 Task: Add a timeline in the project ChampionWorks for the epic 'Data Lake Implementation' from 2023/04/09 to 2024/10/10. Add a timeline in the project ChampionWorks for the epic 'Business Continuity Planning' from 2024/02/08 to 2024/11/06. Add a timeline in the project ChampionWorks for the epic 'Data Science Implementation' from 2023/04/14 to 2024/10/21
Action: Mouse moved to (209, 64)
Screenshot: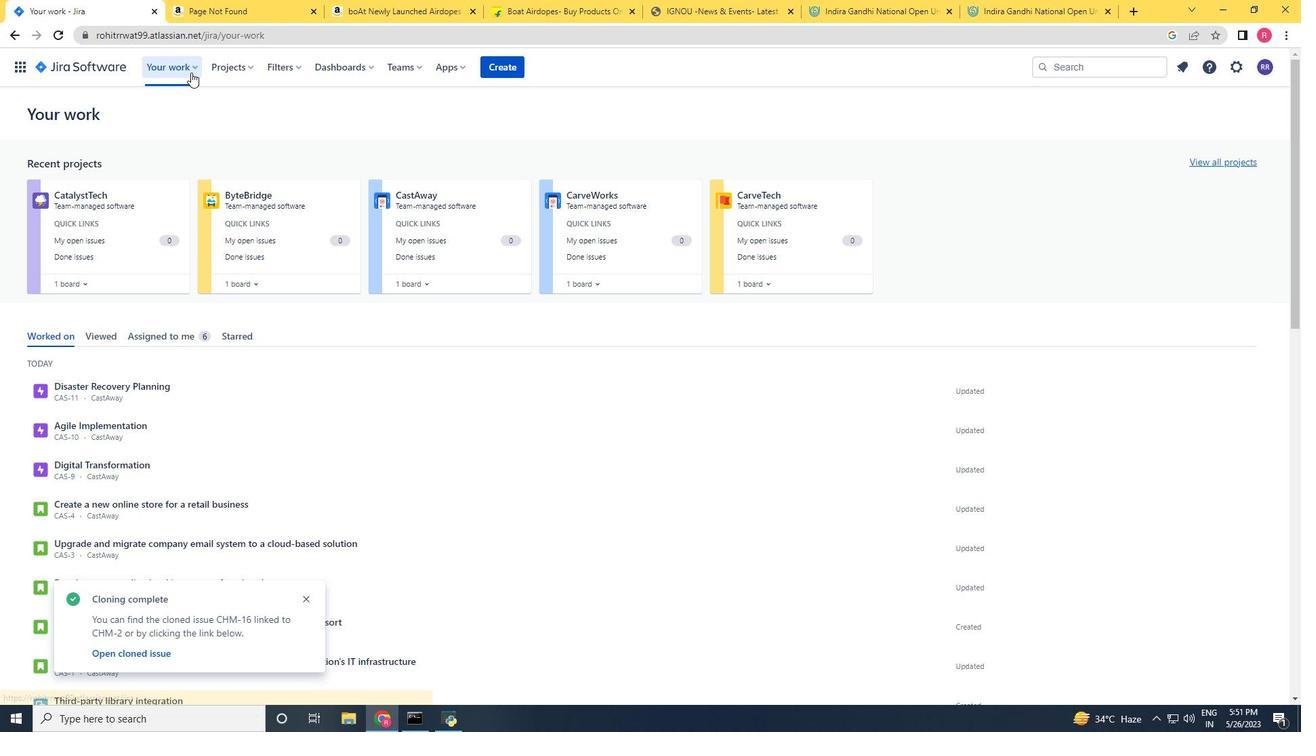 
Action: Mouse pressed left at (209, 64)
Screenshot: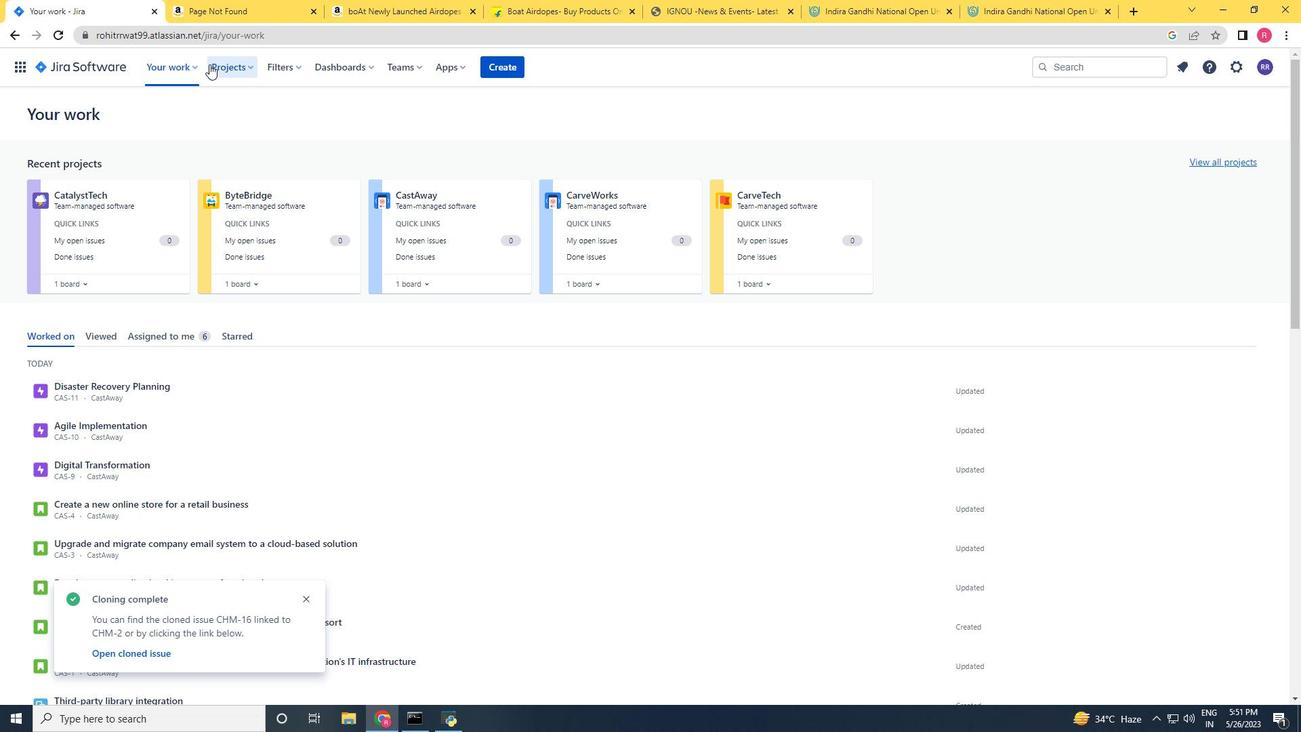 
Action: Mouse moved to (241, 140)
Screenshot: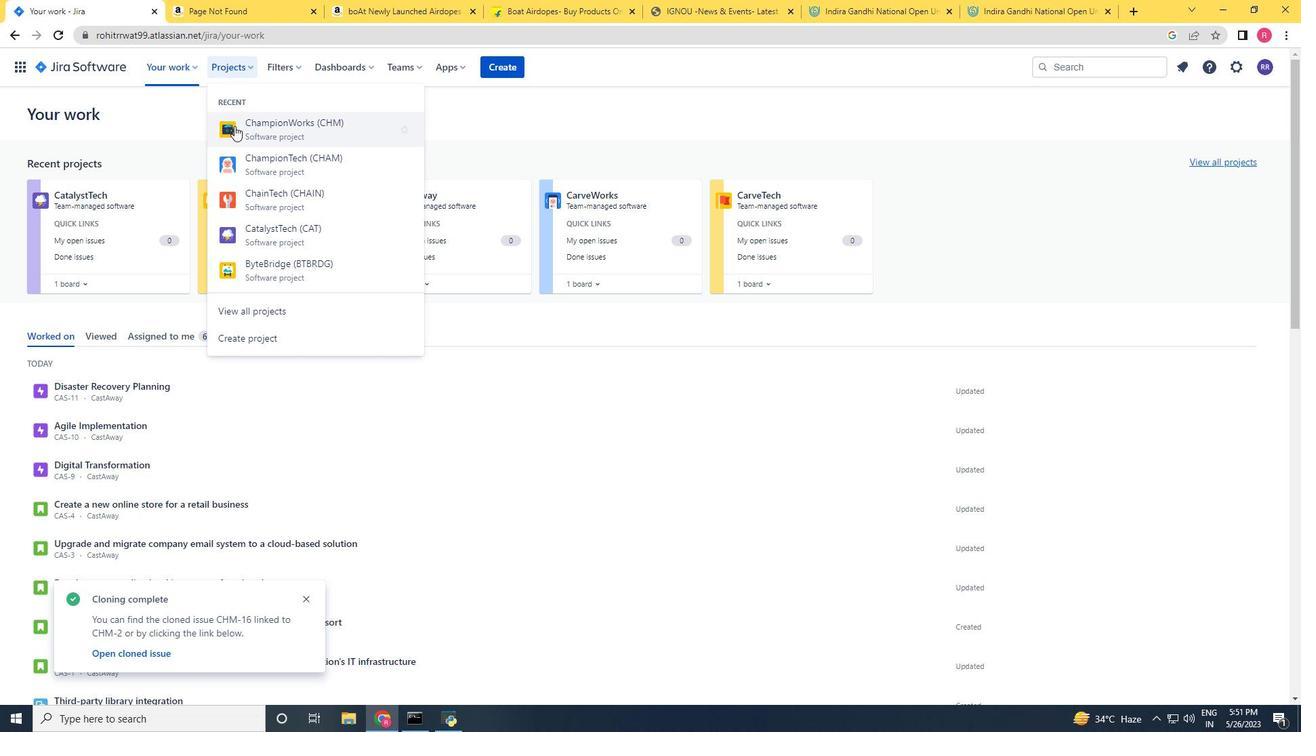 
Action: Mouse pressed left at (241, 140)
Screenshot: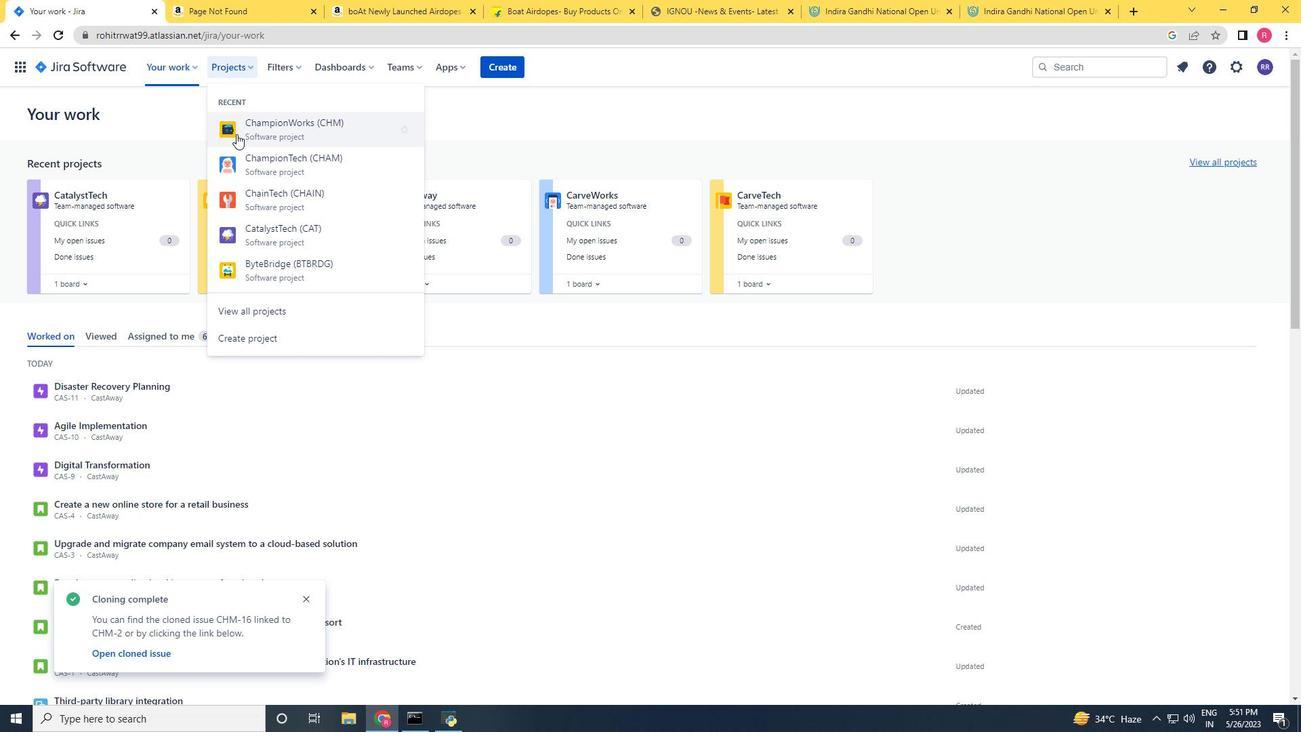 
Action: Mouse moved to (87, 208)
Screenshot: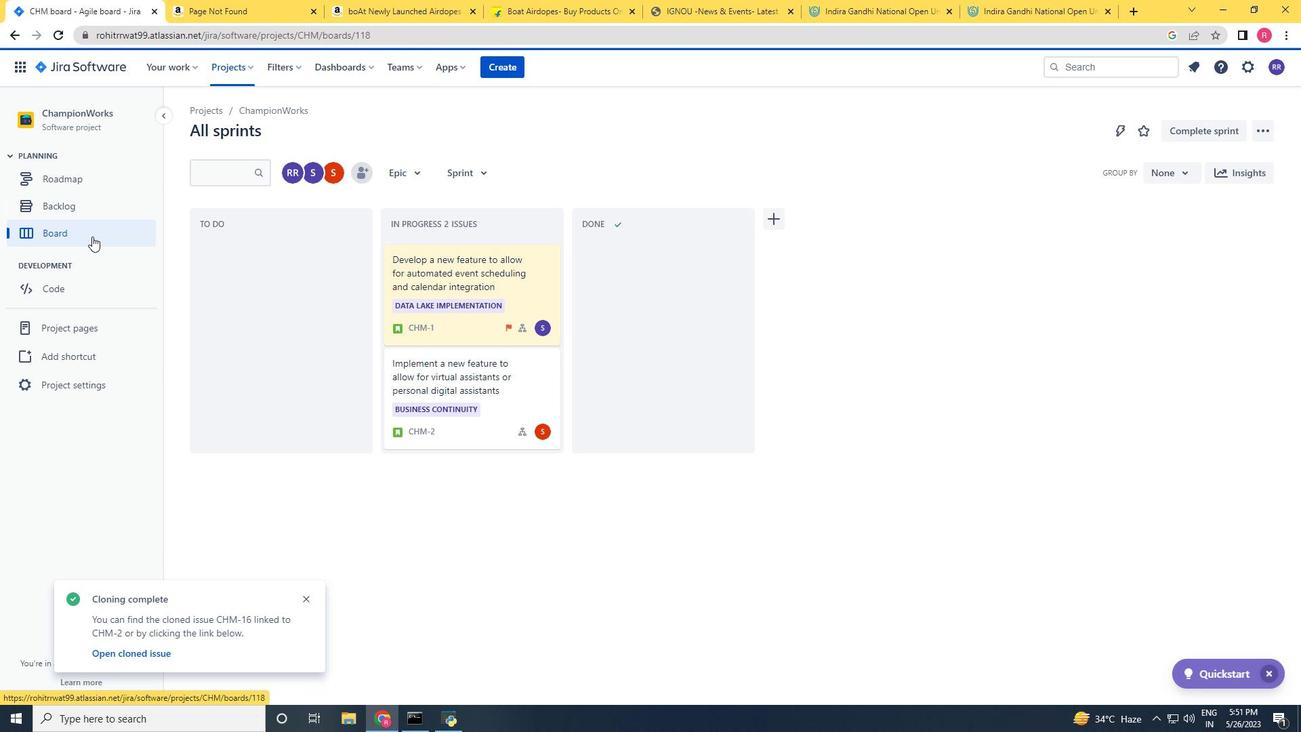 
Action: Mouse pressed left at (87, 208)
Screenshot: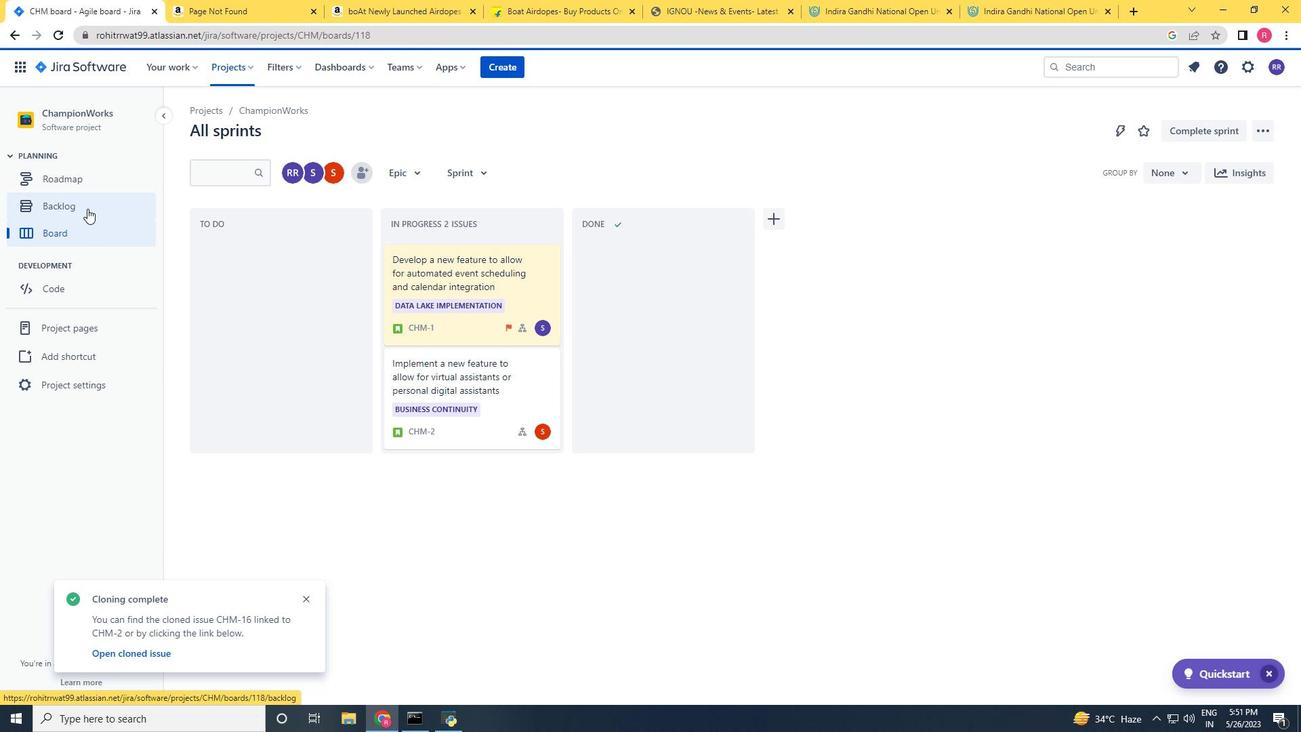 
Action: Mouse moved to (254, 272)
Screenshot: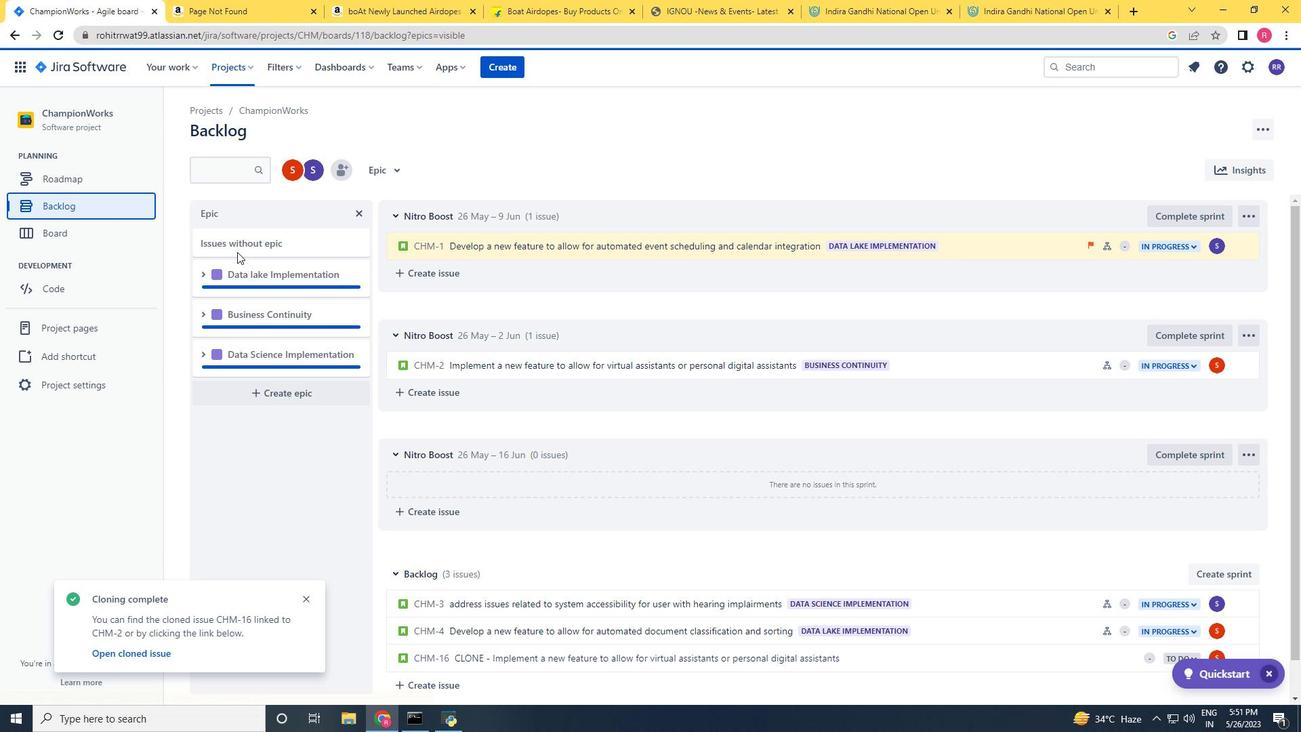 
Action: Mouse pressed left at (254, 272)
Screenshot: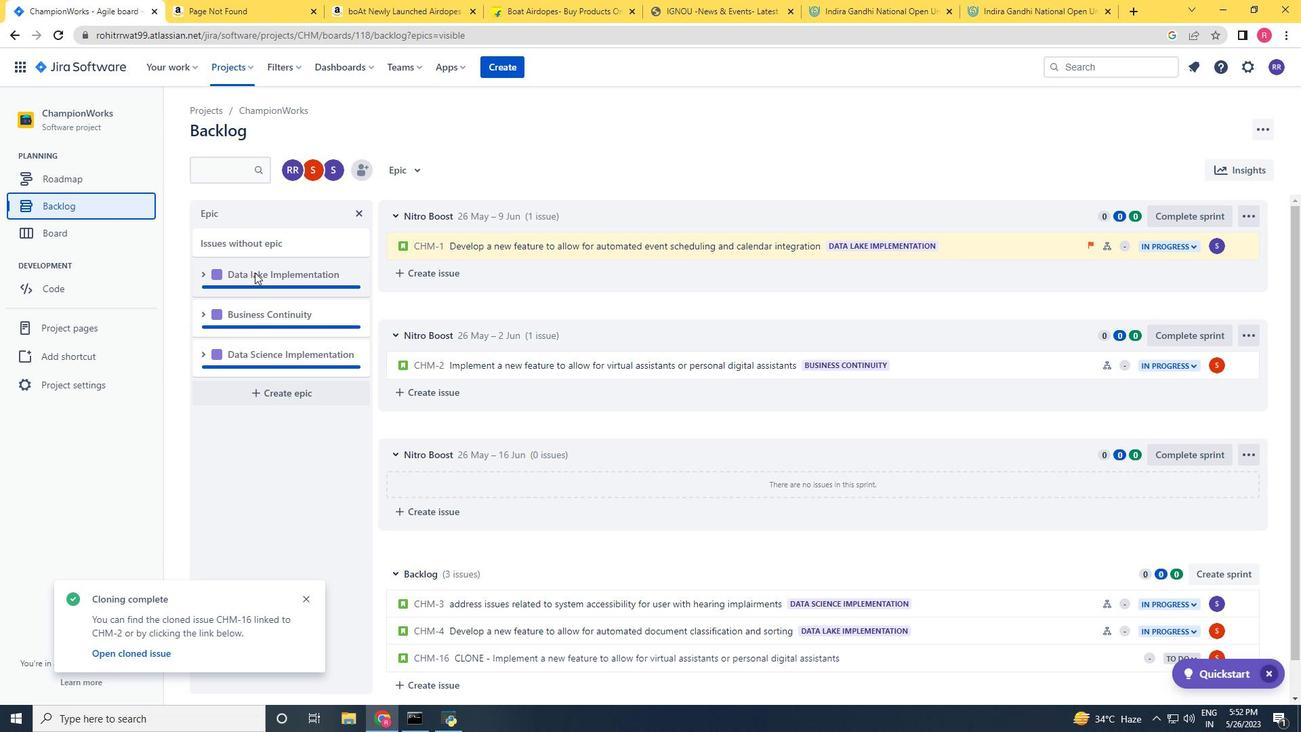 
Action: Mouse pressed left at (254, 272)
Screenshot: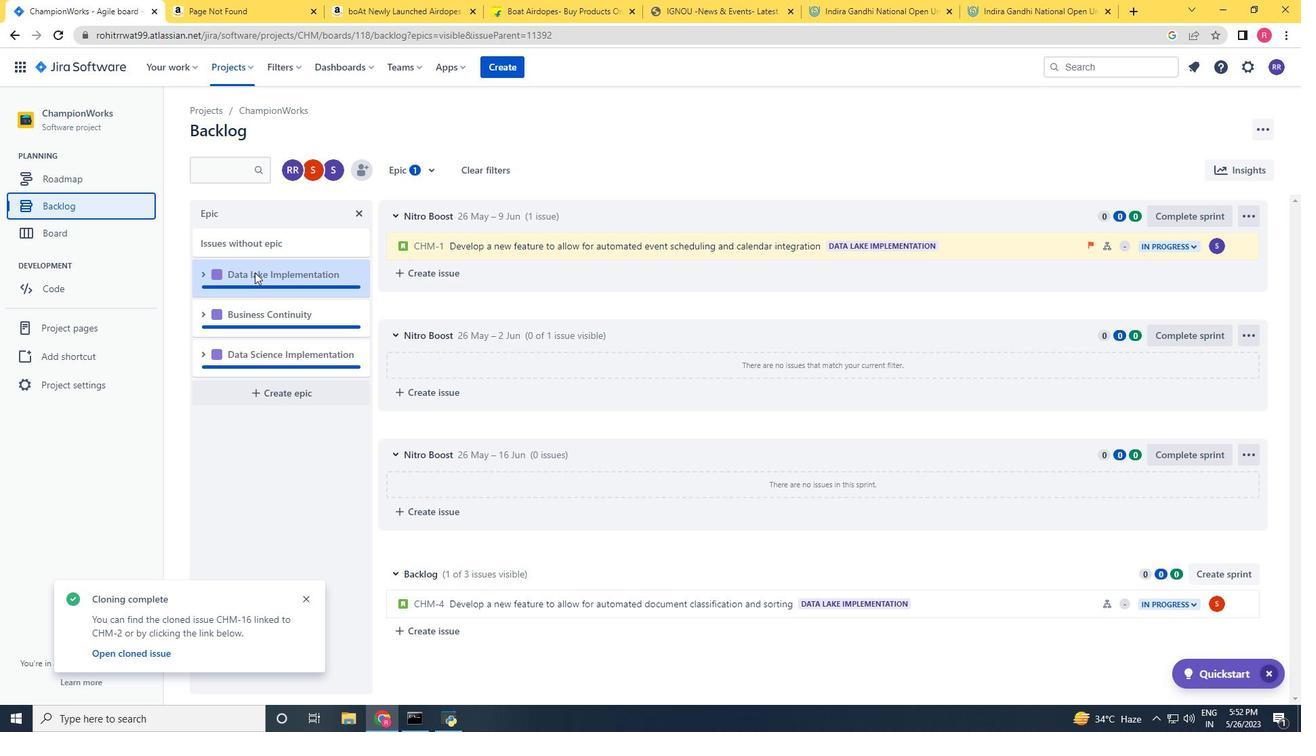 
Action: Mouse moved to (202, 275)
Screenshot: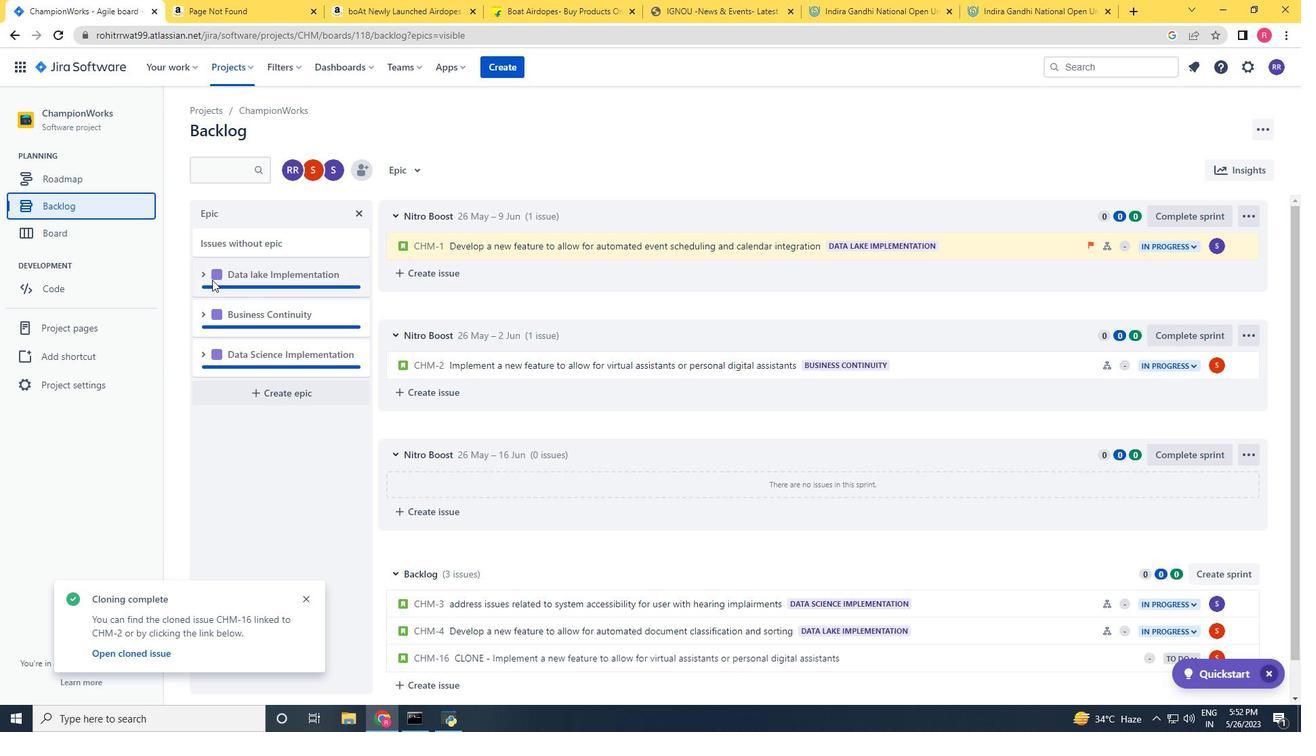
Action: Mouse pressed left at (202, 275)
Screenshot: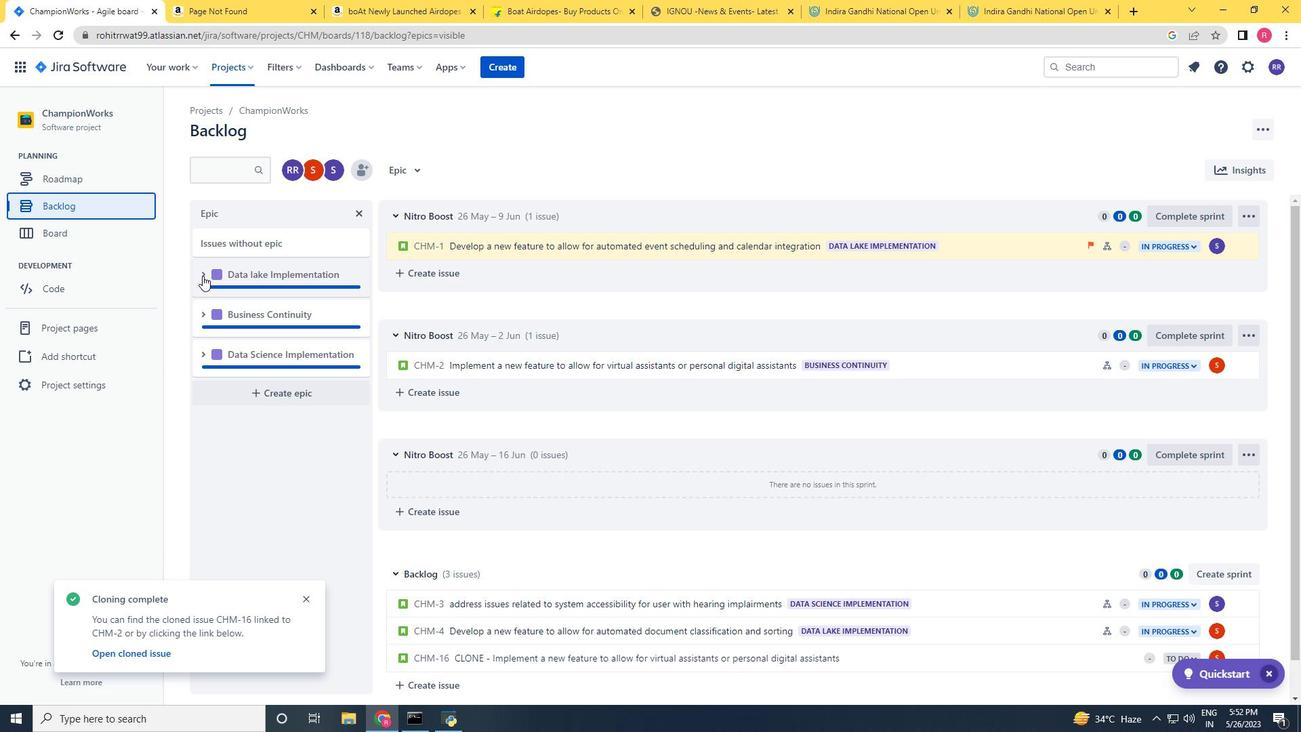 
Action: Mouse moved to (247, 372)
Screenshot: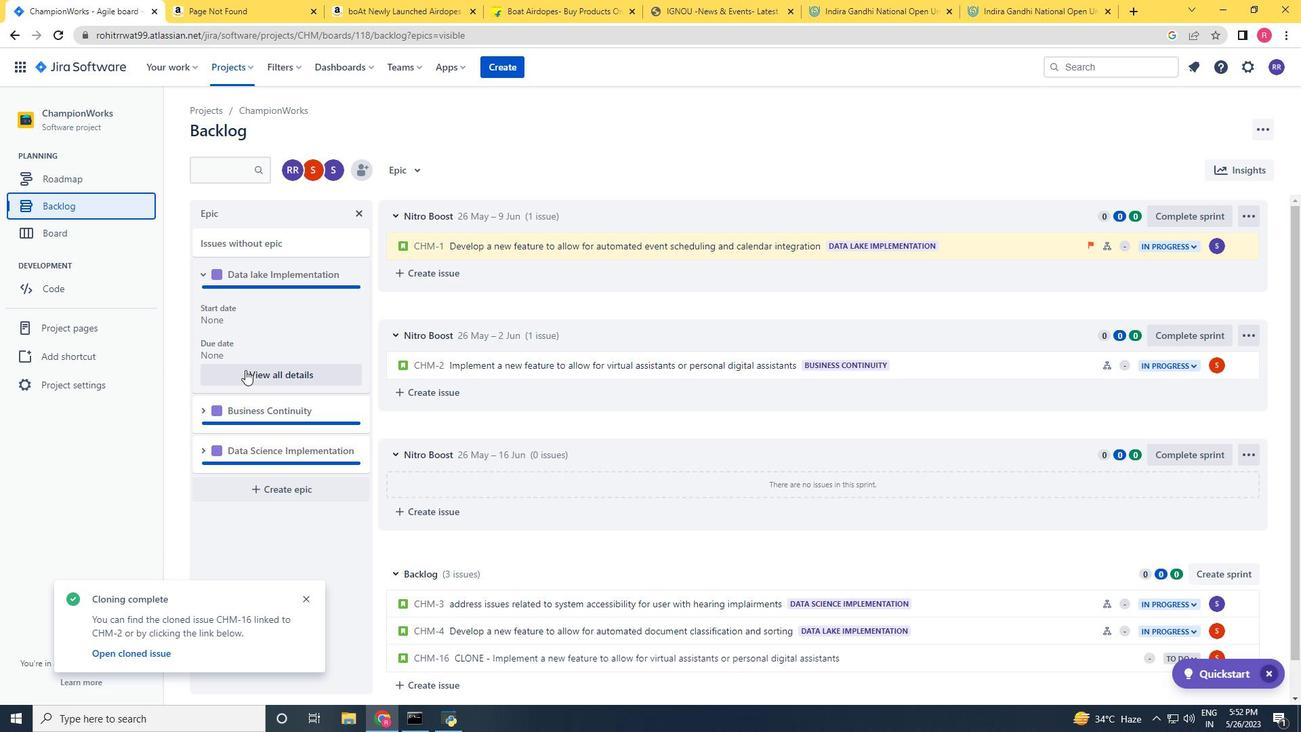 
Action: Mouse pressed left at (247, 372)
Screenshot: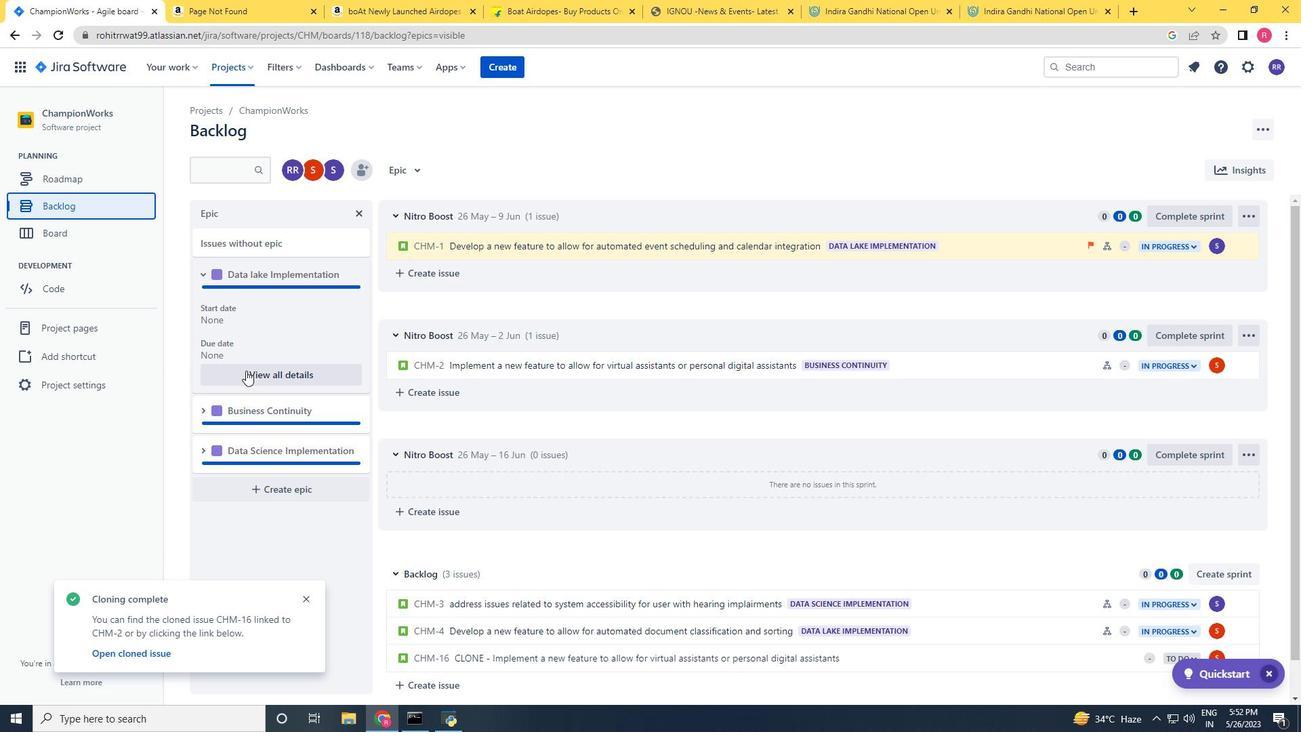 
Action: Mouse moved to (1089, 378)
Screenshot: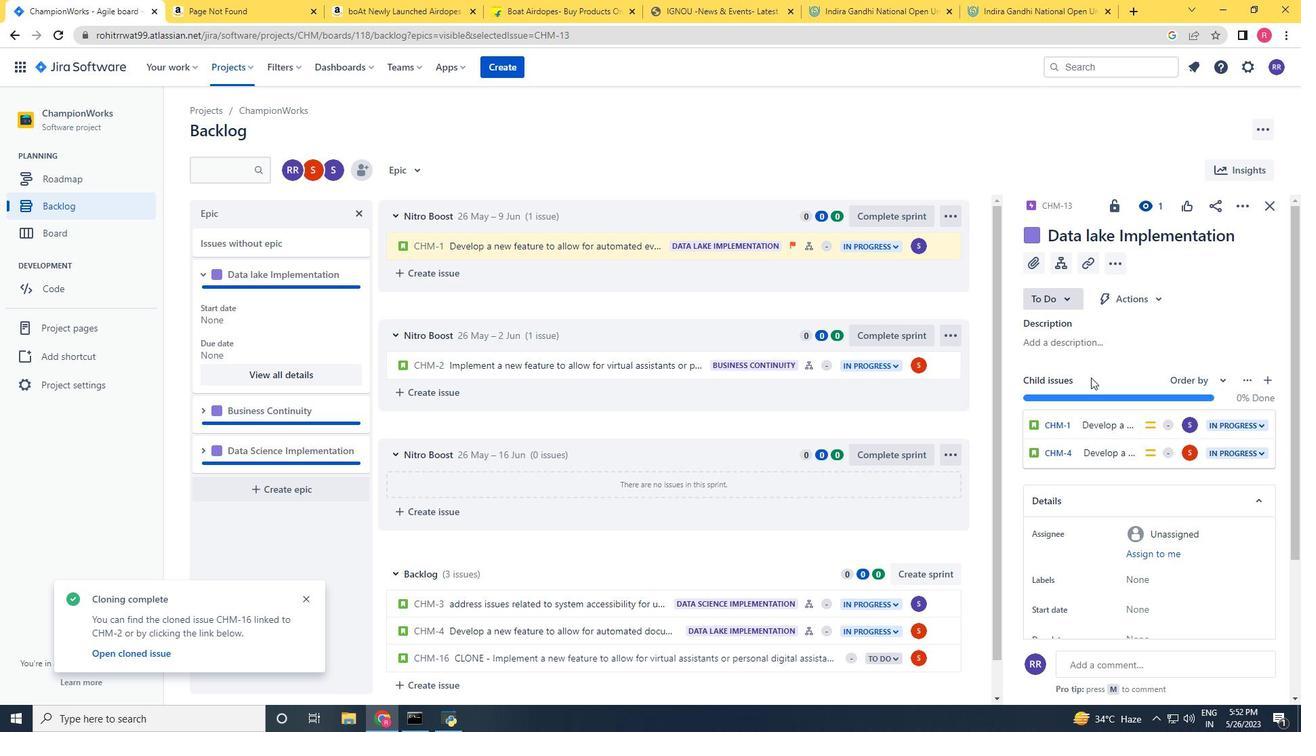 
Action: Mouse scrolled (1089, 378) with delta (0, 0)
Screenshot: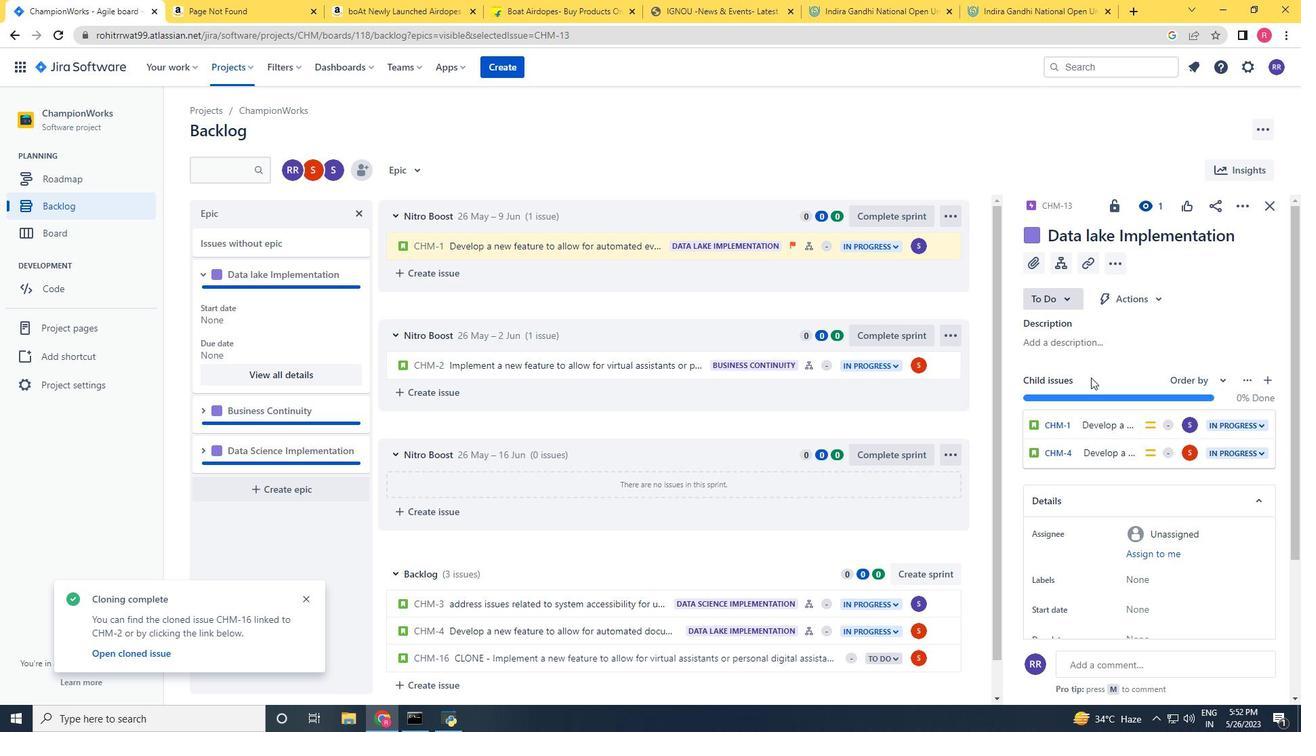 
Action: Mouse scrolled (1089, 378) with delta (0, 0)
Screenshot: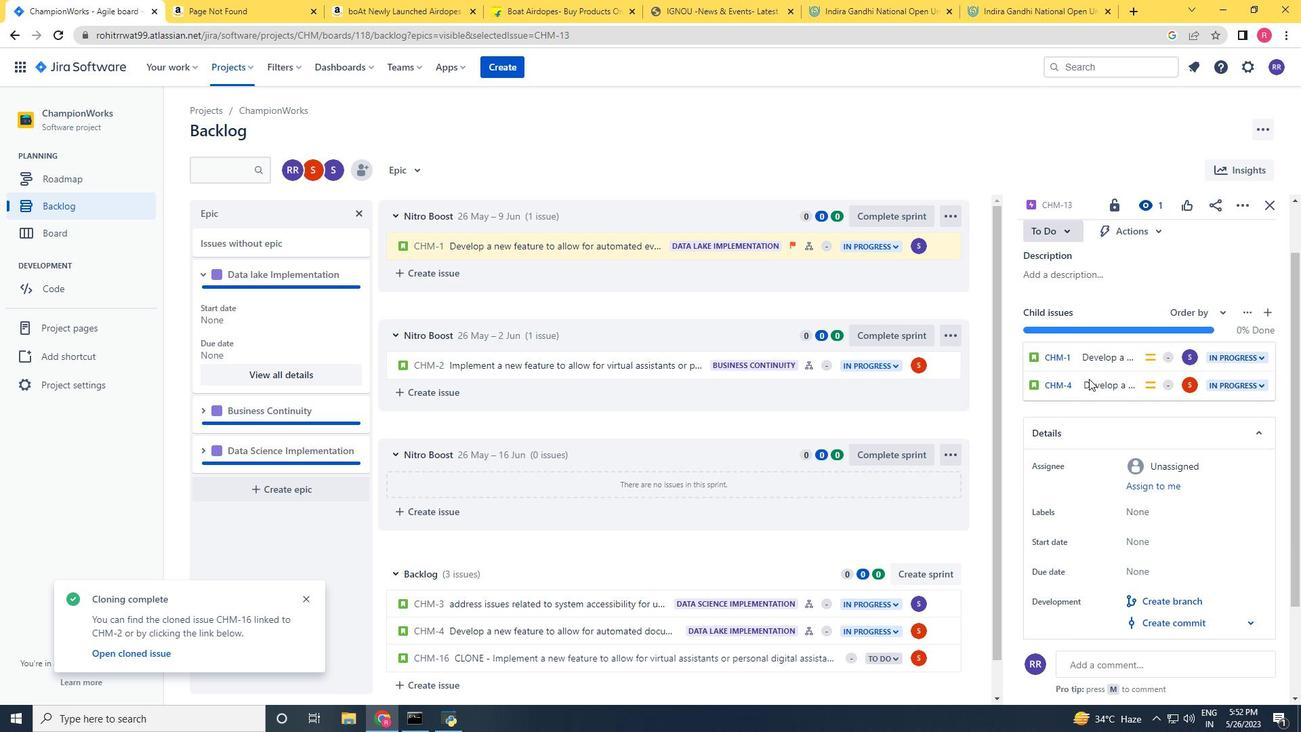 
Action: Mouse moved to (1140, 476)
Screenshot: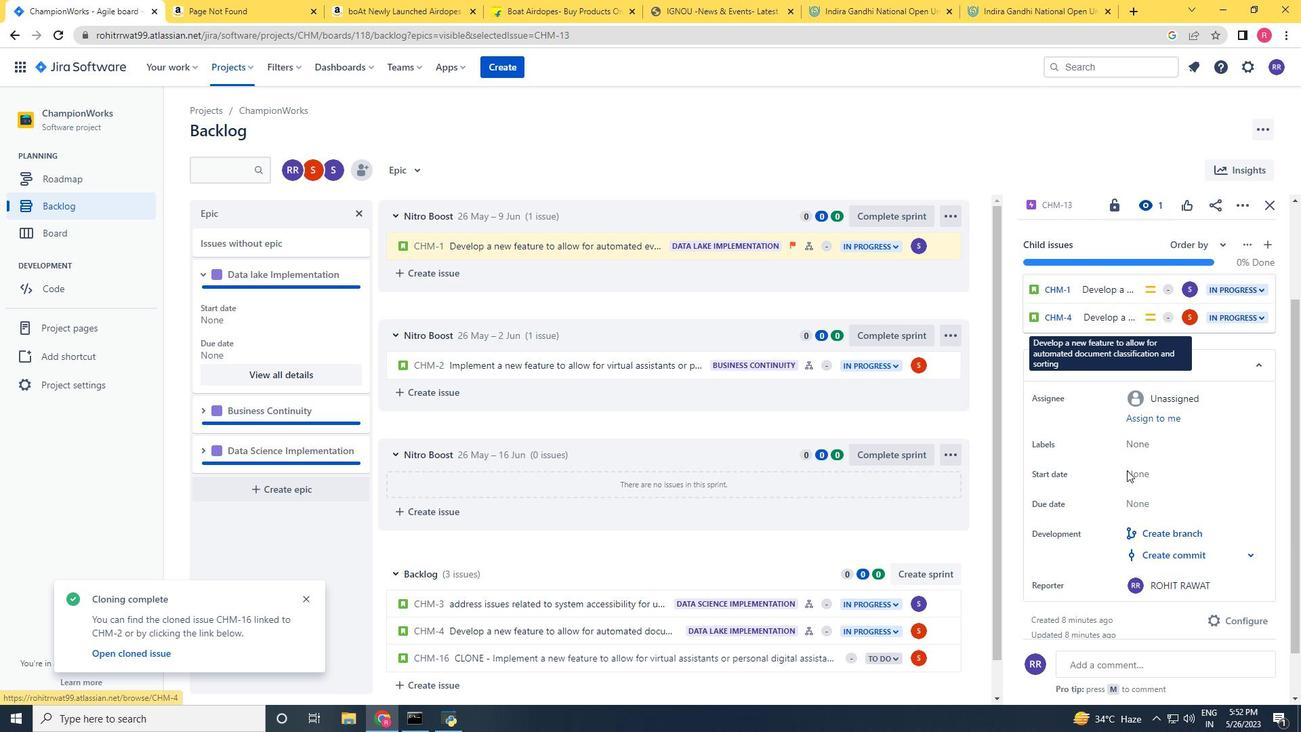 
Action: Mouse pressed left at (1140, 476)
Screenshot: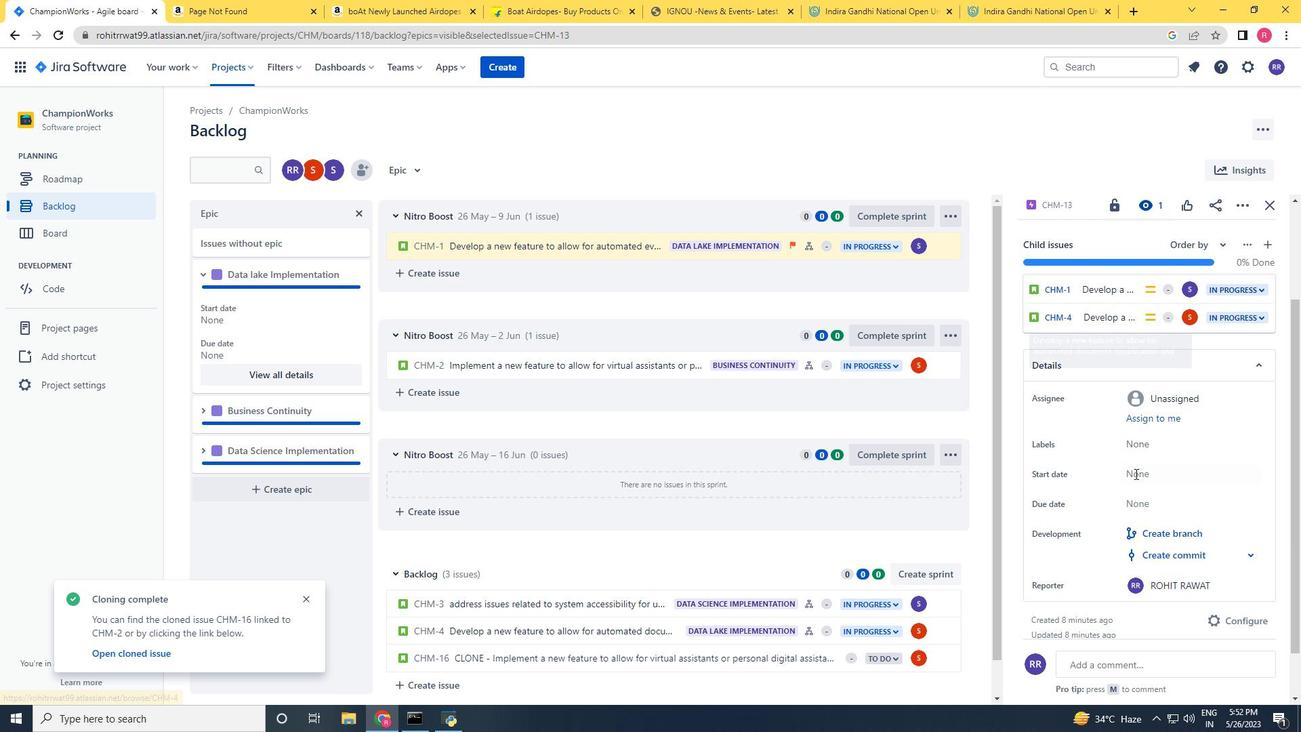 
Action: Mouse moved to (1093, 513)
Screenshot: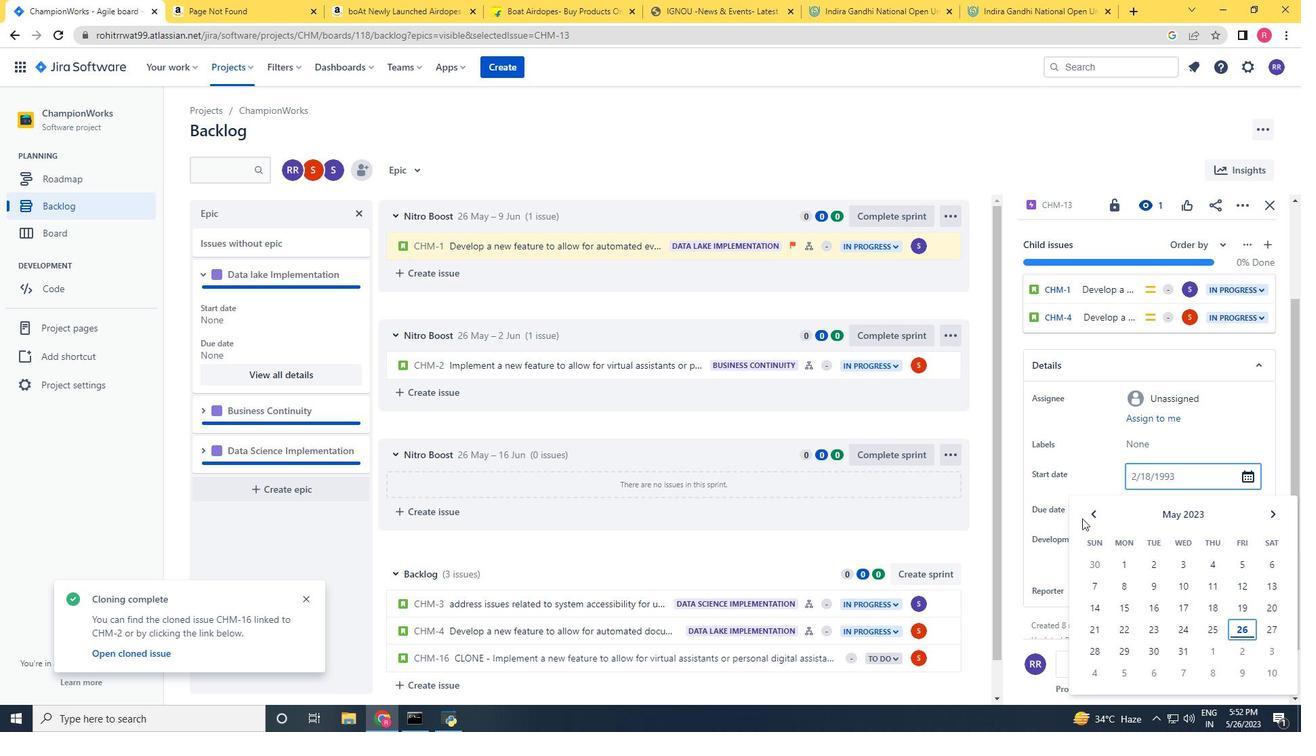 
Action: Mouse pressed left at (1093, 513)
Screenshot: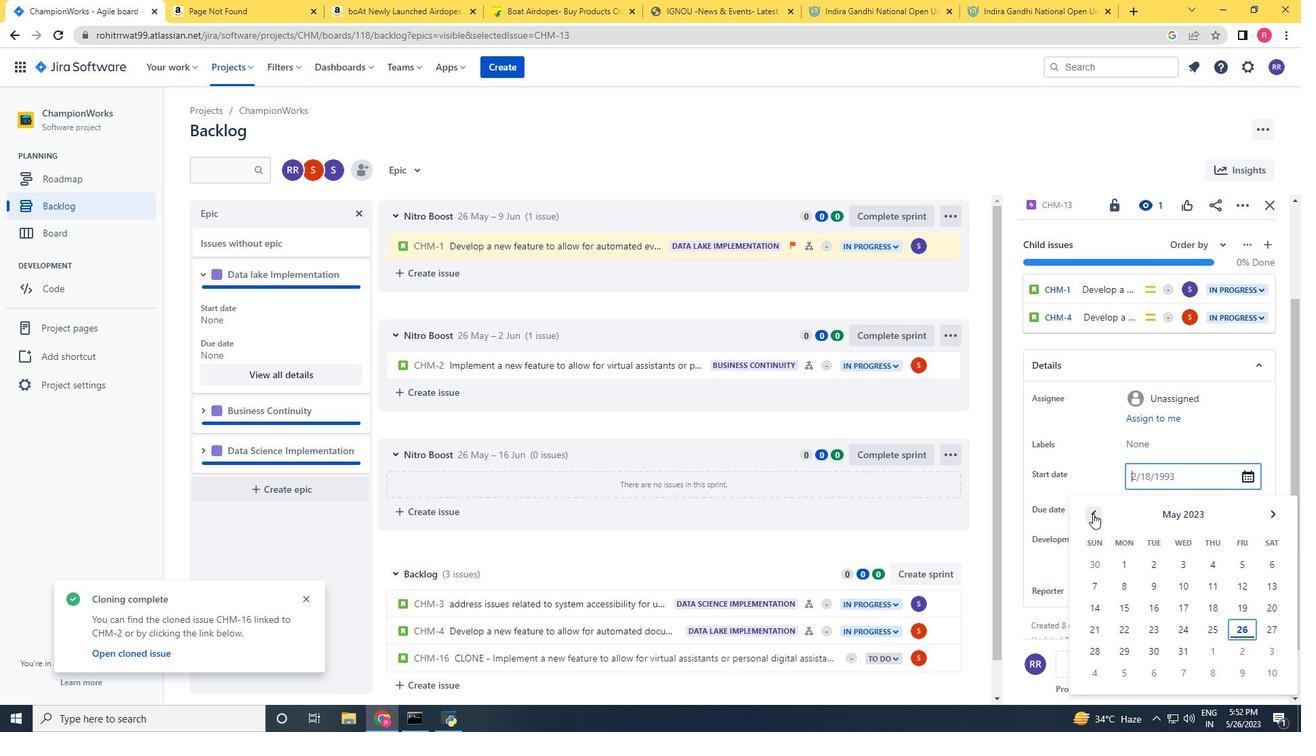 
Action: Mouse moved to (1093, 607)
Screenshot: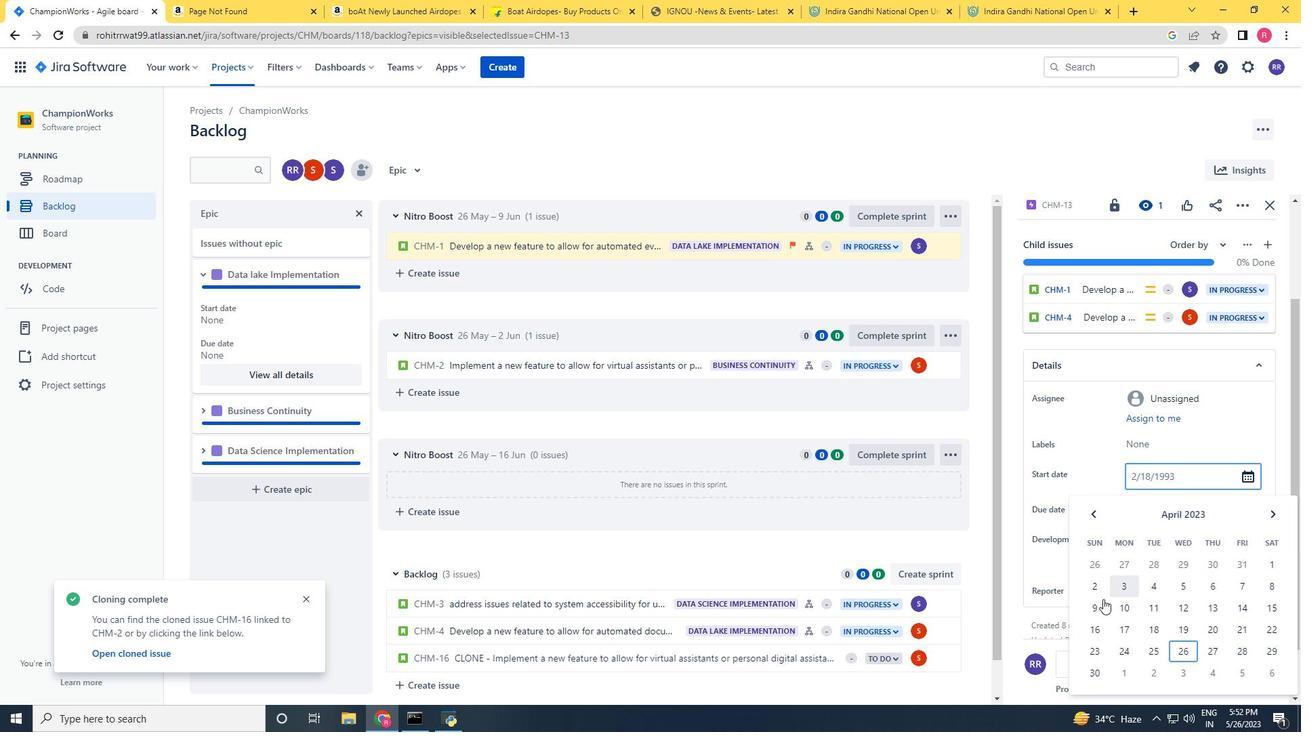 
Action: Mouse pressed left at (1093, 607)
Screenshot: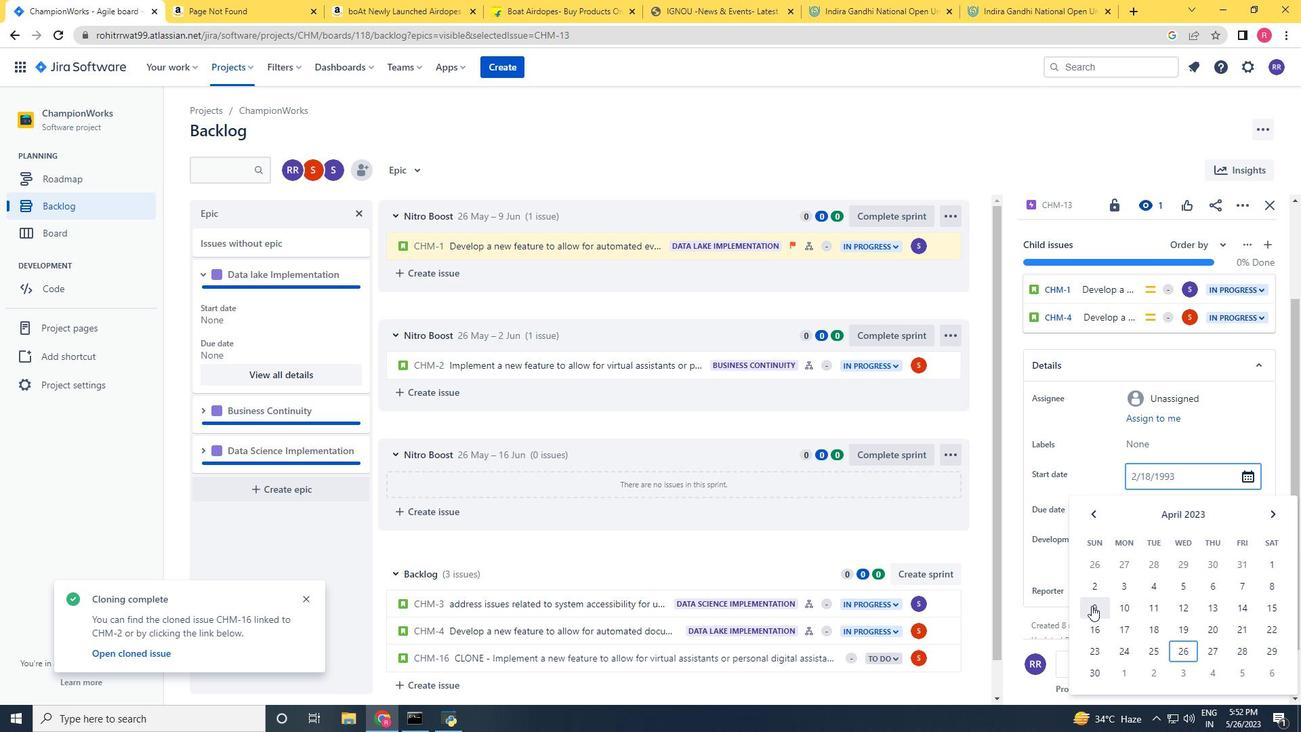 
Action: Mouse moved to (1168, 508)
Screenshot: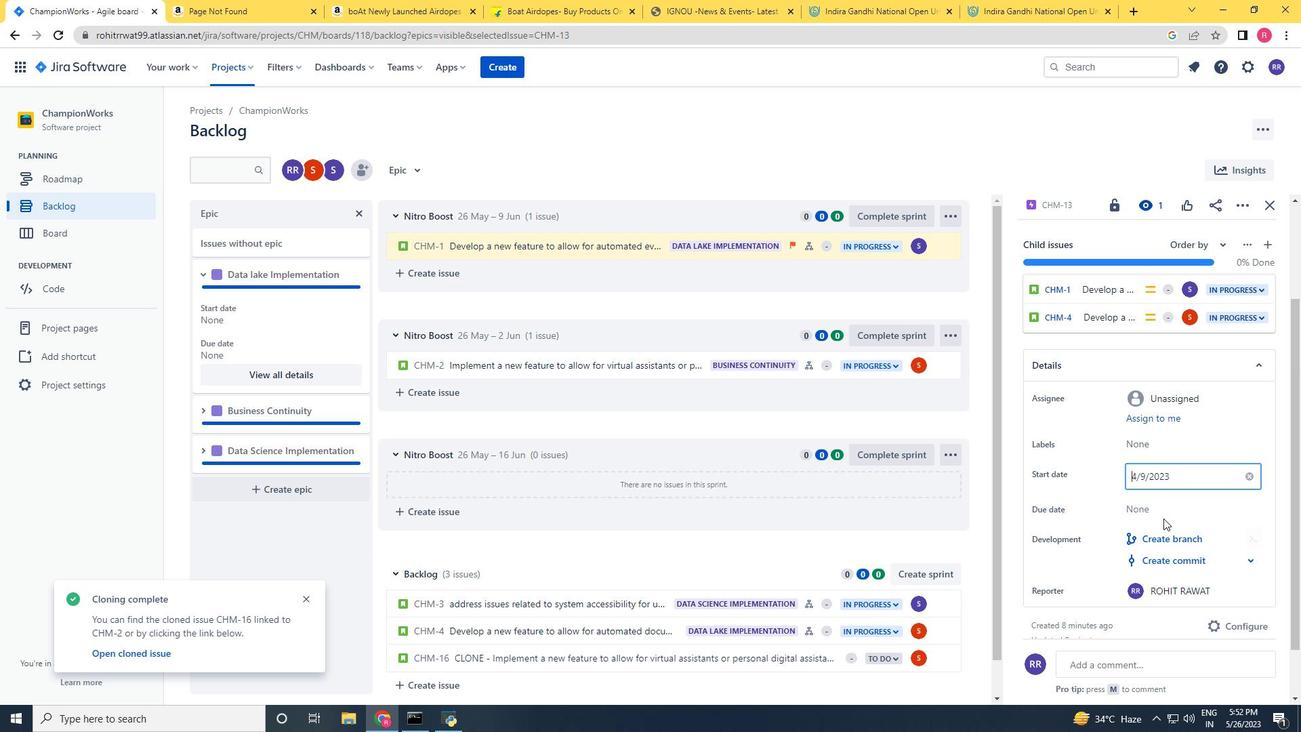 
Action: Mouse pressed left at (1168, 508)
Screenshot: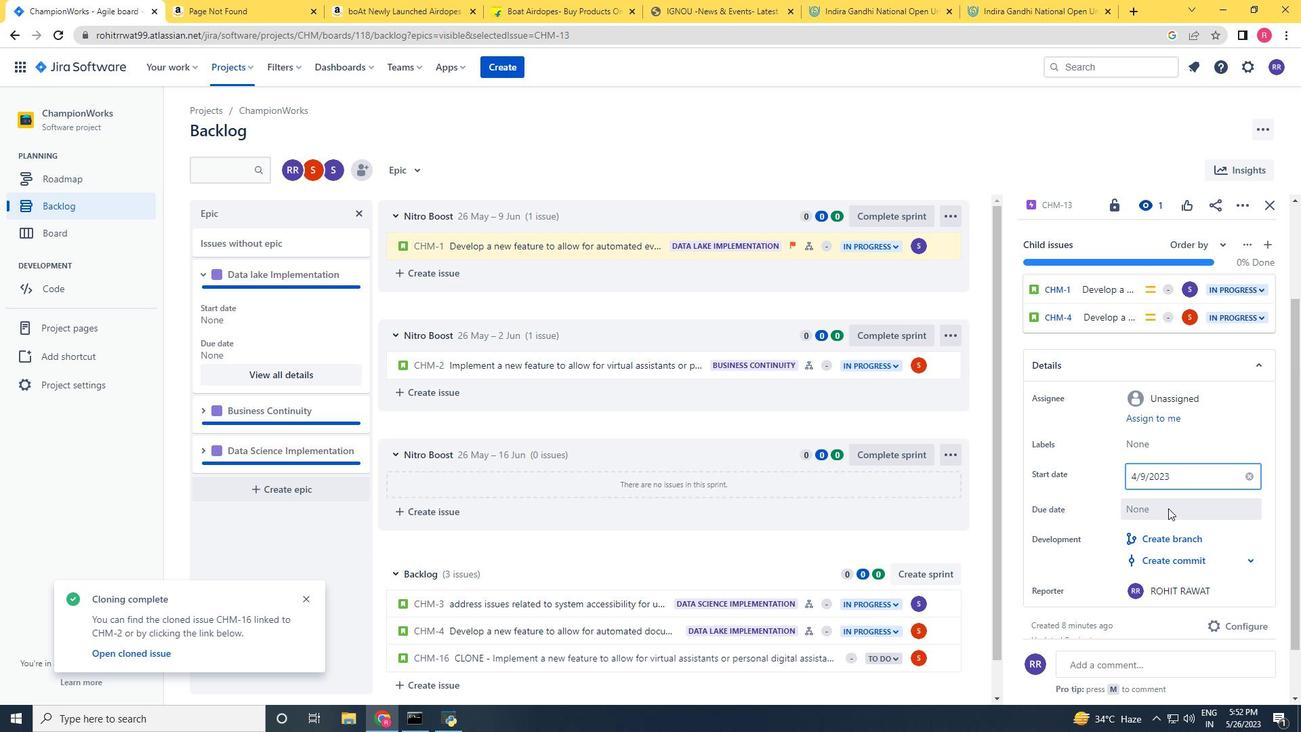 
Action: Mouse moved to (1200, 309)
Screenshot: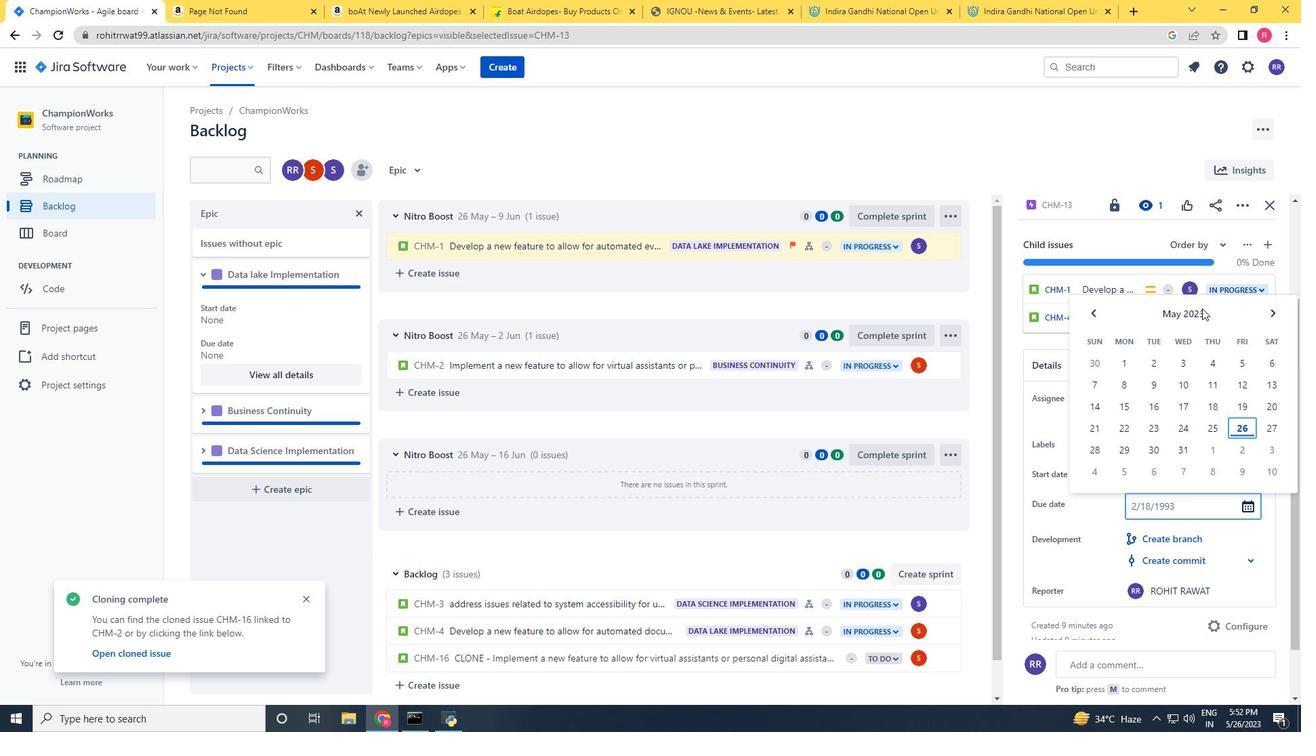 
Action: Mouse pressed left at (1200, 309)
Screenshot: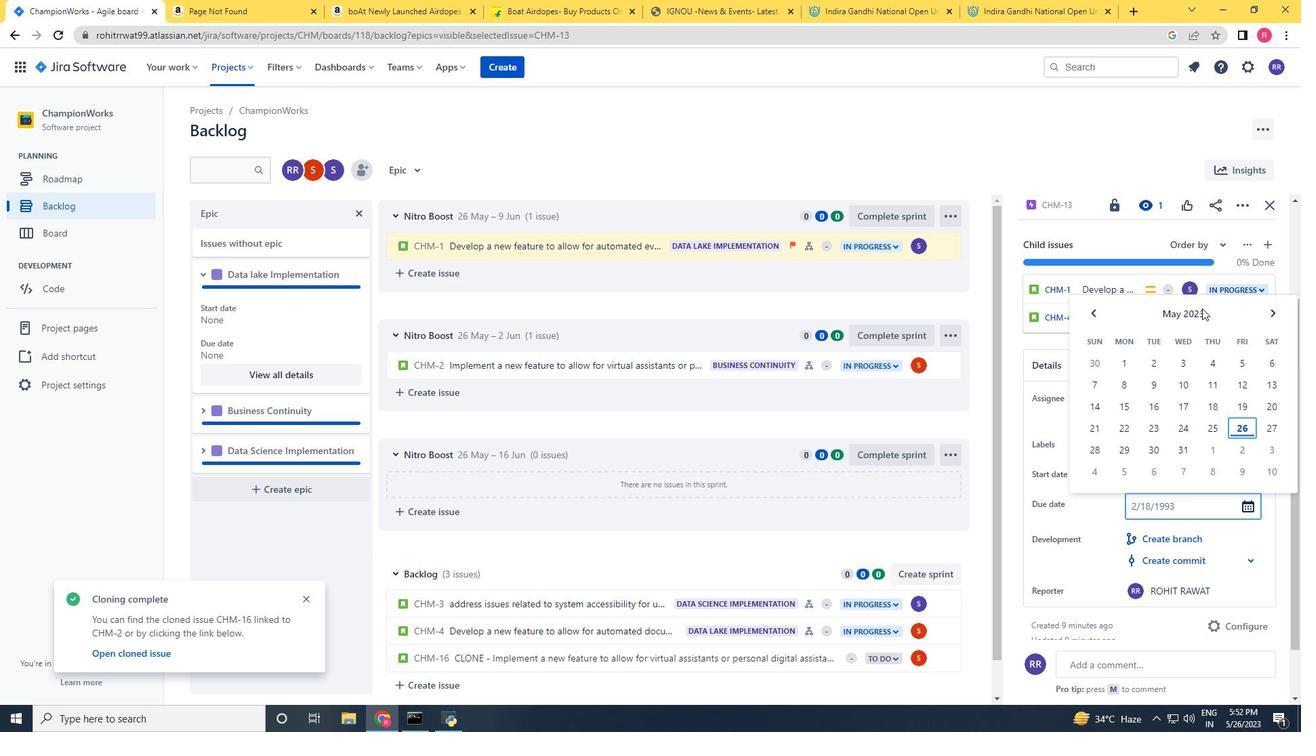 
Action: Mouse moved to (1197, 313)
Screenshot: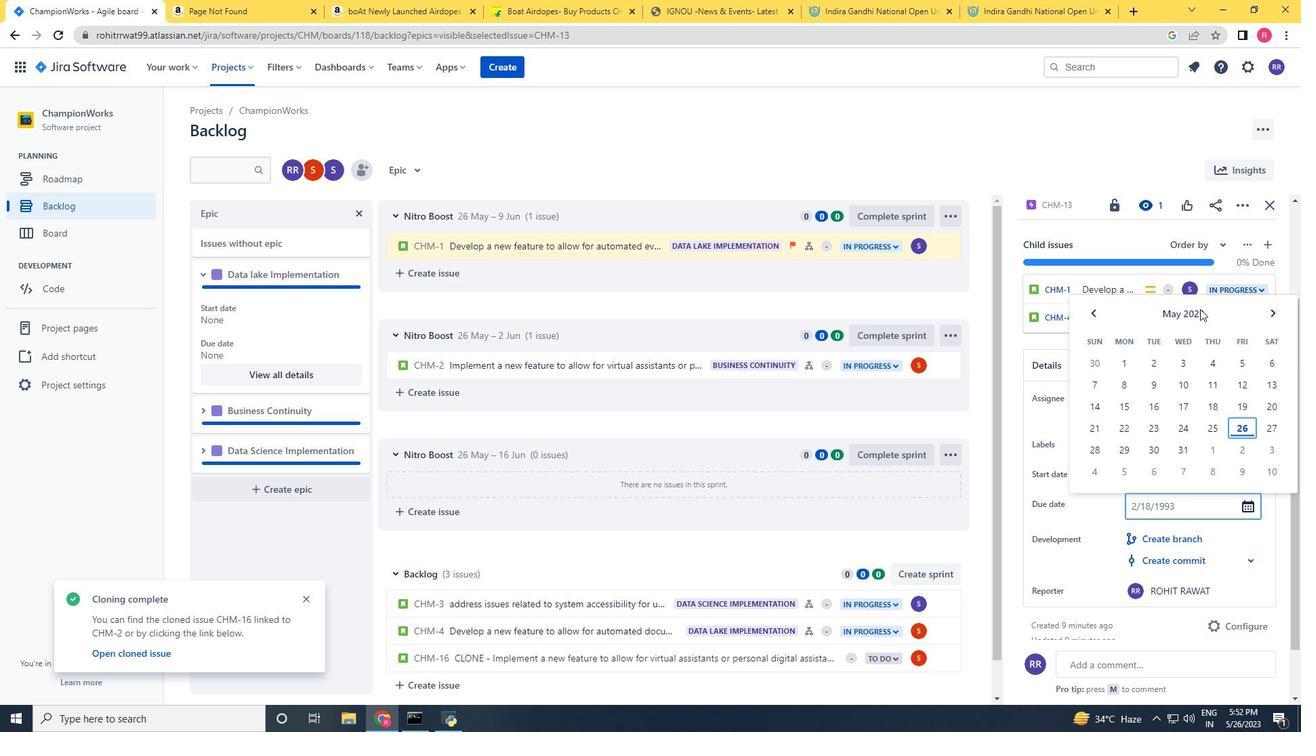
Action: Mouse pressed left at (1197, 313)
Screenshot: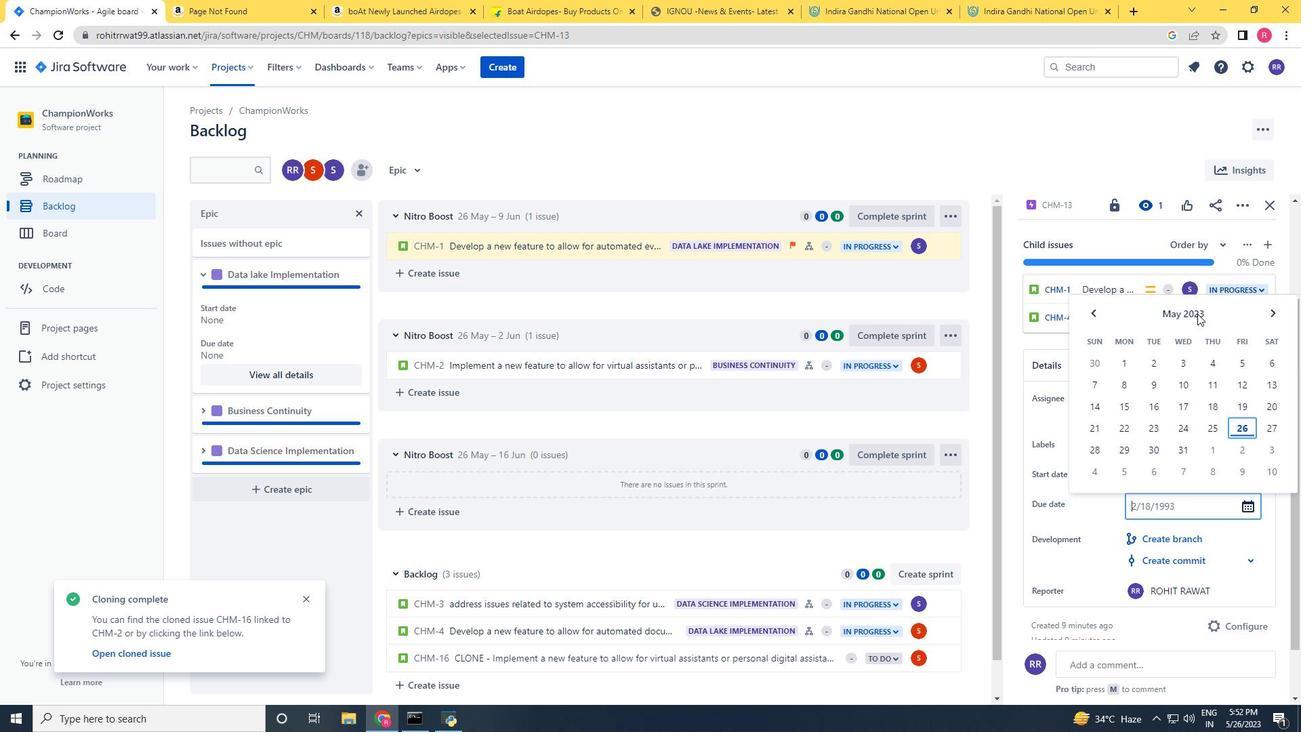 
Action: Mouse moved to (1270, 318)
Screenshot: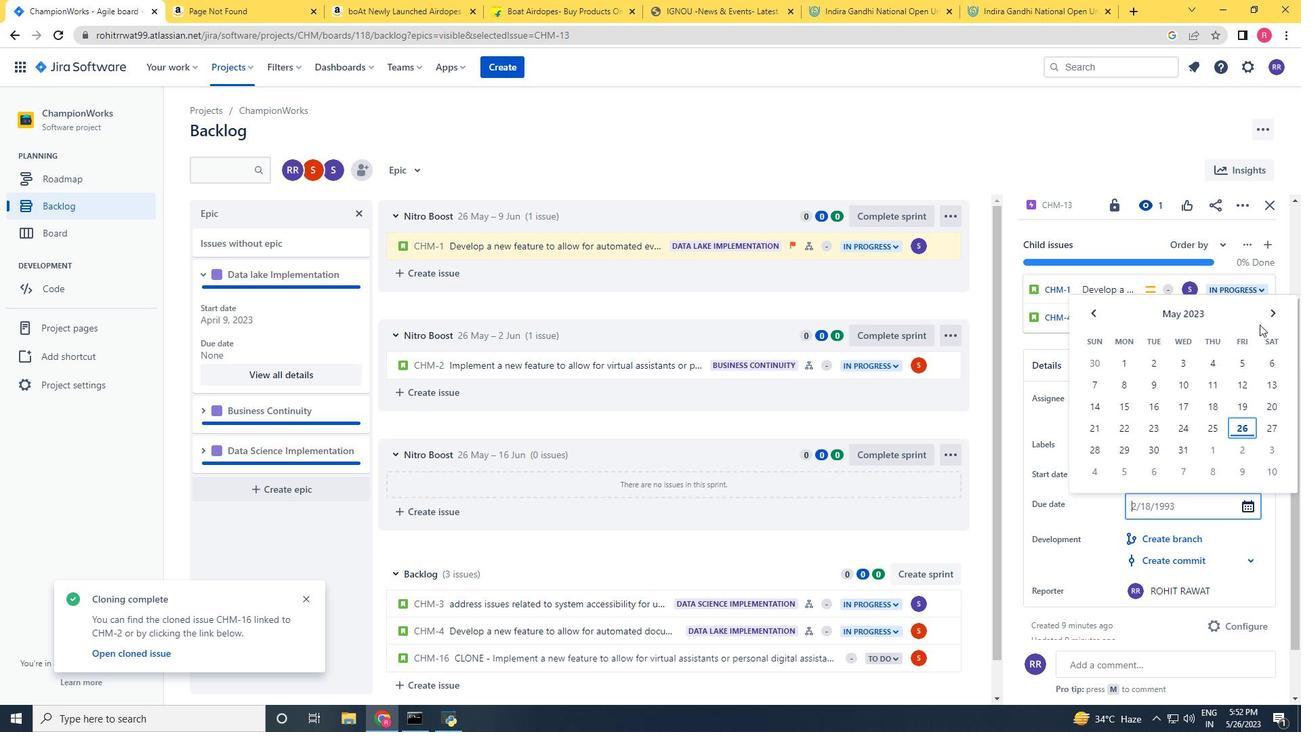 
Action: Mouse pressed left at (1270, 318)
Screenshot: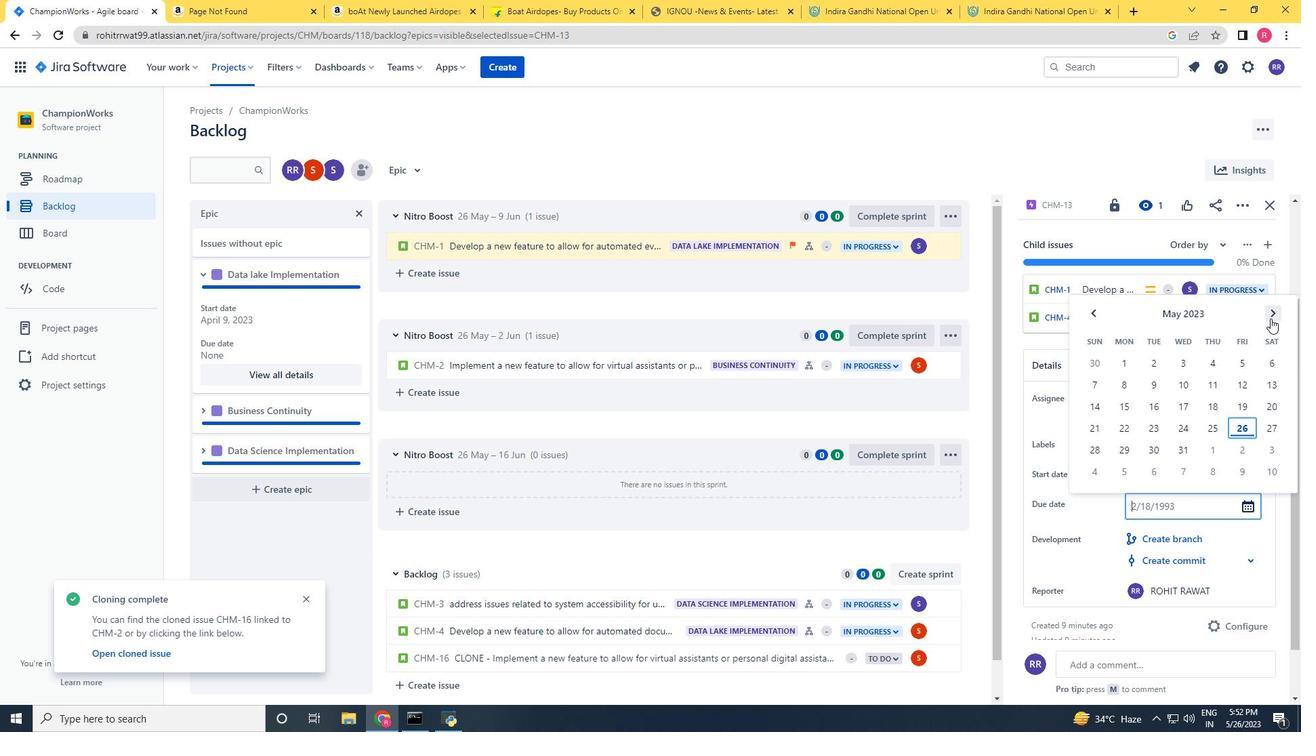 
Action: Mouse pressed left at (1270, 318)
Screenshot: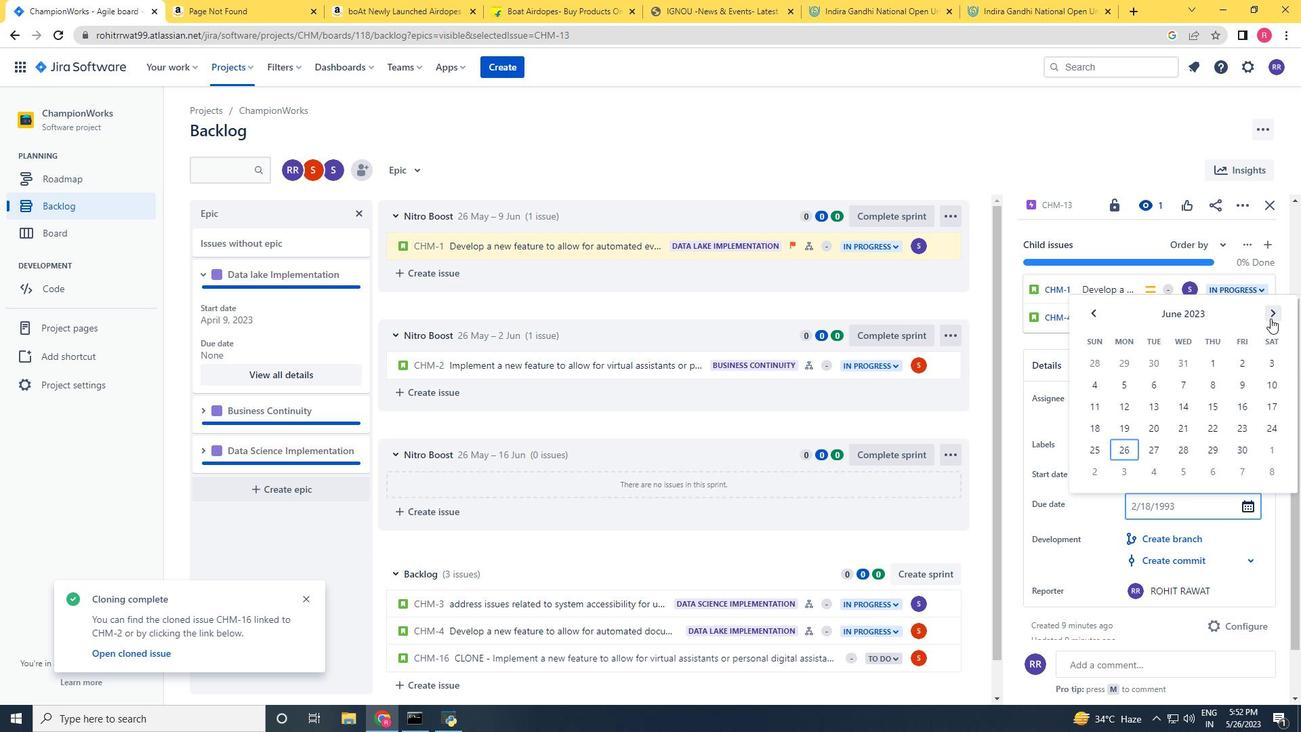 
Action: Mouse pressed left at (1270, 318)
Screenshot: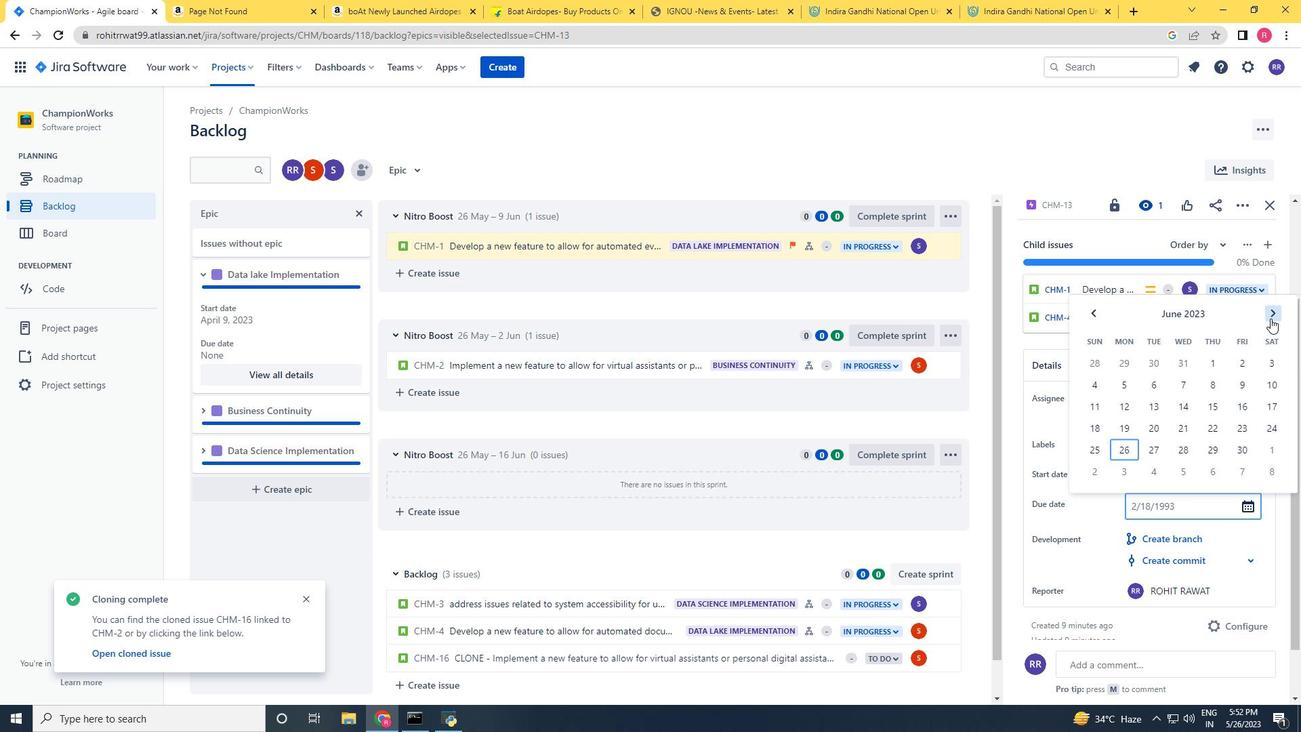 
Action: Mouse pressed left at (1270, 318)
Screenshot: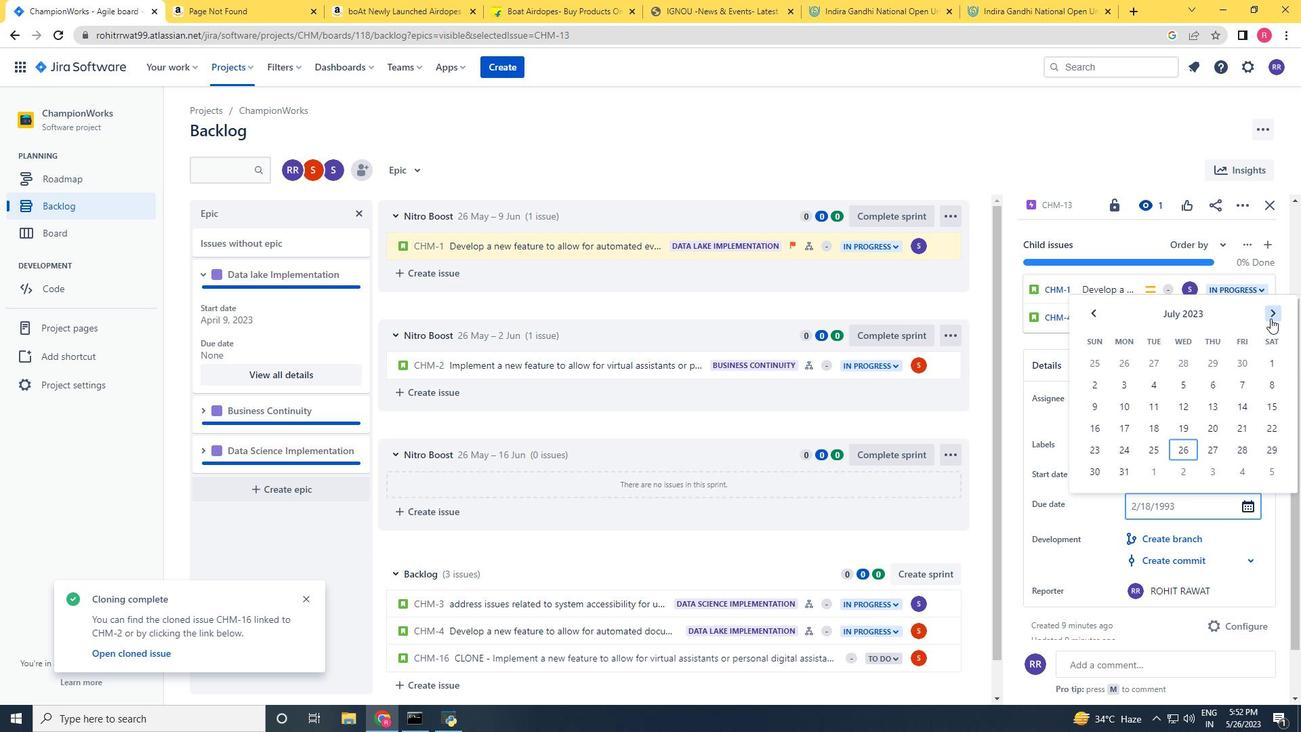 
Action: Mouse pressed left at (1270, 318)
Screenshot: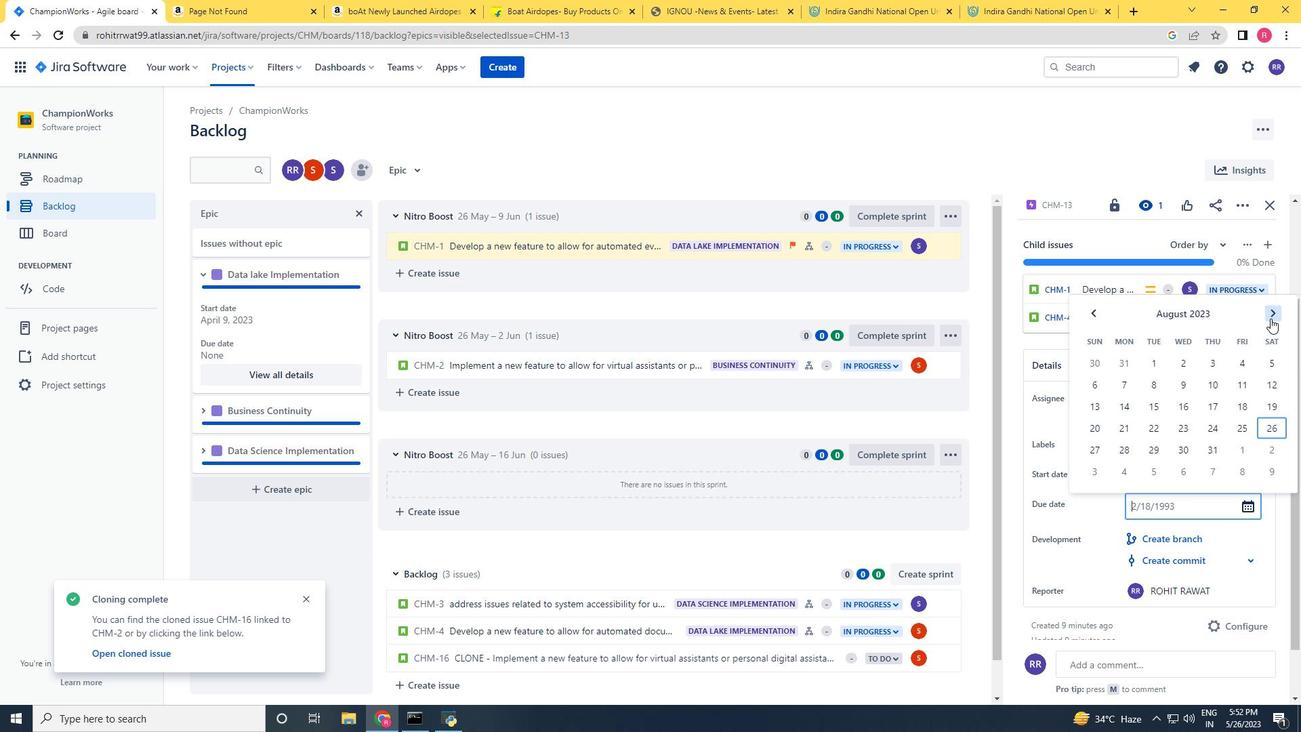 
Action: Mouse pressed left at (1270, 318)
Screenshot: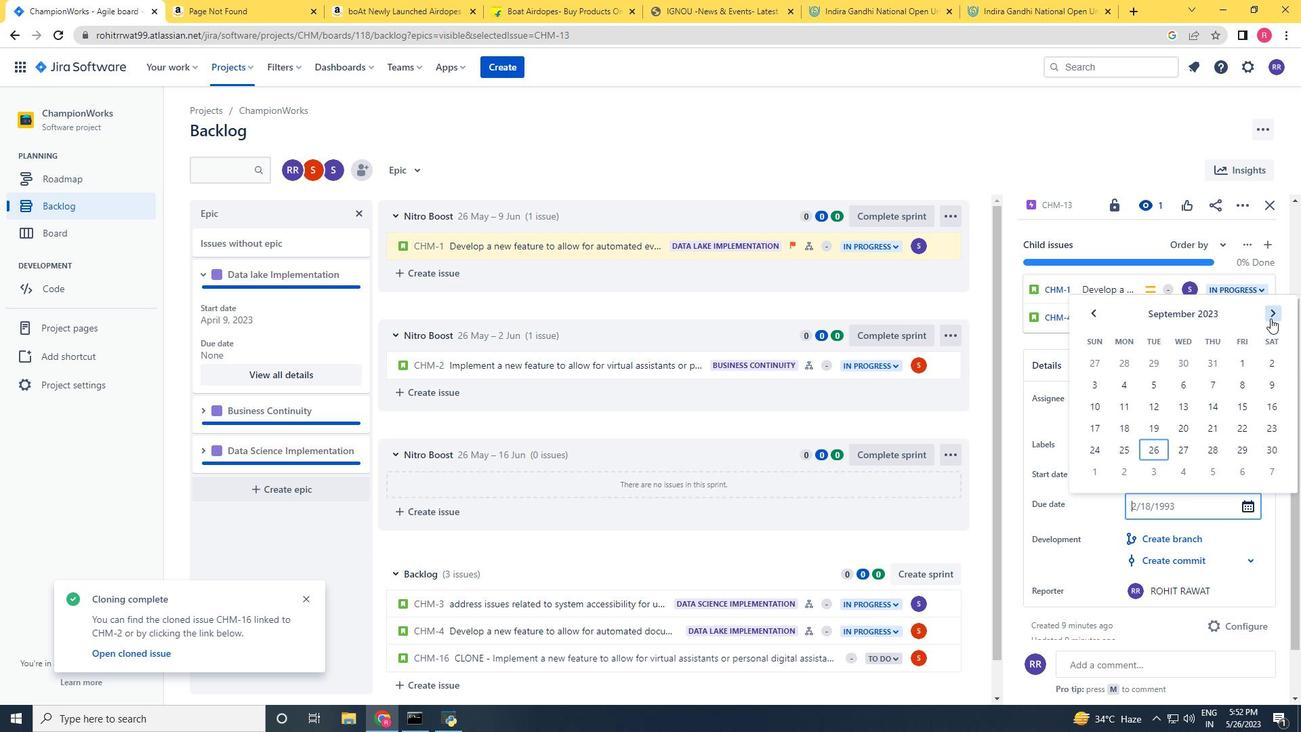 
Action: Mouse pressed left at (1270, 318)
Screenshot: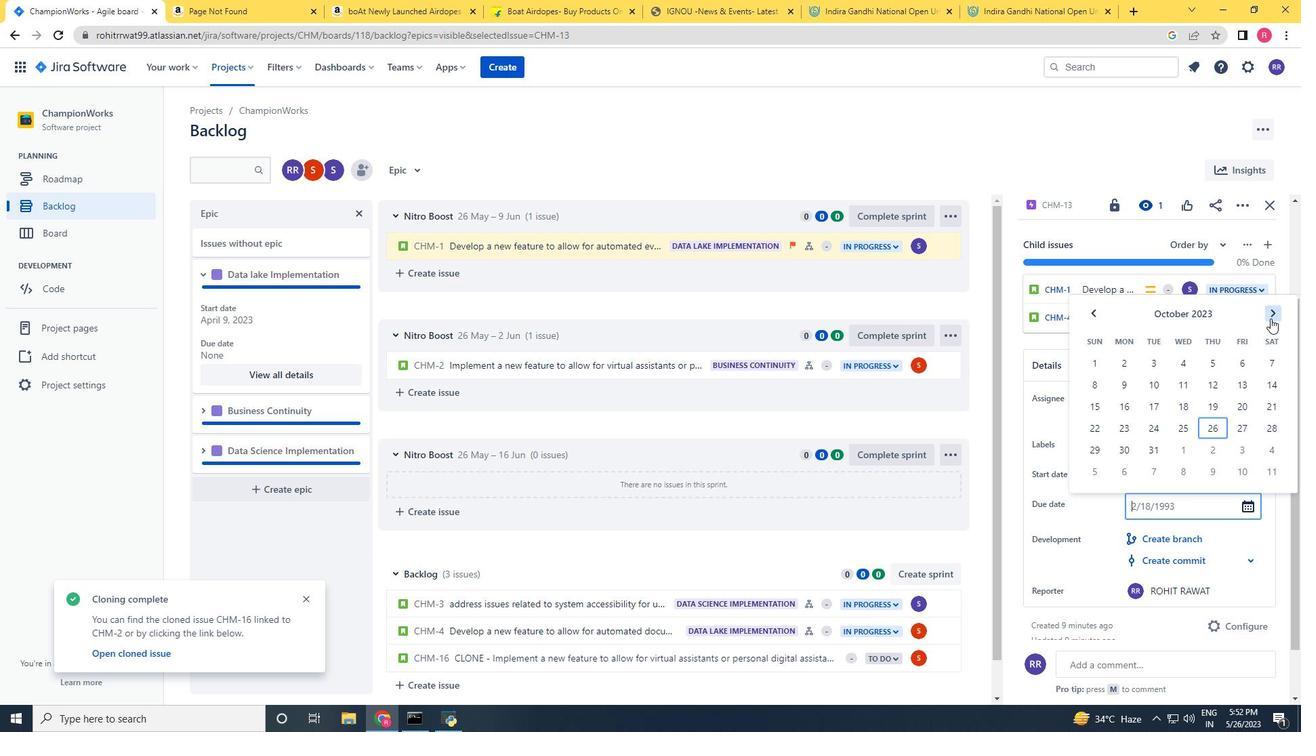 
Action: Mouse pressed left at (1270, 318)
Screenshot: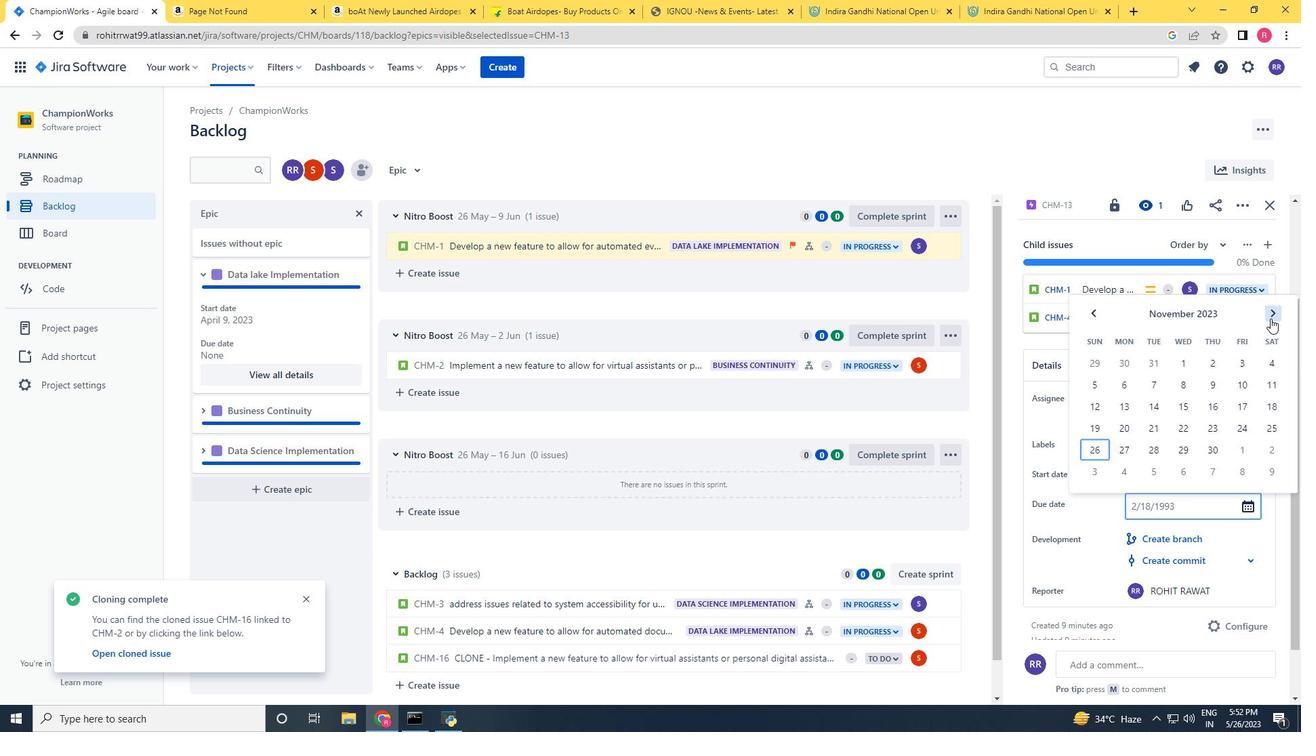
Action: Mouse pressed left at (1270, 318)
Screenshot: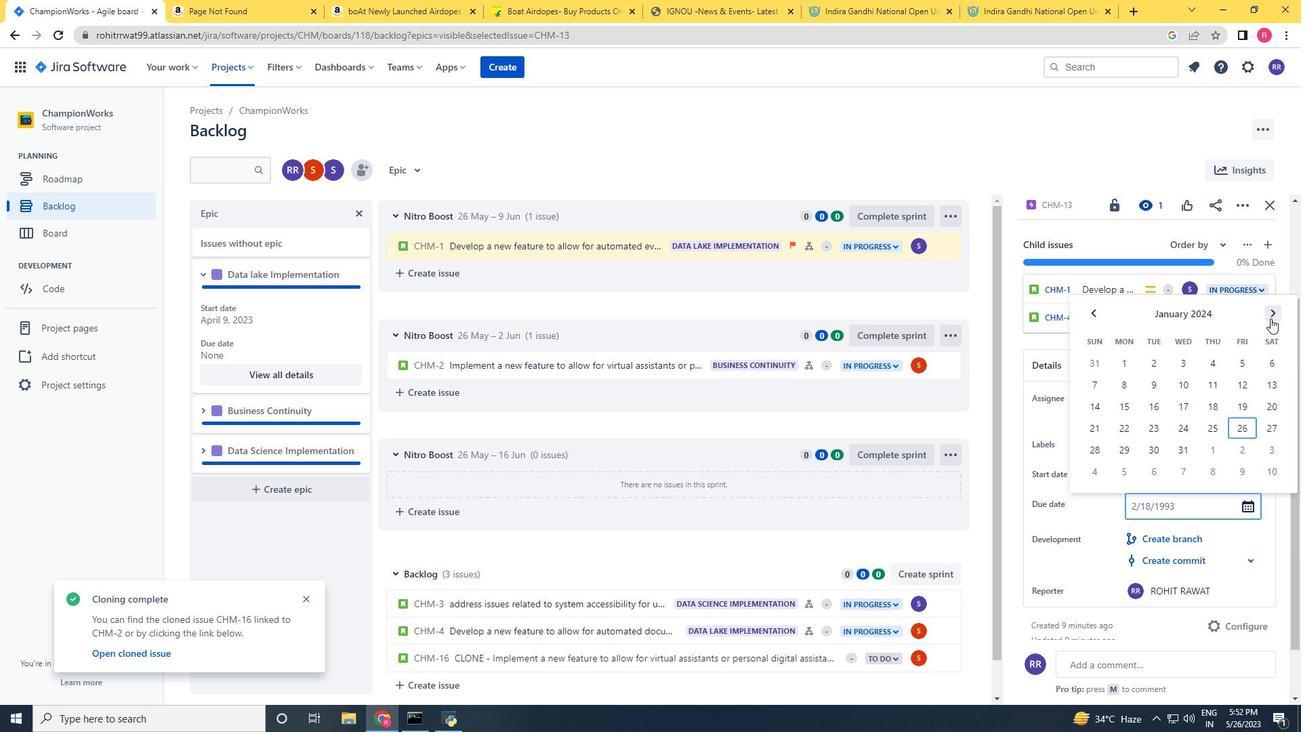 
Action: Mouse moved to (1275, 314)
Screenshot: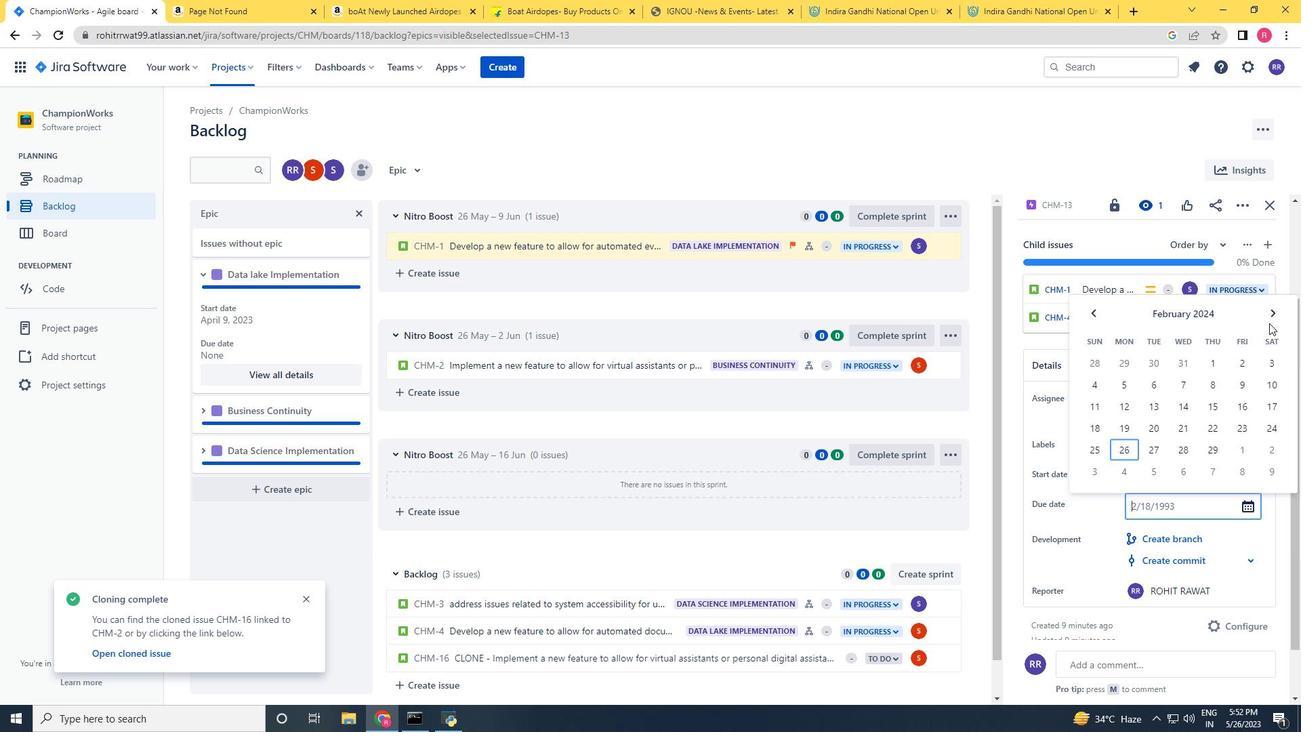 
Action: Mouse pressed left at (1275, 314)
Screenshot: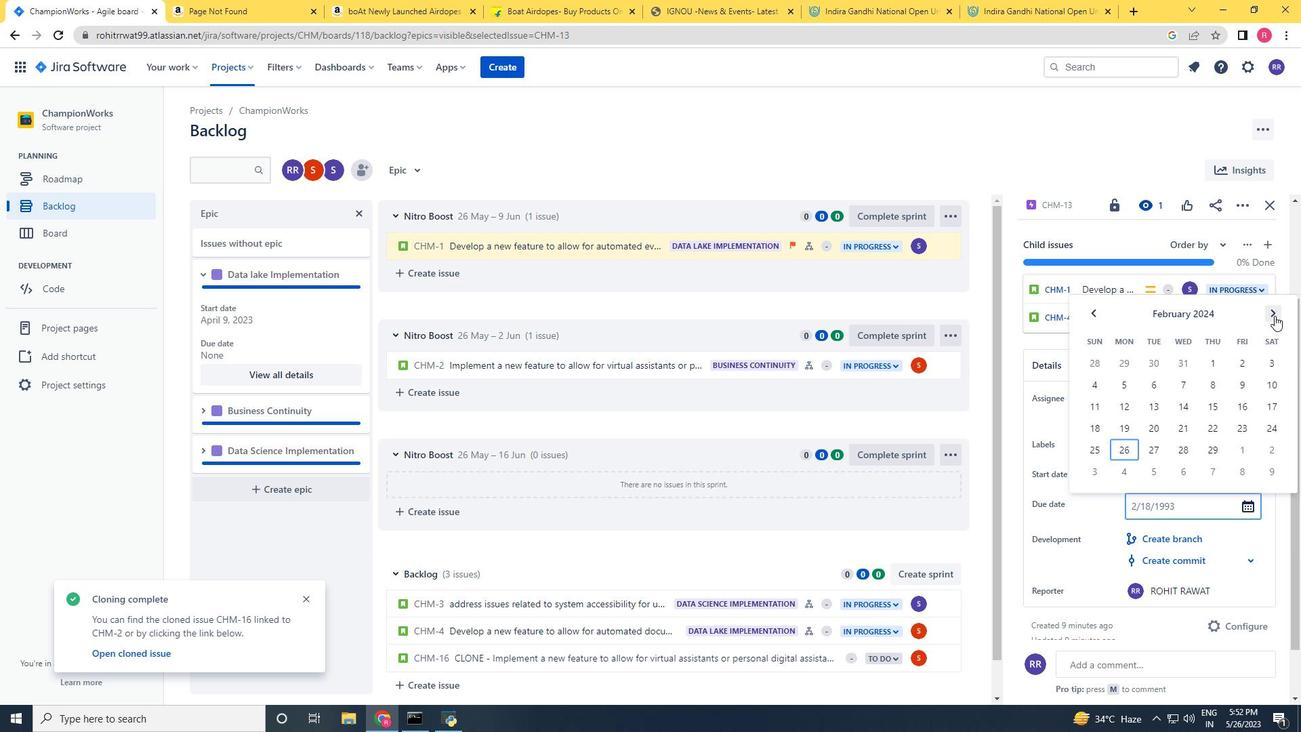 
Action: Mouse pressed left at (1275, 314)
Screenshot: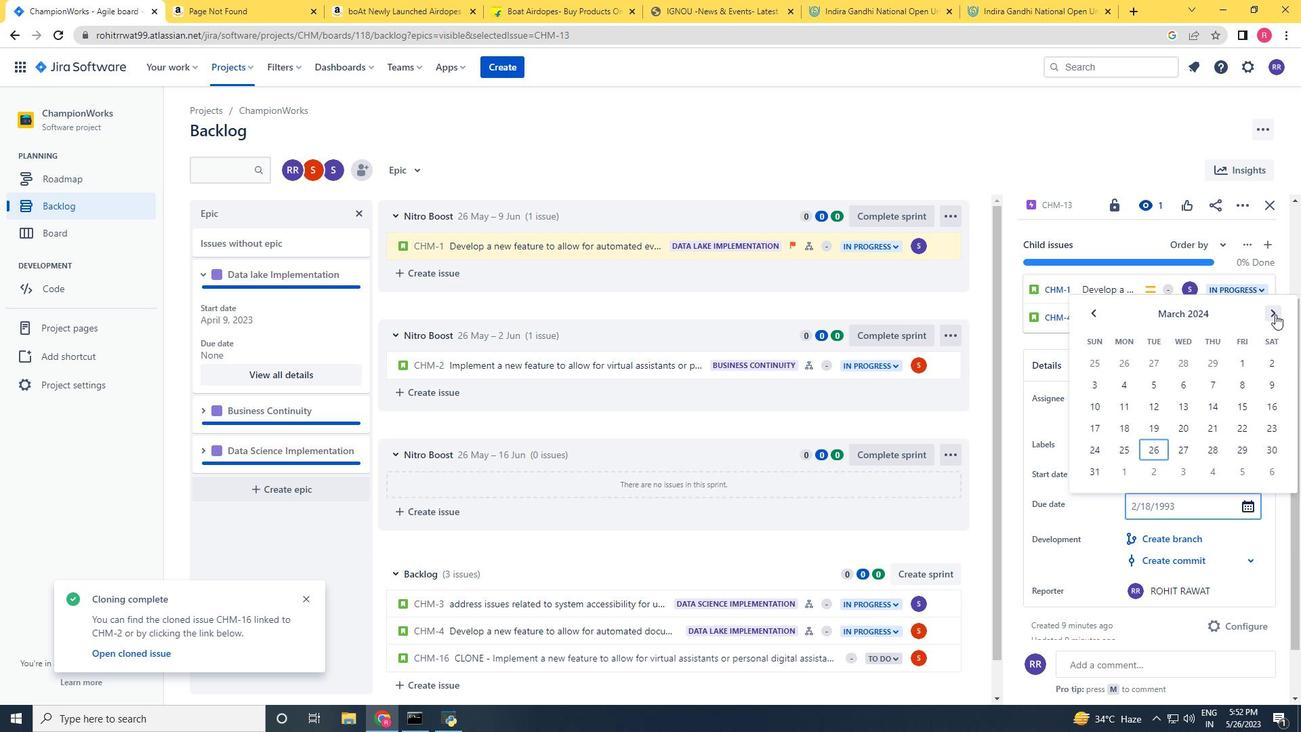 
Action: Mouse pressed left at (1275, 314)
Screenshot: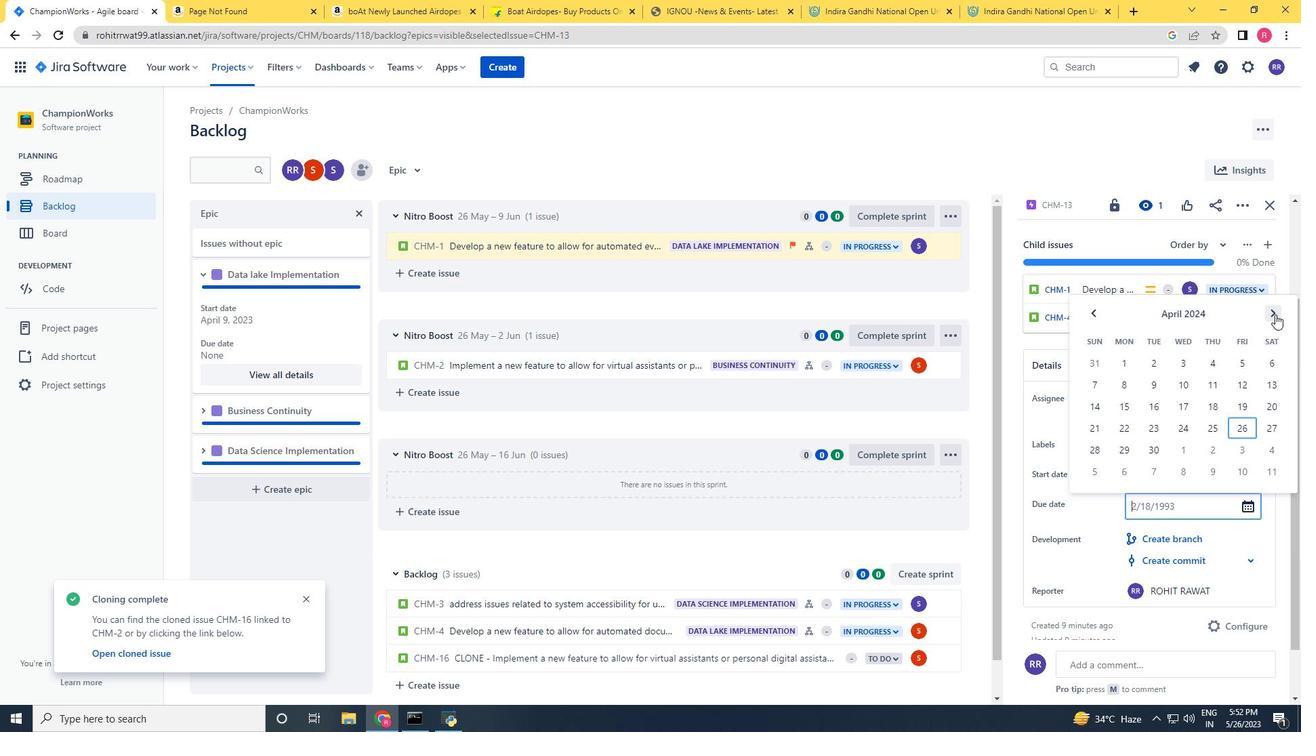 
Action: Mouse pressed left at (1275, 314)
Screenshot: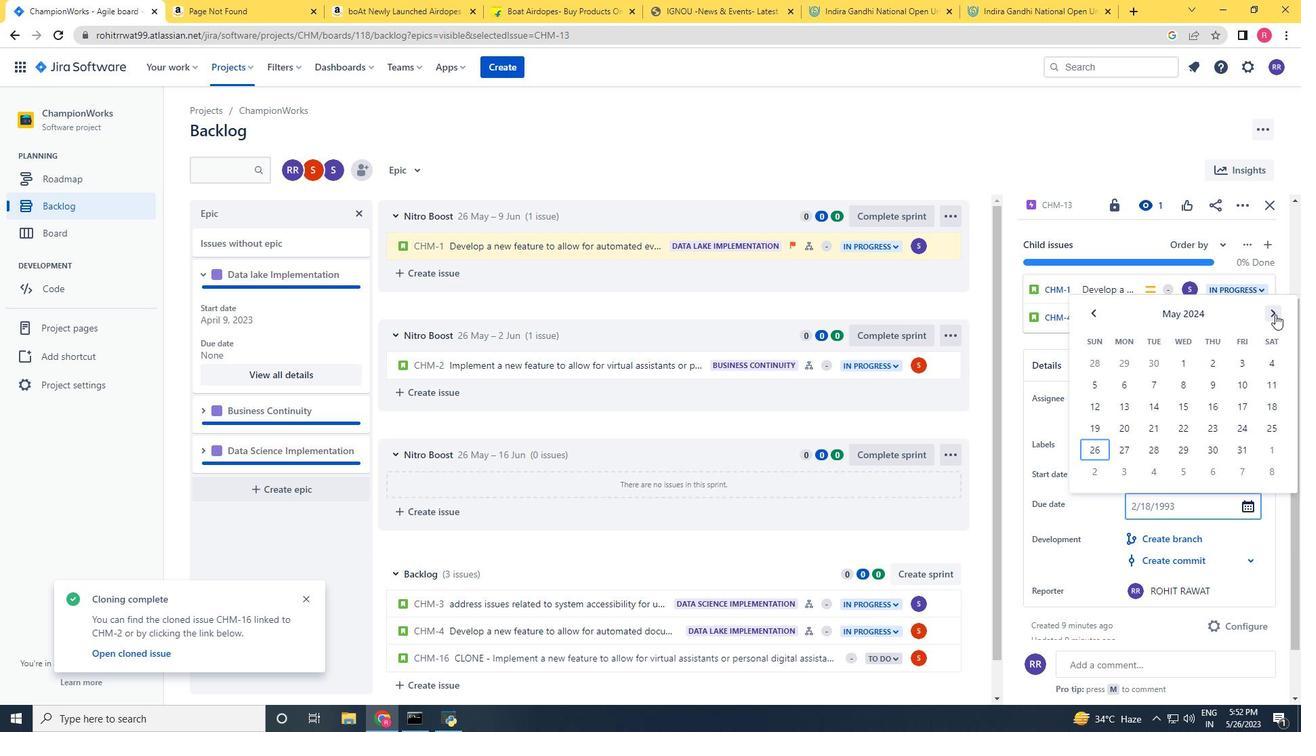 
Action: Mouse pressed left at (1275, 314)
Screenshot: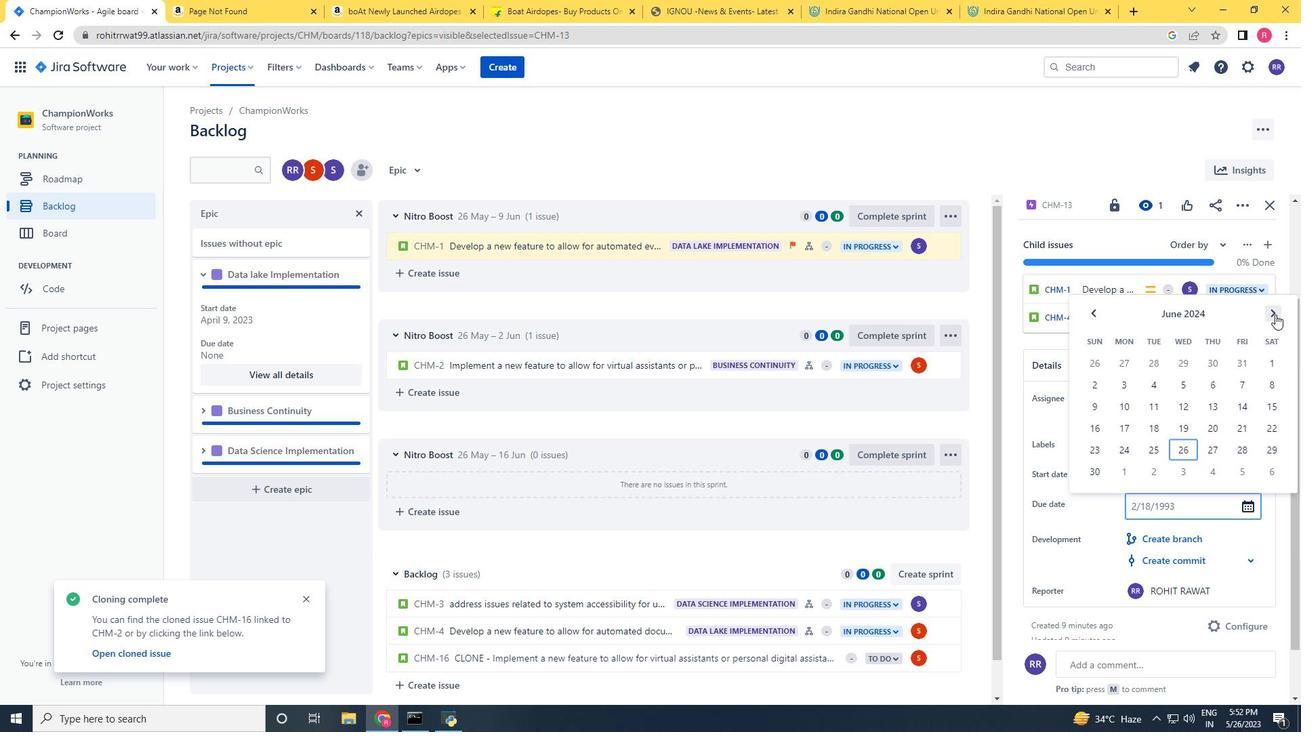 
Action: Mouse pressed left at (1275, 314)
Screenshot: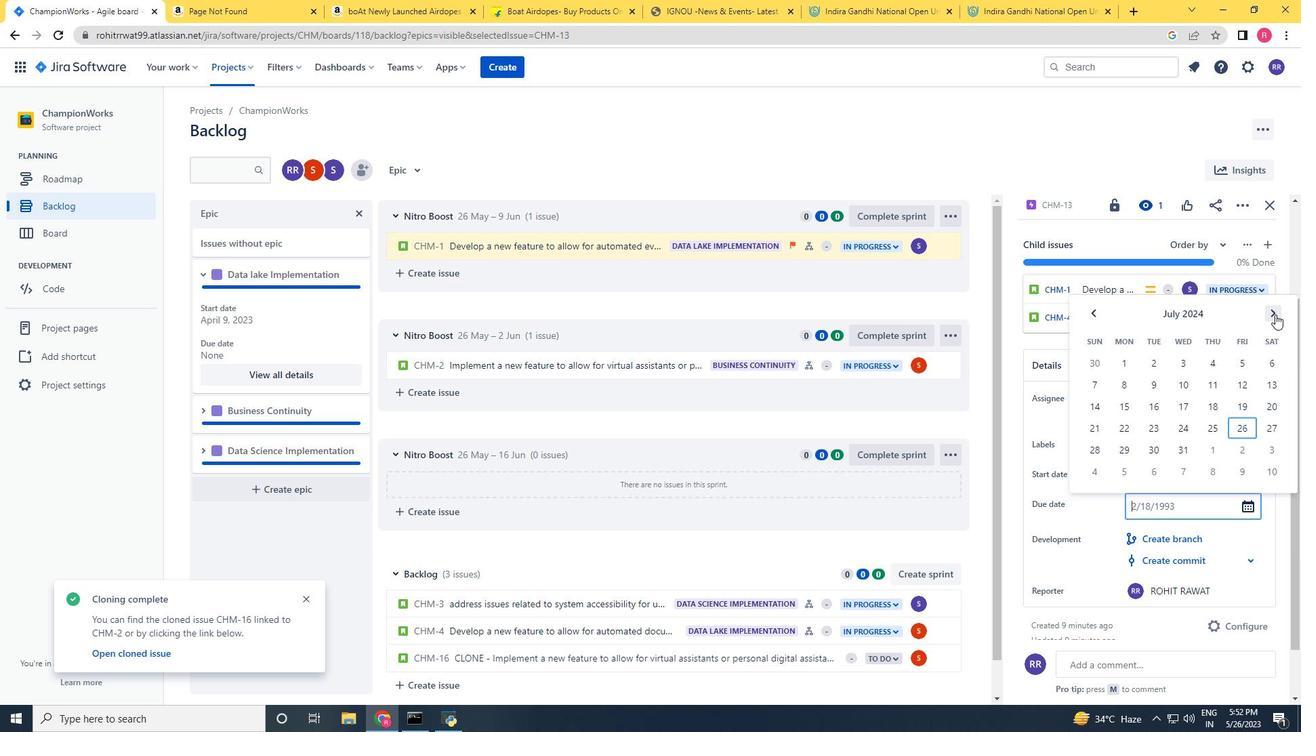 
Action: Mouse pressed left at (1275, 314)
Screenshot: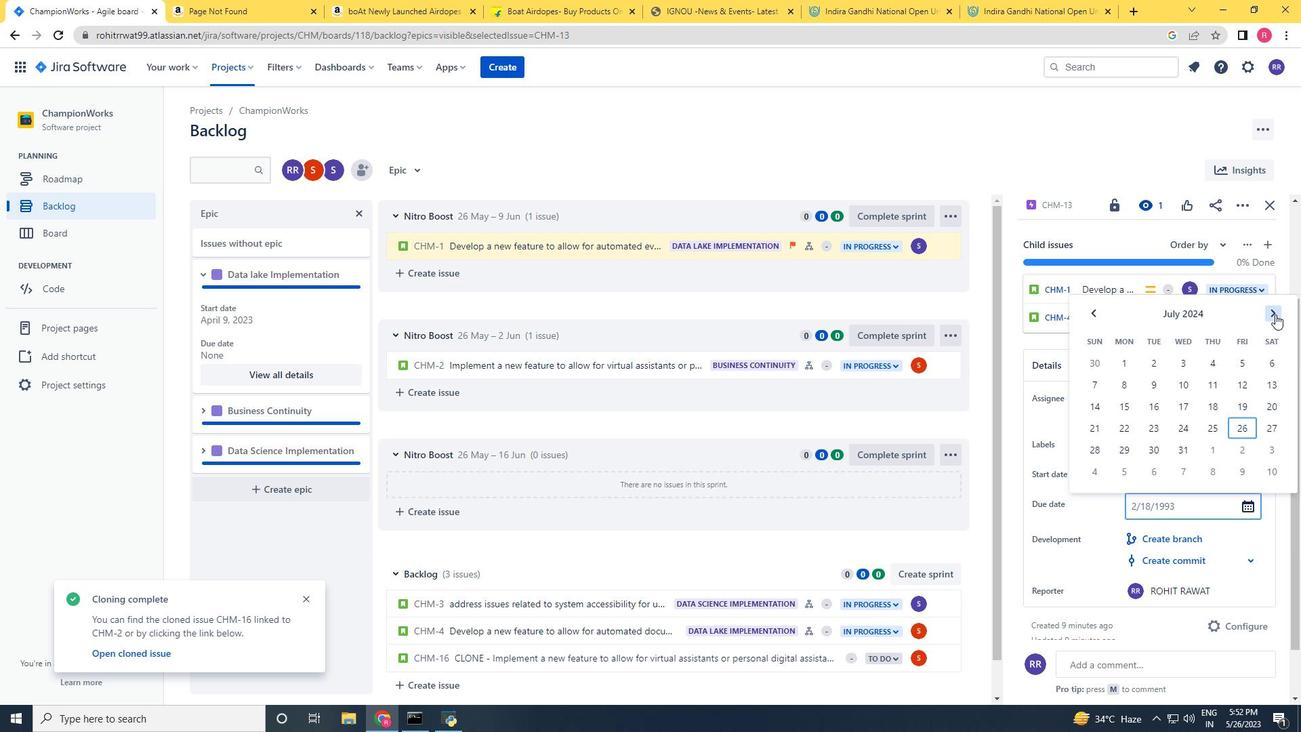 
Action: Mouse pressed left at (1275, 314)
Screenshot: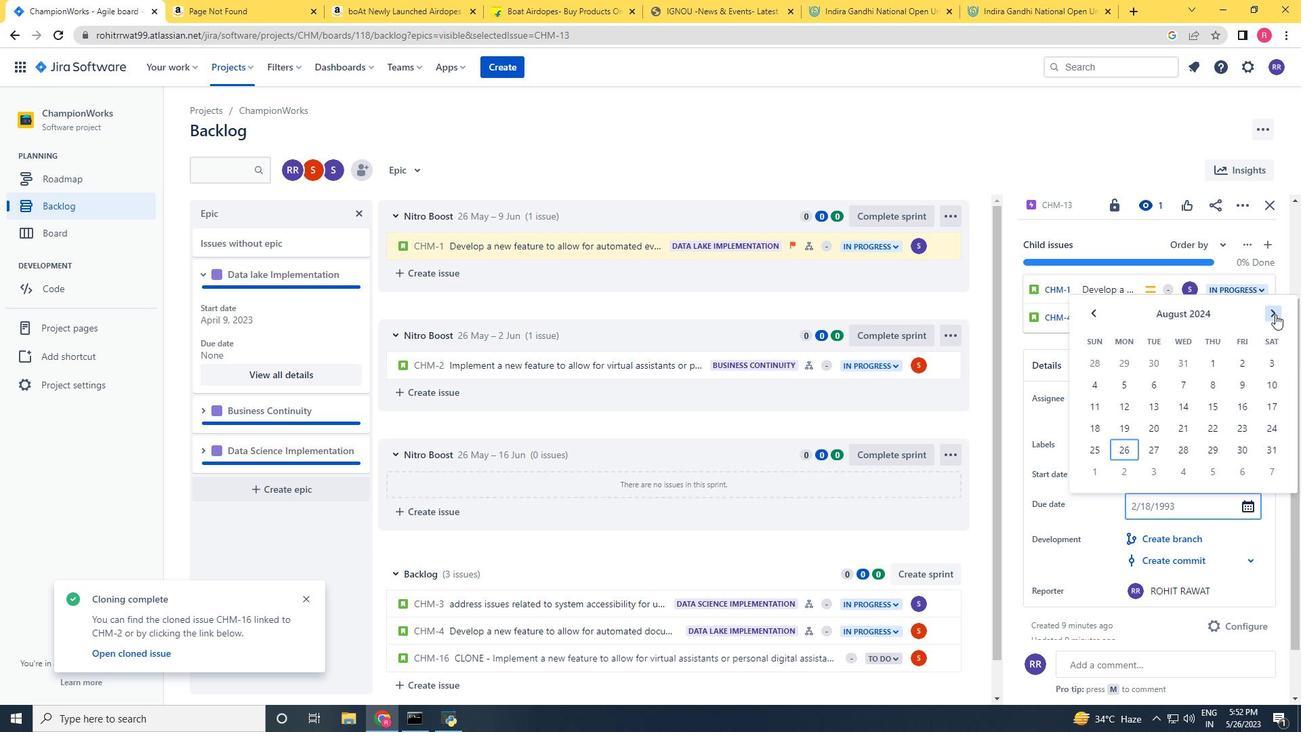 
Action: Mouse moved to (1211, 379)
Screenshot: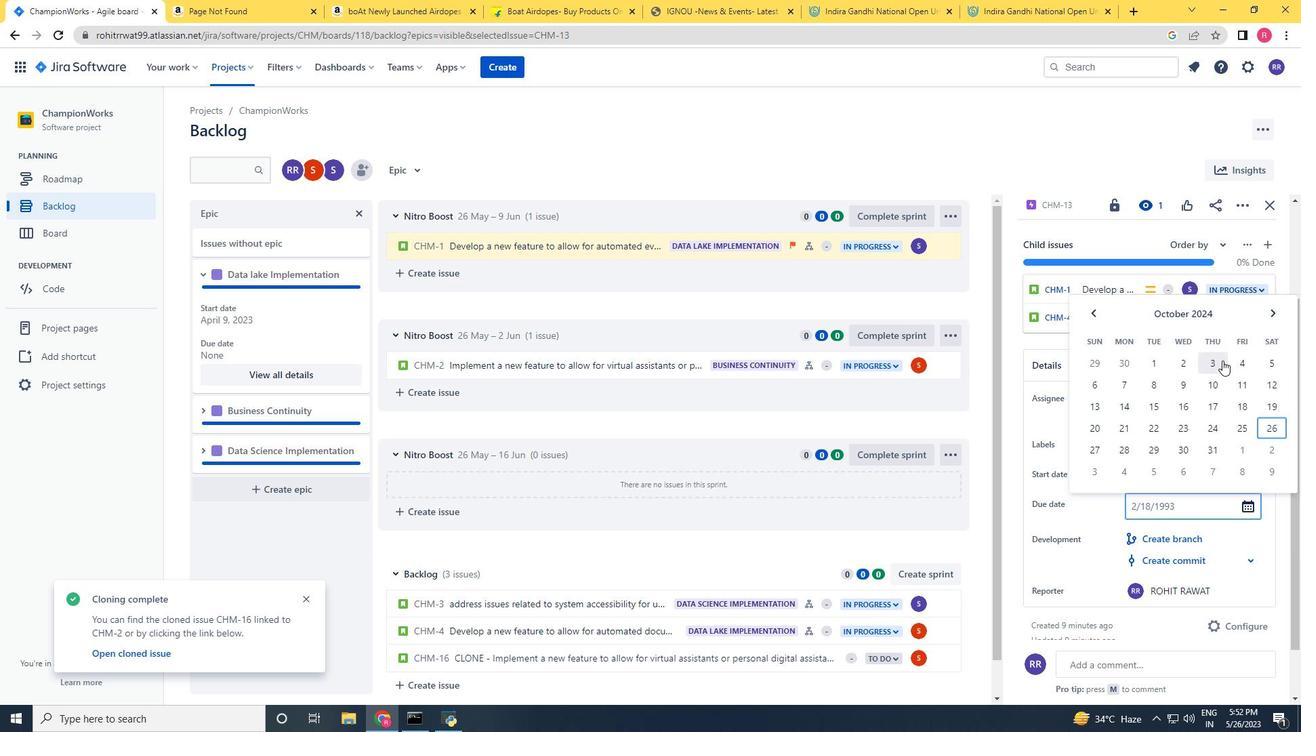 
Action: Mouse pressed left at (1211, 379)
Screenshot: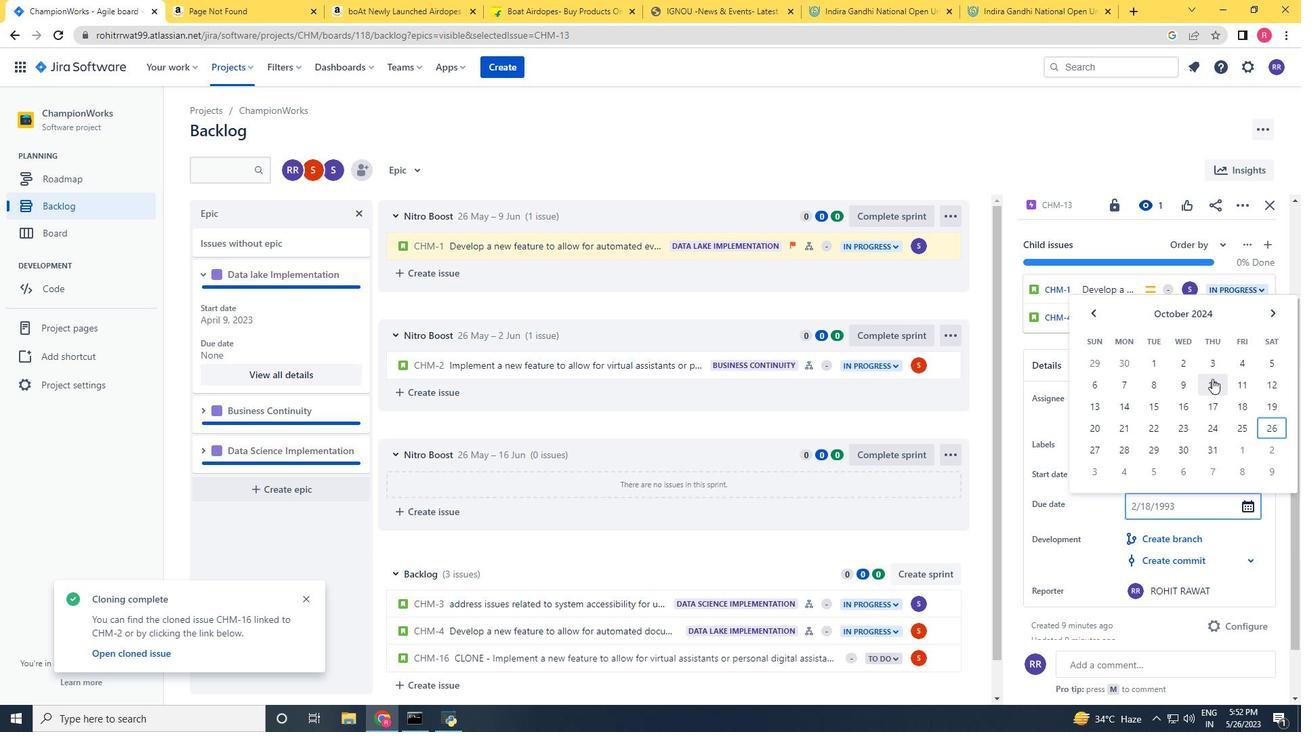 
Action: Mouse moved to (1186, 513)
Screenshot: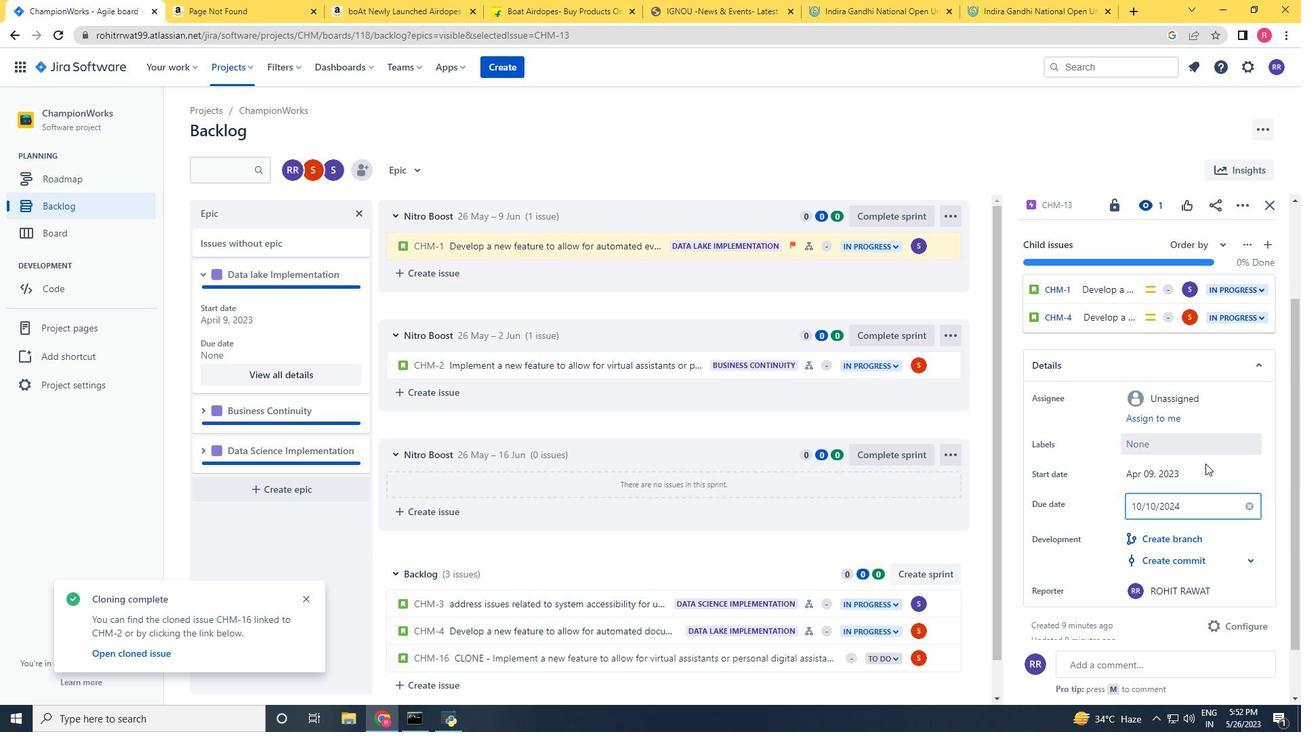 
Action: Mouse scrolled (1186, 512) with delta (0, 0)
Screenshot: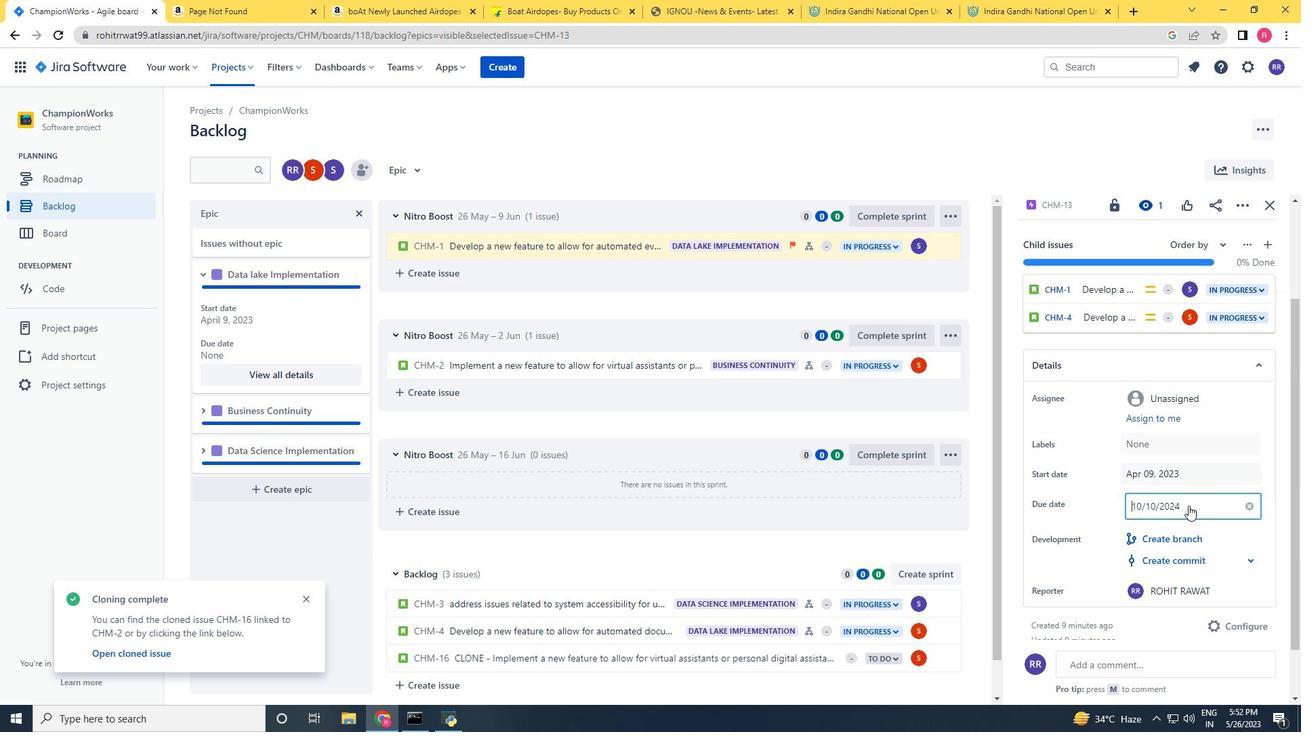 
Action: Mouse scrolled (1186, 512) with delta (0, 0)
Screenshot: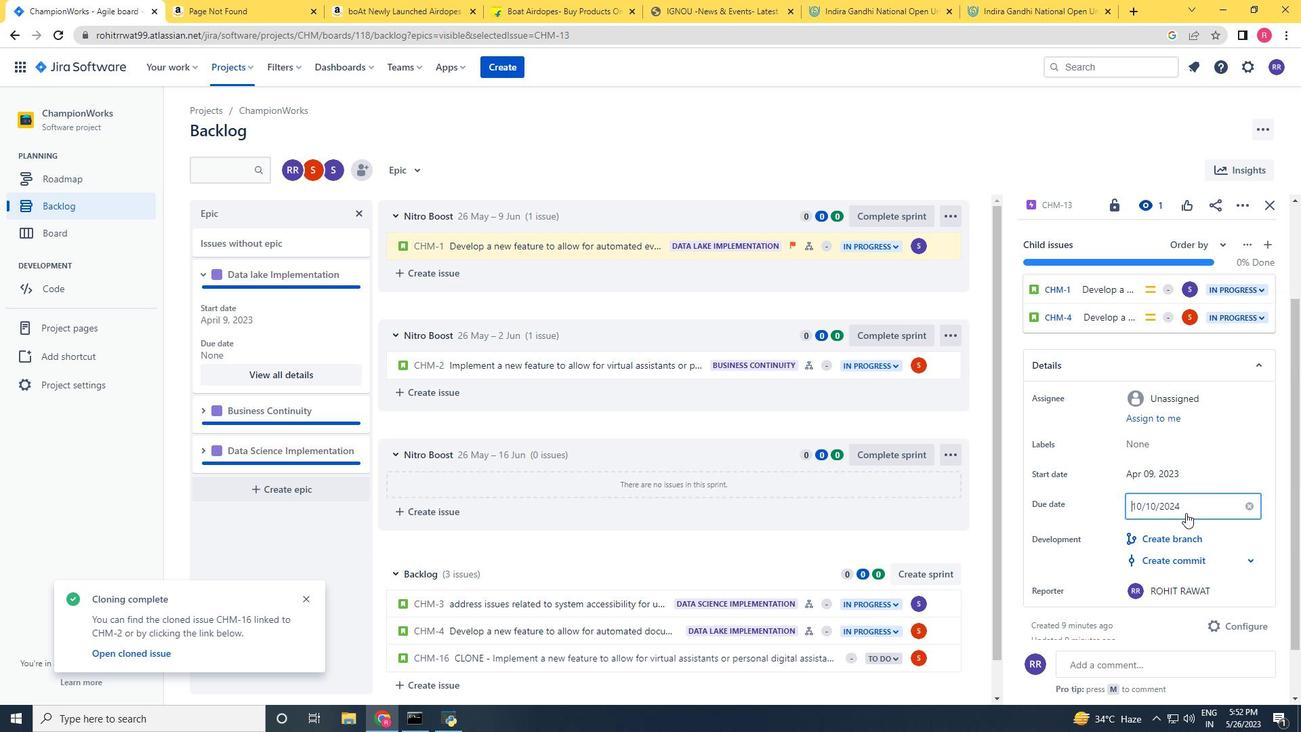 
Action: Mouse moved to (1155, 562)
Screenshot: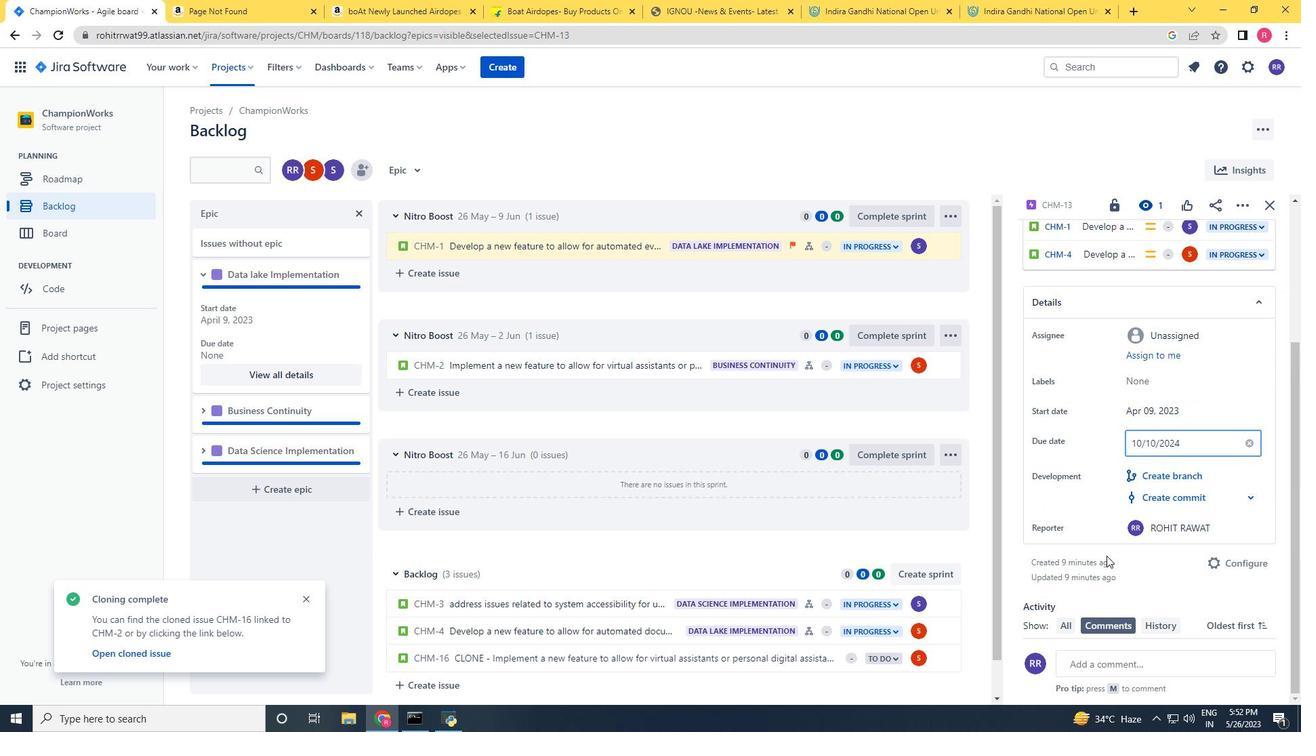 
Action: Mouse pressed left at (1155, 562)
Screenshot: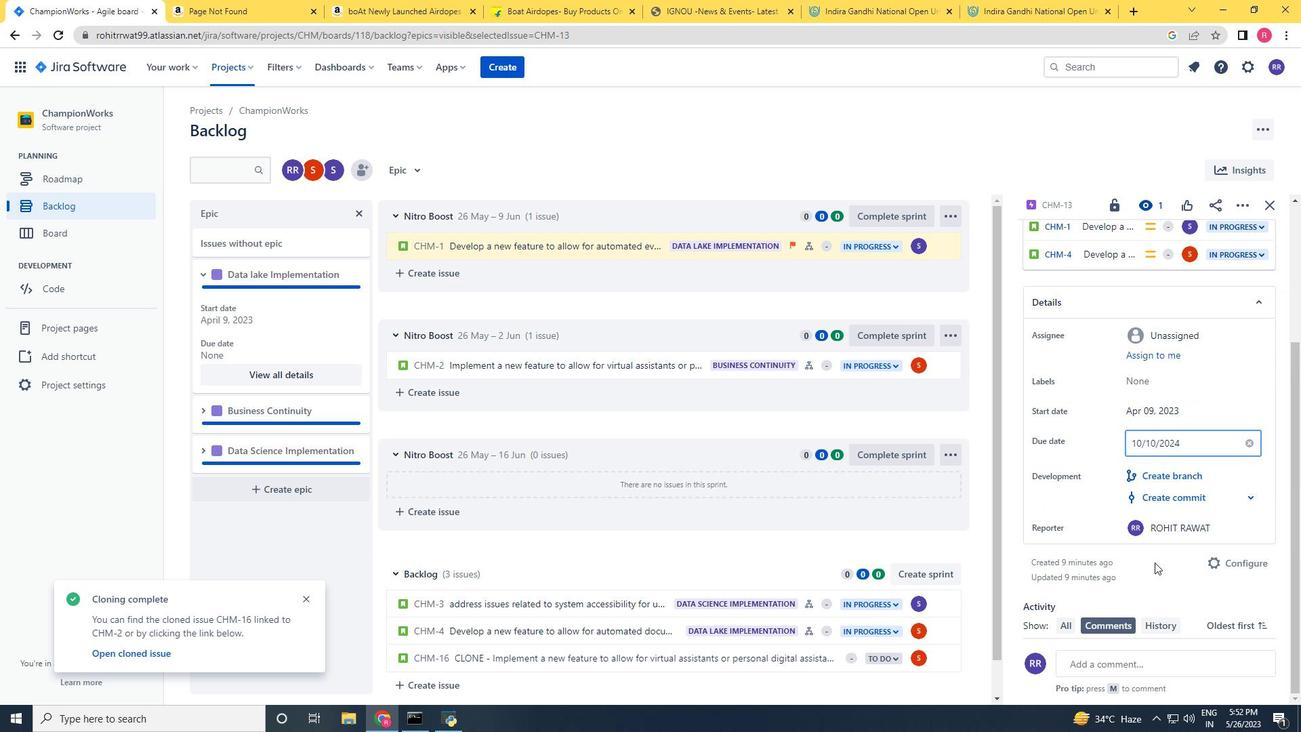 
Action: Mouse moved to (253, 404)
Screenshot: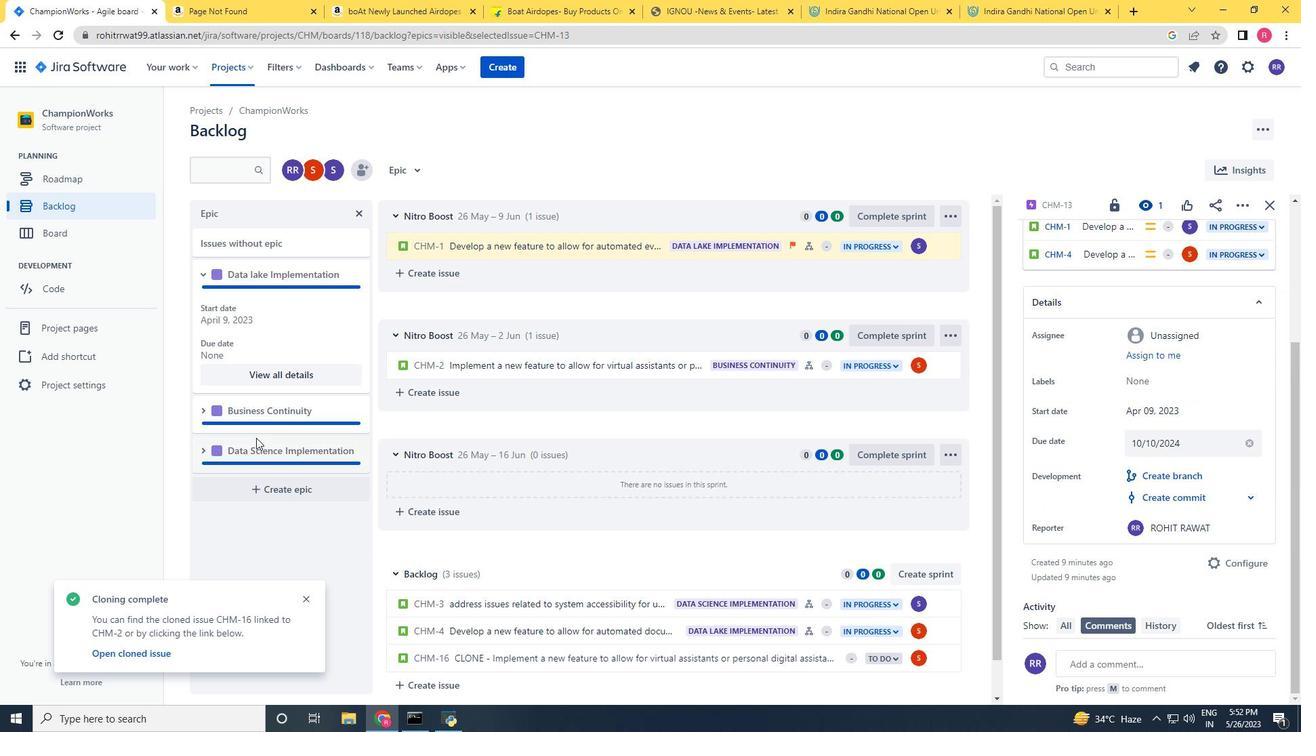 
Action: Mouse pressed left at (253, 404)
Screenshot: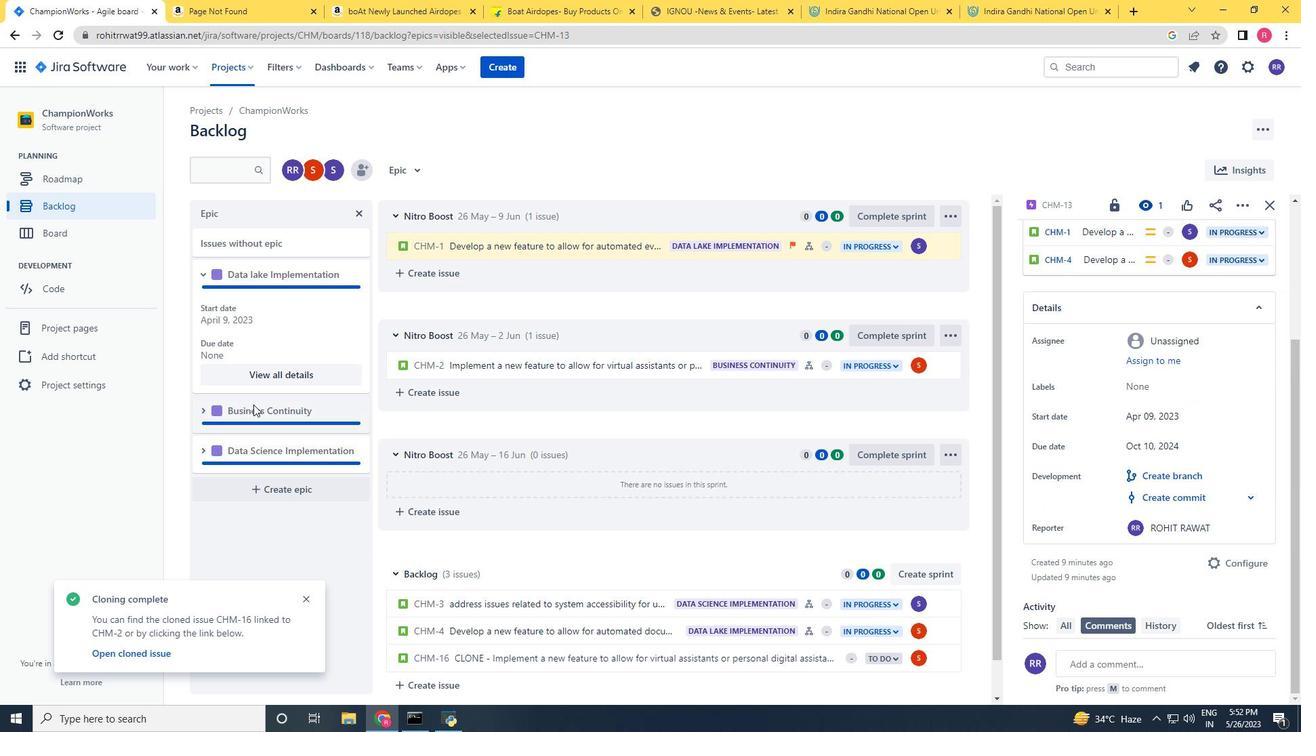 
Action: Mouse moved to (332, 409)
Screenshot: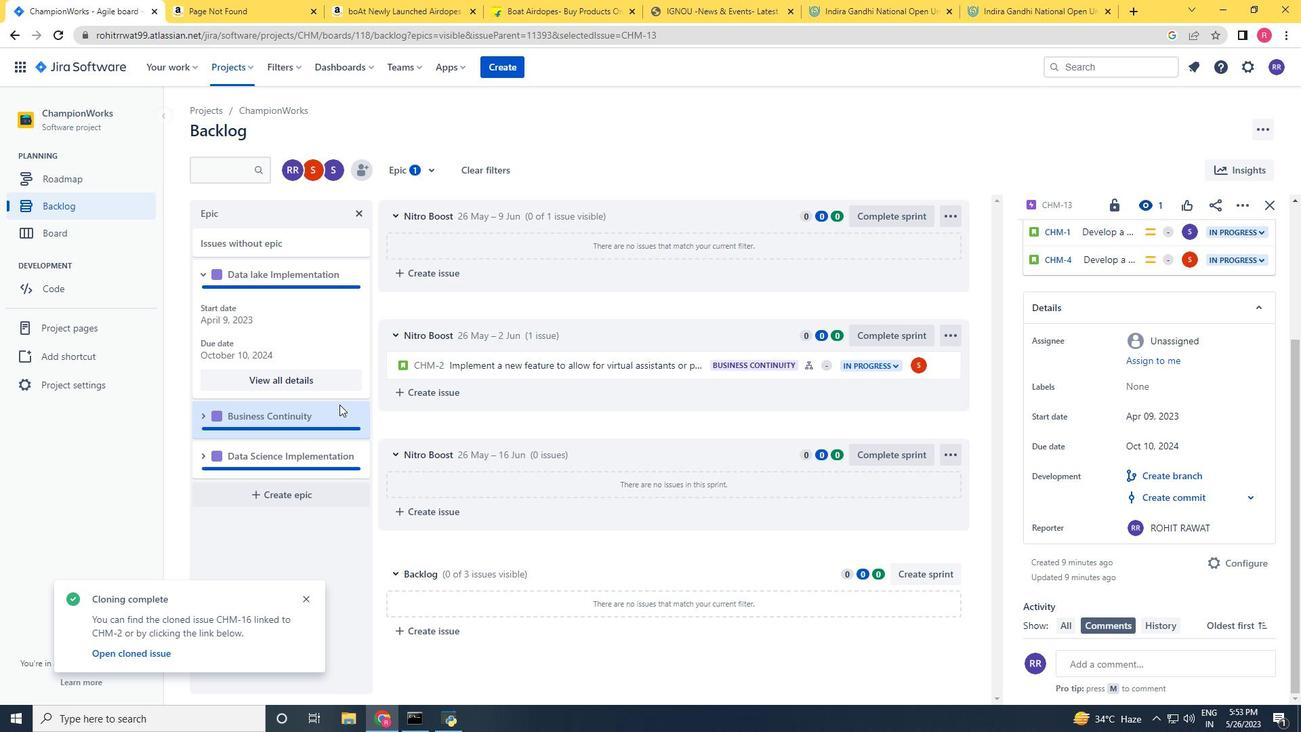 
Action: Mouse pressed left at (332, 409)
Screenshot: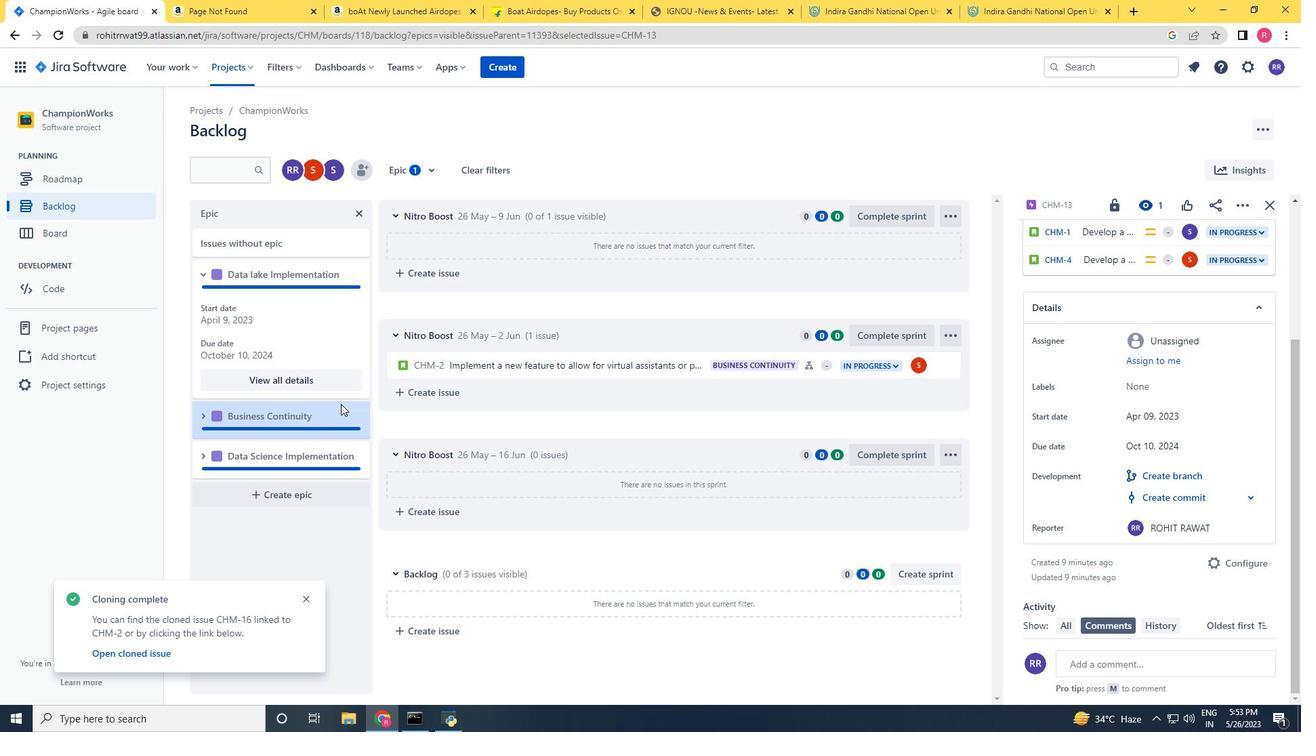 
Action: Mouse pressed left at (332, 409)
Screenshot: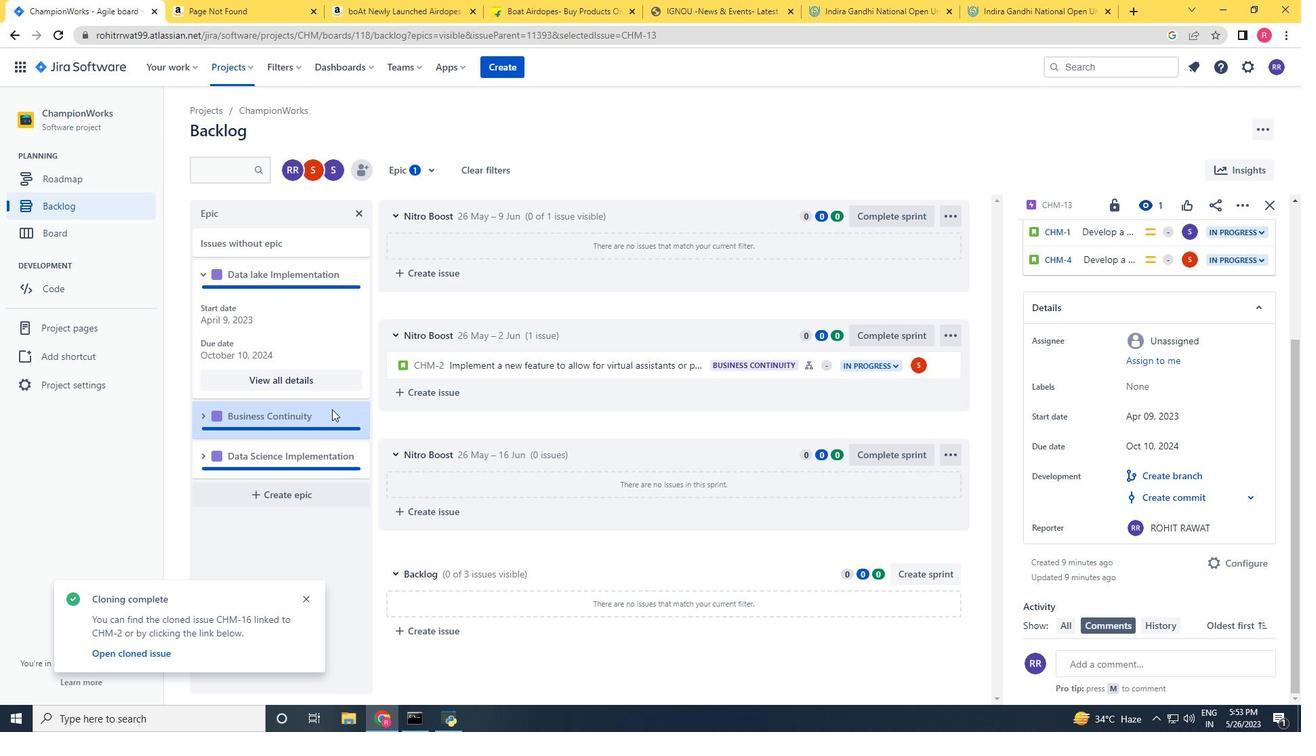 
Action: Mouse moved to (206, 417)
Screenshot: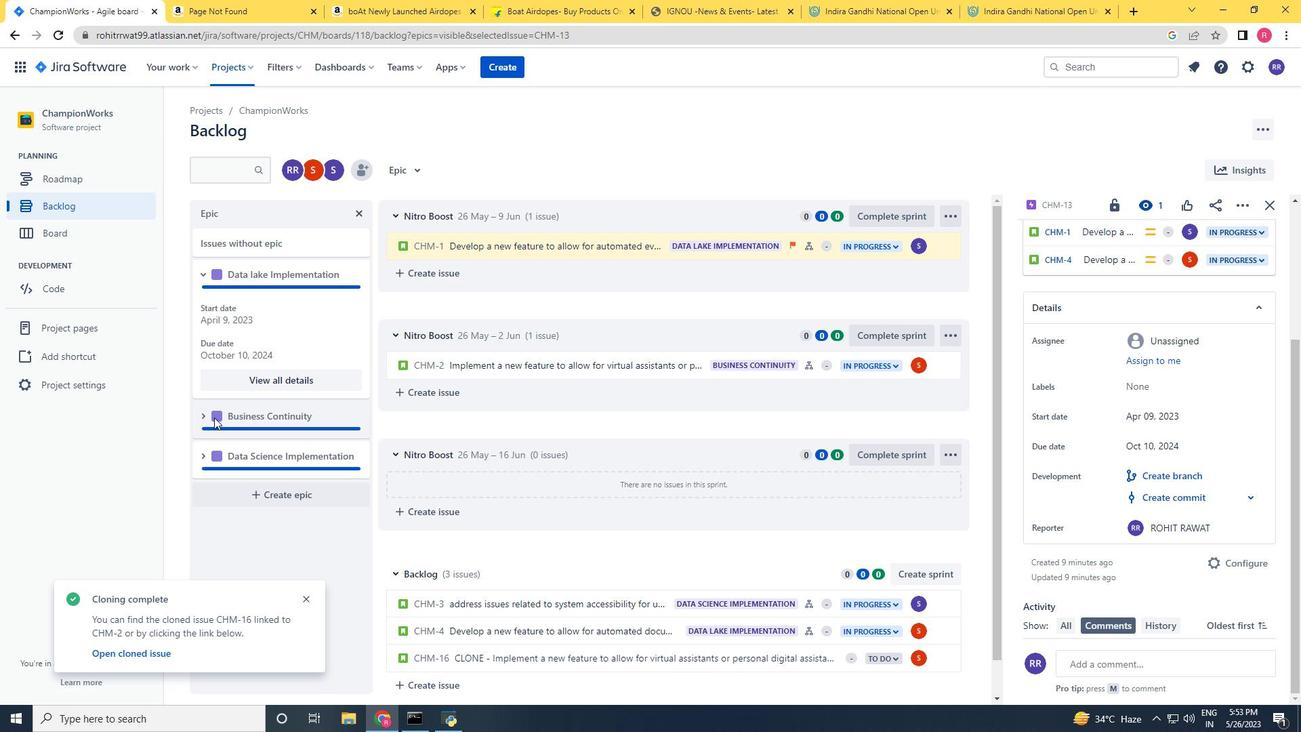 
Action: Mouse pressed left at (206, 417)
Screenshot: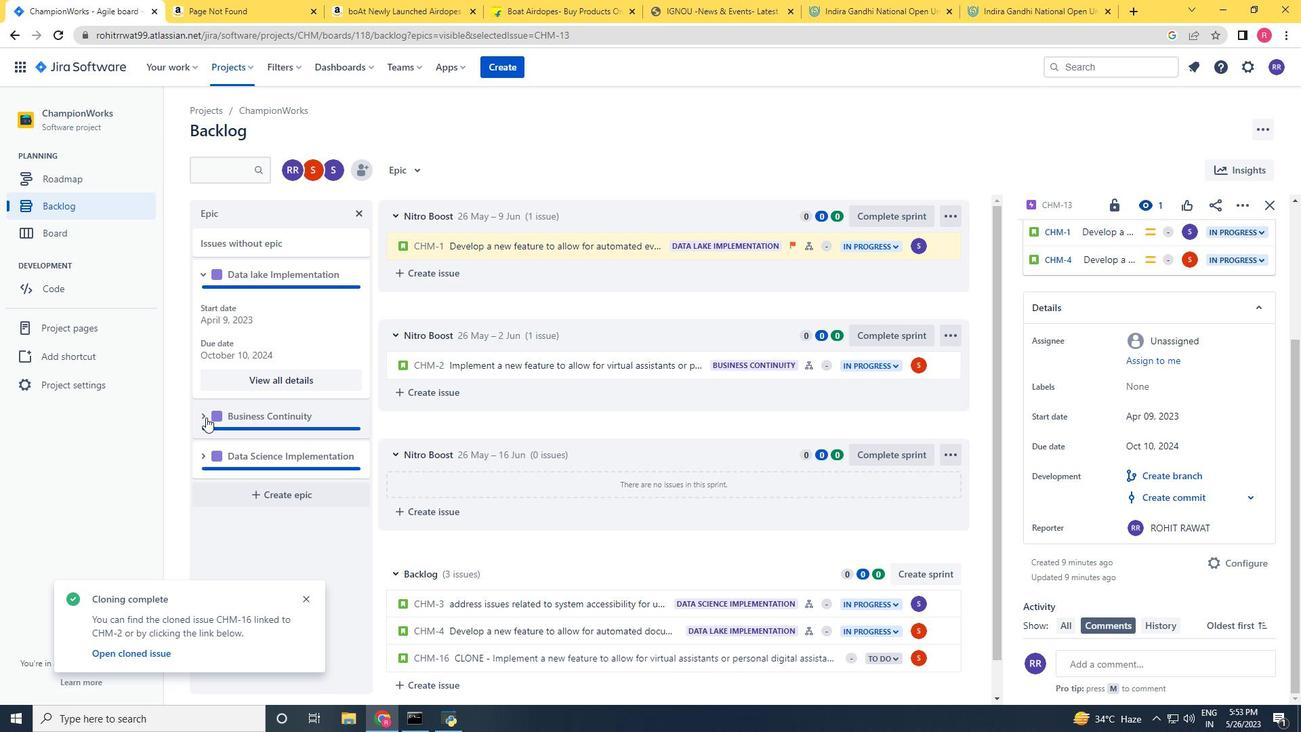 
Action: Mouse moved to (269, 508)
Screenshot: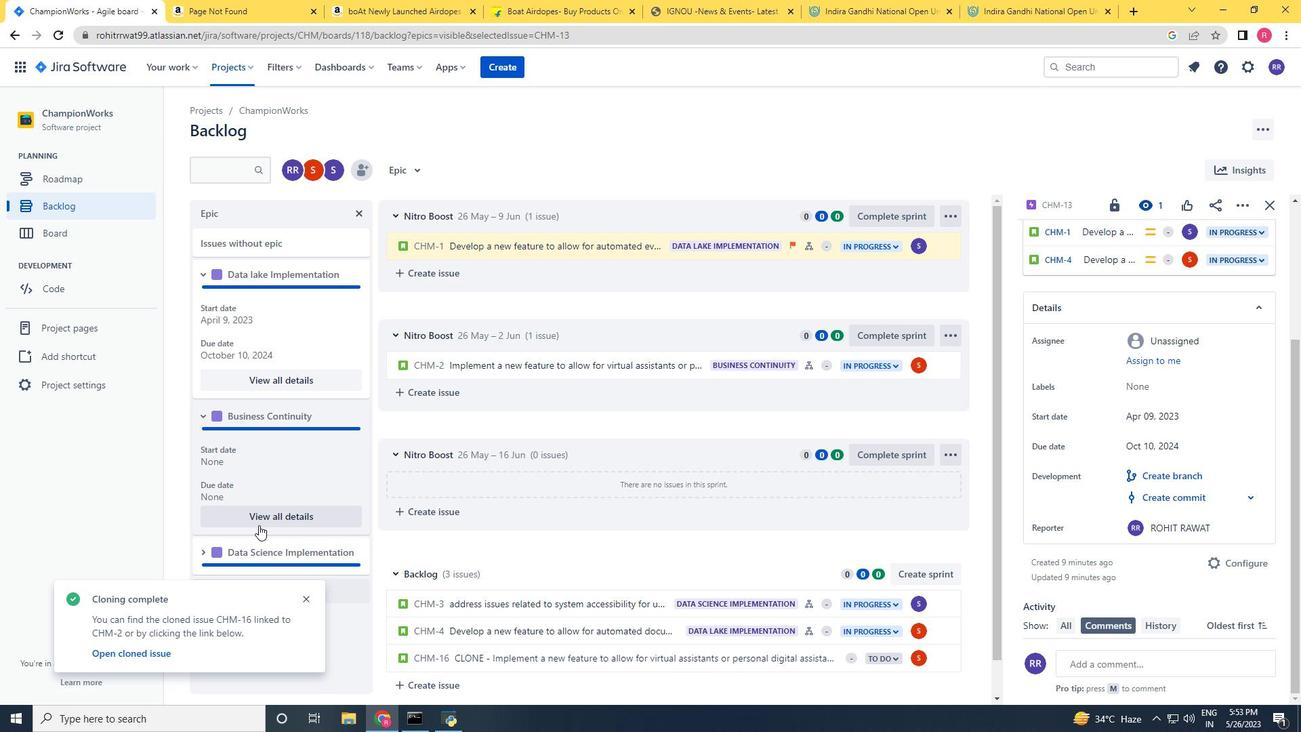 
Action: Mouse pressed left at (269, 508)
Screenshot: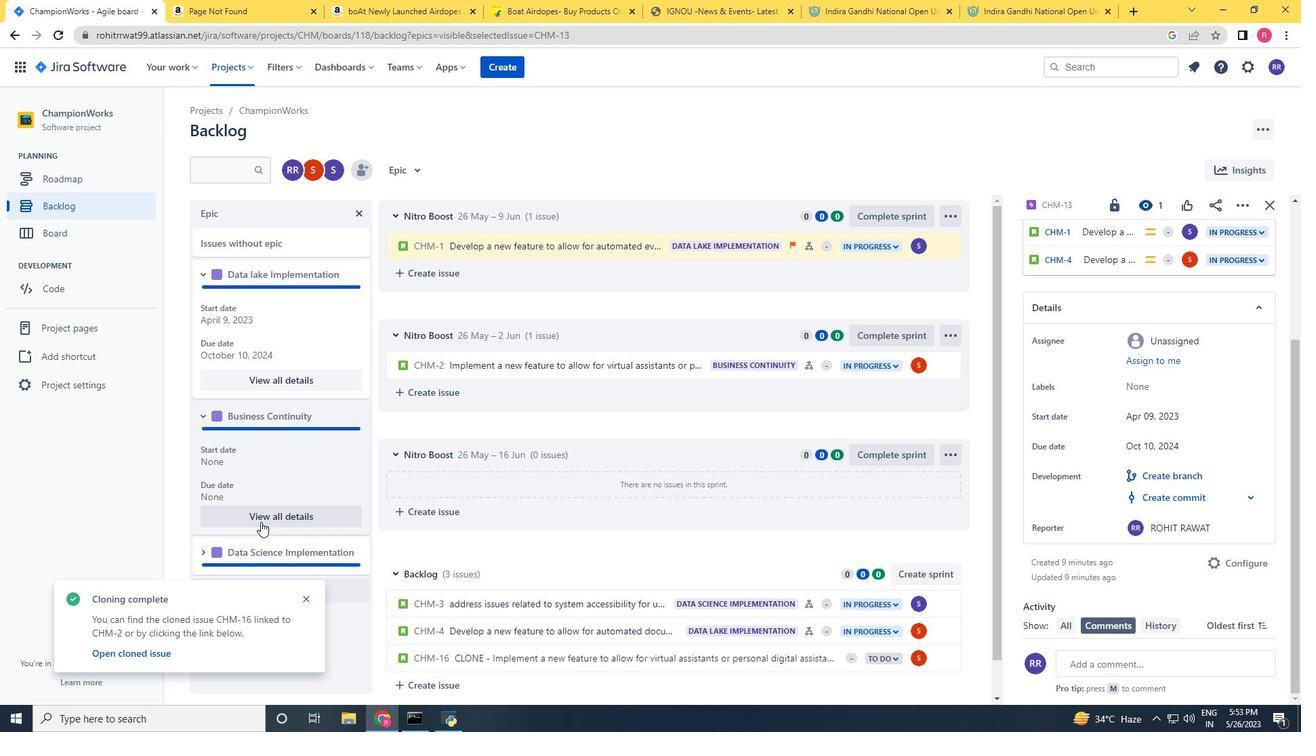 
Action: Mouse moved to (1136, 462)
Screenshot: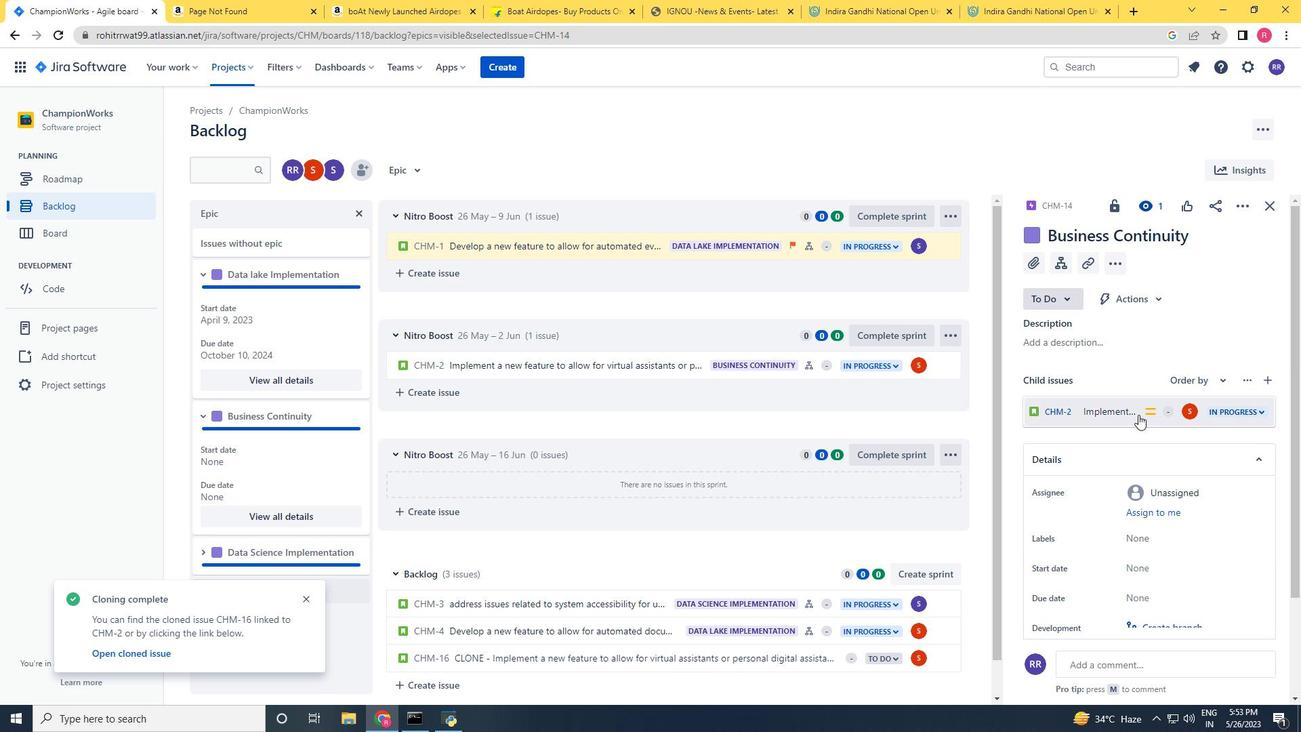
Action: Mouse scrolled (1136, 461) with delta (0, 0)
Screenshot: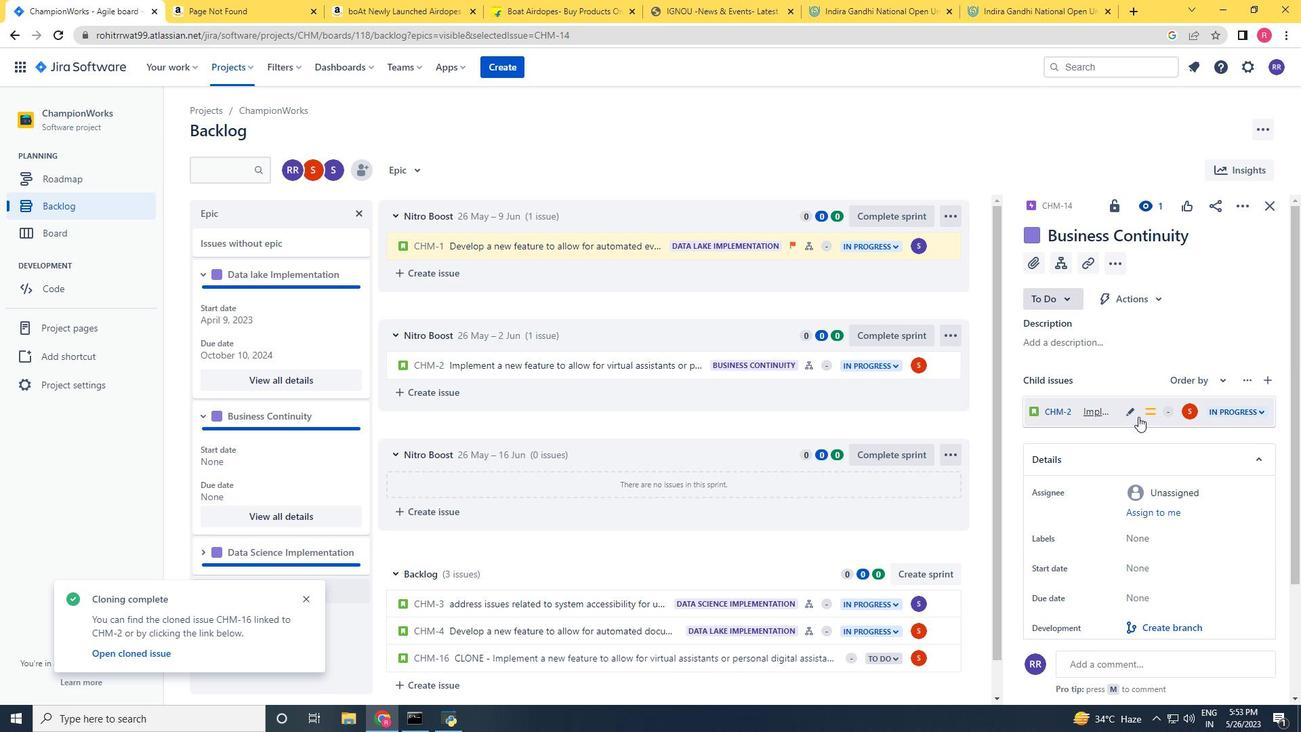 
Action: Mouse scrolled (1136, 461) with delta (0, 0)
Screenshot: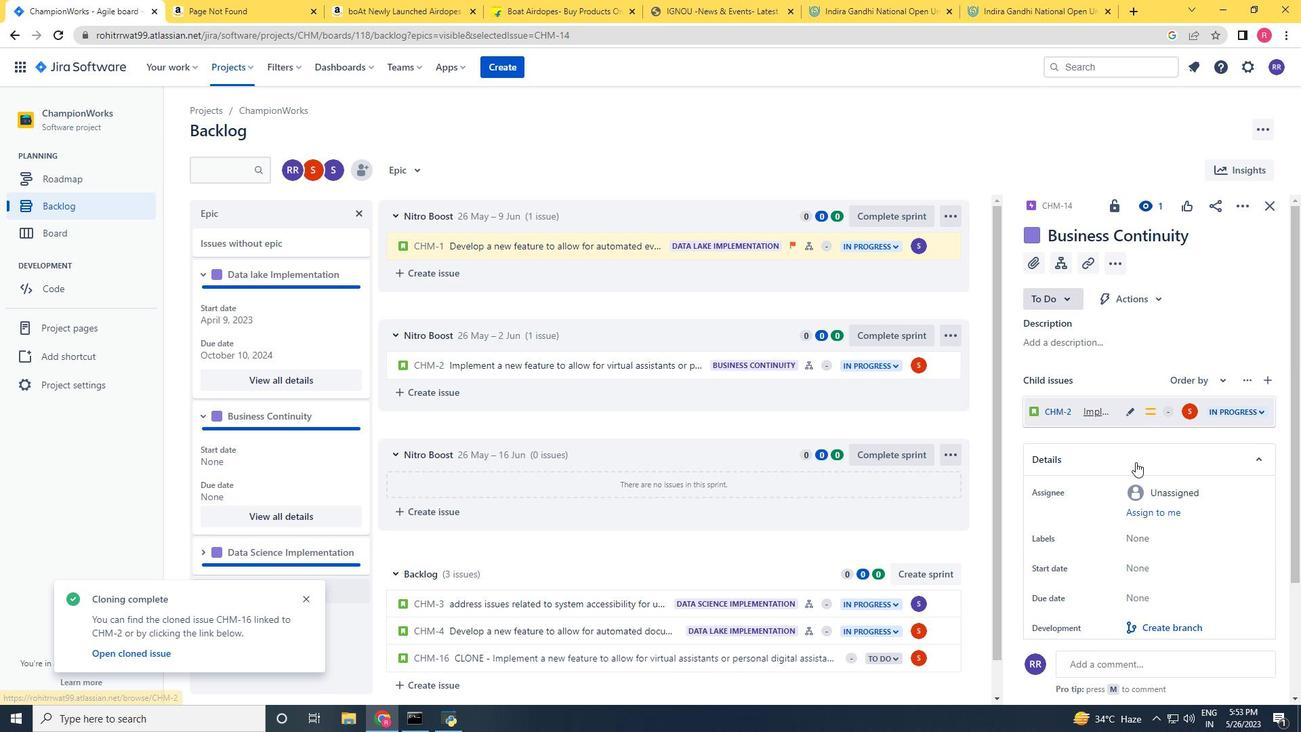 
Action: Mouse moved to (1141, 421)
Screenshot: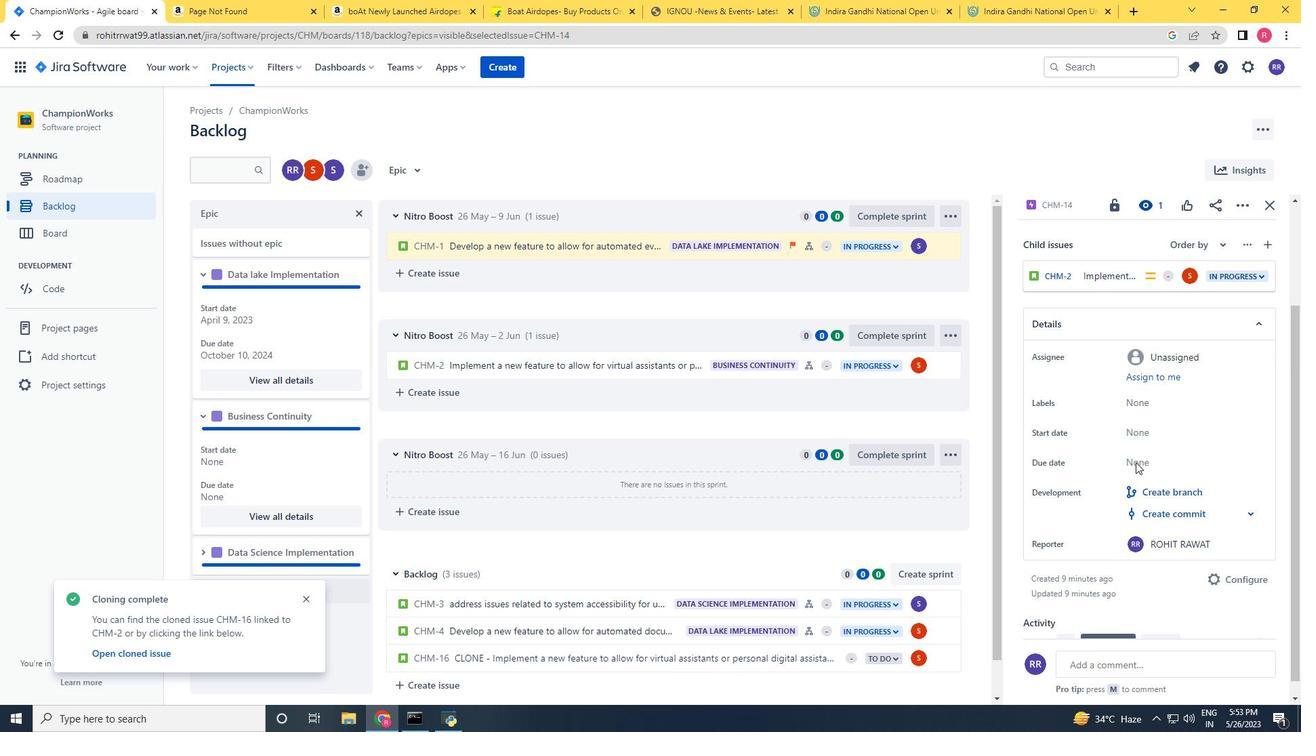 
Action: Mouse pressed left at (1141, 421)
Screenshot: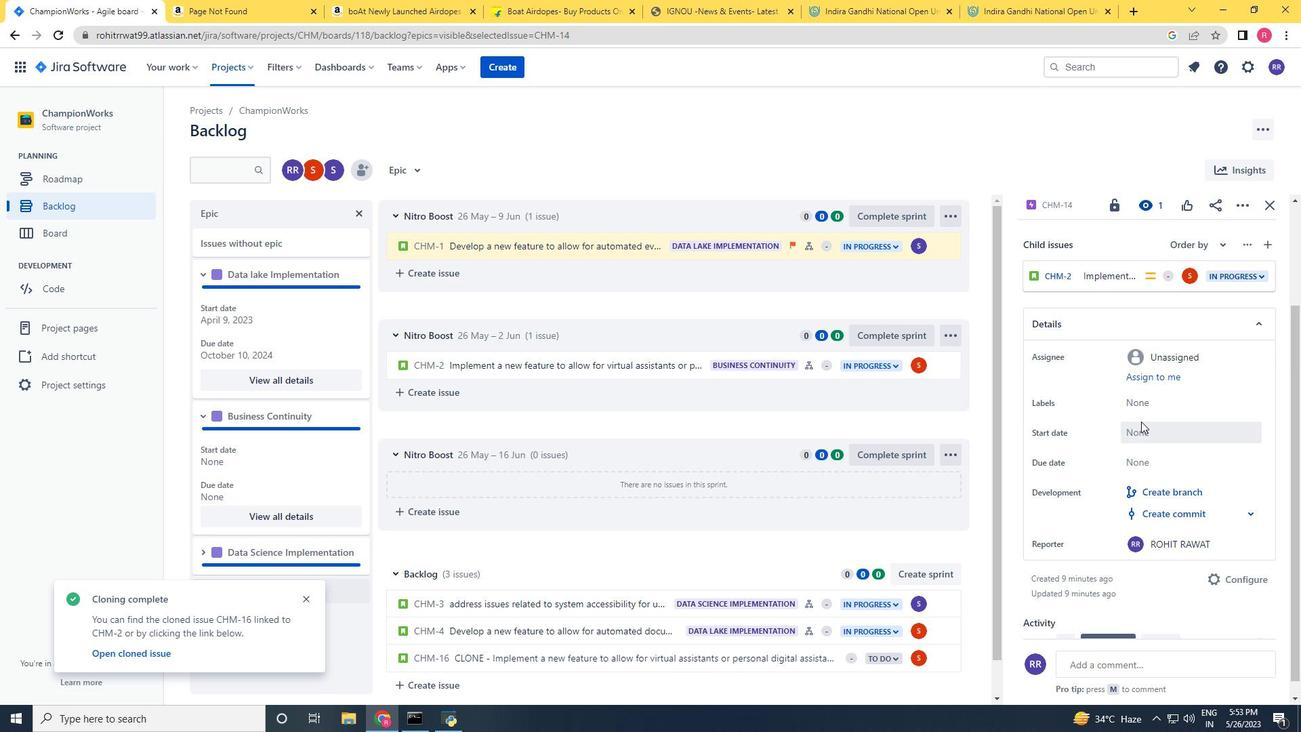 
Action: Mouse moved to (1269, 474)
Screenshot: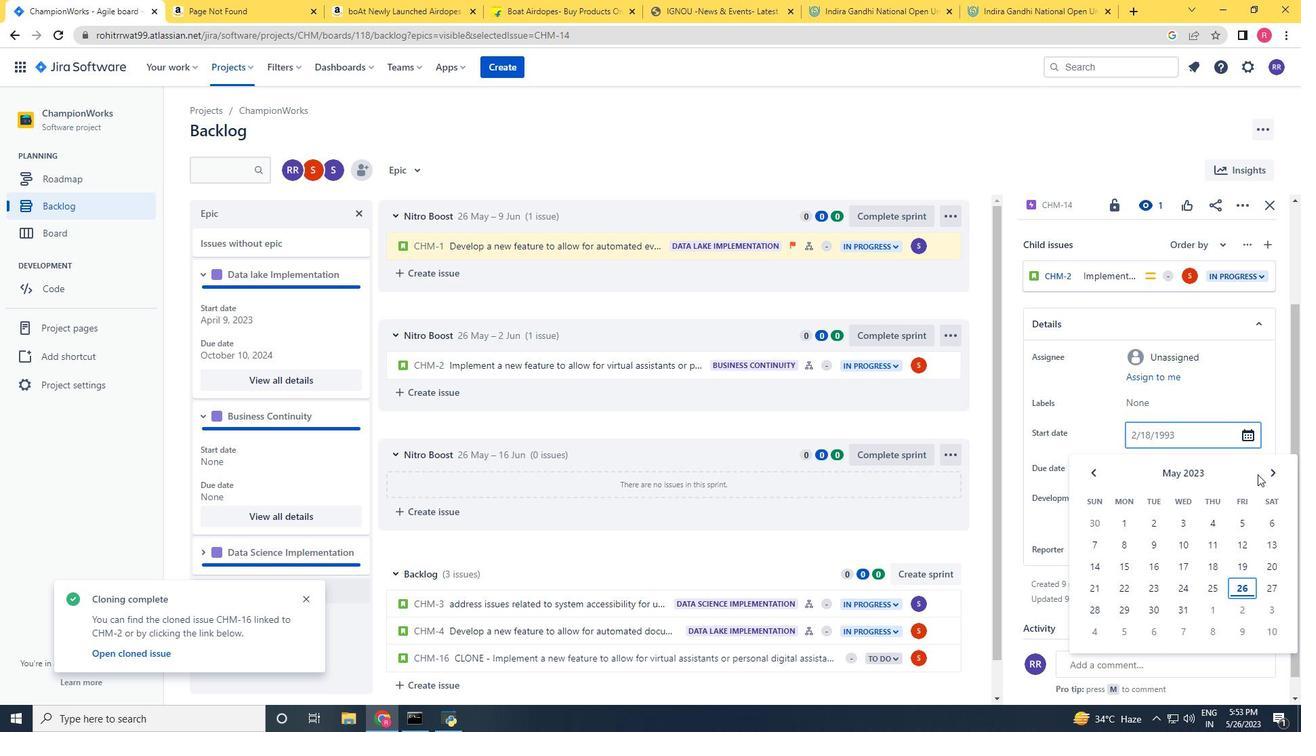 
Action: Mouse pressed left at (1269, 474)
Screenshot: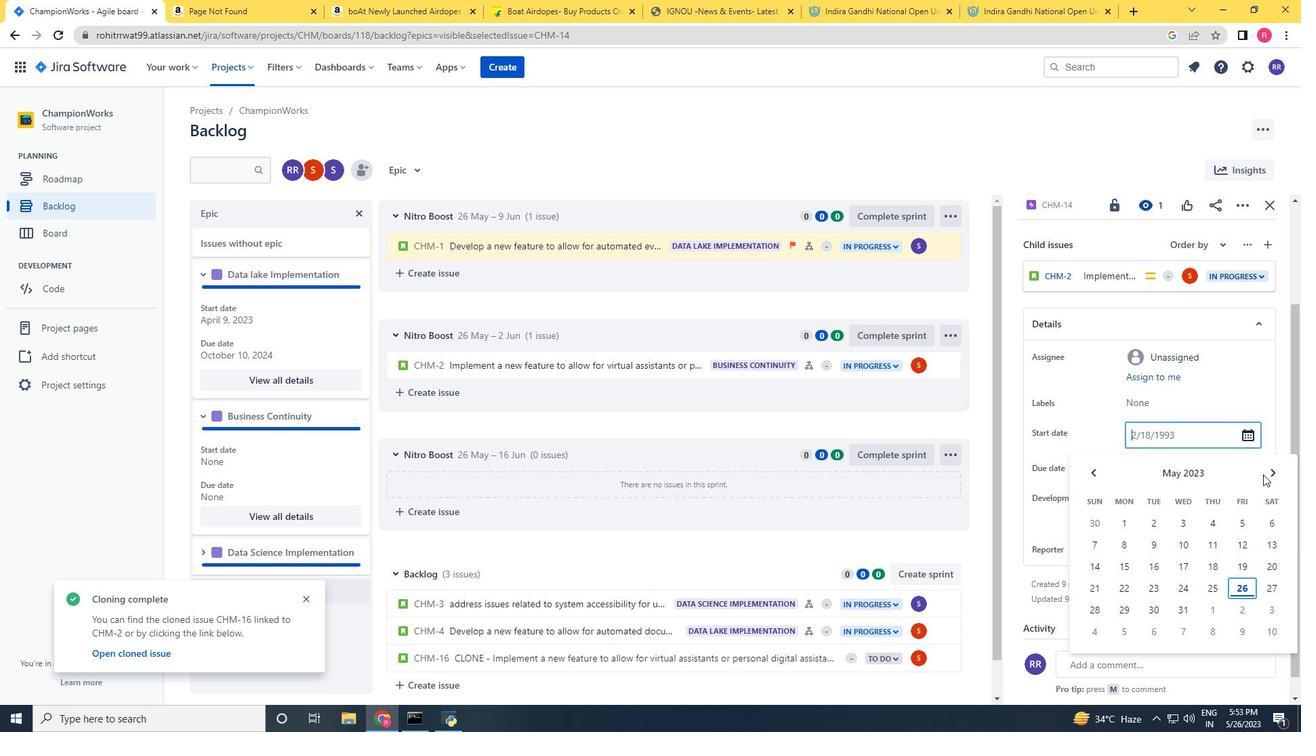 
Action: Mouse pressed left at (1269, 474)
Screenshot: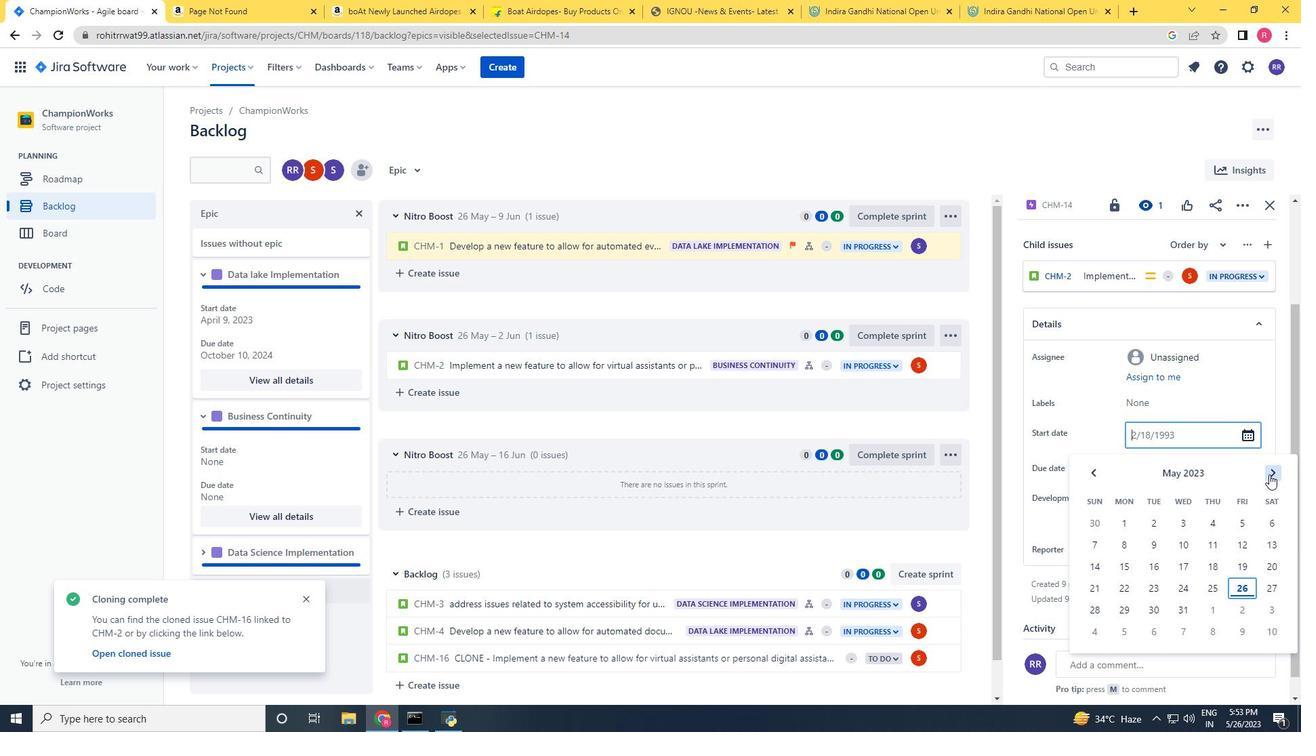
Action: Mouse pressed left at (1269, 474)
Screenshot: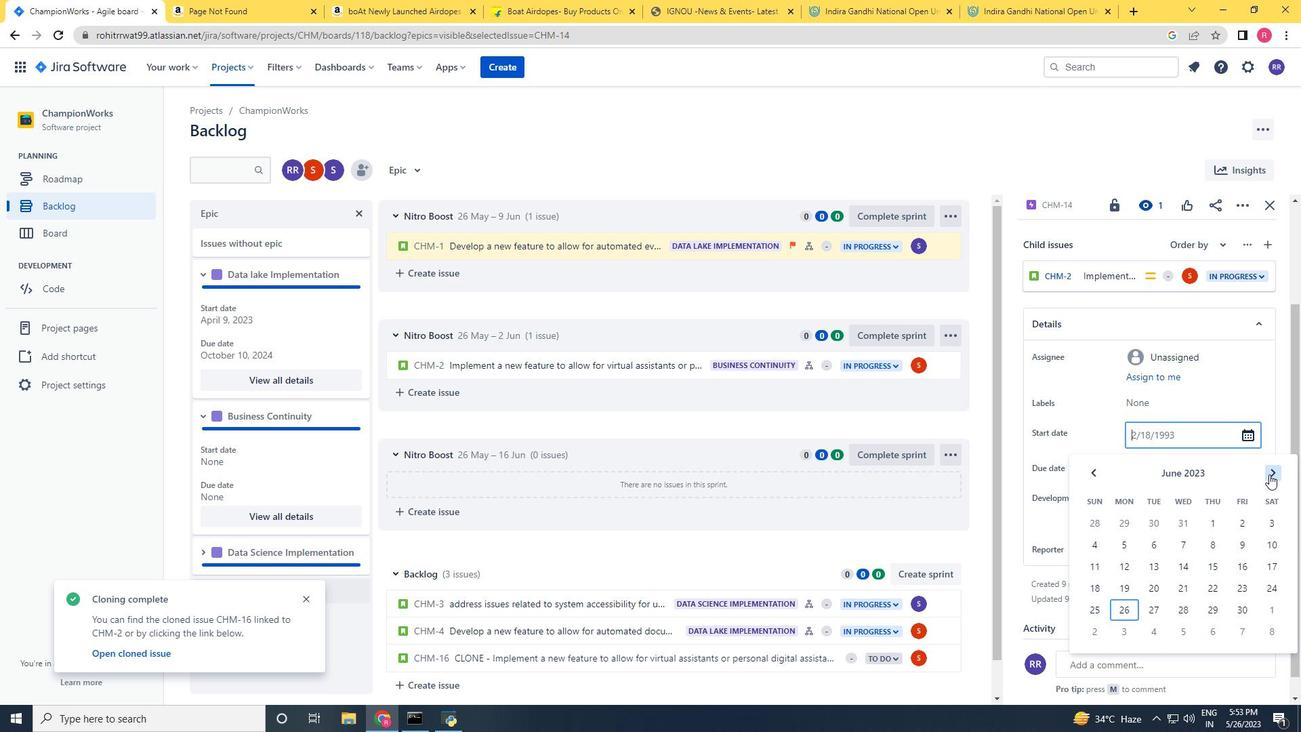 
Action: Mouse pressed left at (1269, 474)
Screenshot: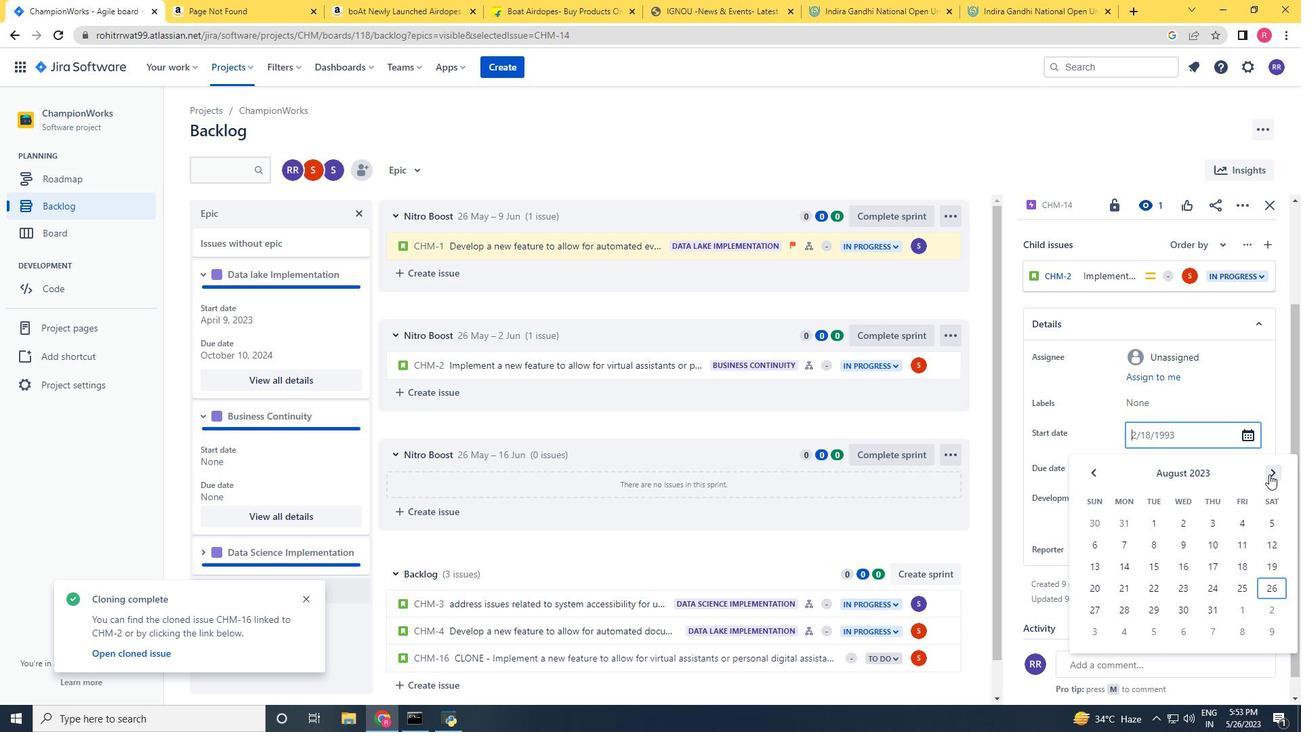 
Action: Mouse pressed left at (1269, 474)
Screenshot: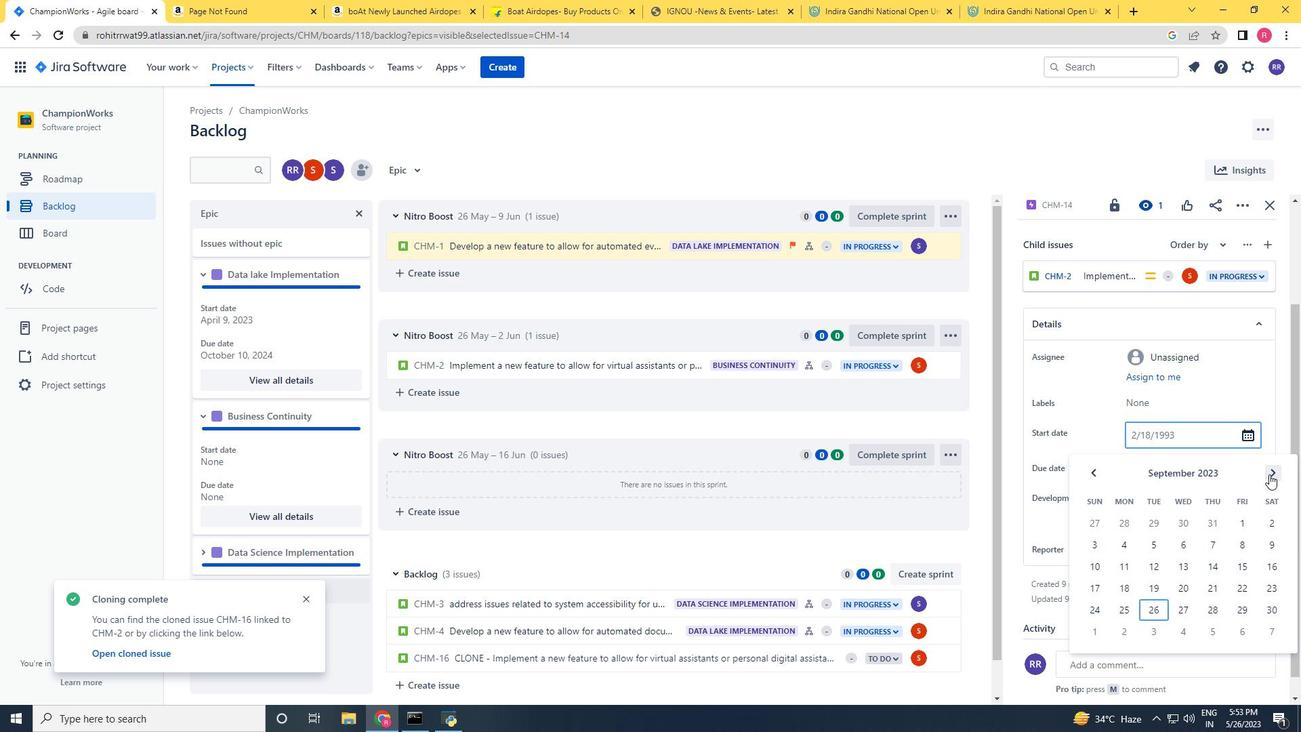 
Action: Mouse pressed left at (1269, 474)
Screenshot: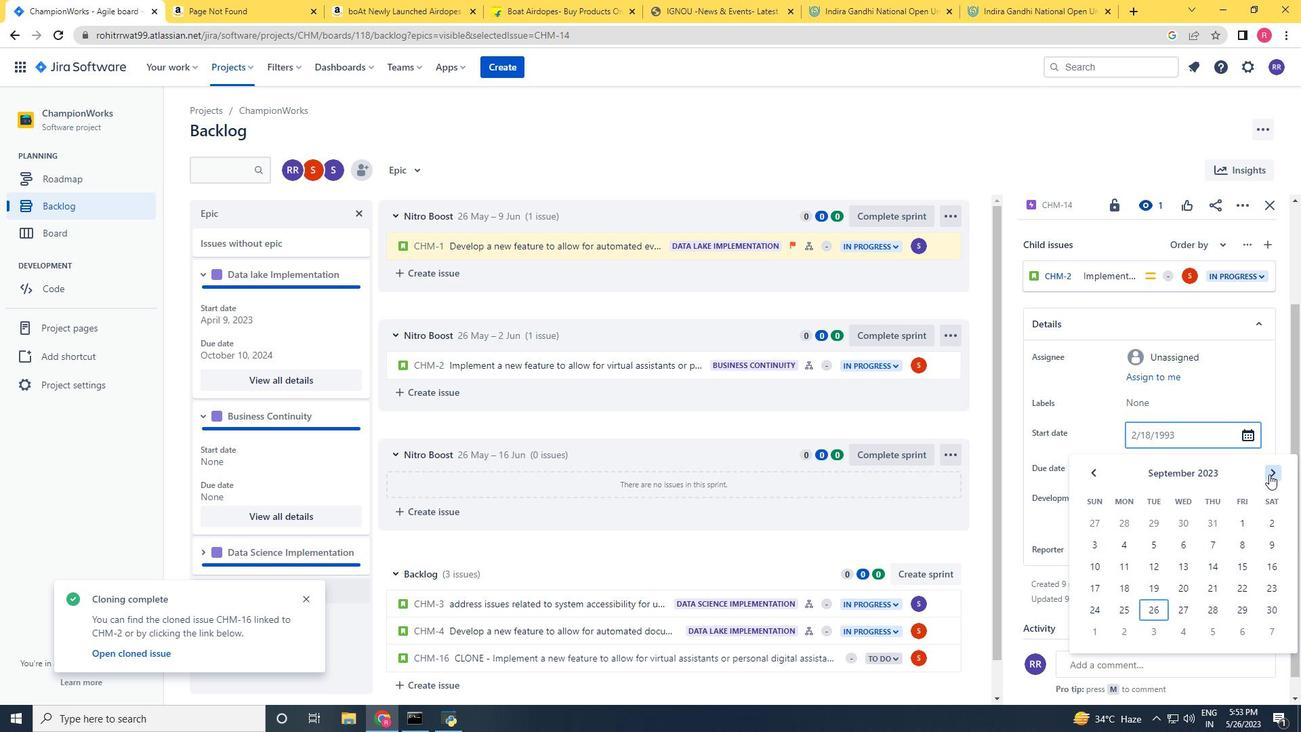 
Action: Mouse pressed left at (1269, 474)
Screenshot: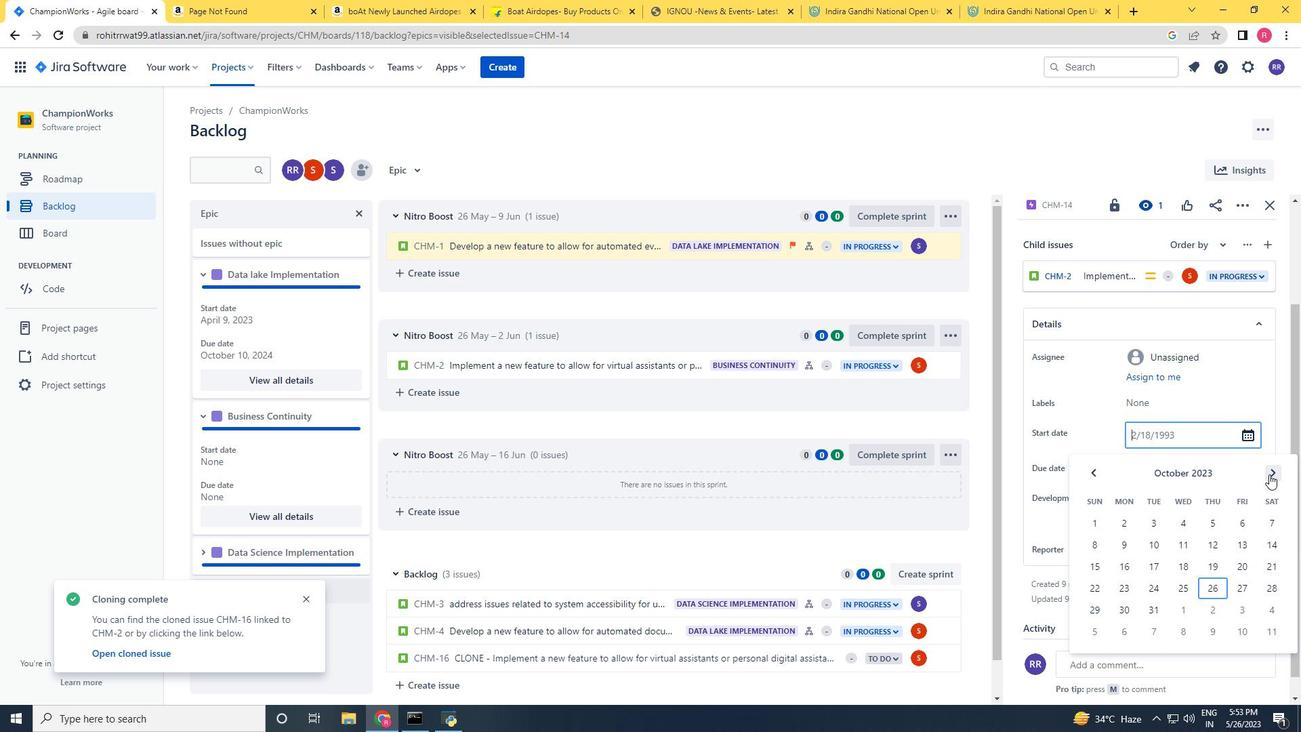 
Action: Mouse moved to (1270, 474)
Screenshot: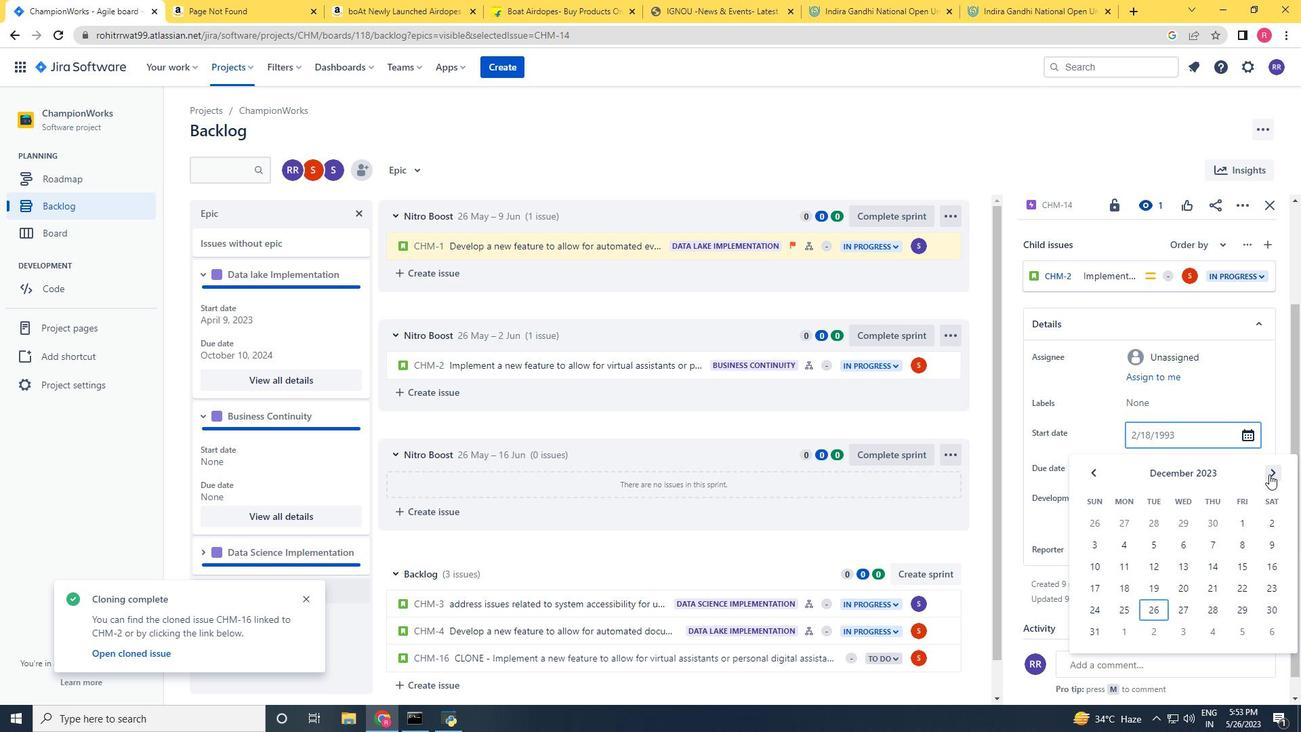
Action: Mouse pressed left at (1270, 474)
Screenshot: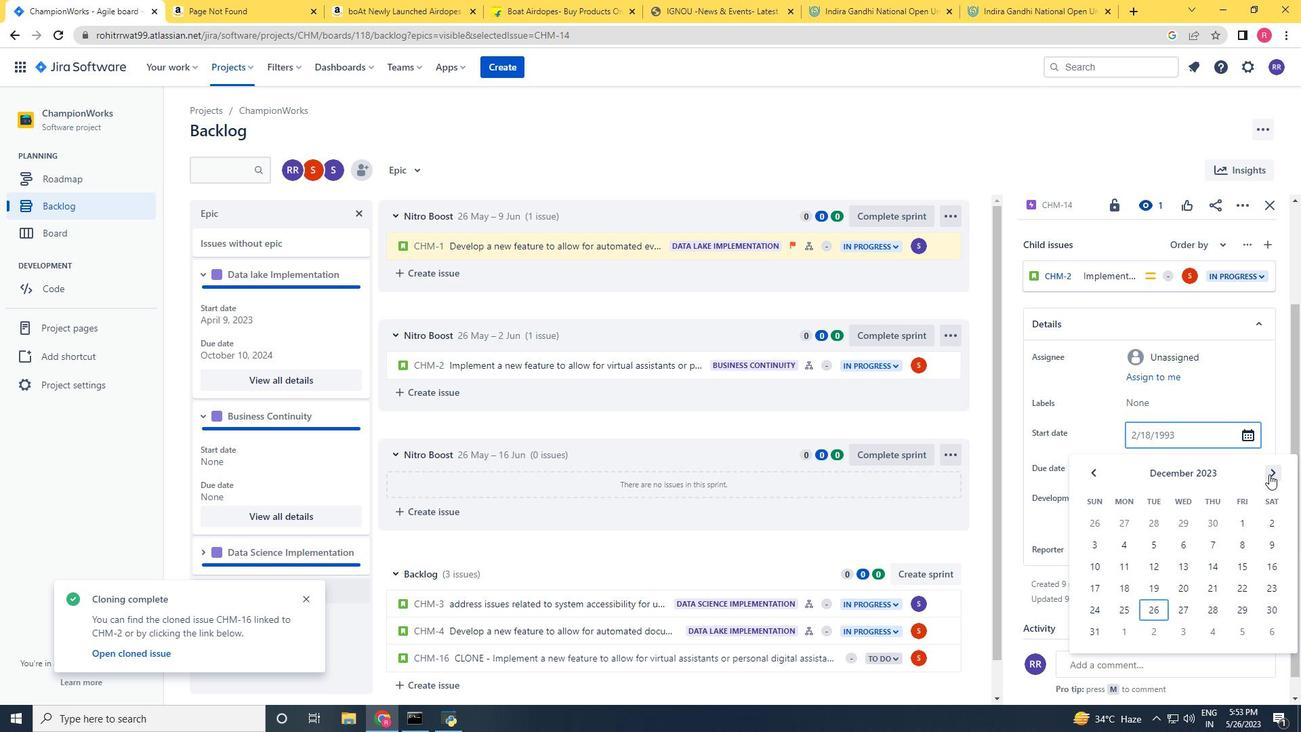 
Action: Mouse pressed left at (1270, 474)
Screenshot: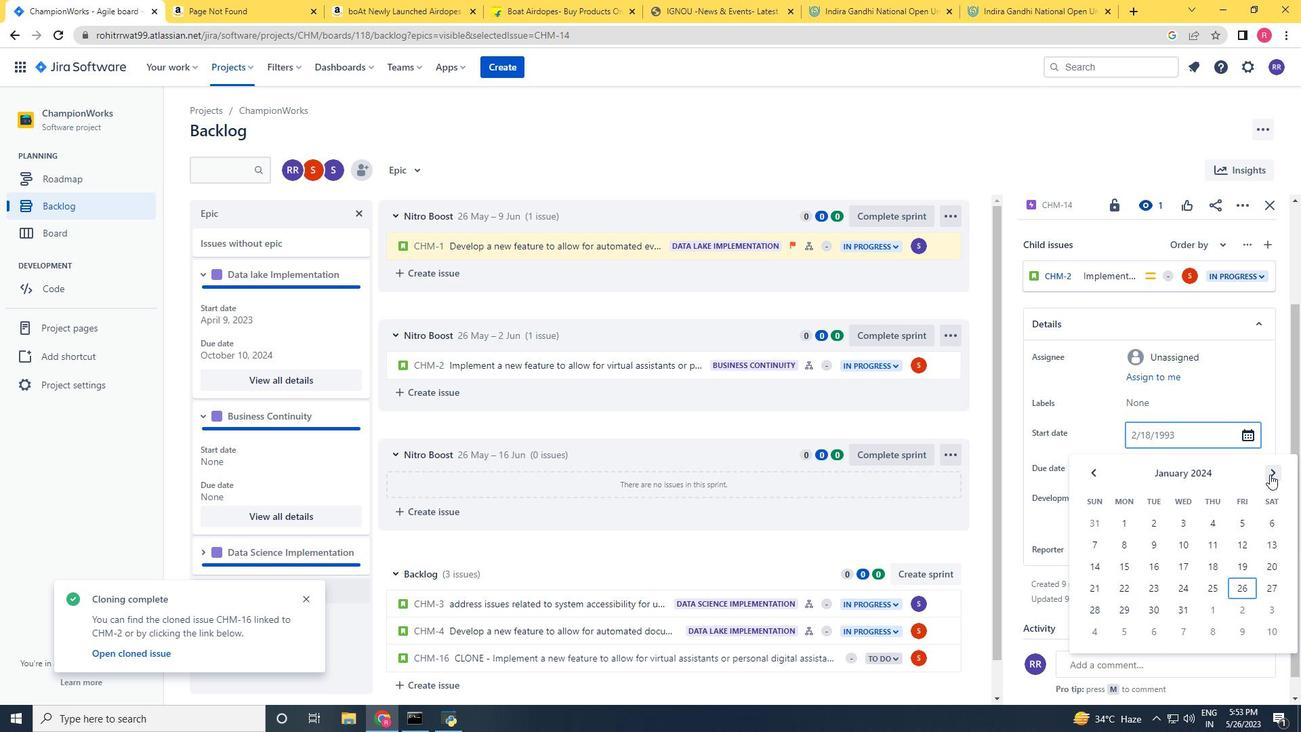 
Action: Mouse moved to (1212, 544)
Screenshot: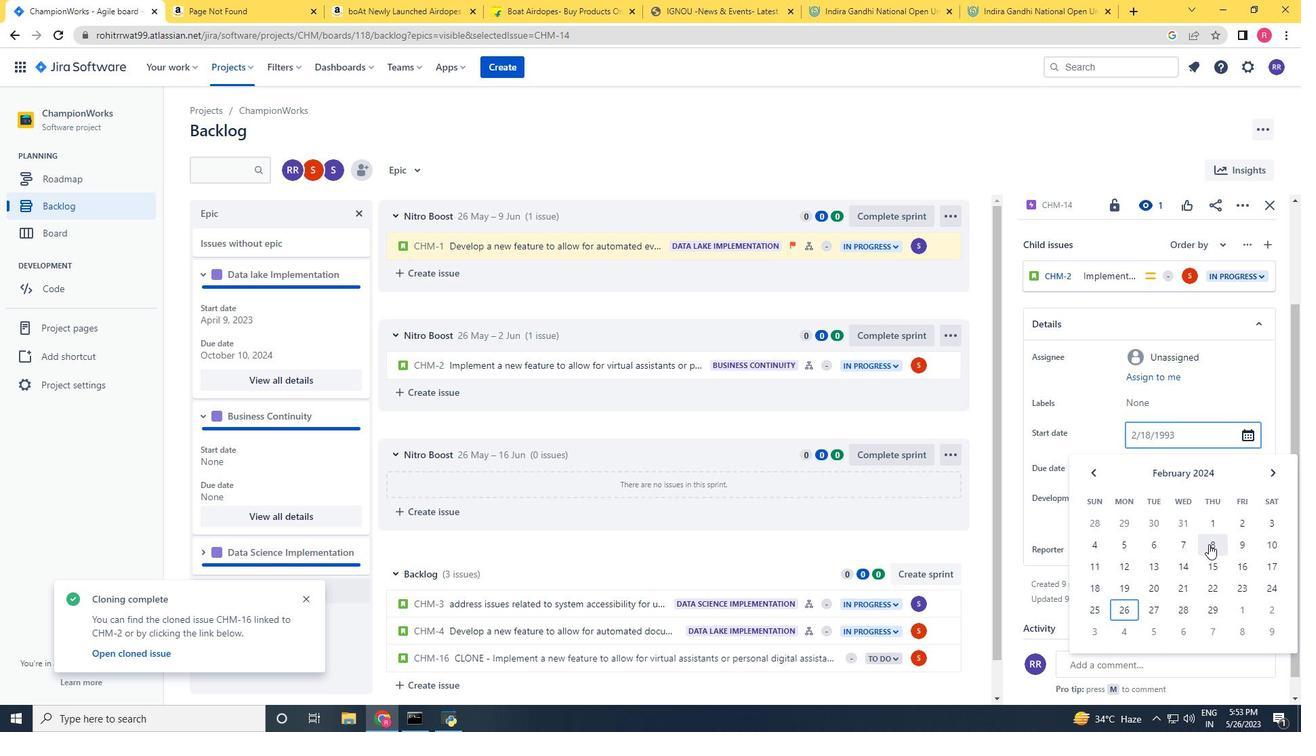 
Action: Mouse pressed left at (1212, 544)
Screenshot: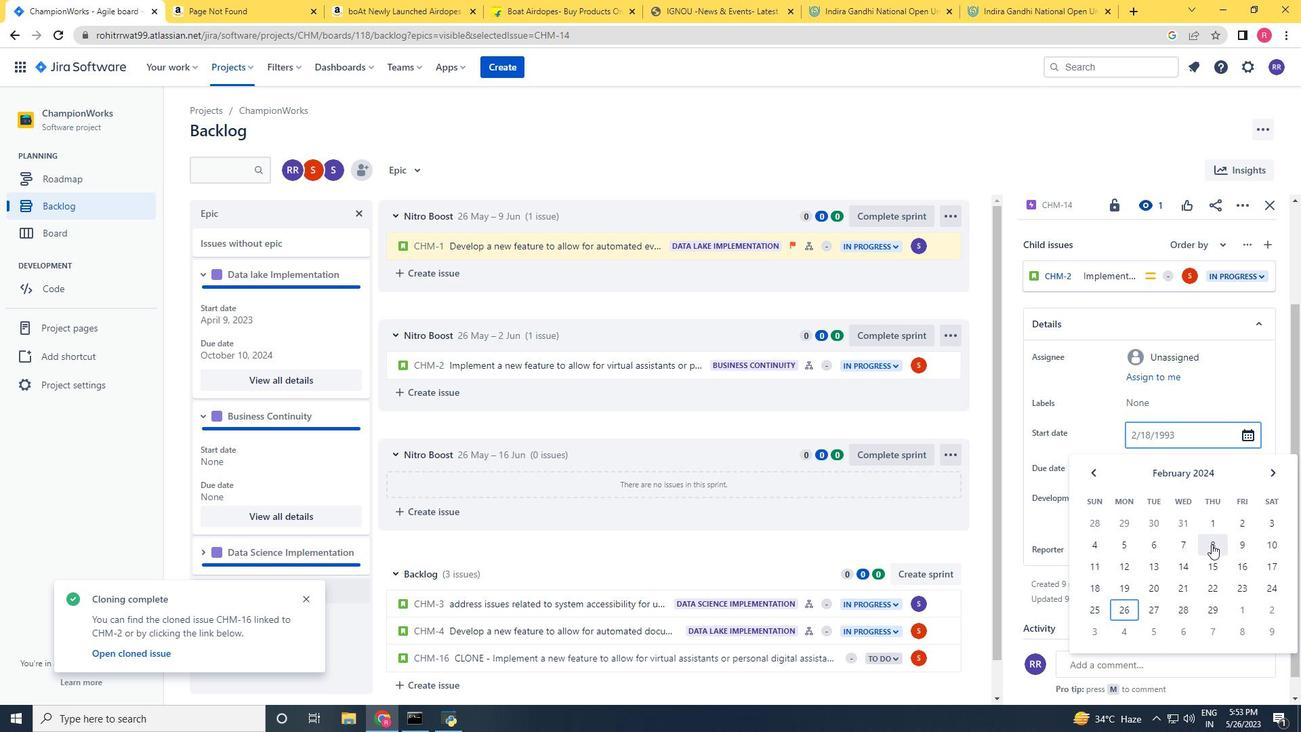 
Action: Mouse moved to (1161, 471)
Screenshot: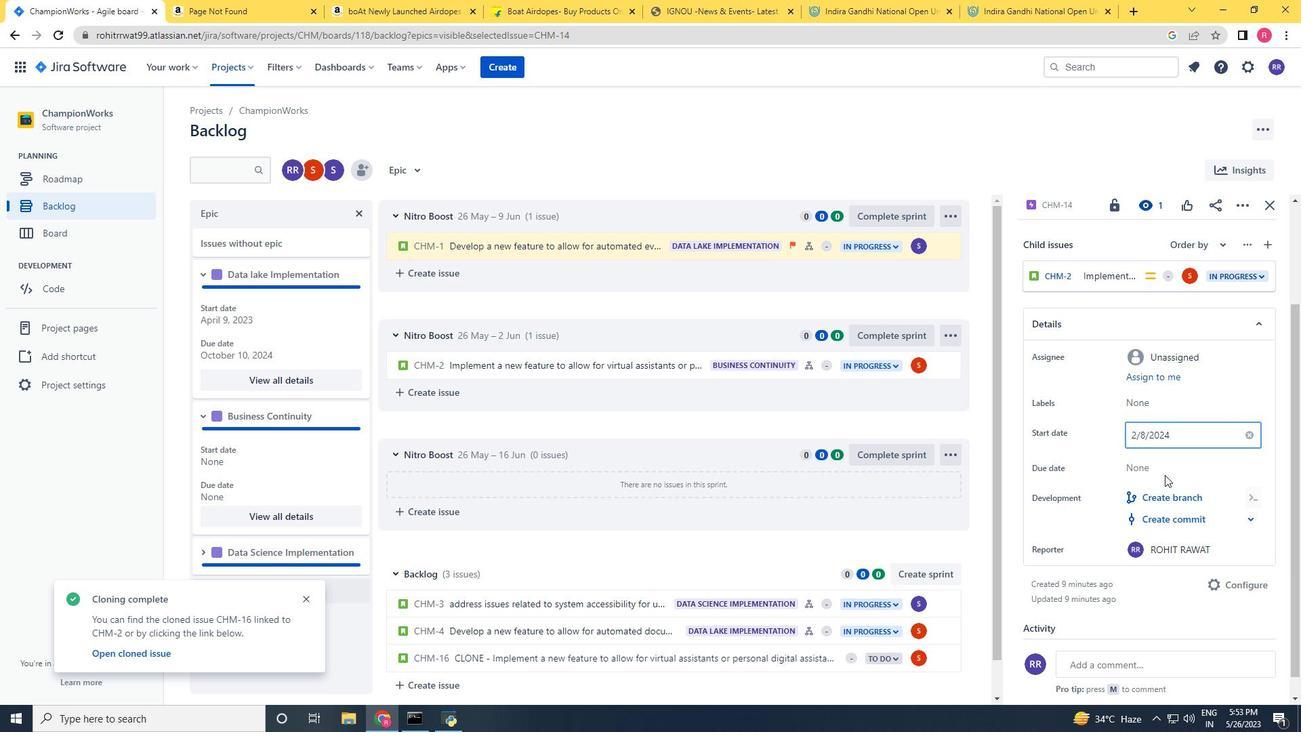 
Action: Mouse pressed left at (1161, 471)
Screenshot: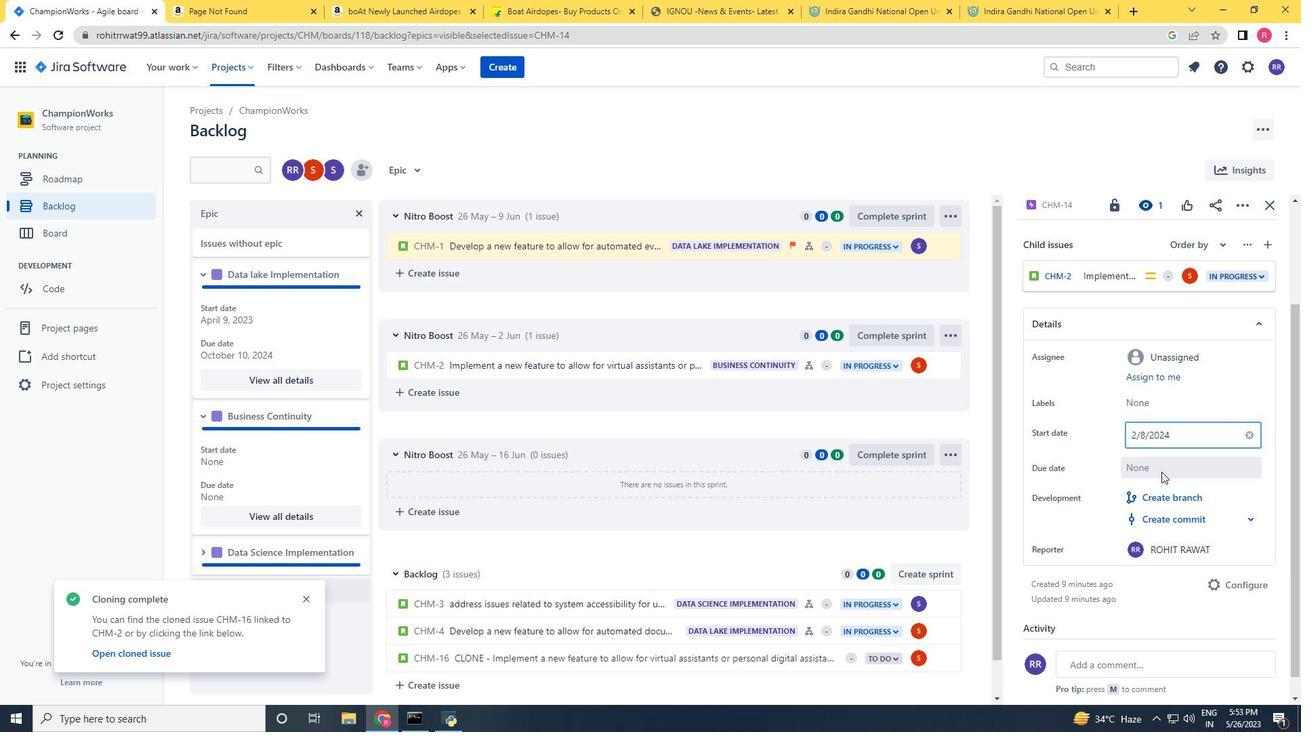 
Action: Mouse moved to (1270, 510)
Screenshot: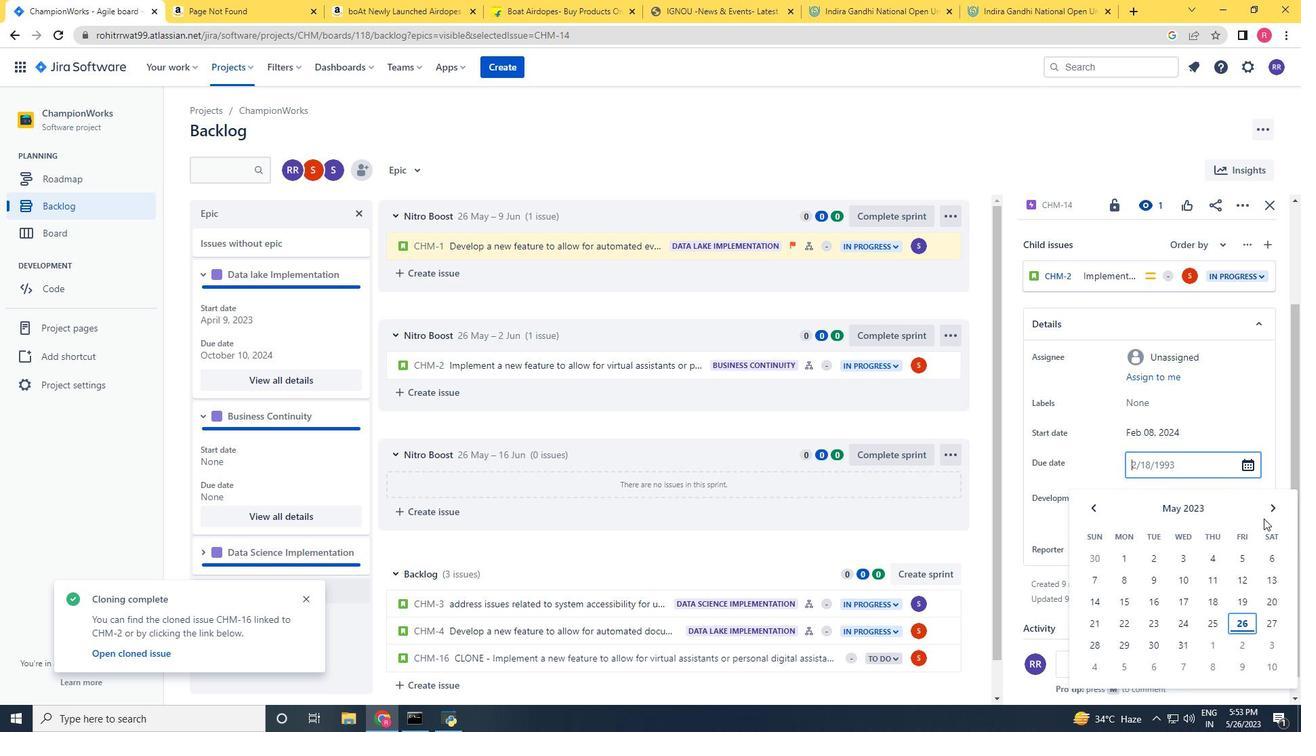 
Action: Mouse pressed left at (1270, 510)
Screenshot: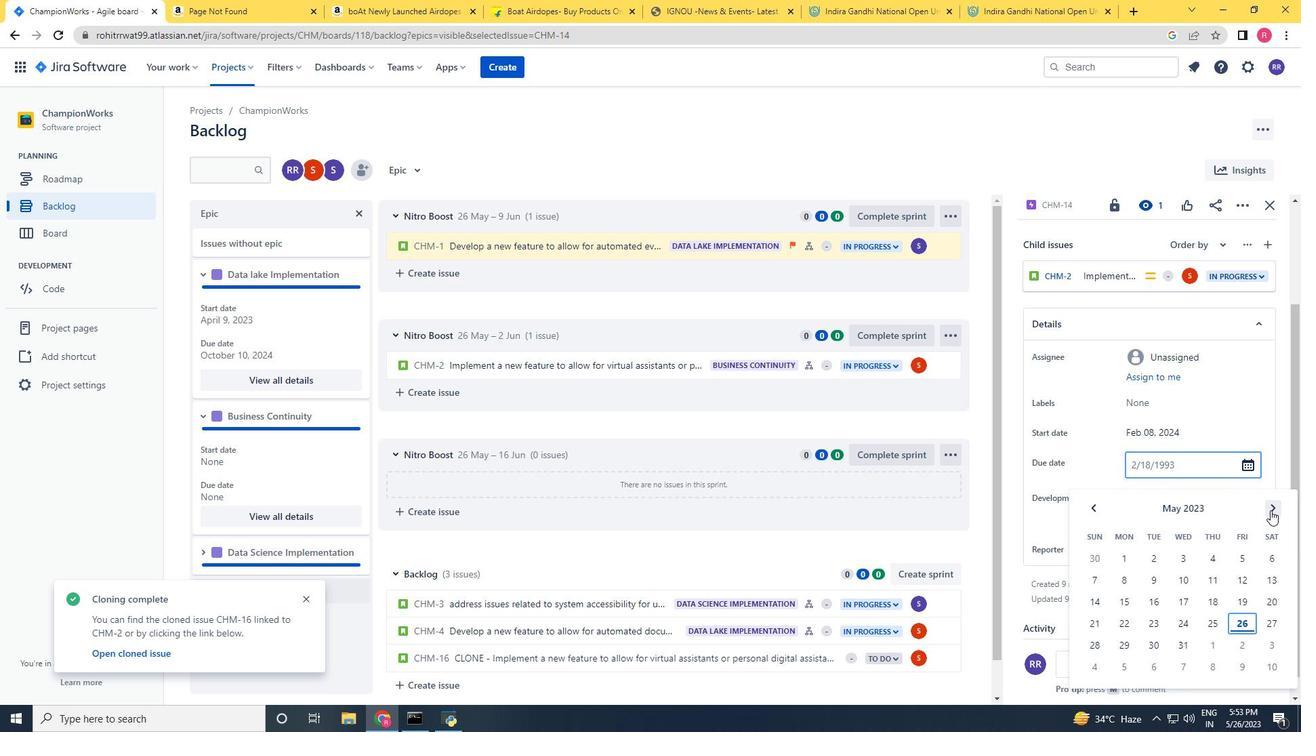 
Action: Mouse pressed left at (1270, 510)
Screenshot: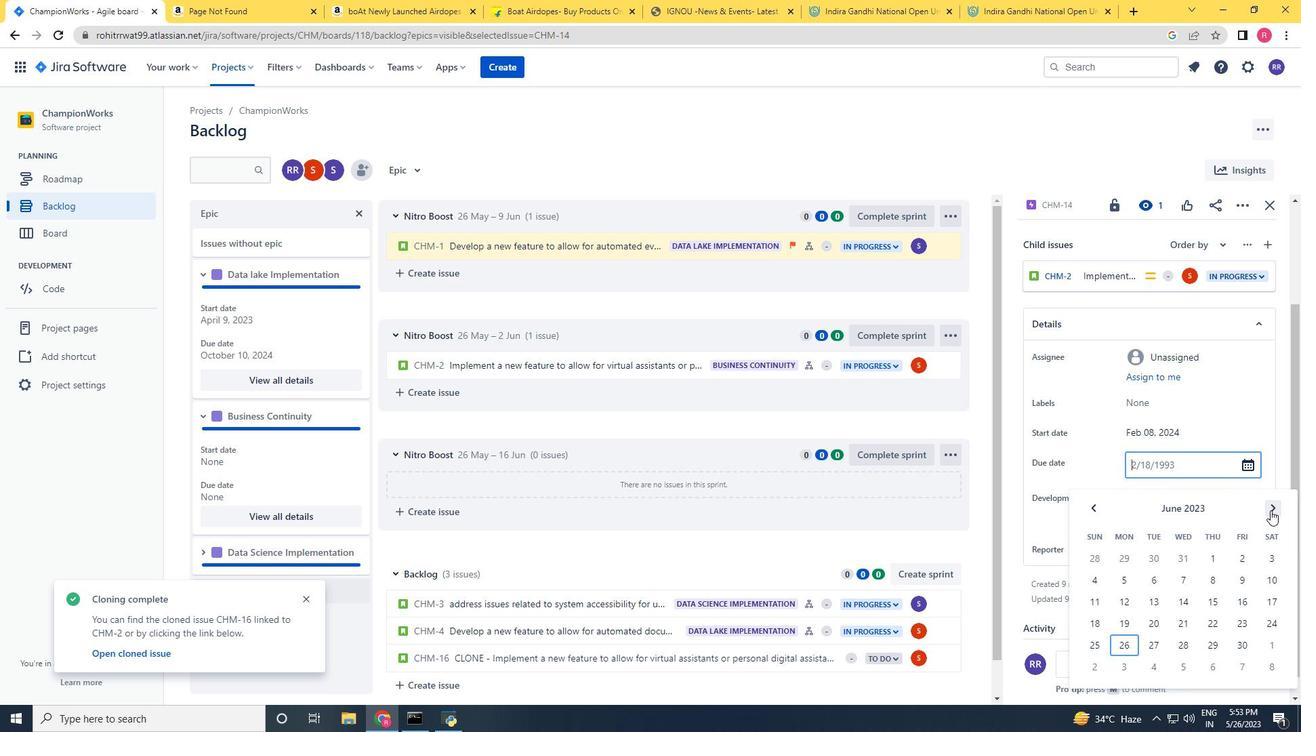 
Action: Mouse pressed left at (1270, 510)
Screenshot: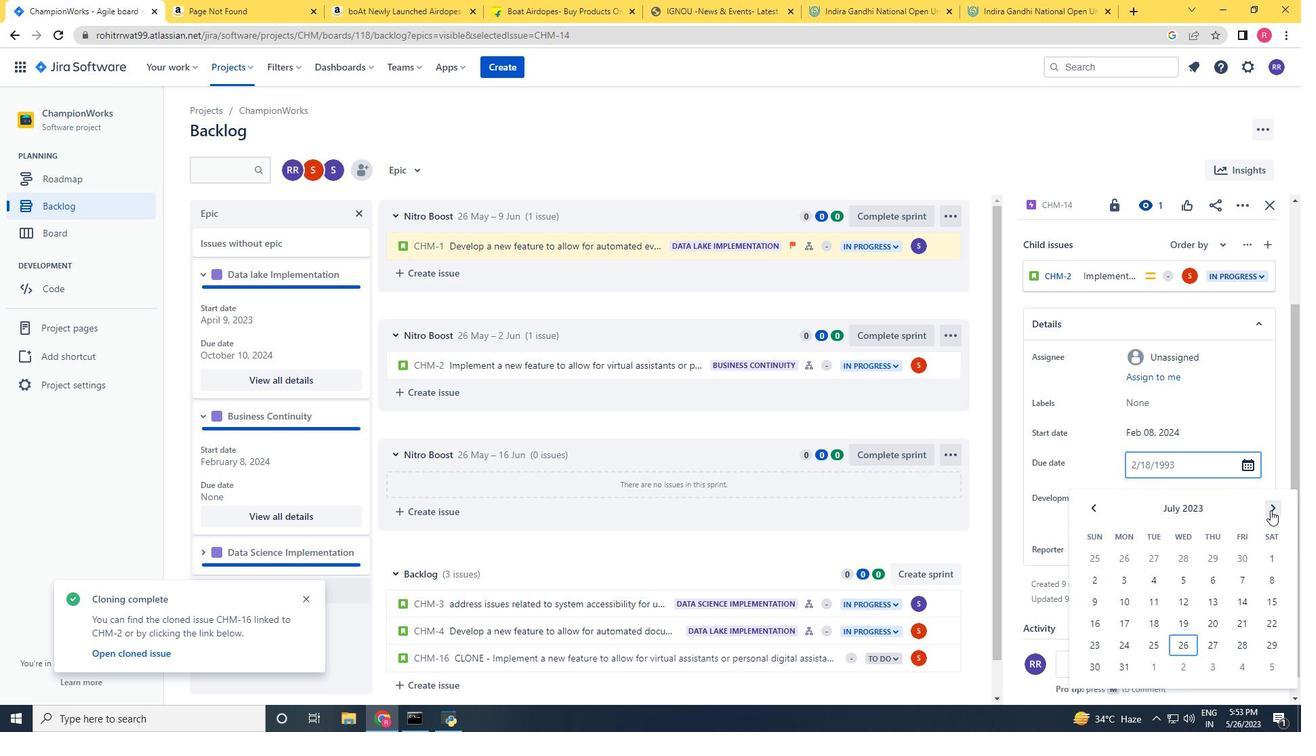 
Action: Mouse pressed left at (1270, 510)
Screenshot: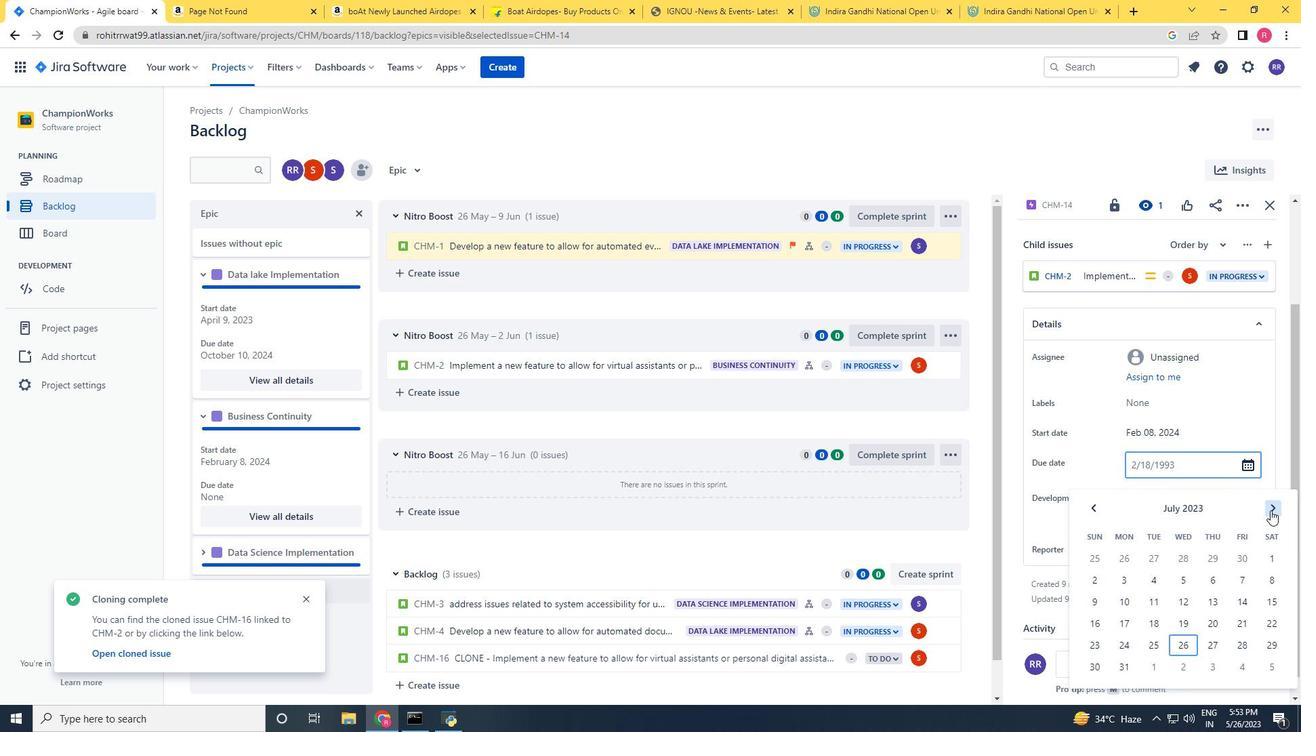 
Action: Mouse pressed left at (1270, 510)
Screenshot: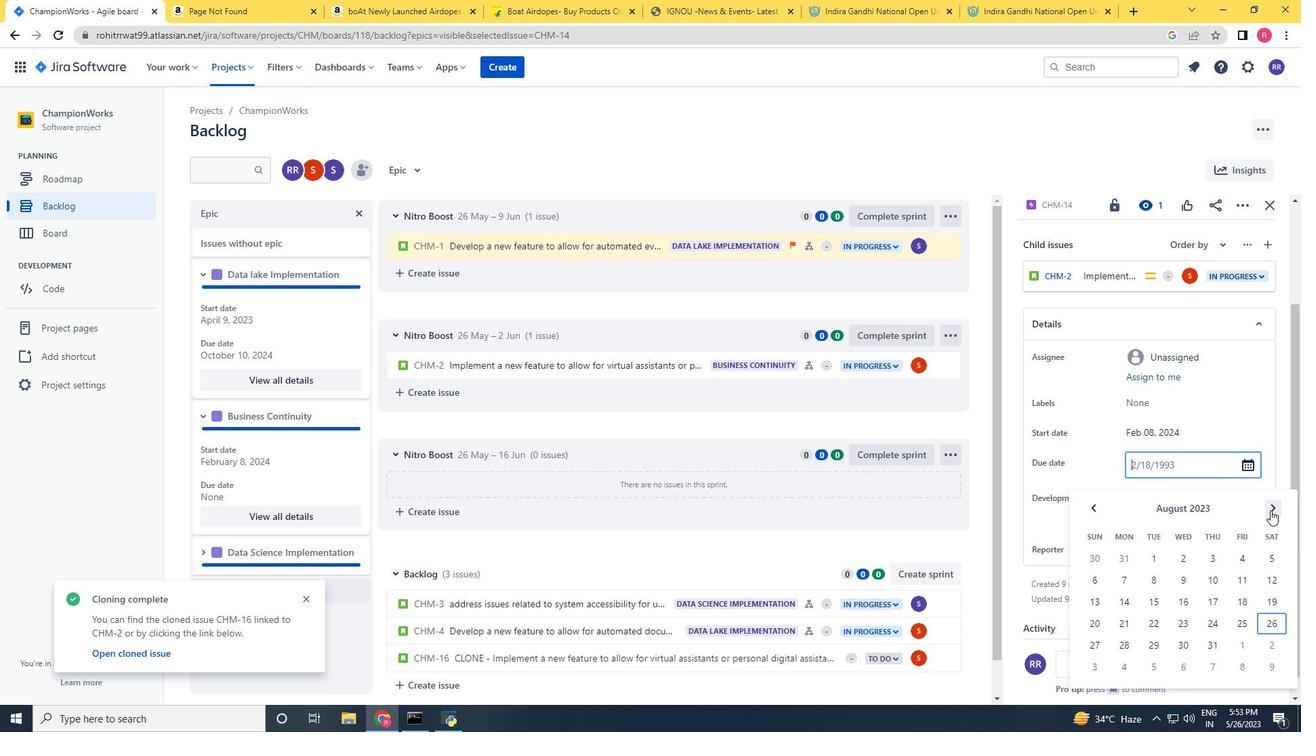 
Action: Mouse pressed left at (1270, 510)
Screenshot: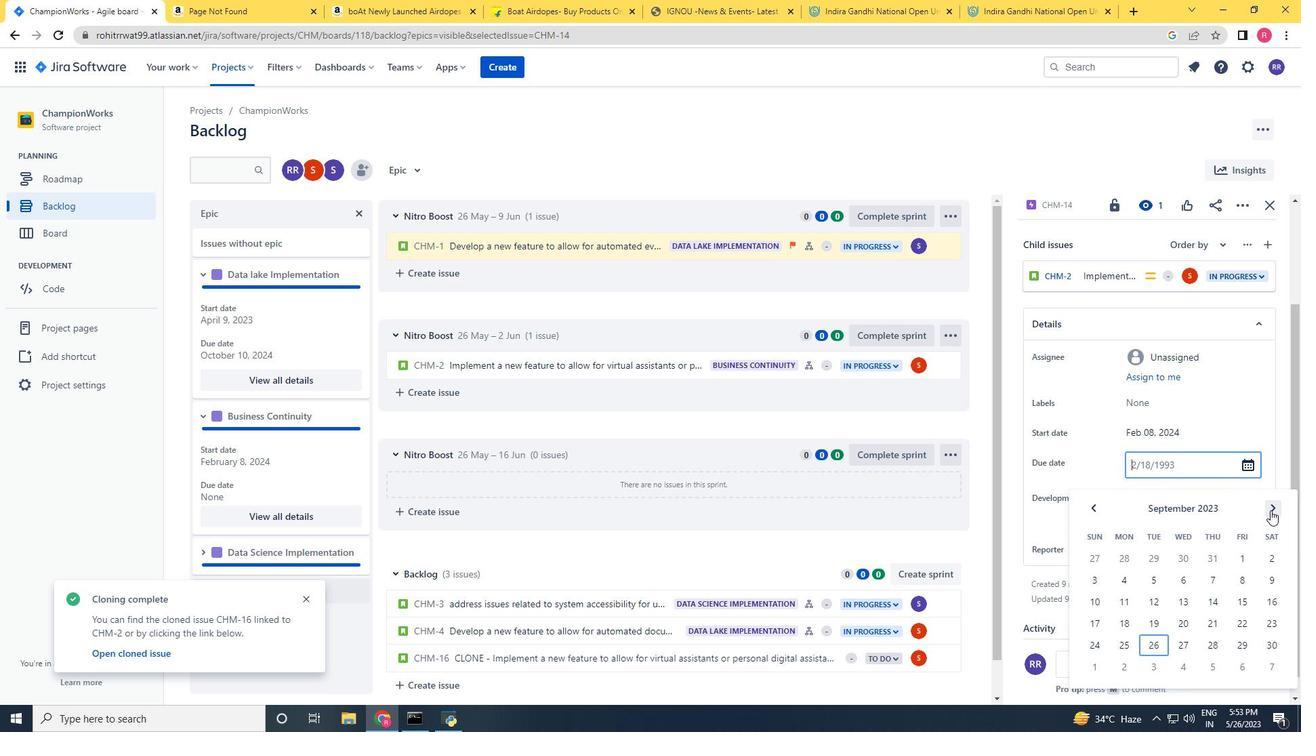 
Action: Mouse pressed left at (1270, 510)
Screenshot: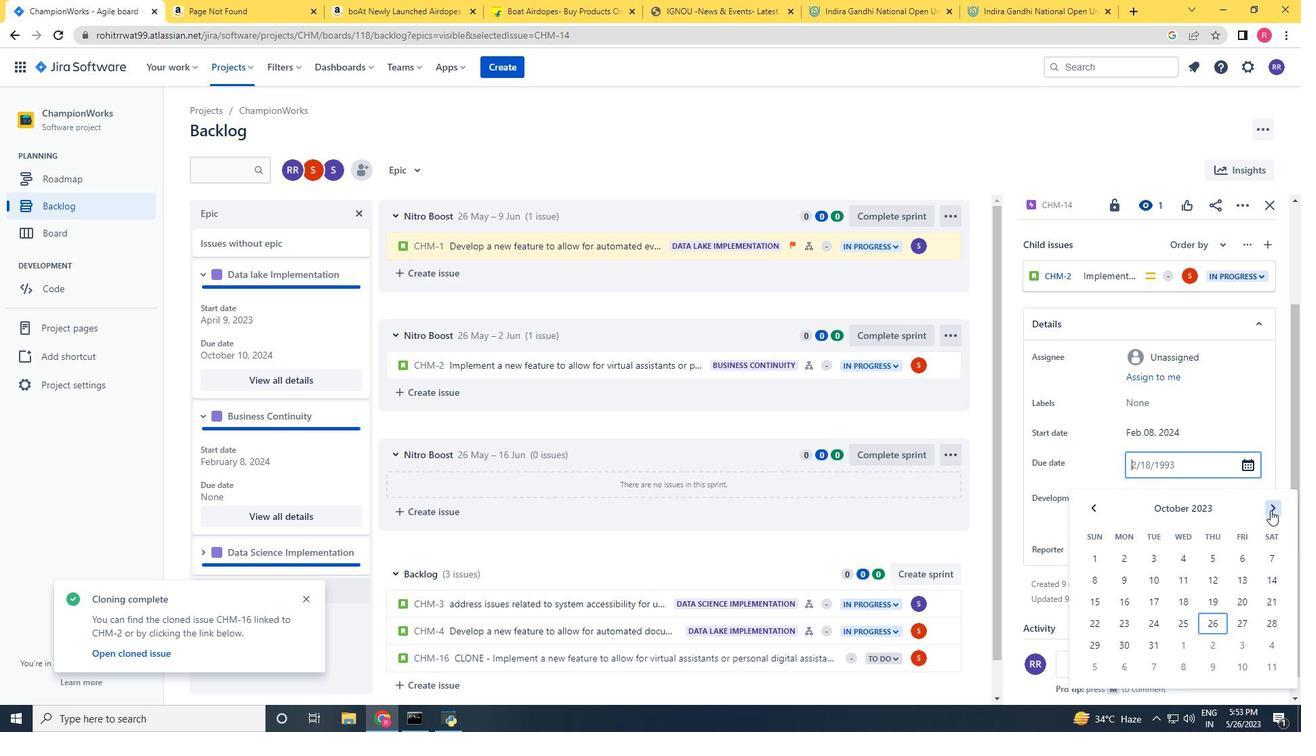 
Action: Mouse pressed left at (1270, 510)
Screenshot: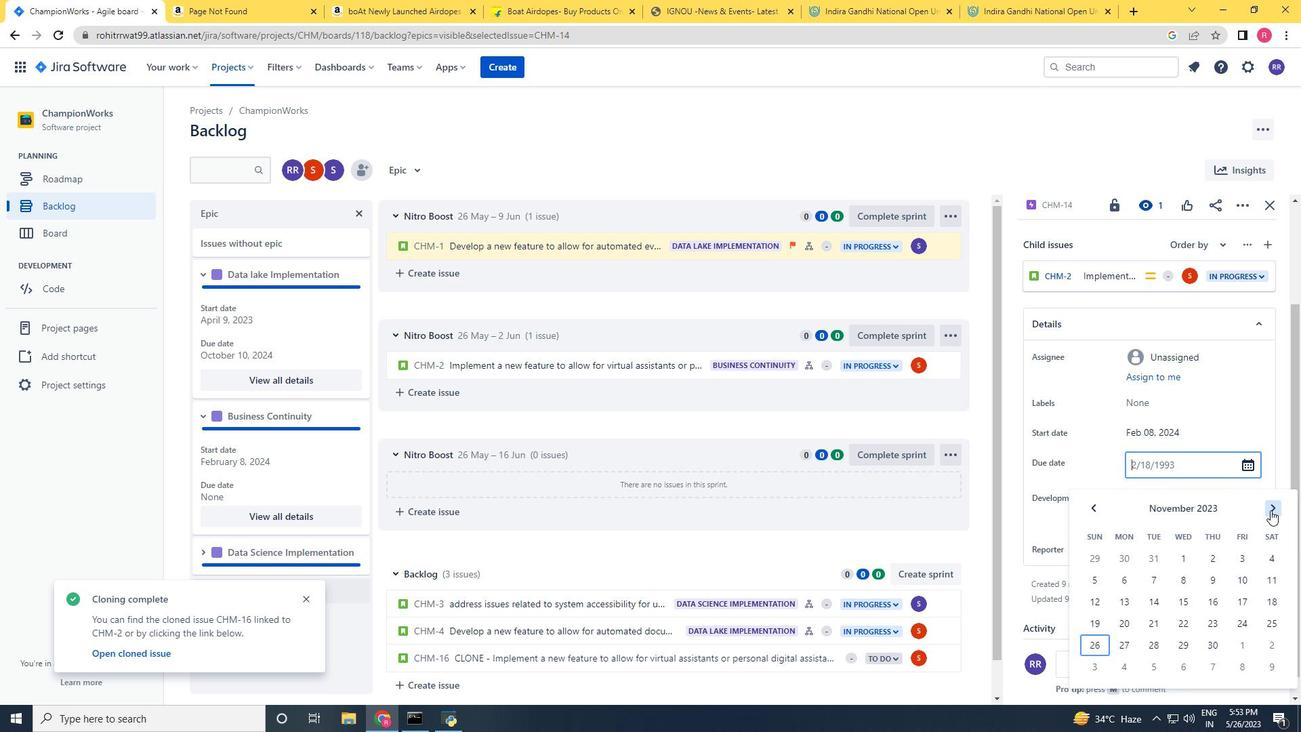 
Action: Mouse pressed left at (1270, 510)
Screenshot: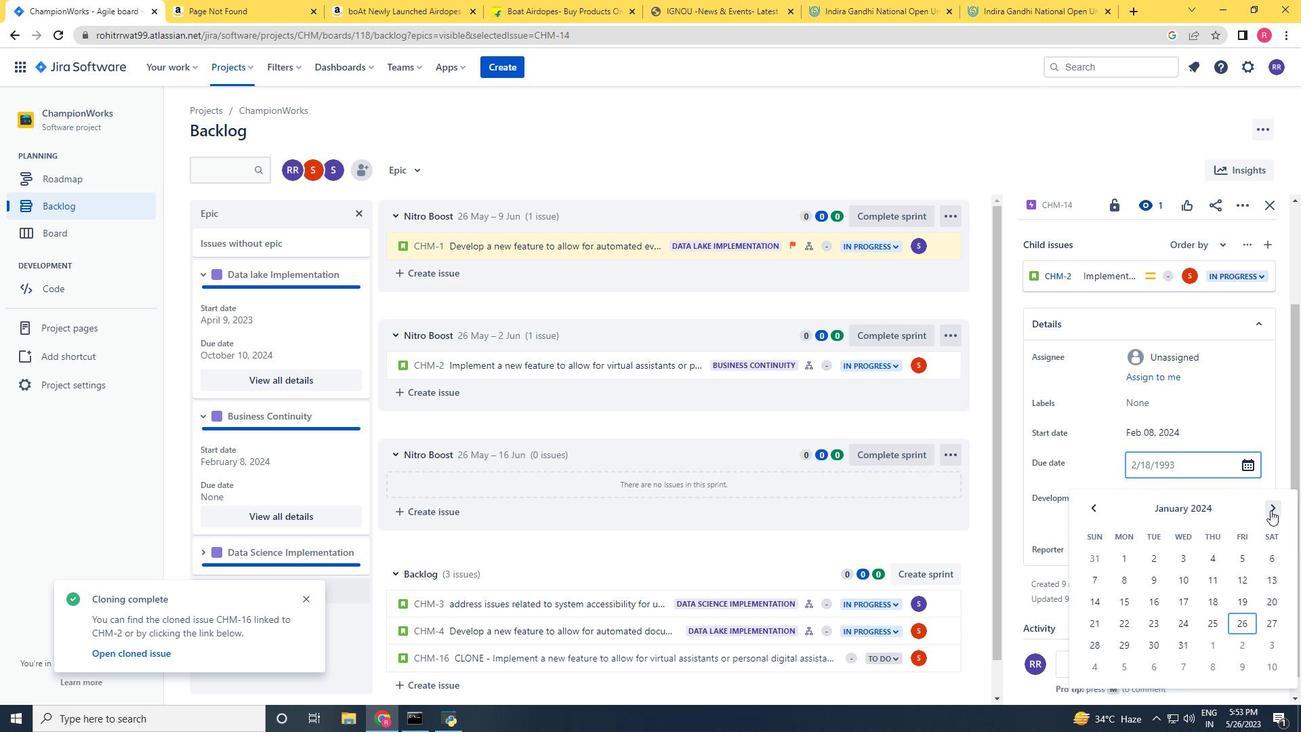 
Action: Mouse moved to (1268, 507)
Screenshot: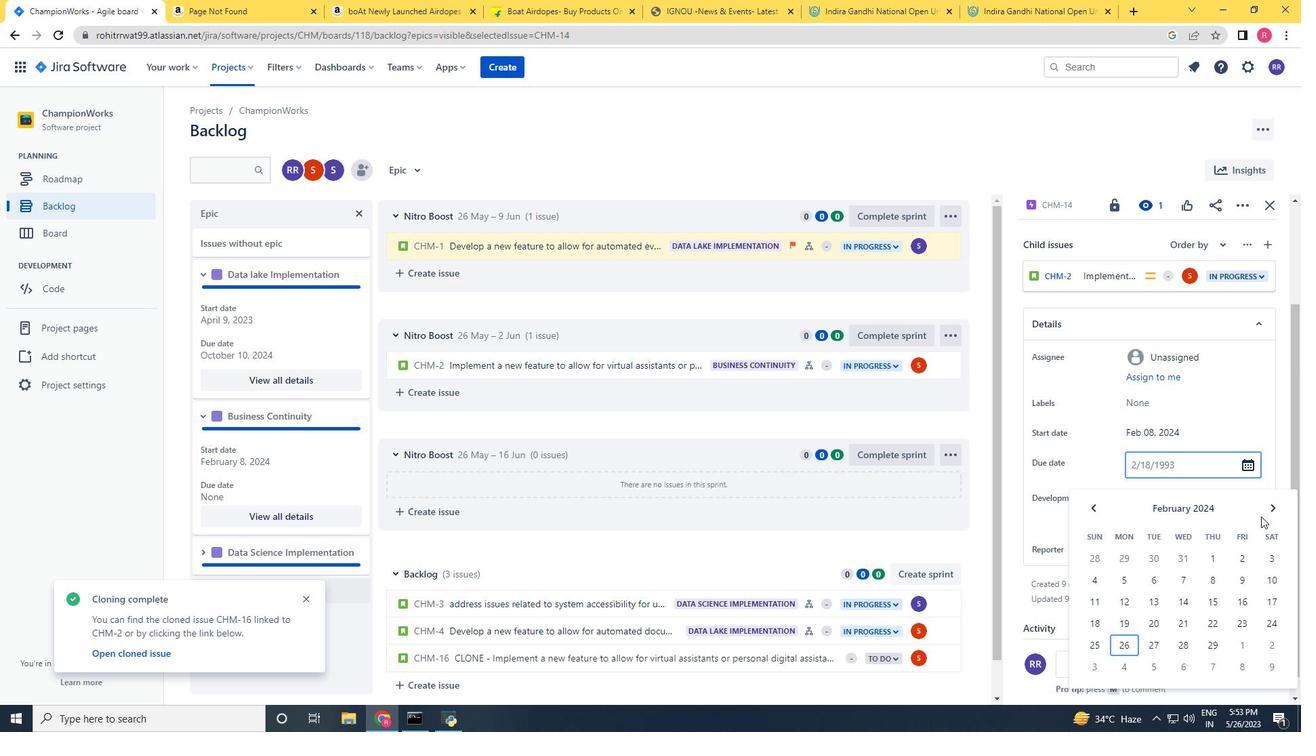 
Action: Mouse pressed left at (1268, 507)
Screenshot: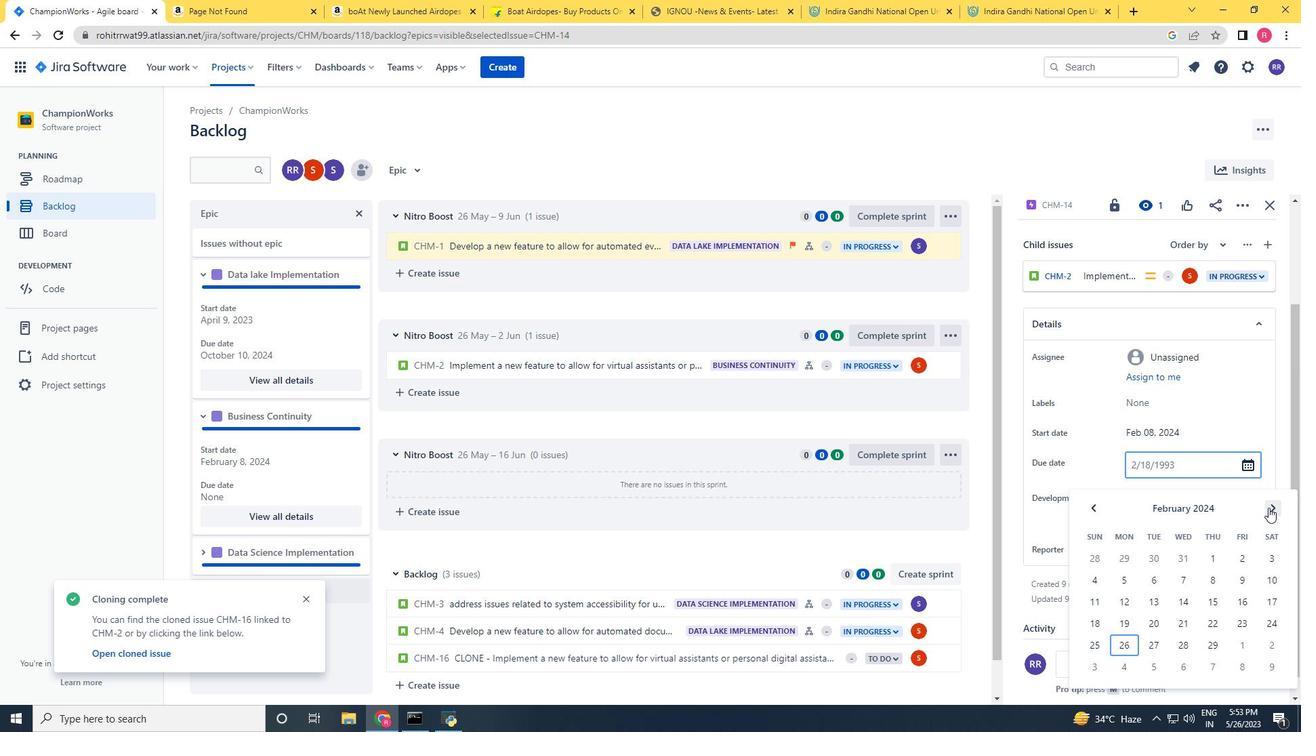 
Action: Mouse pressed left at (1268, 507)
Screenshot: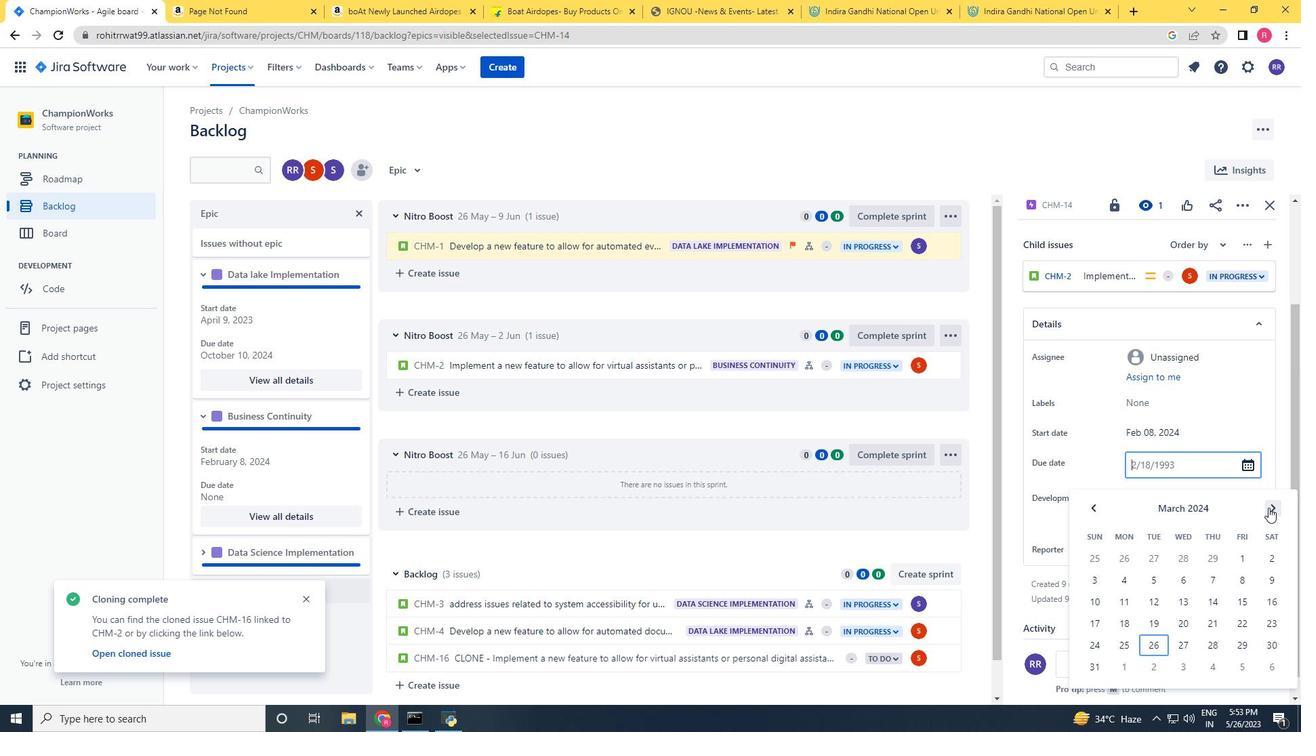 
Action: Mouse pressed left at (1268, 507)
Screenshot: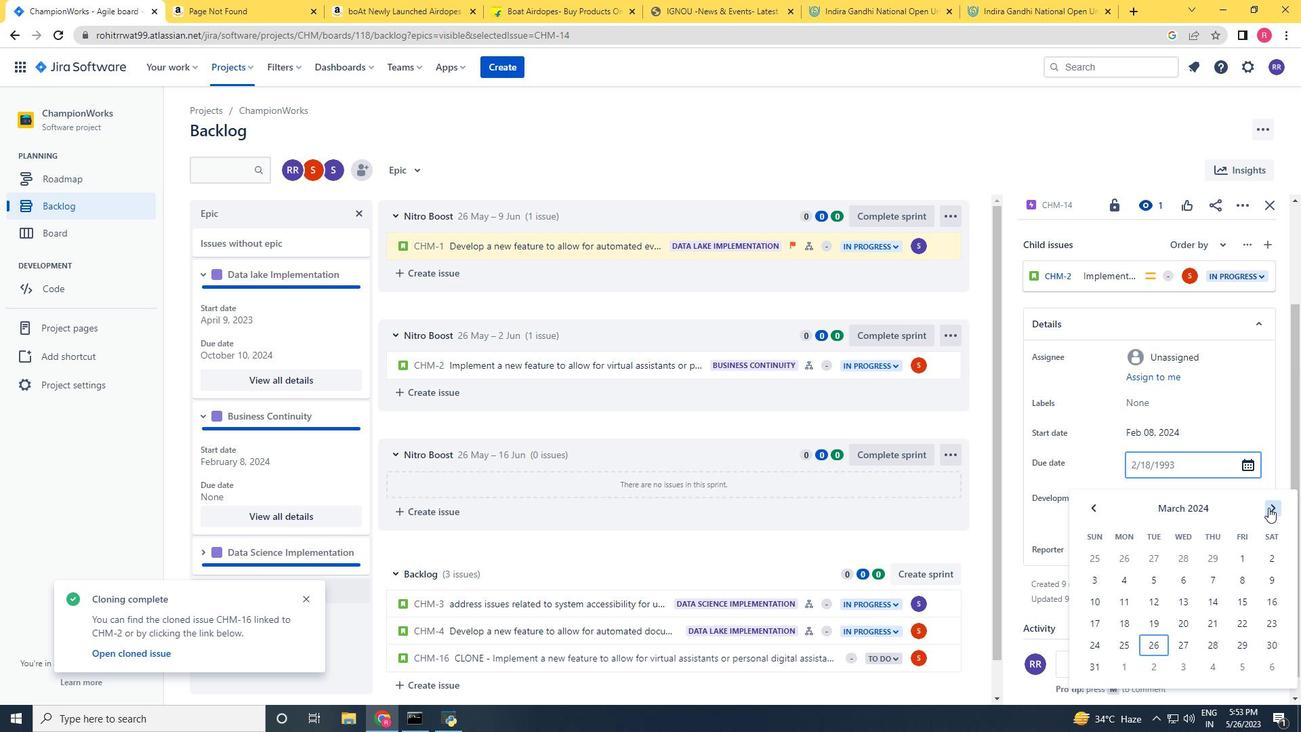 
Action: Mouse pressed left at (1268, 507)
Screenshot: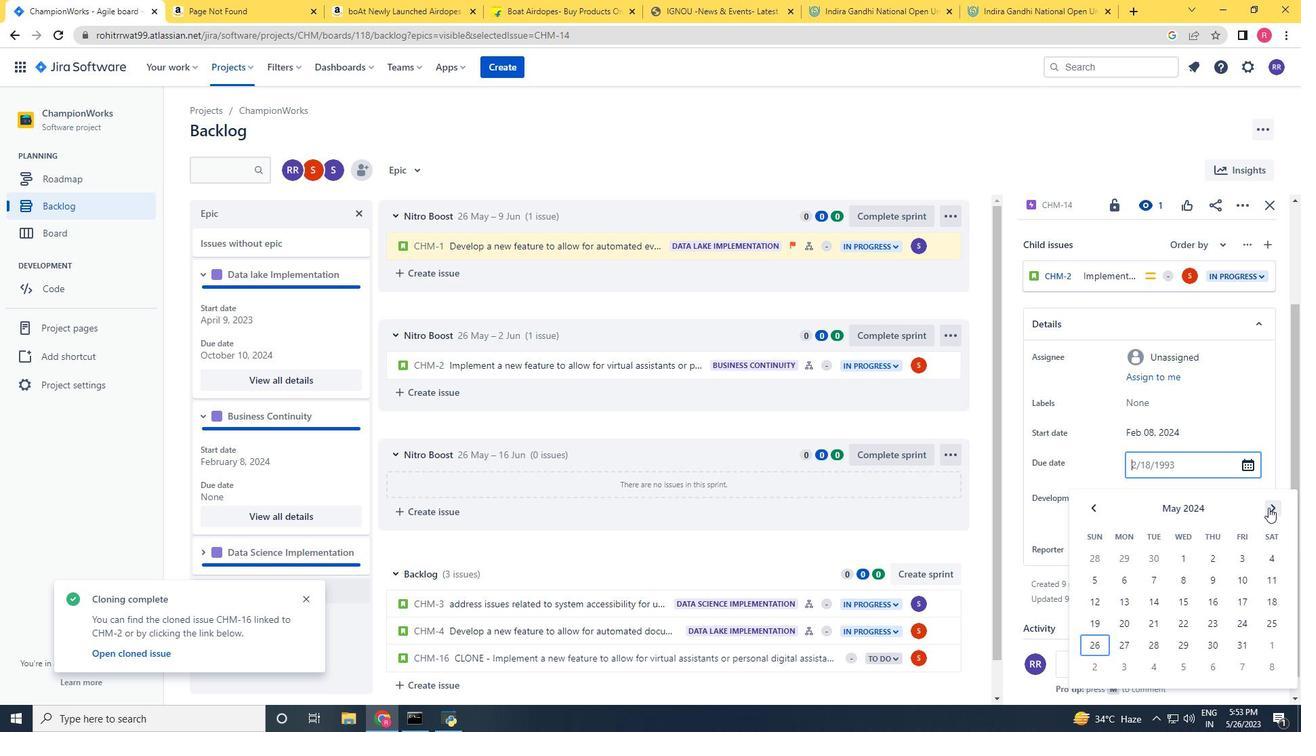 
Action: Mouse pressed left at (1268, 507)
Screenshot: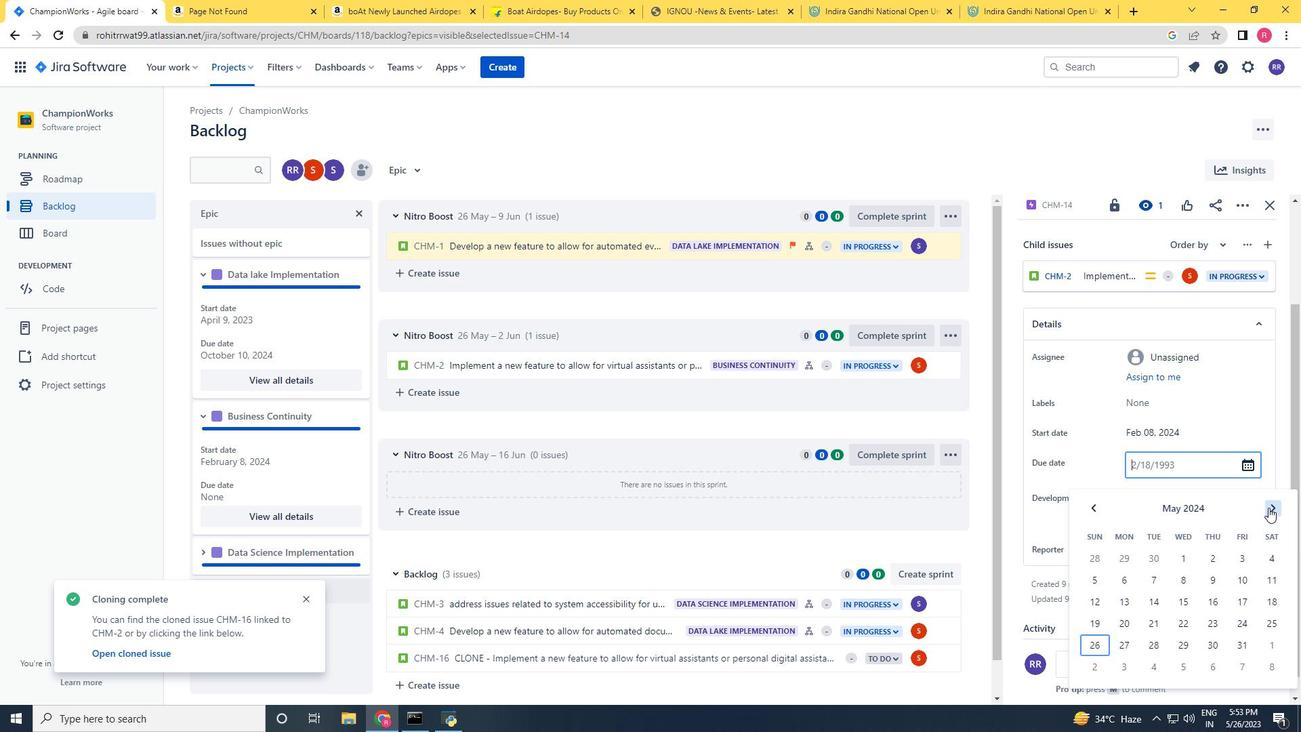 
Action: Mouse pressed left at (1268, 507)
Screenshot: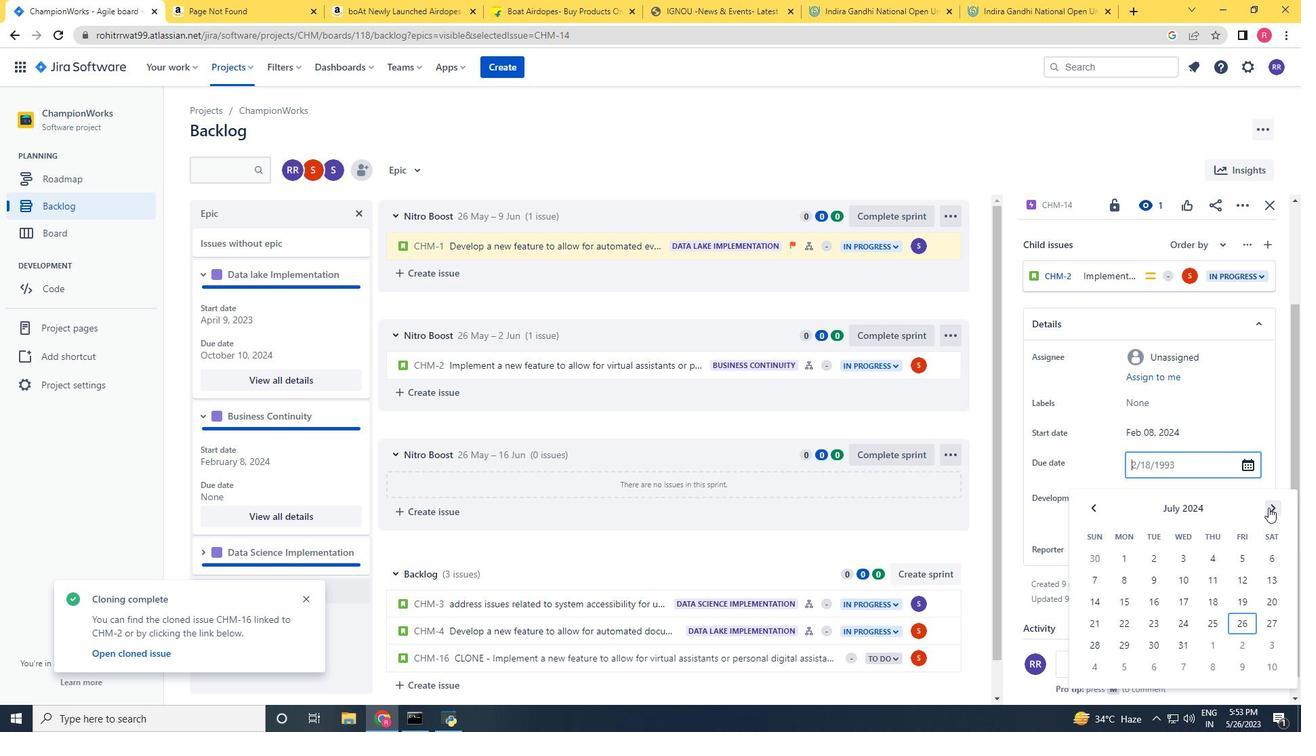
Action: Mouse pressed left at (1268, 507)
Screenshot: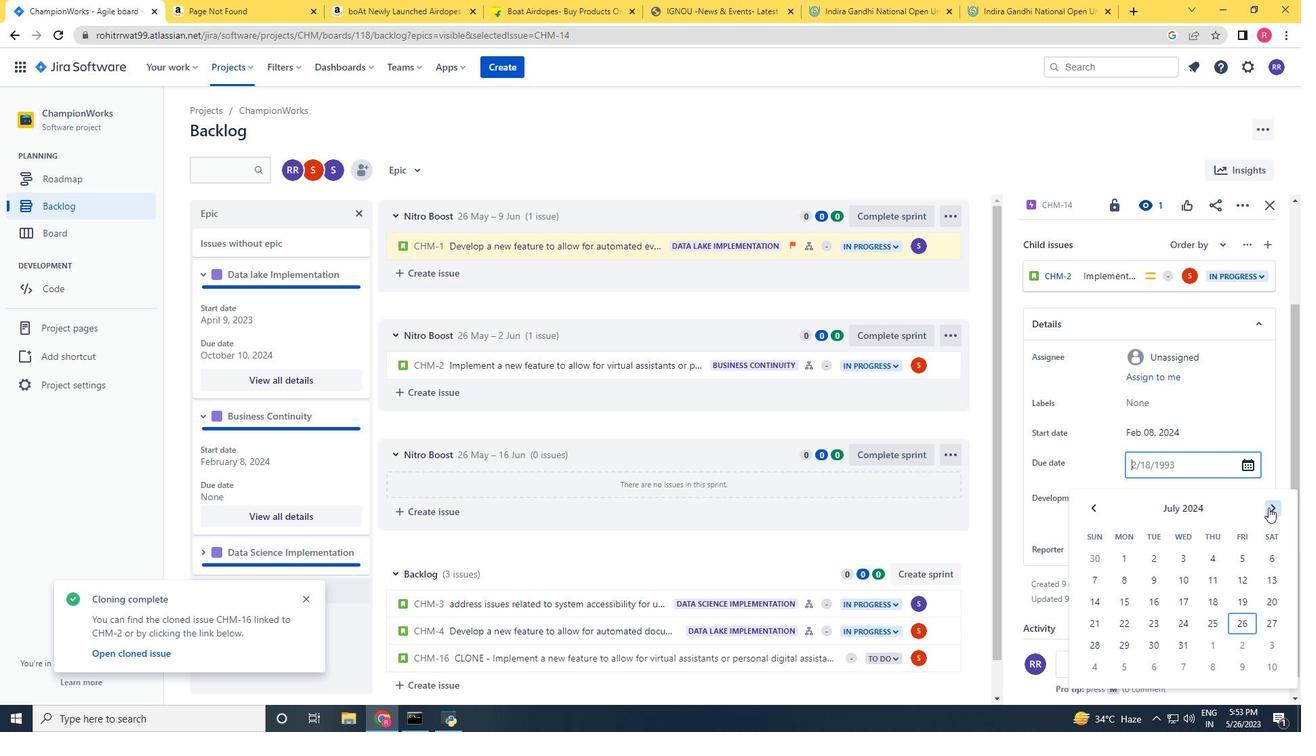 
Action: Mouse pressed left at (1268, 507)
Screenshot: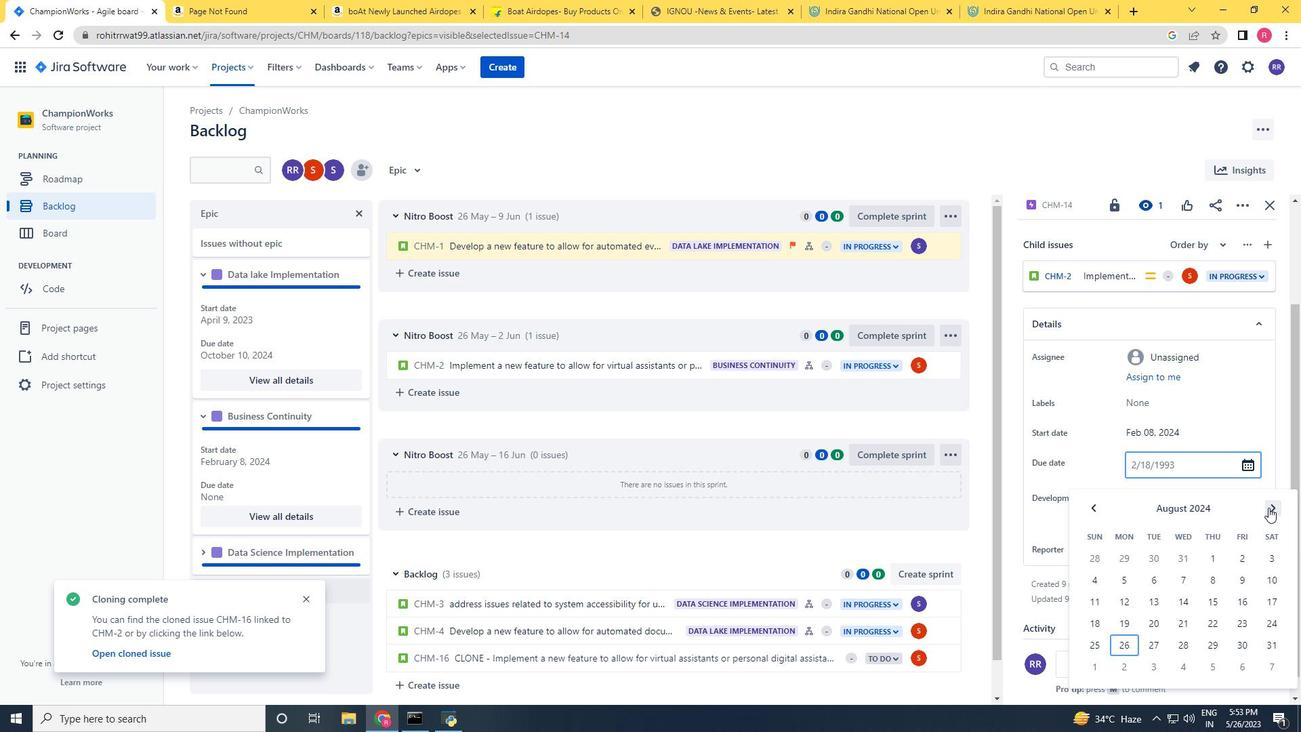 
Action: Mouse pressed left at (1268, 507)
Screenshot: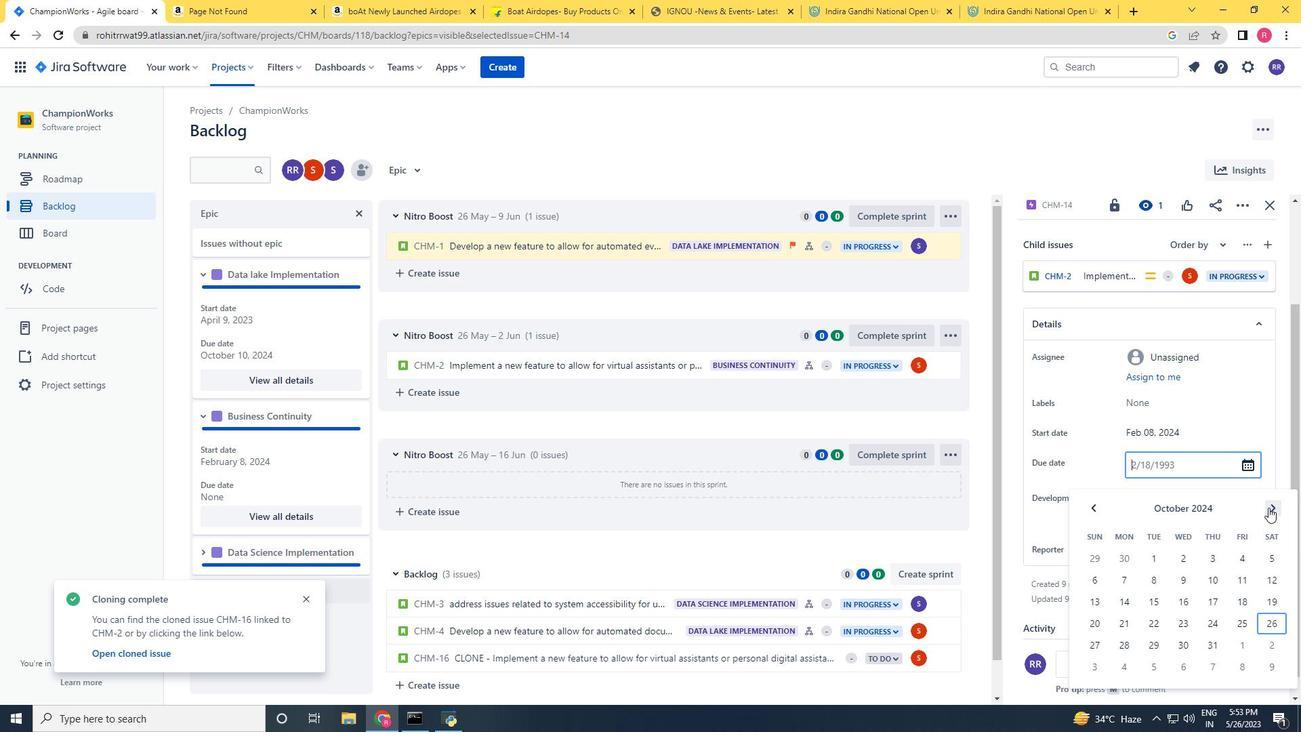 
Action: Mouse pressed left at (1268, 507)
Screenshot: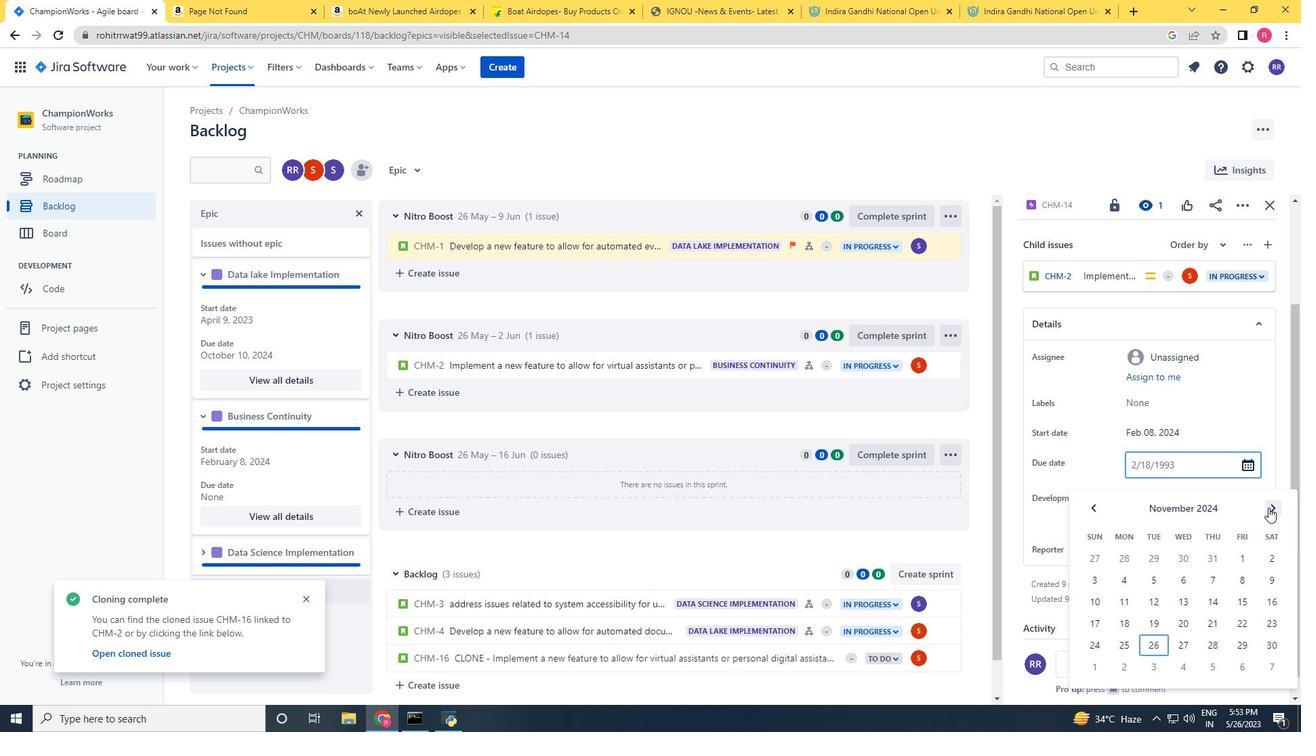 
Action: Mouse moved to (1088, 517)
Screenshot: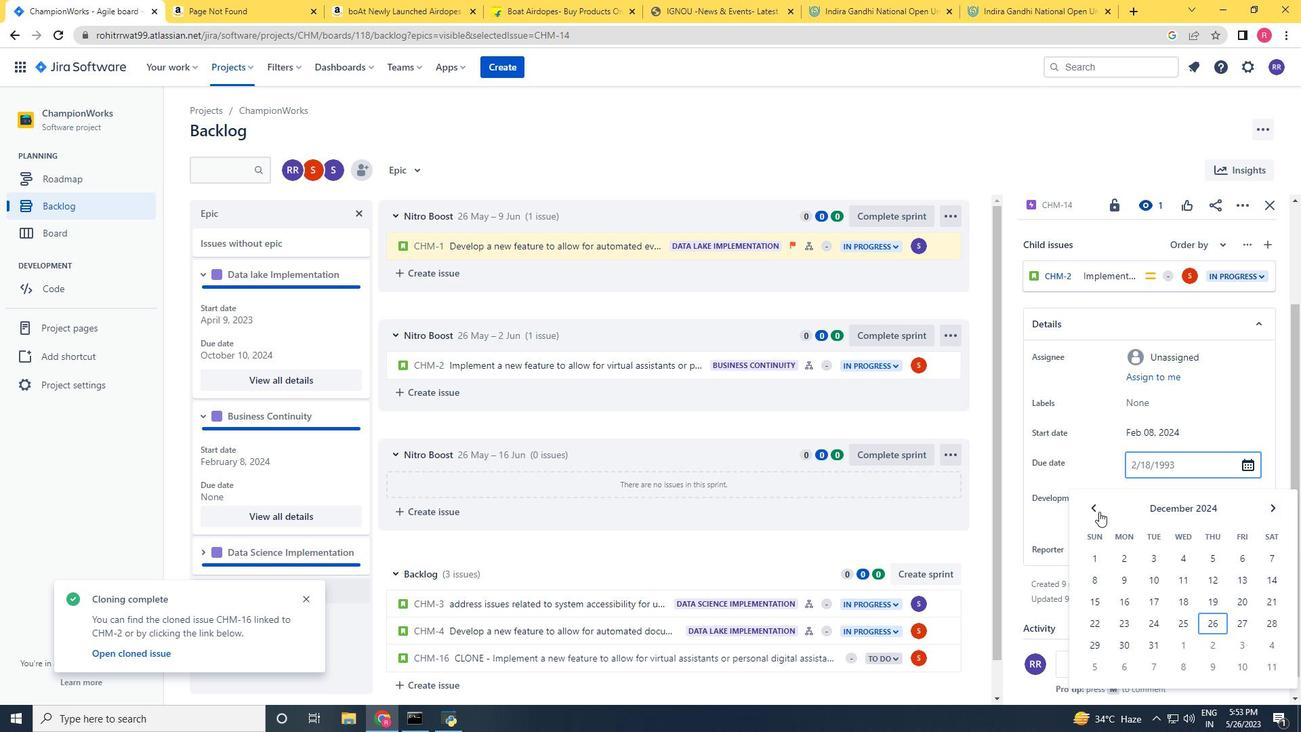 
Action: Mouse pressed left at (1088, 517)
Screenshot: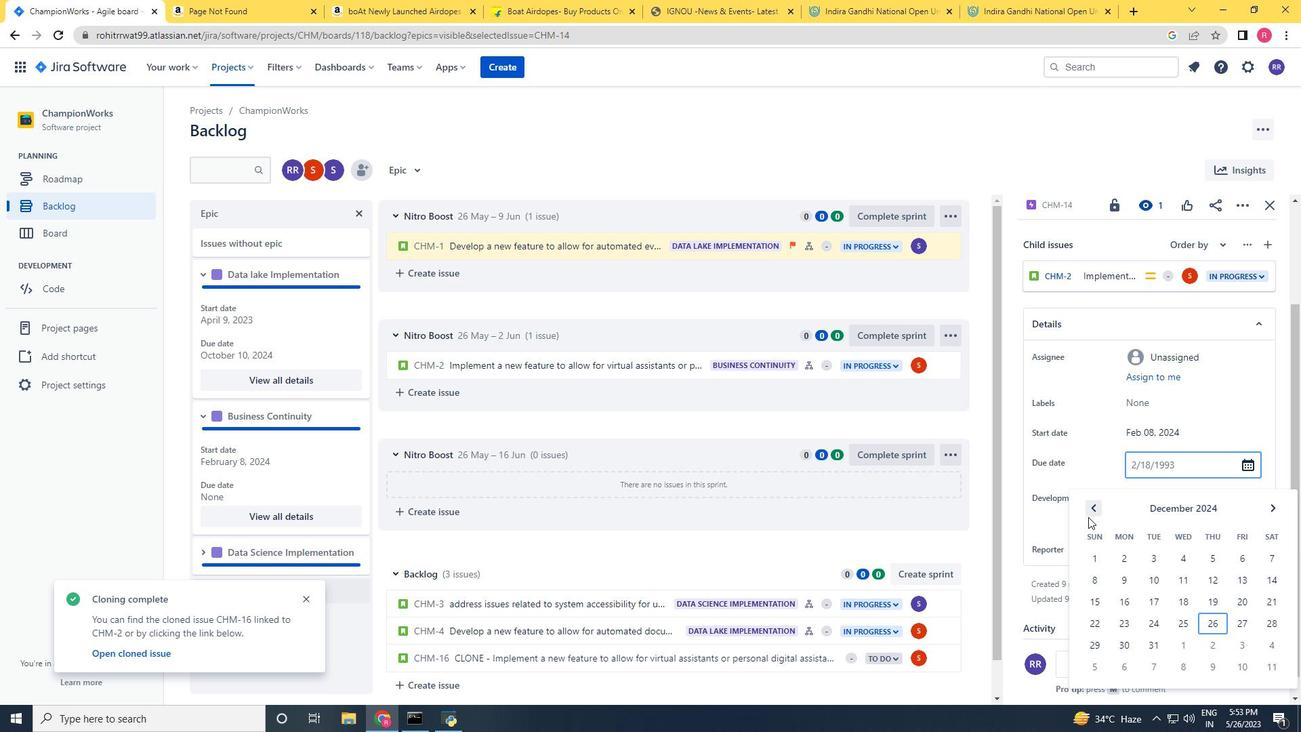 
Action: Mouse moved to (1094, 515)
Screenshot: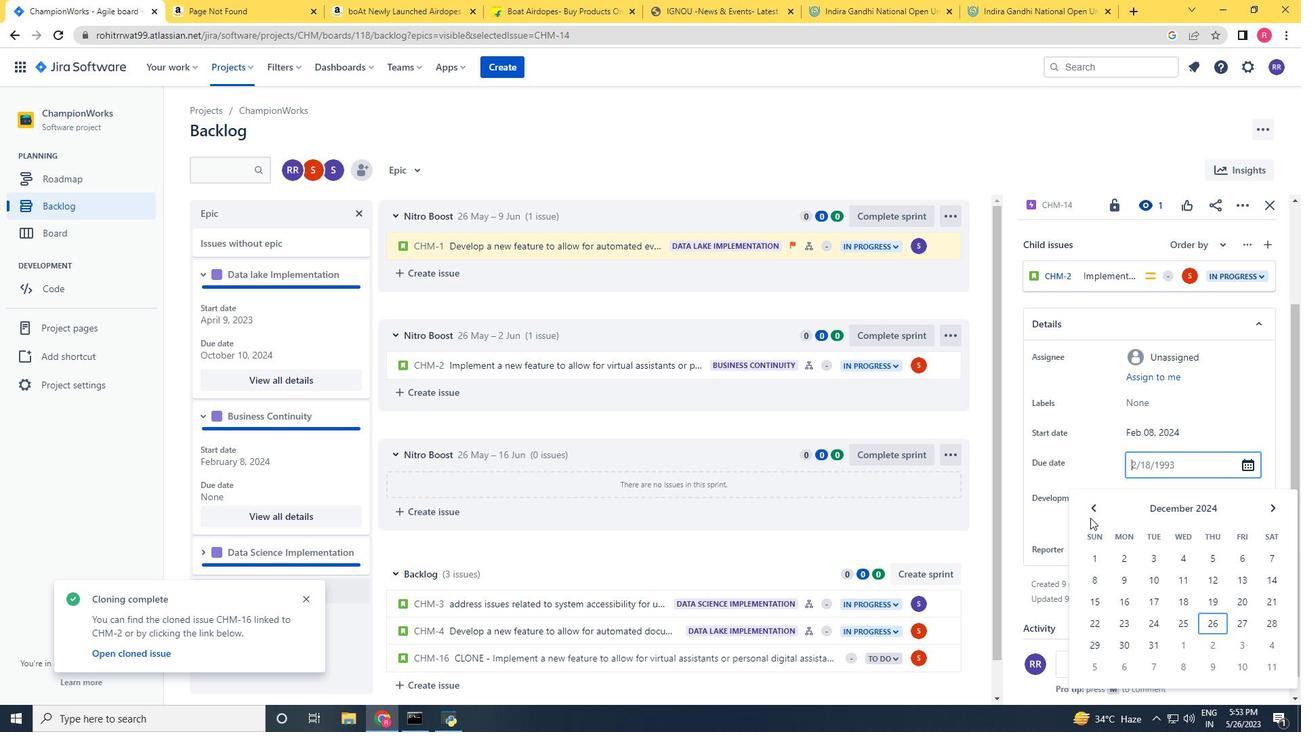 
Action: Mouse pressed left at (1094, 515)
Screenshot: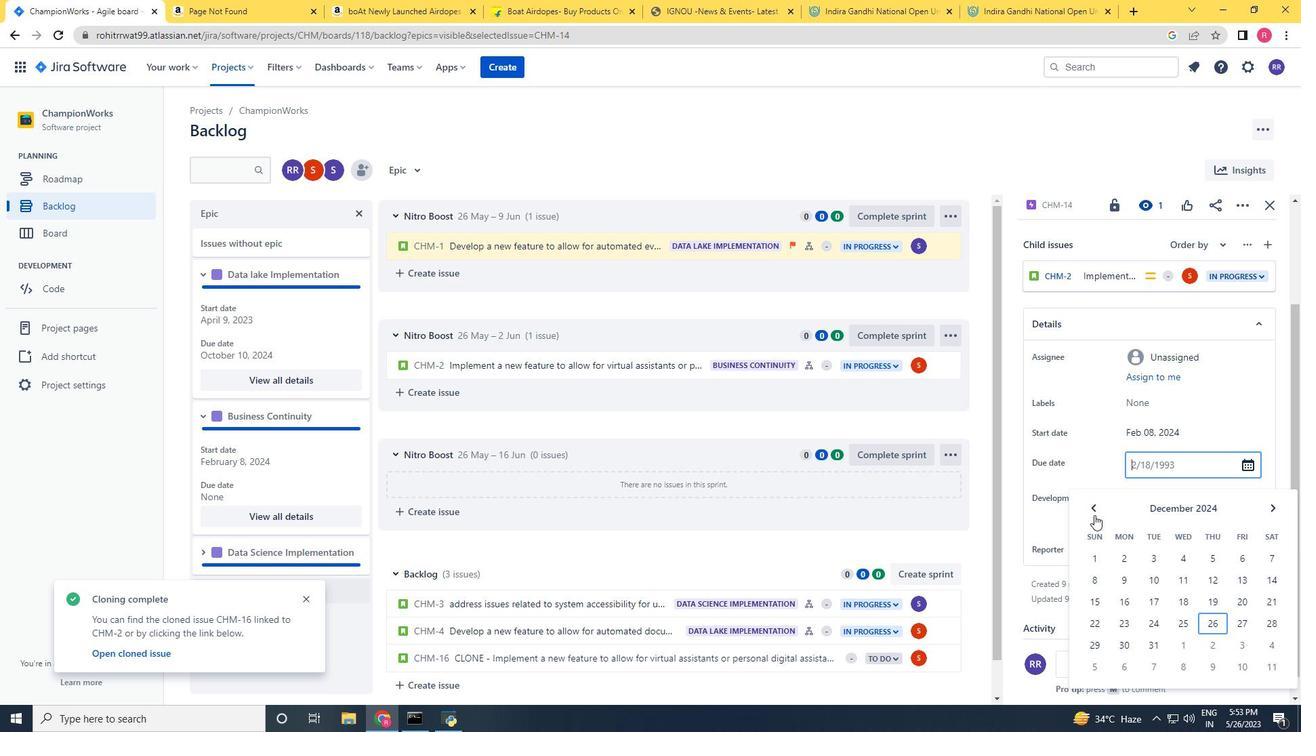 
Action: Mouse moved to (1182, 580)
Screenshot: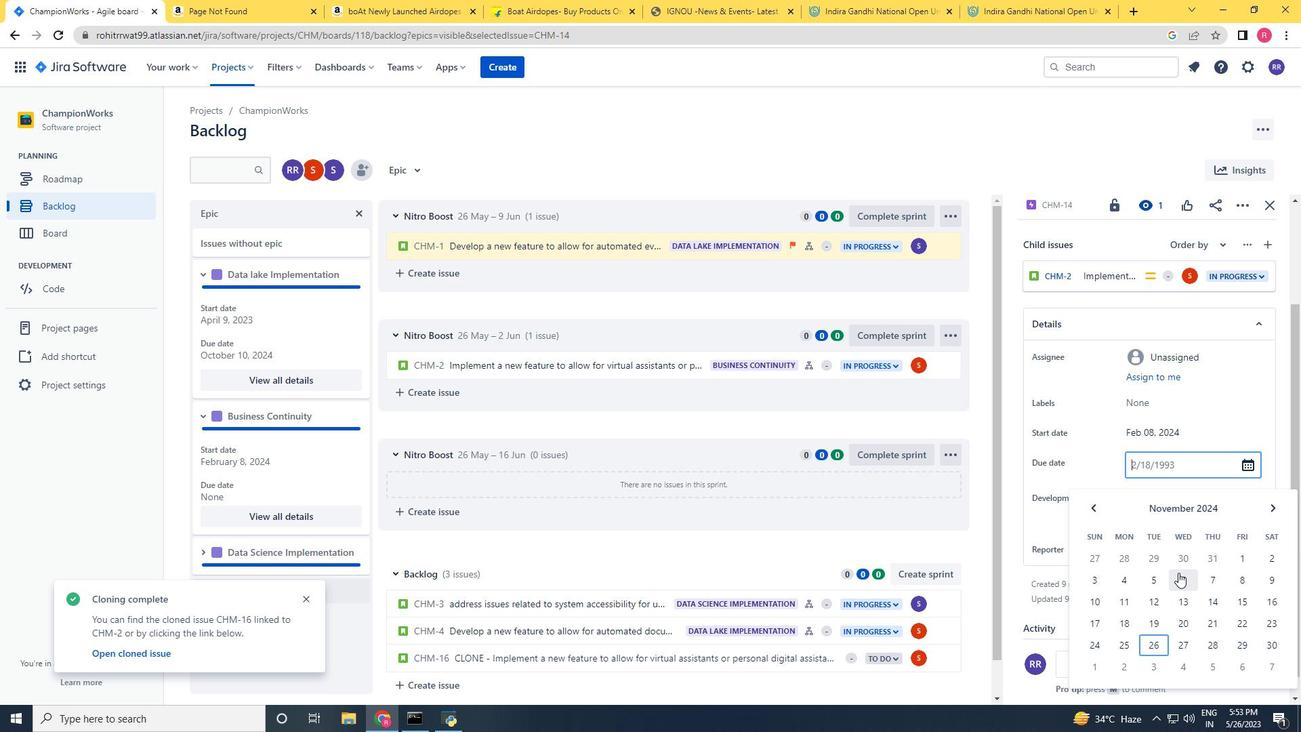 
Action: Mouse pressed left at (1182, 580)
Screenshot: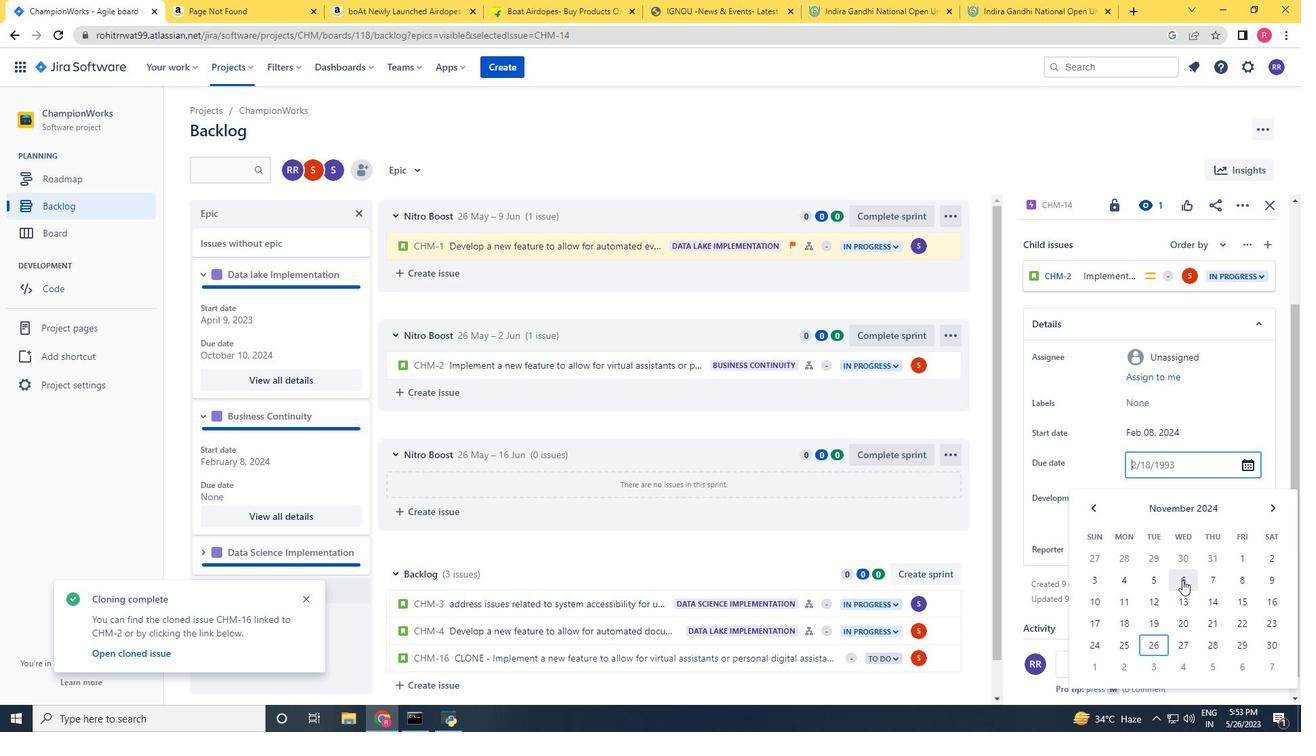 
Action: Mouse moved to (1142, 591)
Screenshot: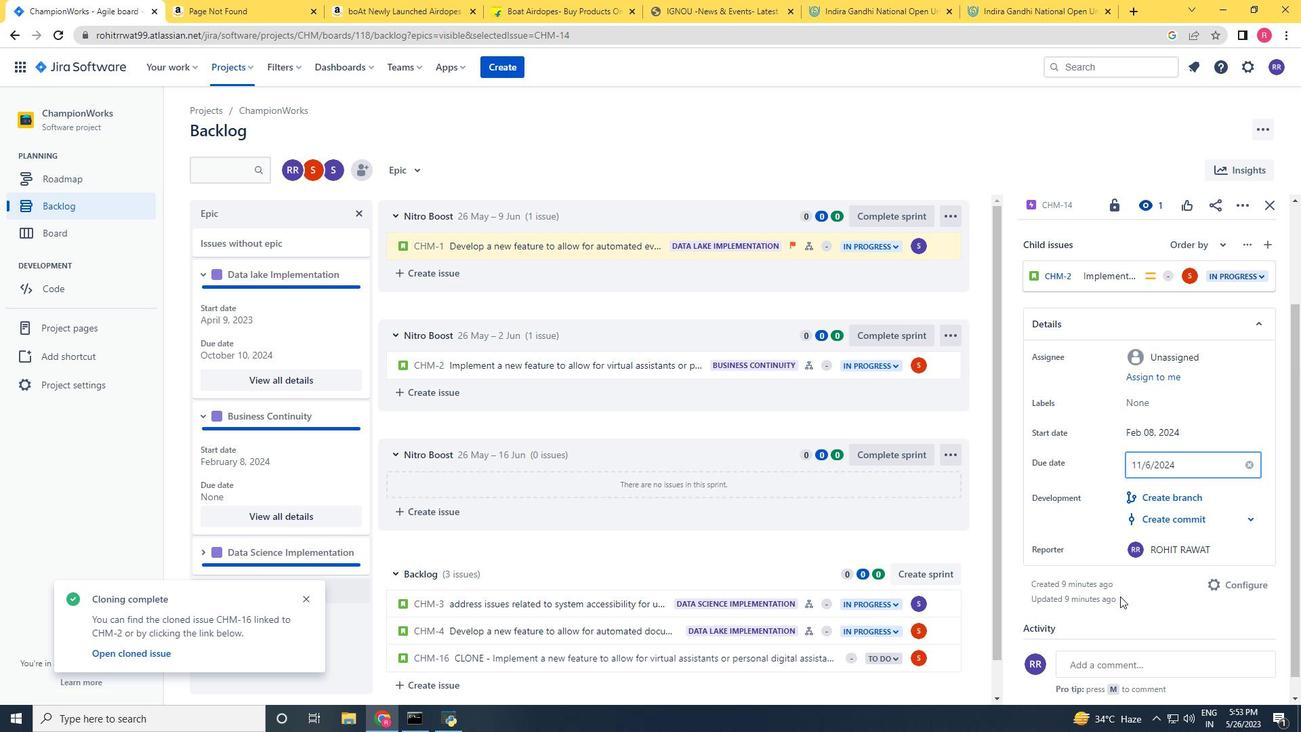
Action: Mouse pressed left at (1142, 591)
Screenshot: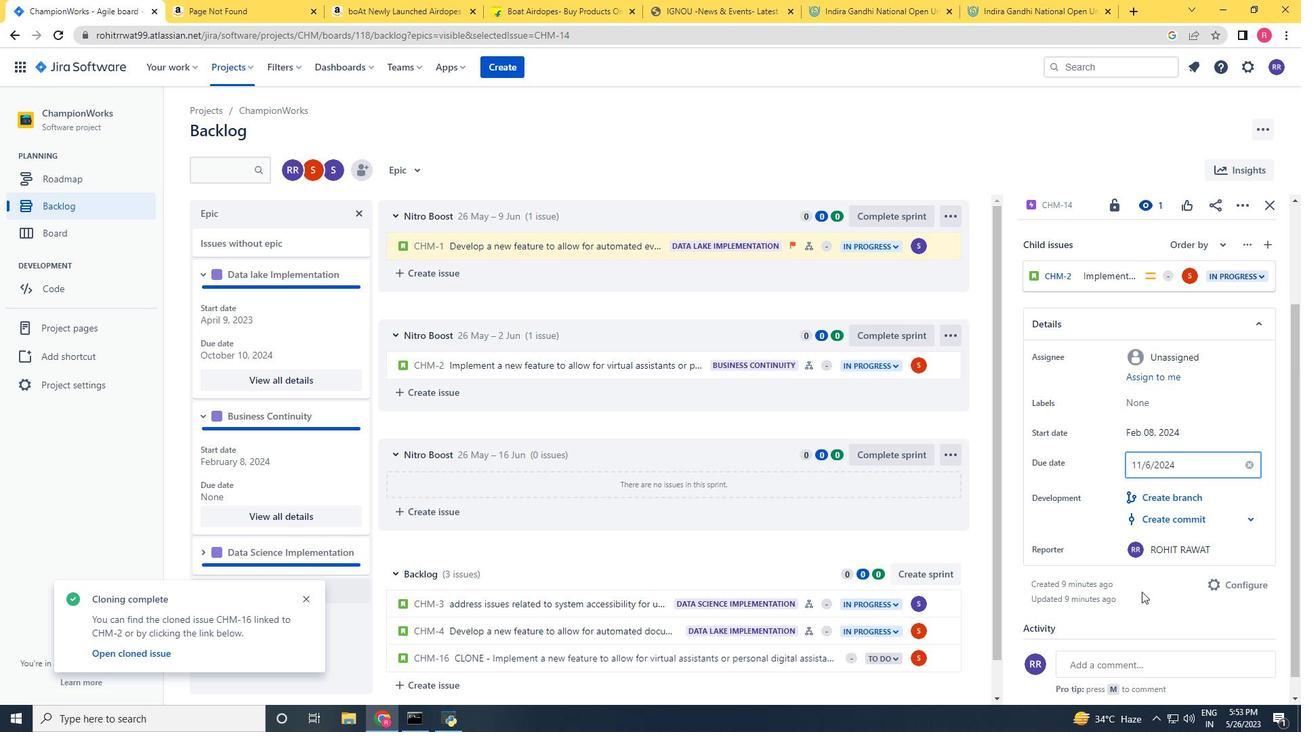 
Action: Mouse moved to (265, 556)
Screenshot: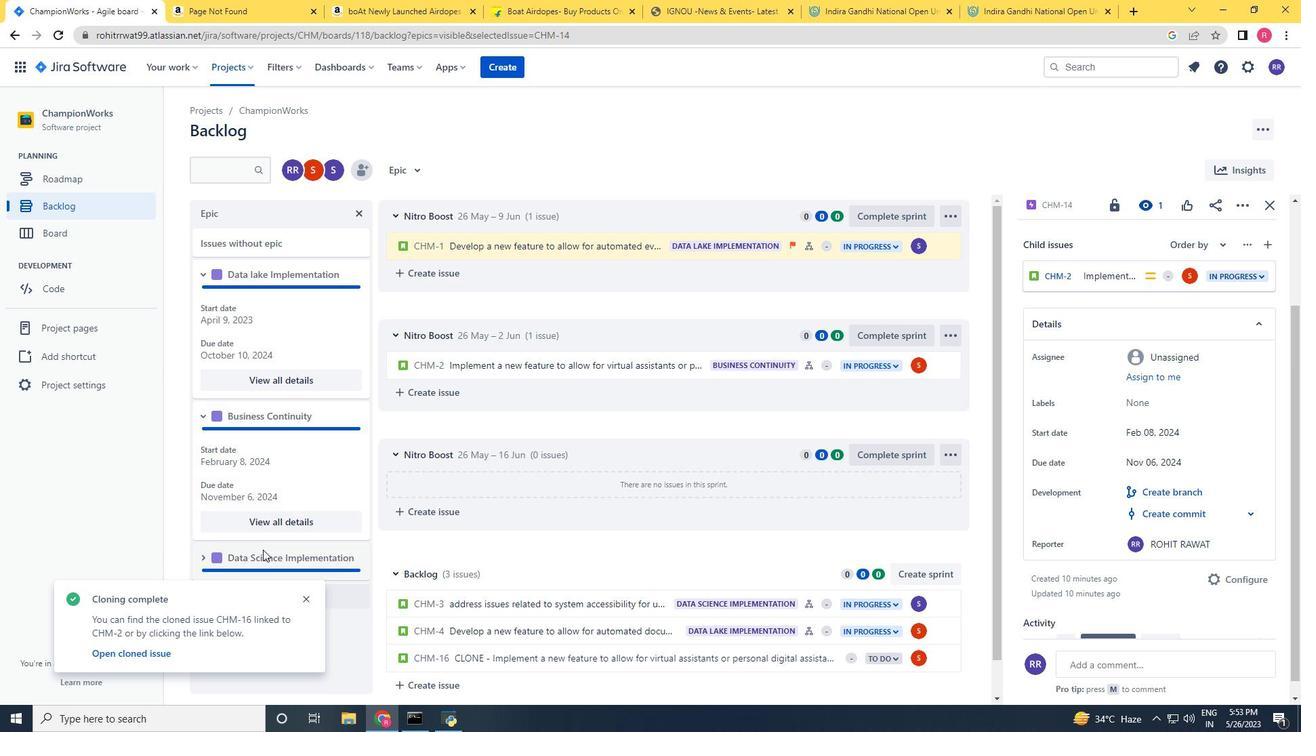 
Action: Mouse scrolled (265, 555) with delta (0, 0)
Screenshot: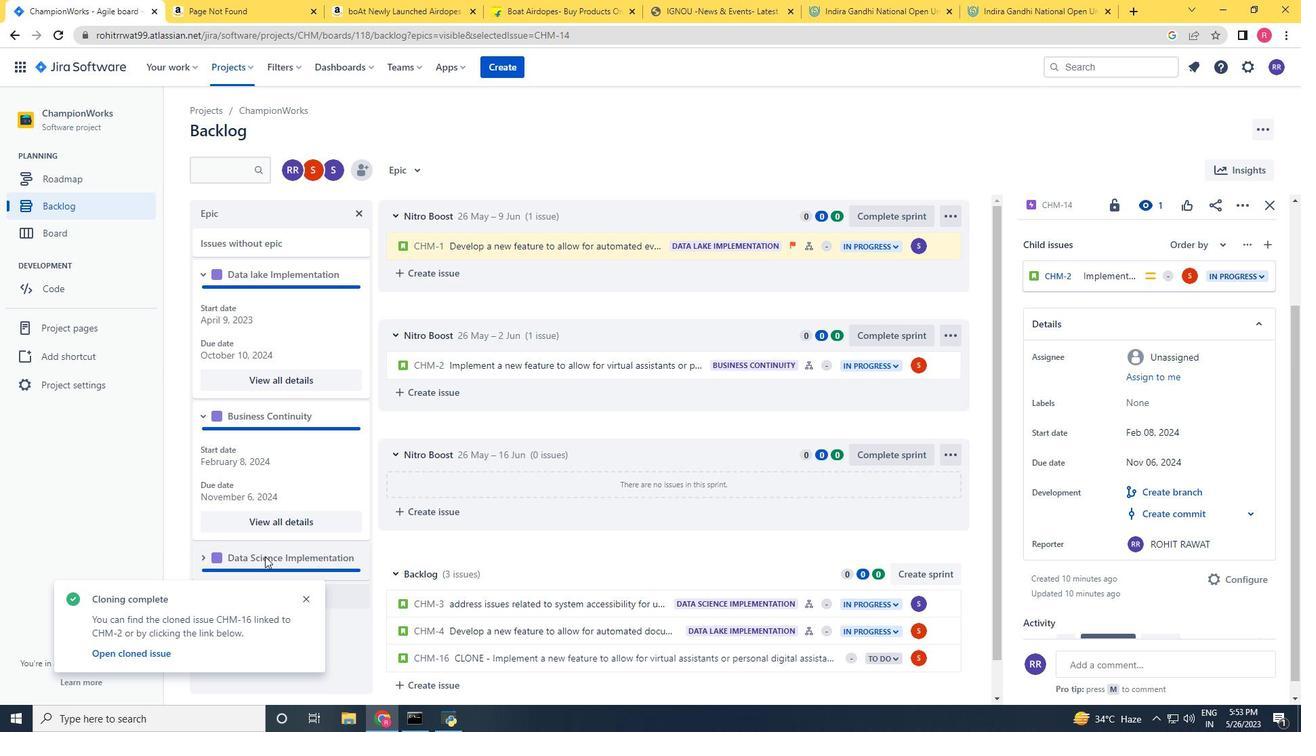 
Action: Mouse moved to (298, 564)
Screenshot: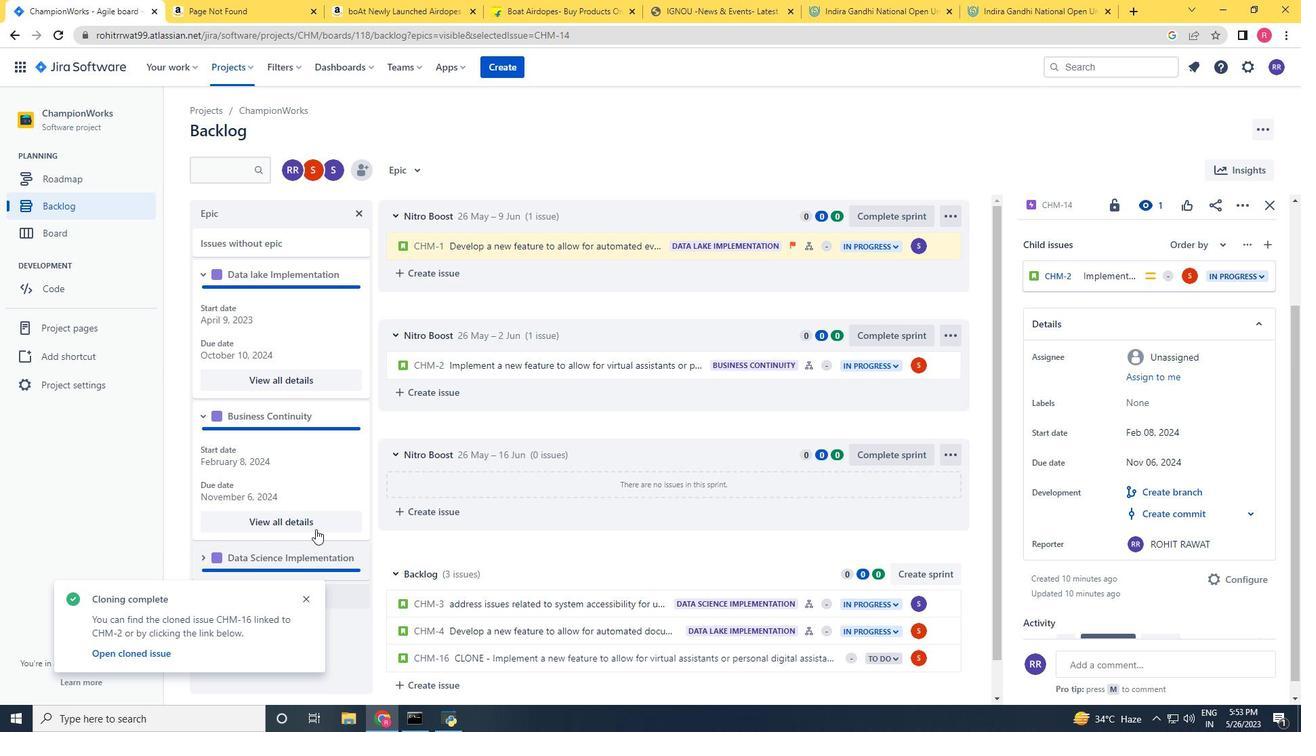 
Action: Mouse pressed left at (298, 564)
Screenshot: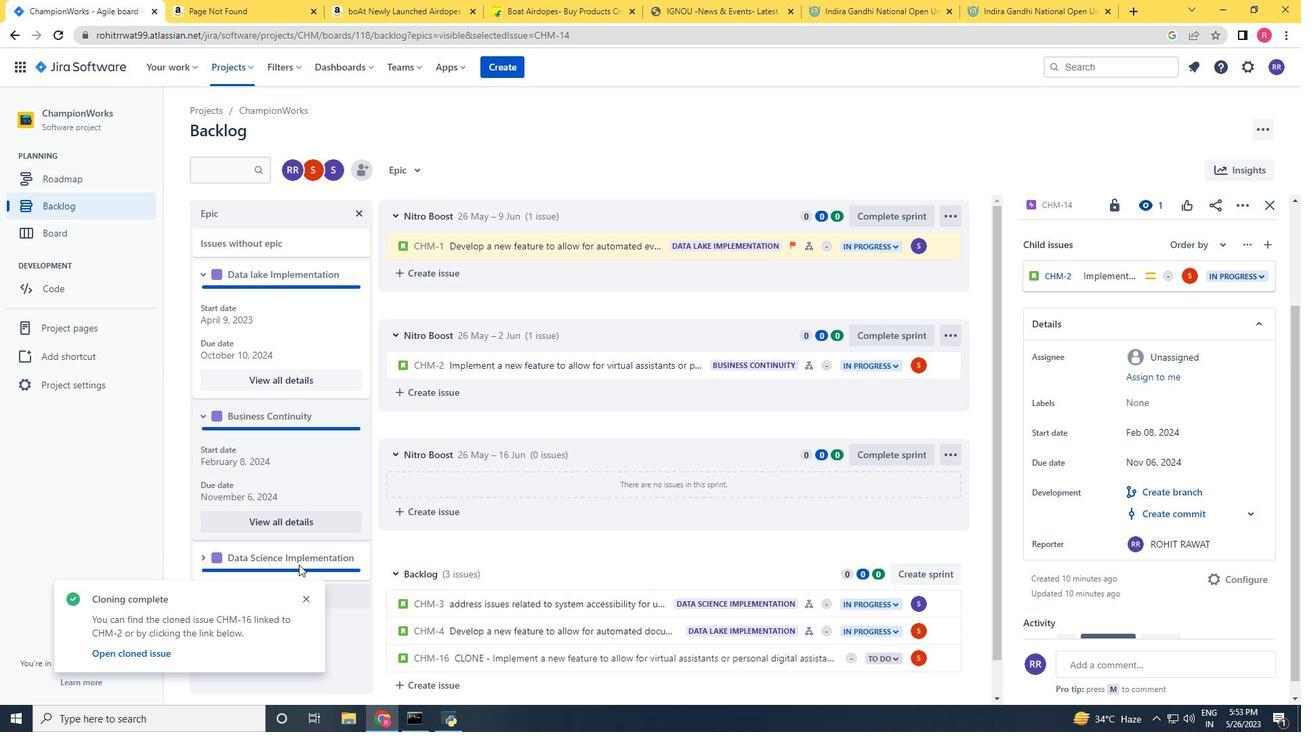 
Action: Mouse pressed left at (298, 564)
Screenshot: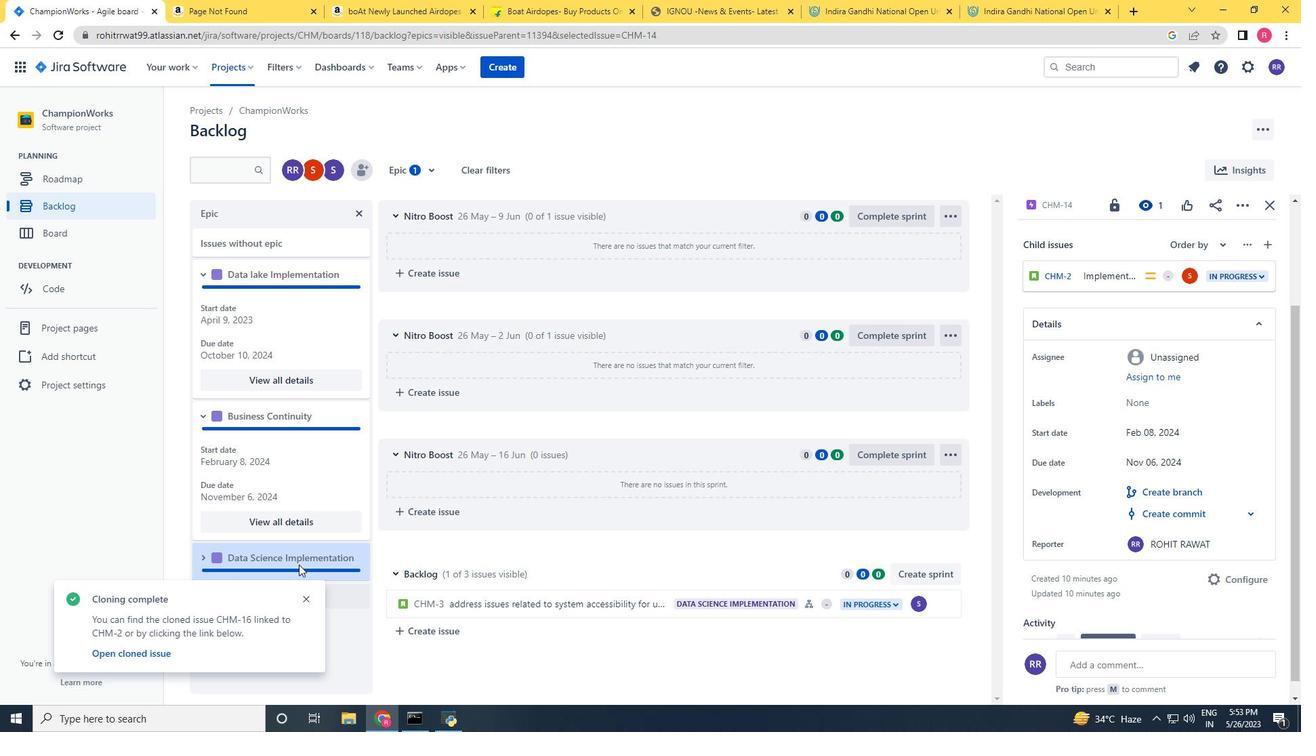 
Action: Mouse moved to (204, 557)
Screenshot: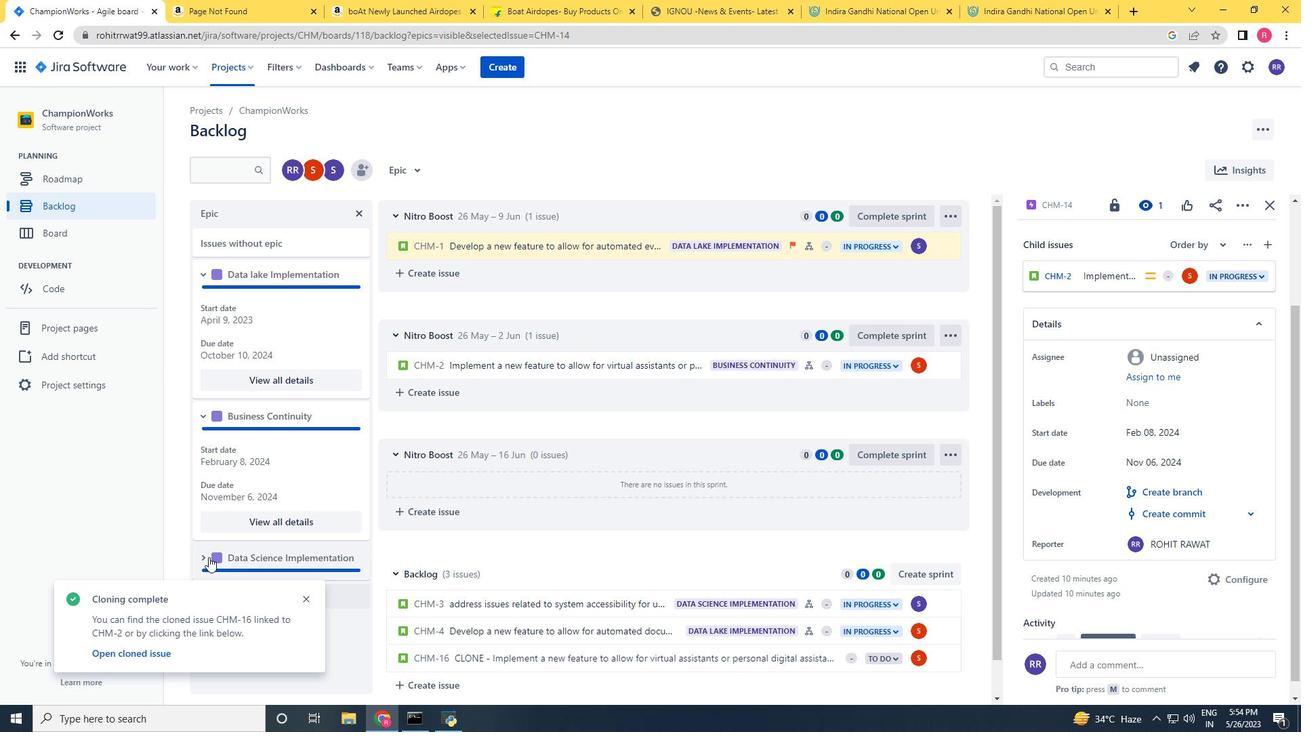 
Action: Mouse pressed left at (204, 557)
Screenshot: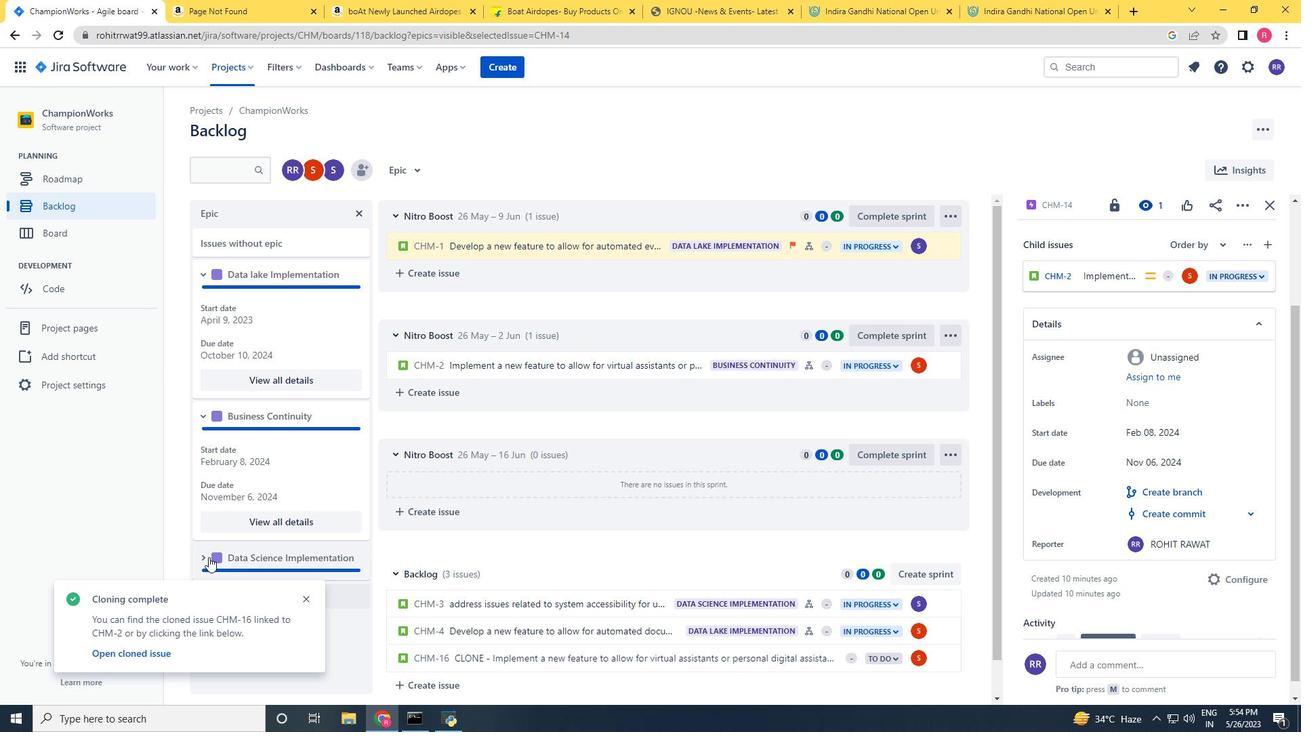 
Action: Mouse moved to (311, 594)
Screenshot: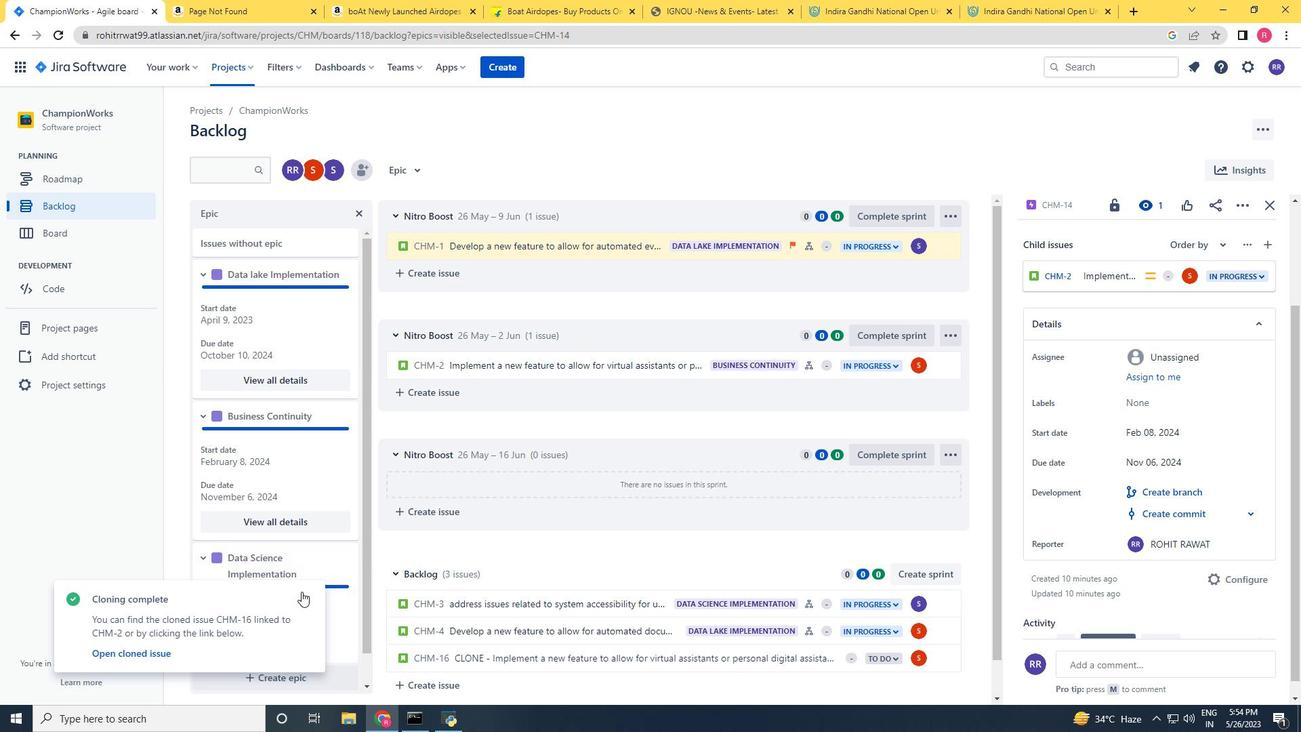 
Action: Mouse pressed left at (311, 594)
Screenshot: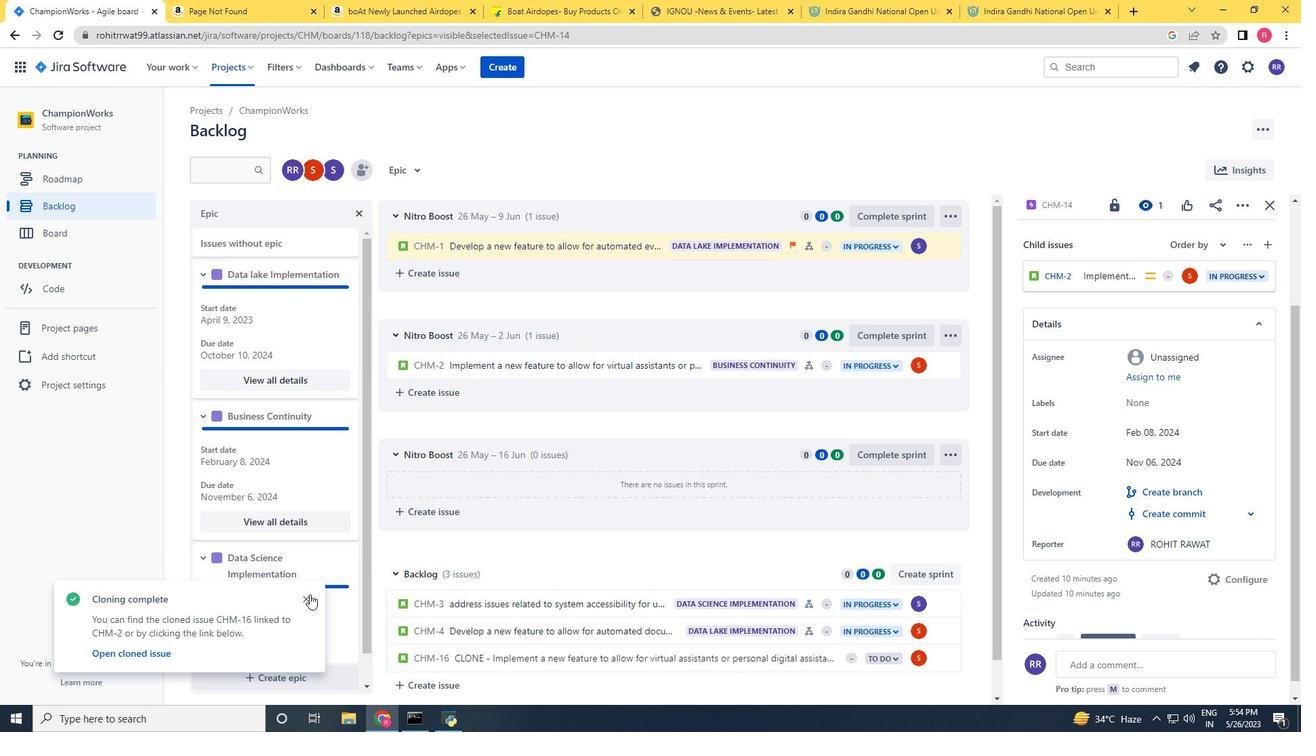 
Action: Mouse moved to (311, 574)
Screenshot: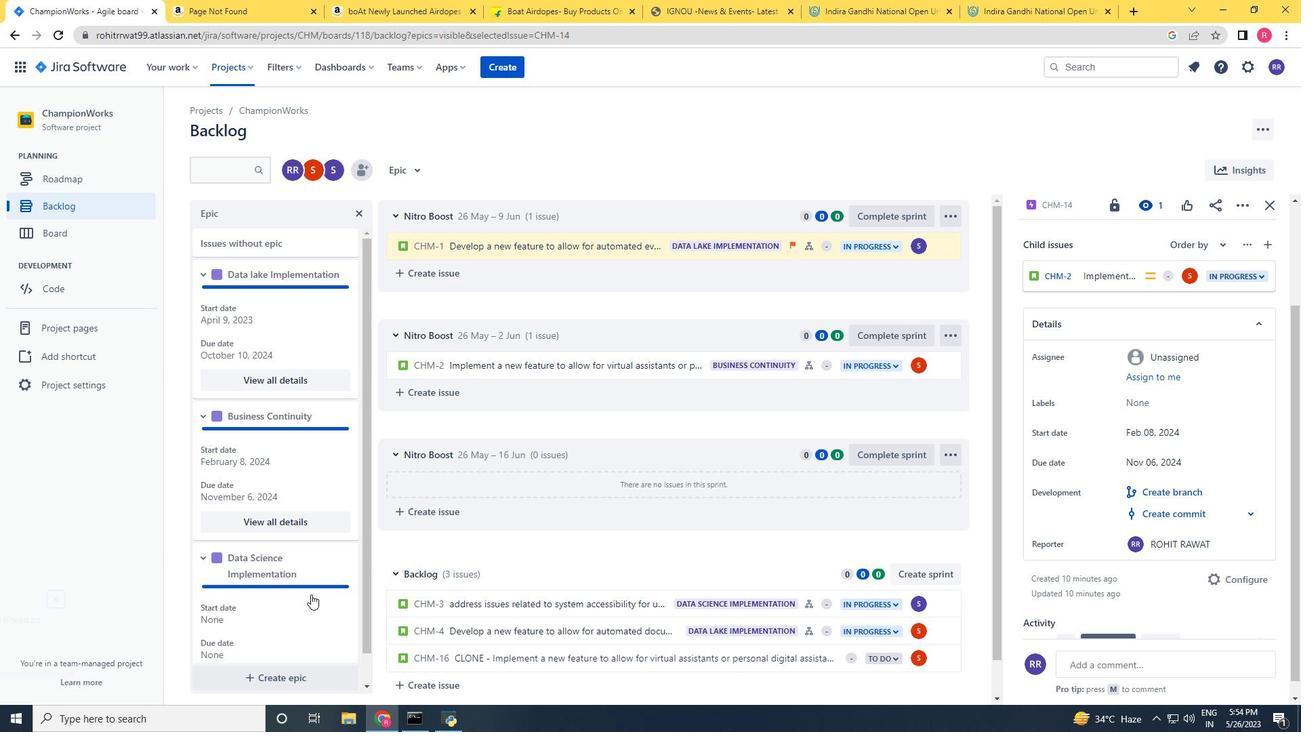 
Action: Mouse scrolled (311, 574) with delta (0, 0)
Screenshot: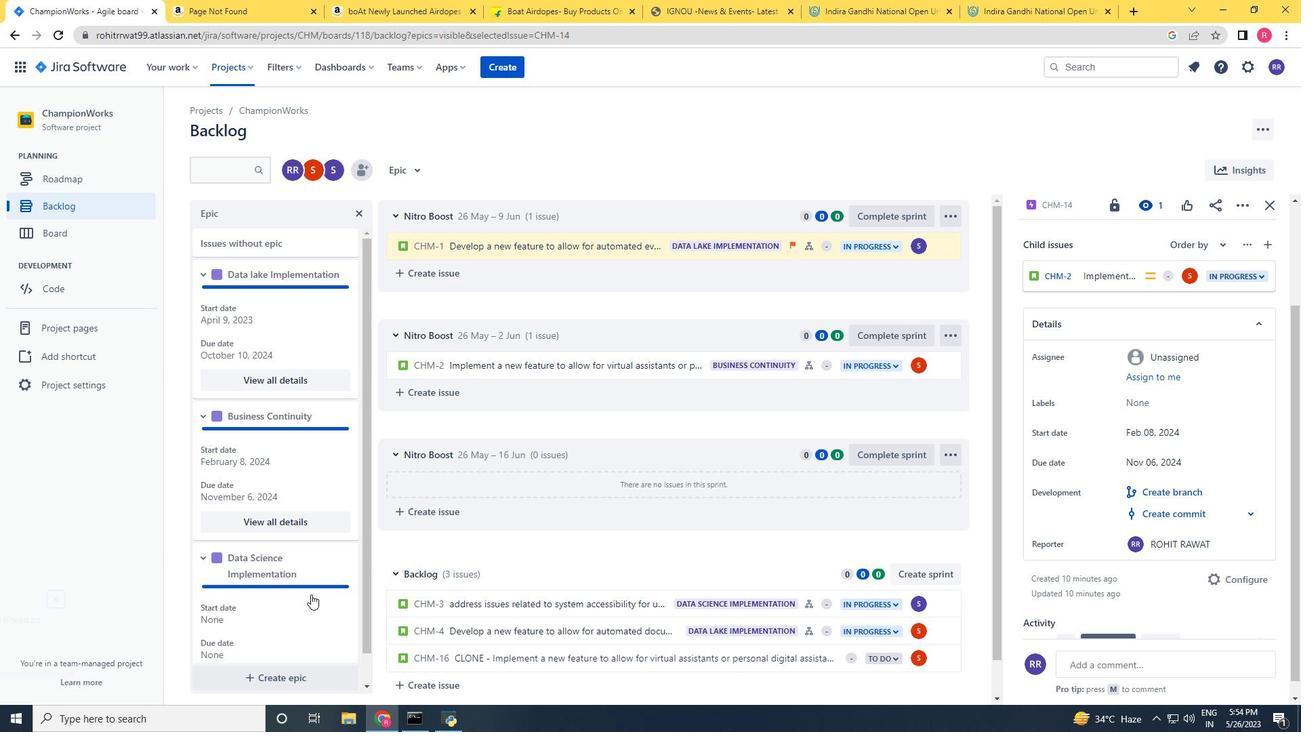 
Action: Mouse moved to (311, 573)
Screenshot: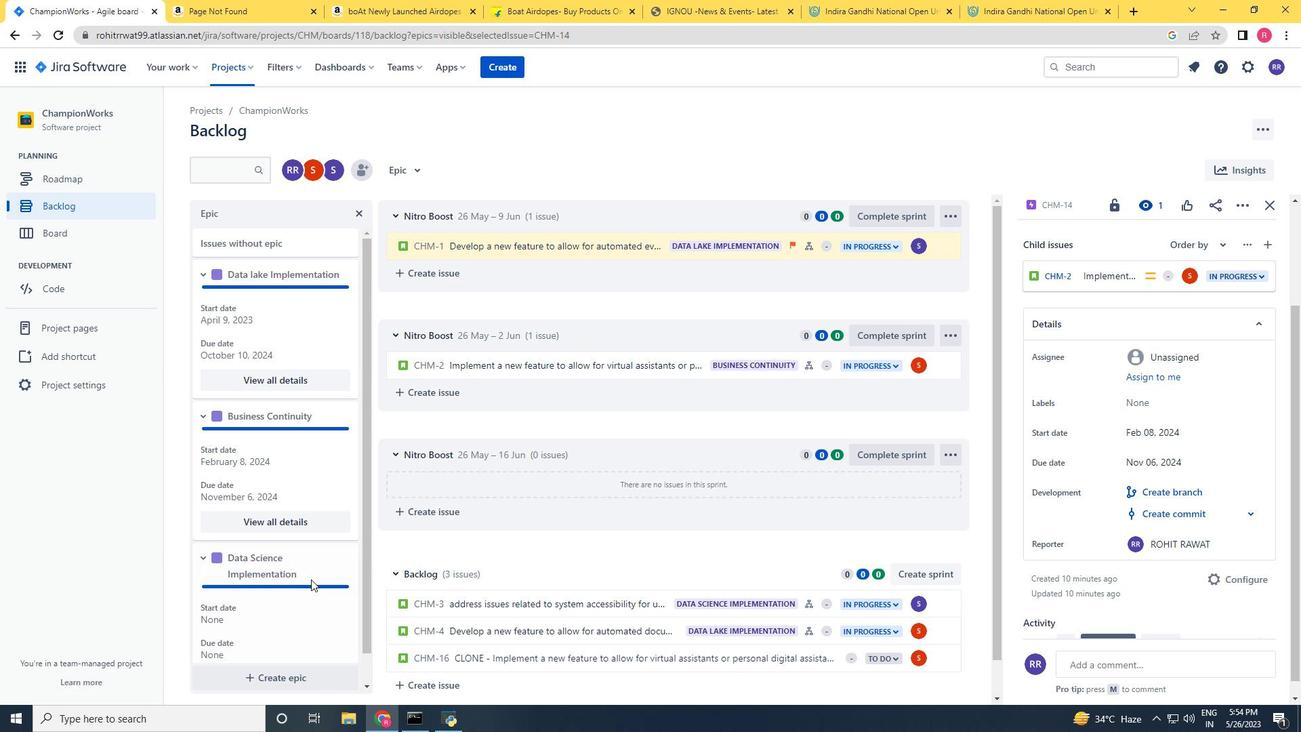 
Action: Mouse scrolled (311, 572) with delta (0, 0)
Screenshot: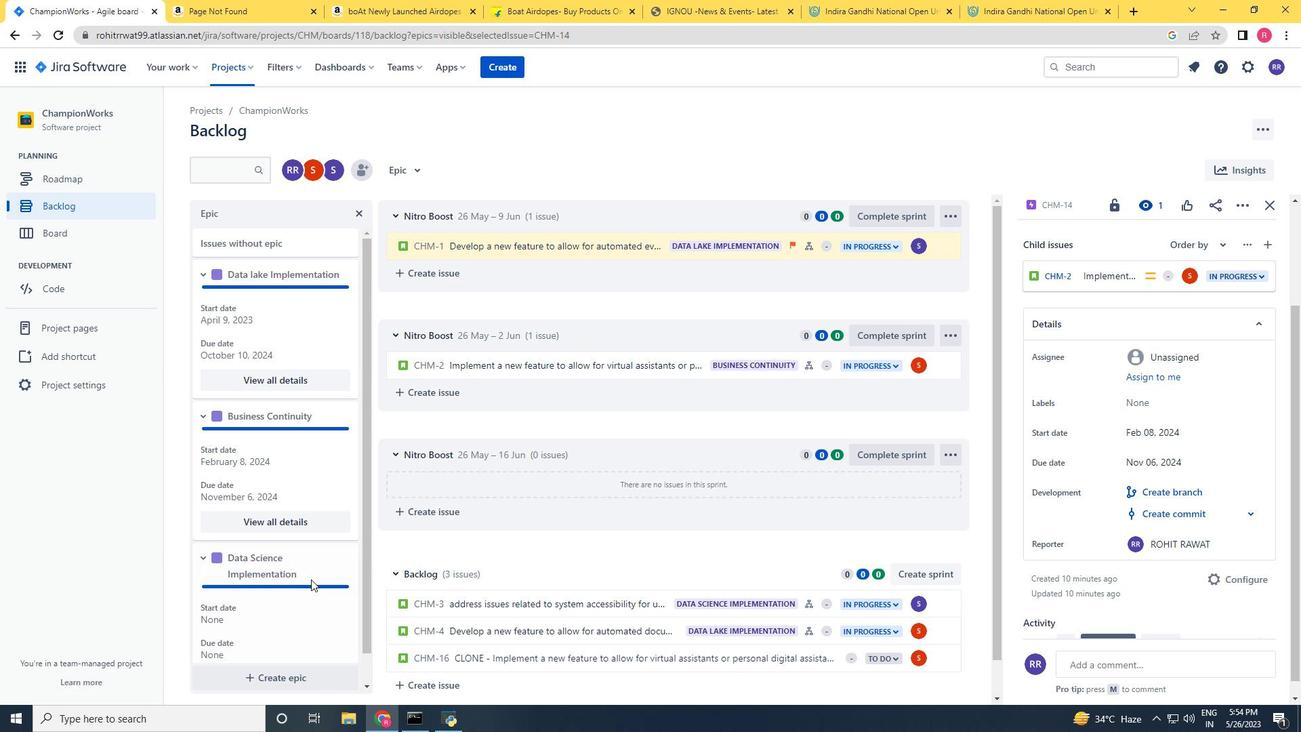 
Action: Mouse moved to (283, 637)
Screenshot: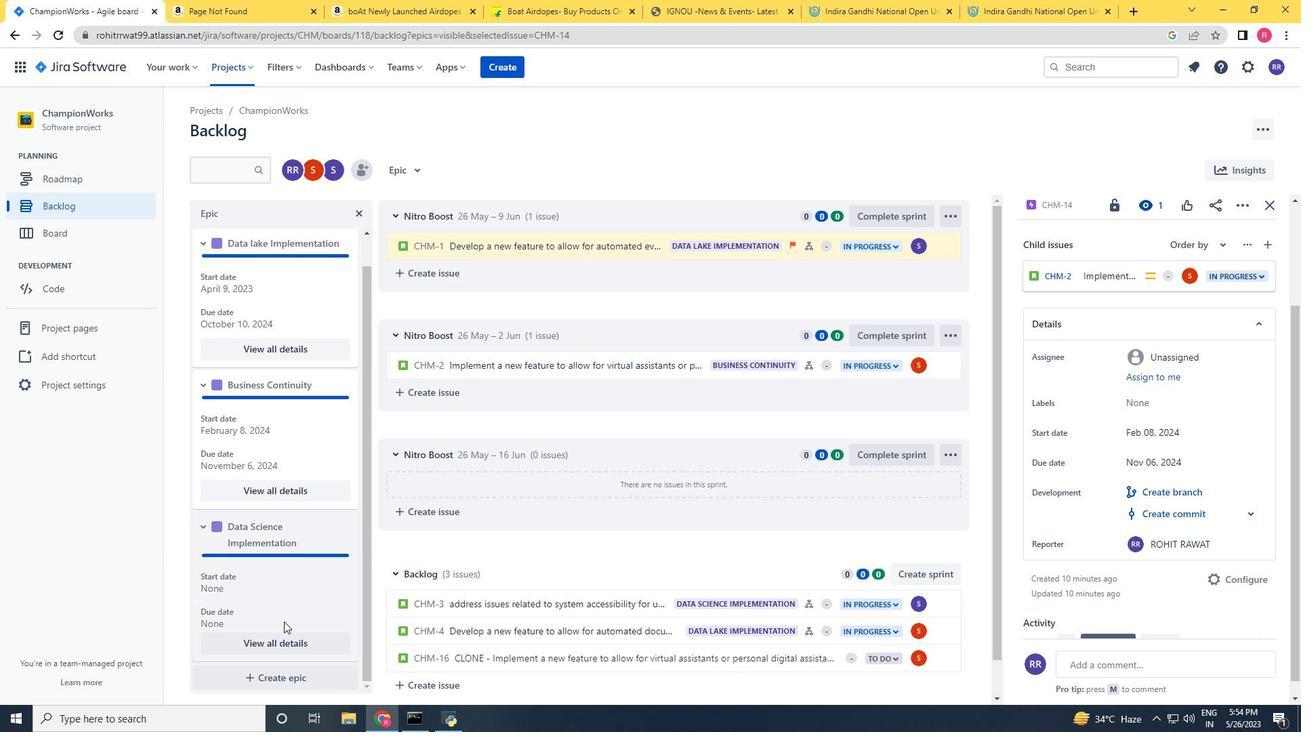 
Action: Mouse pressed left at (283, 637)
Screenshot: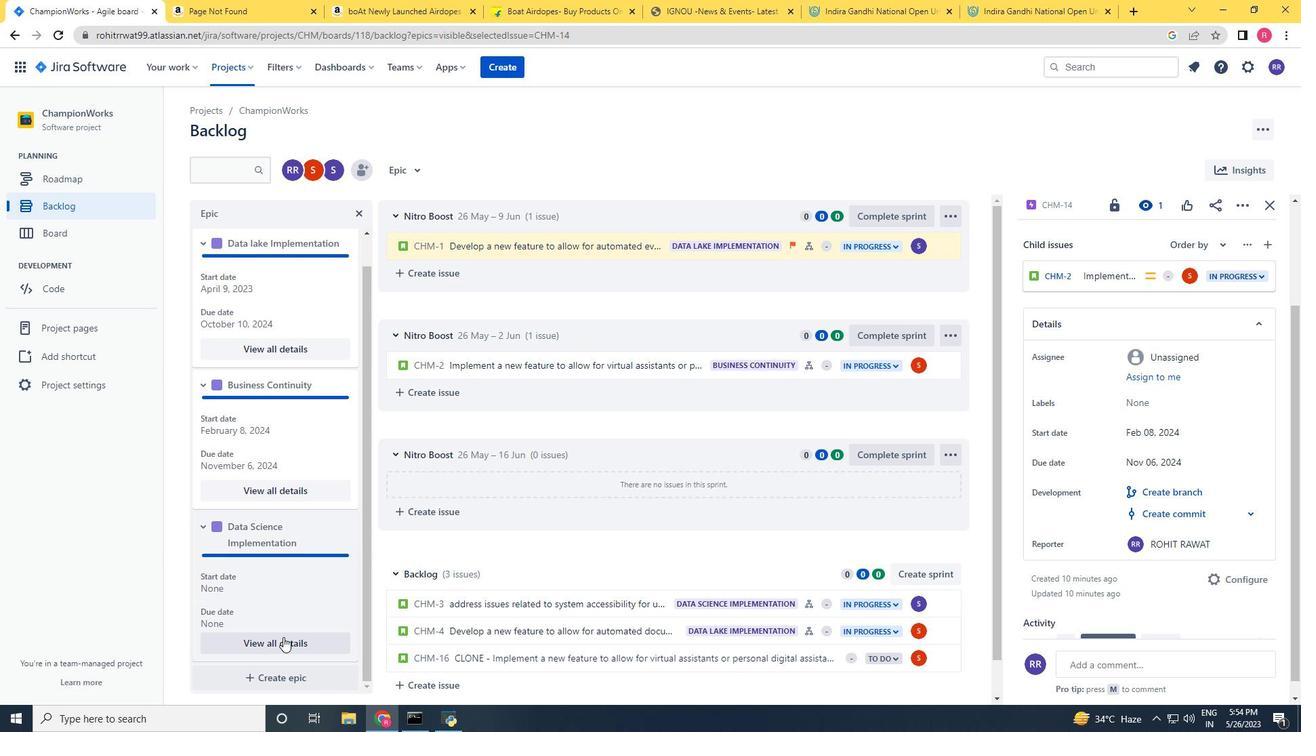 
Action: Mouse moved to (1159, 437)
Screenshot: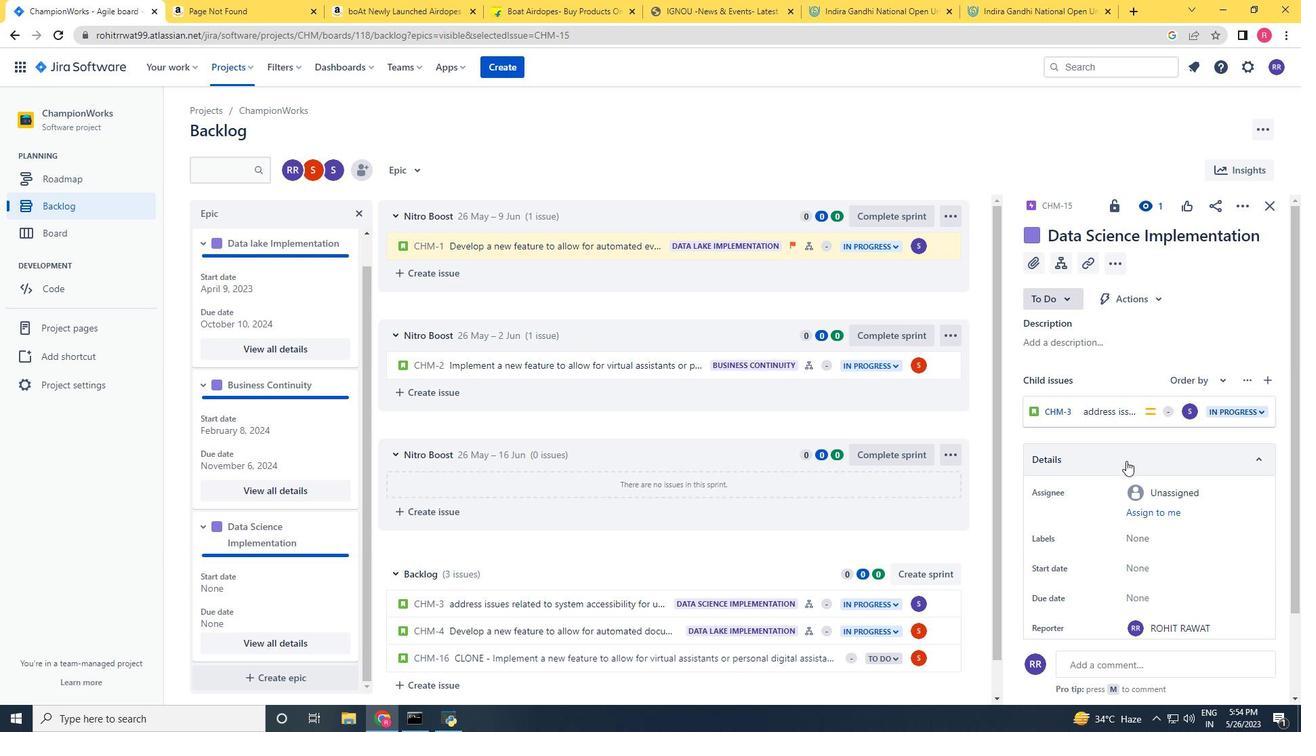 
Action: Mouse scrolled (1159, 436) with delta (0, 0)
Screenshot: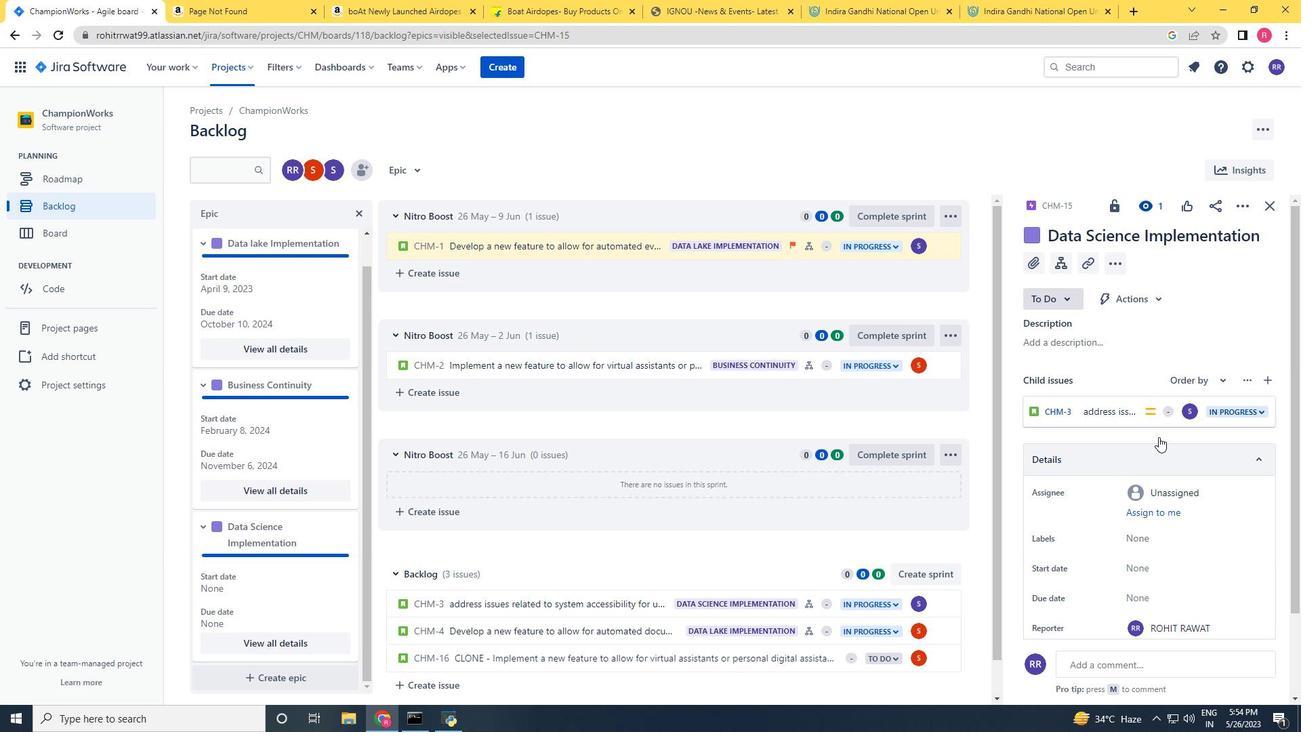 
Action: Mouse scrolled (1159, 436) with delta (0, 0)
Screenshot: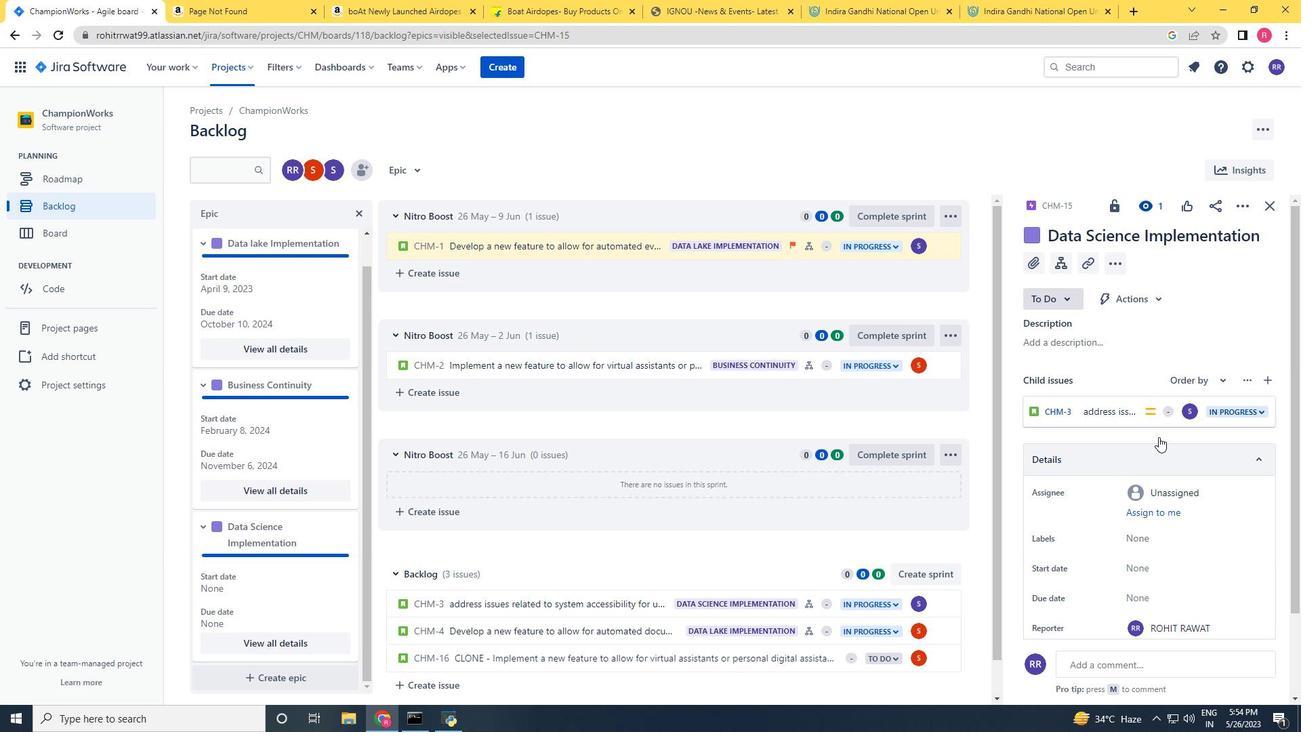 
Action: Mouse scrolled (1159, 436) with delta (0, 0)
Screenshot: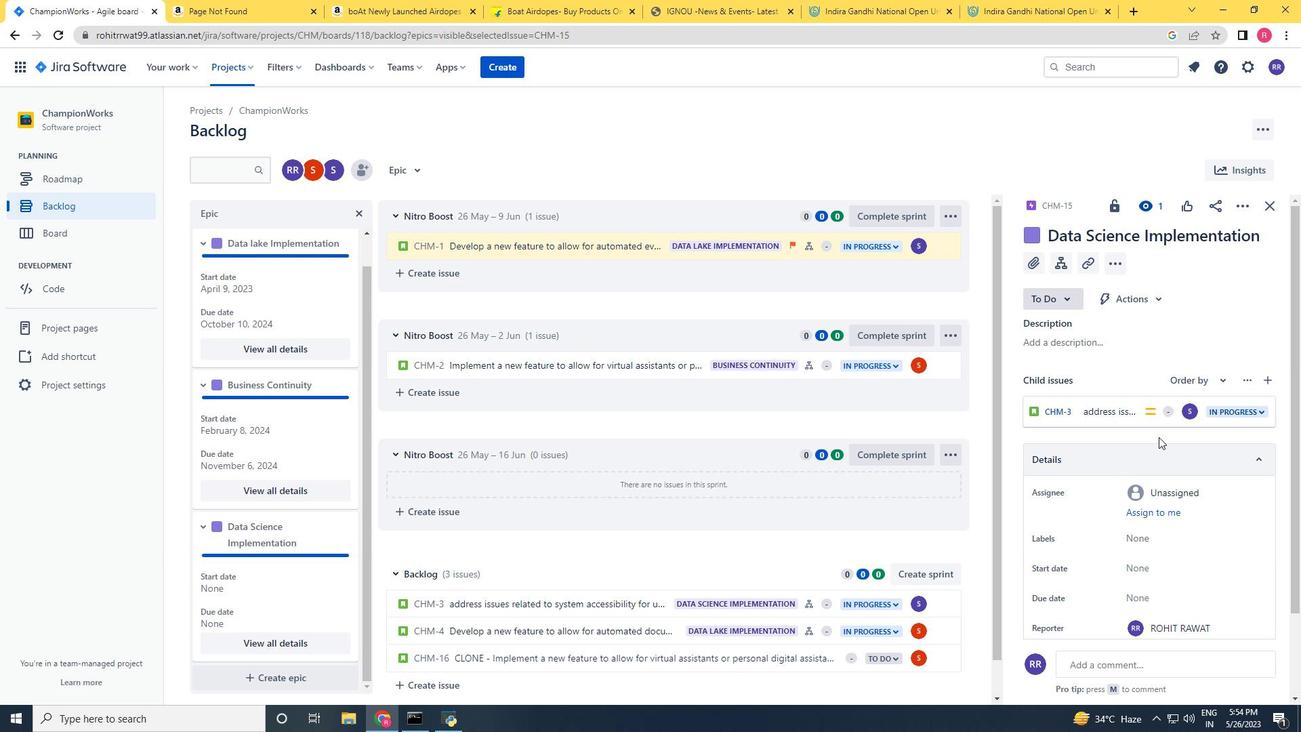 
Action: Mouse moved to (1146, 454)
Screenshot: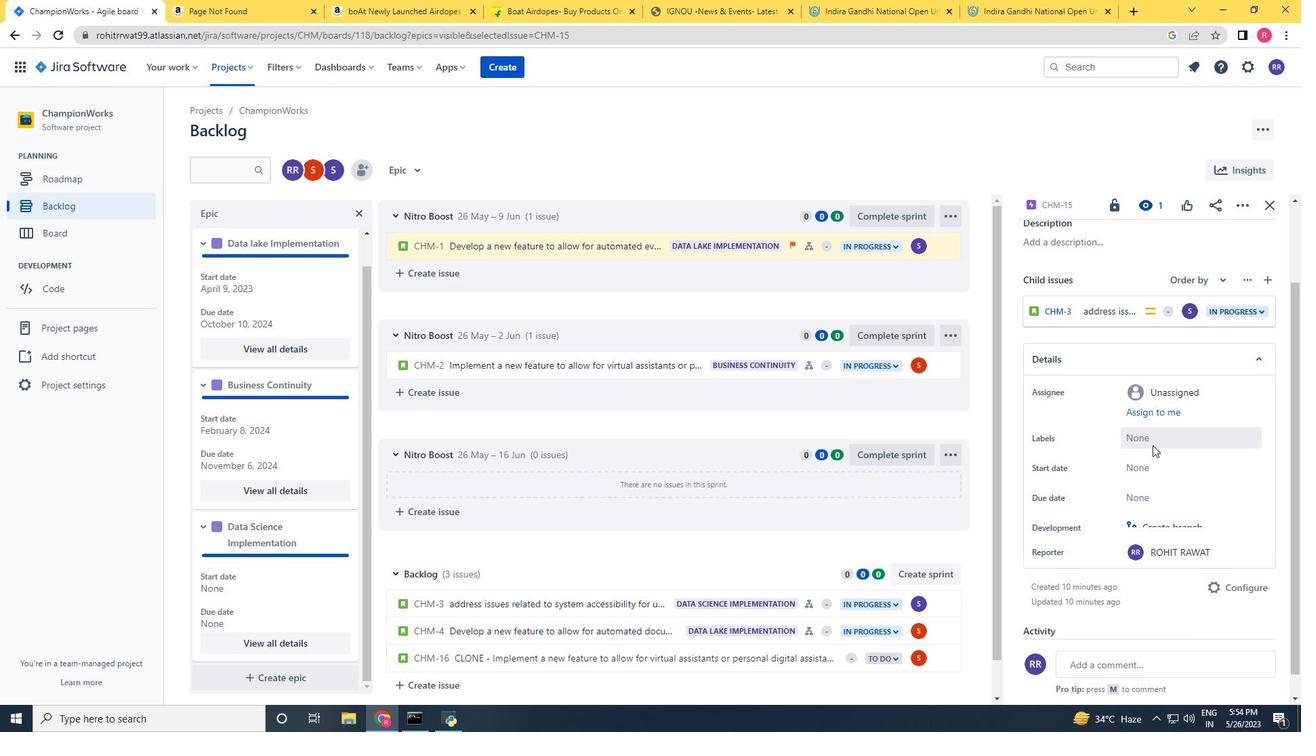 
Action: Mouse pressed left at (1146, 454)
Screenshot: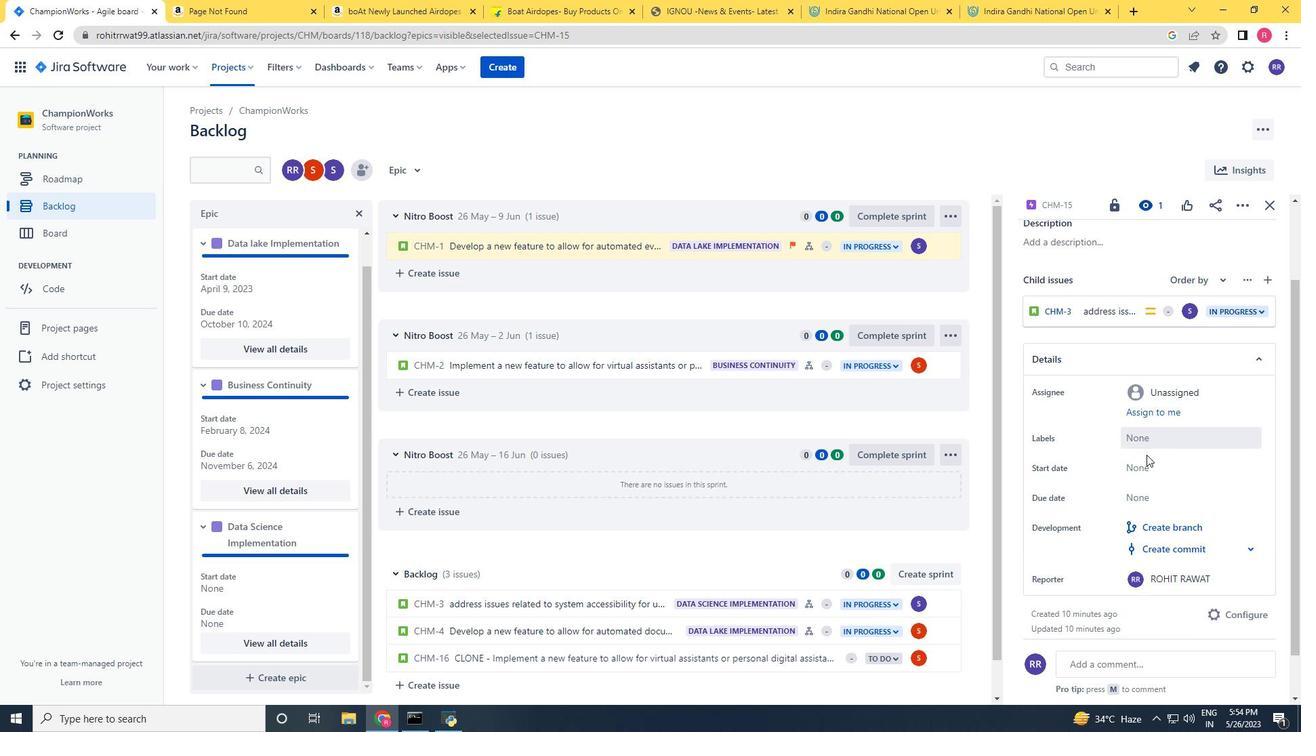 
Action: Mouse moved to (1142, 473)
Screenshot: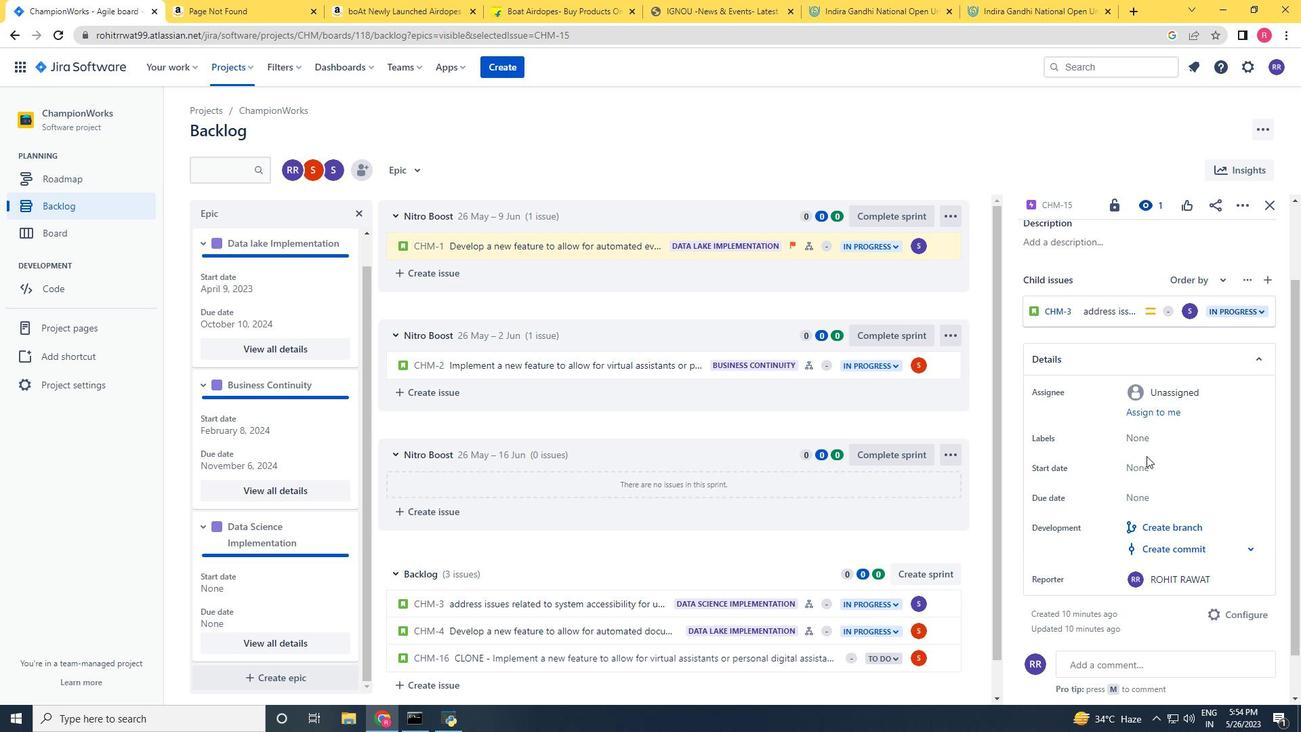 
Action: Mouse pressed left at (1142, 473)
Screenshot: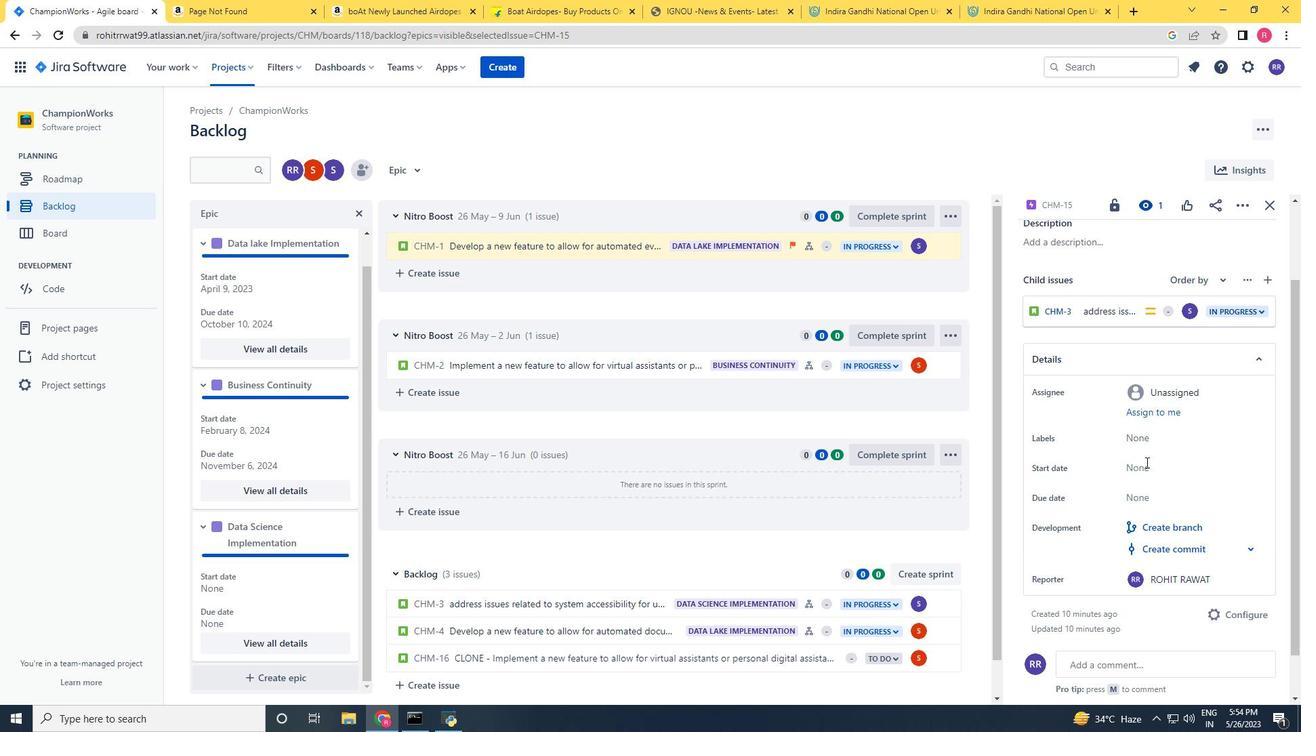 
Action: Mouse moved to (1097, 513)
Screenshot: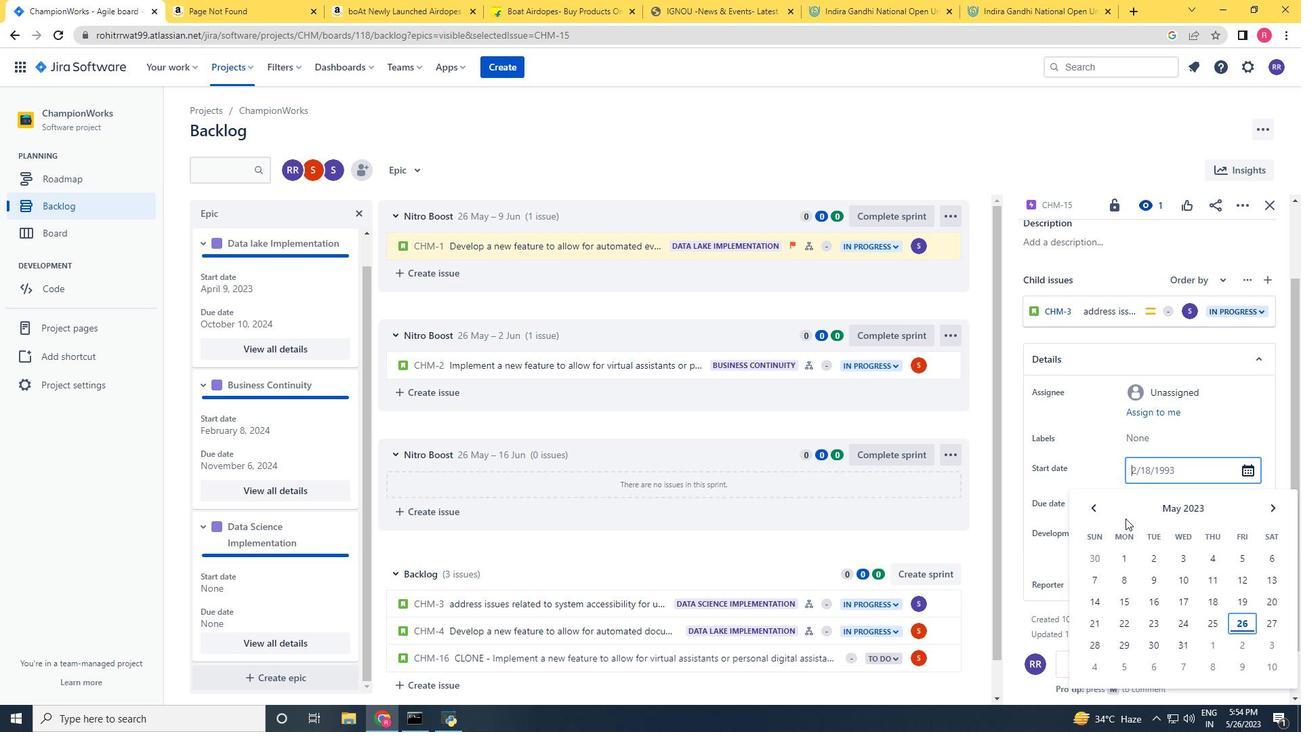 
Action: Mouse pressed left at (1097, 513)
Screenshot: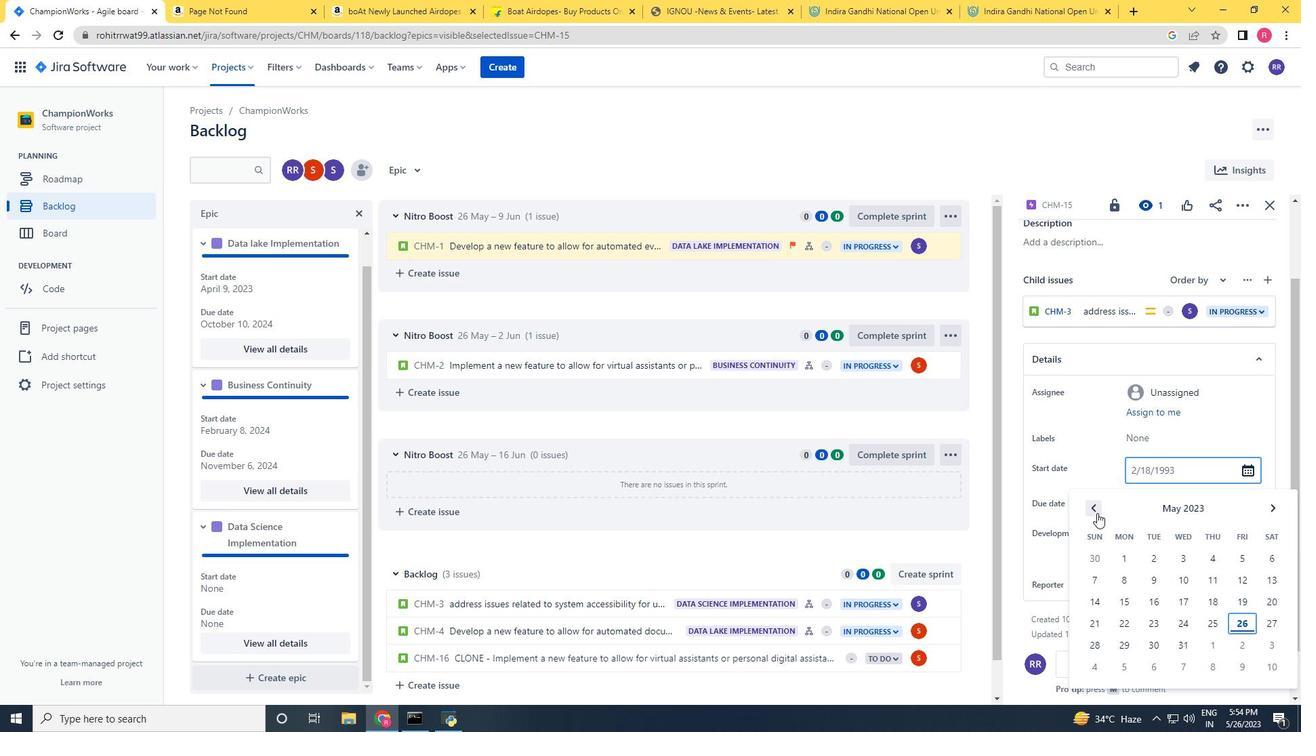 
Action: Mouse moved to (1249, 599)
Screenshot: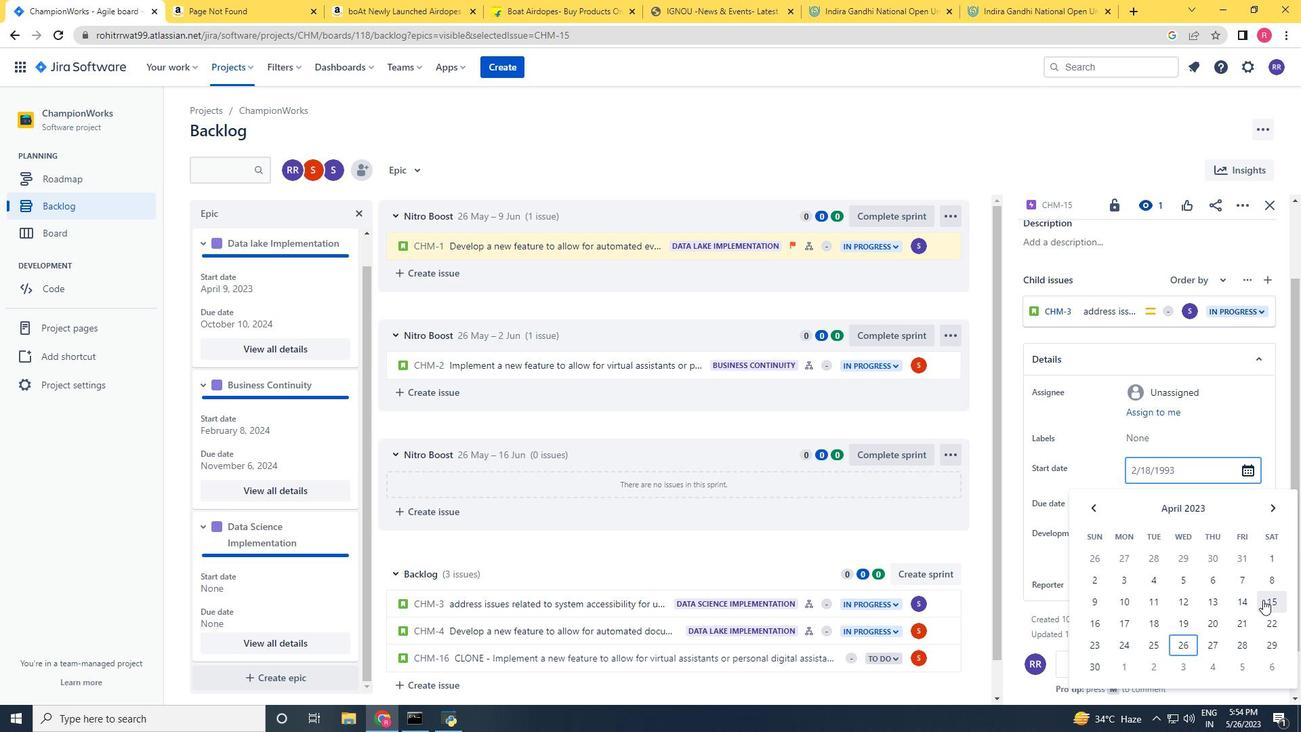 
Action: Mouse pressed left at (1249, 599)
Screenshot: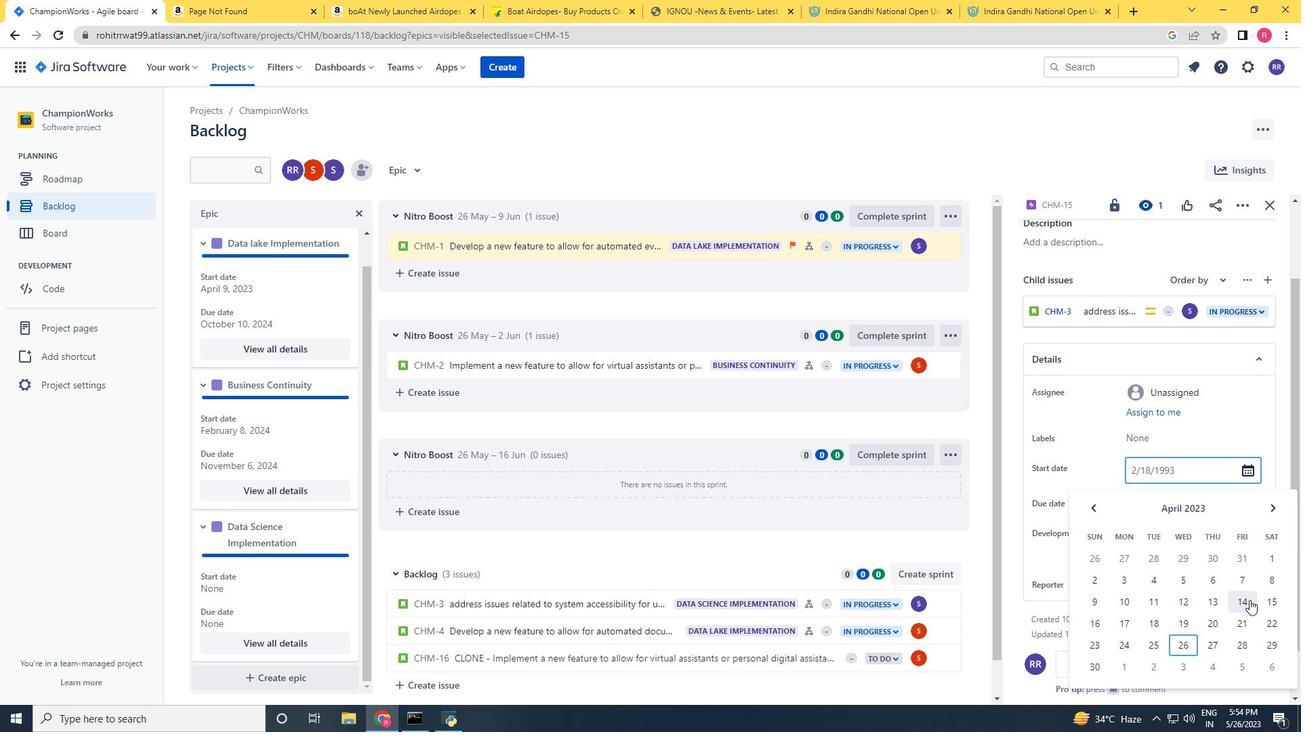 
Action: Mouse moved to (1172, 502)
Screenshot: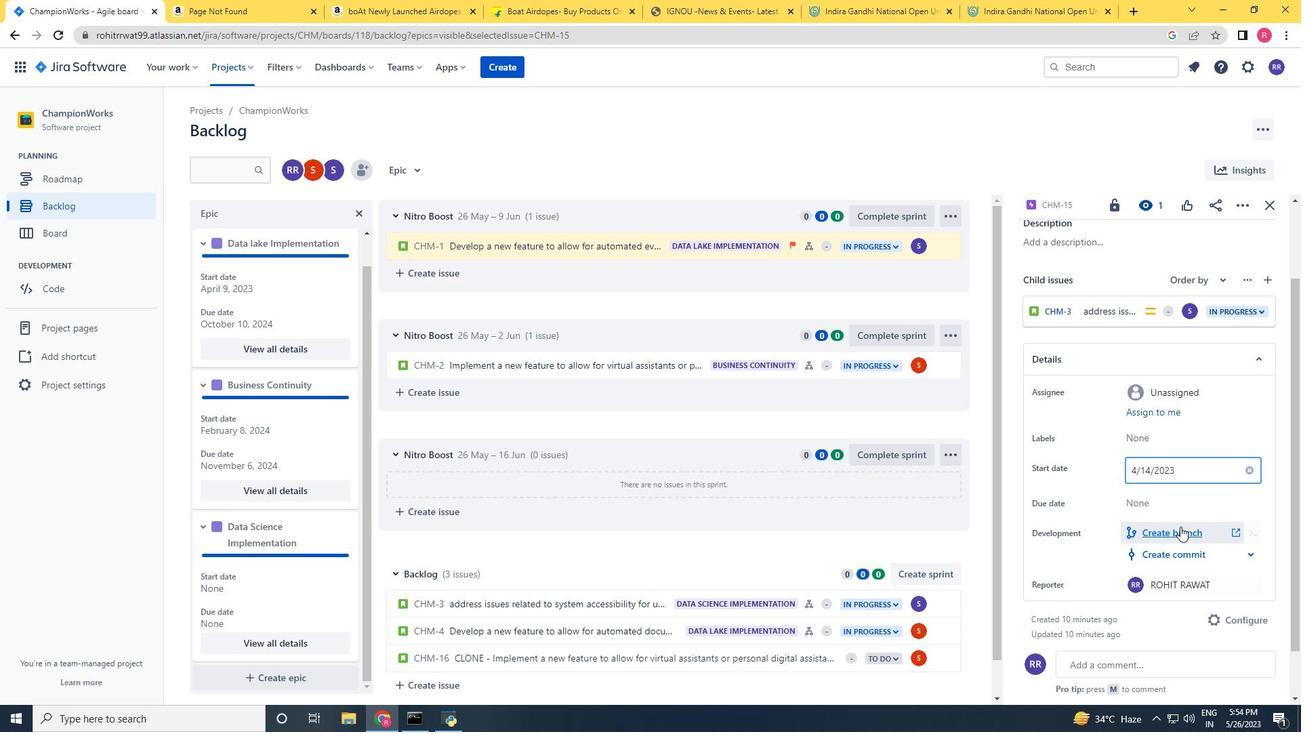 
Action: Mouse pressed left at (1172, 502)
Screenshot: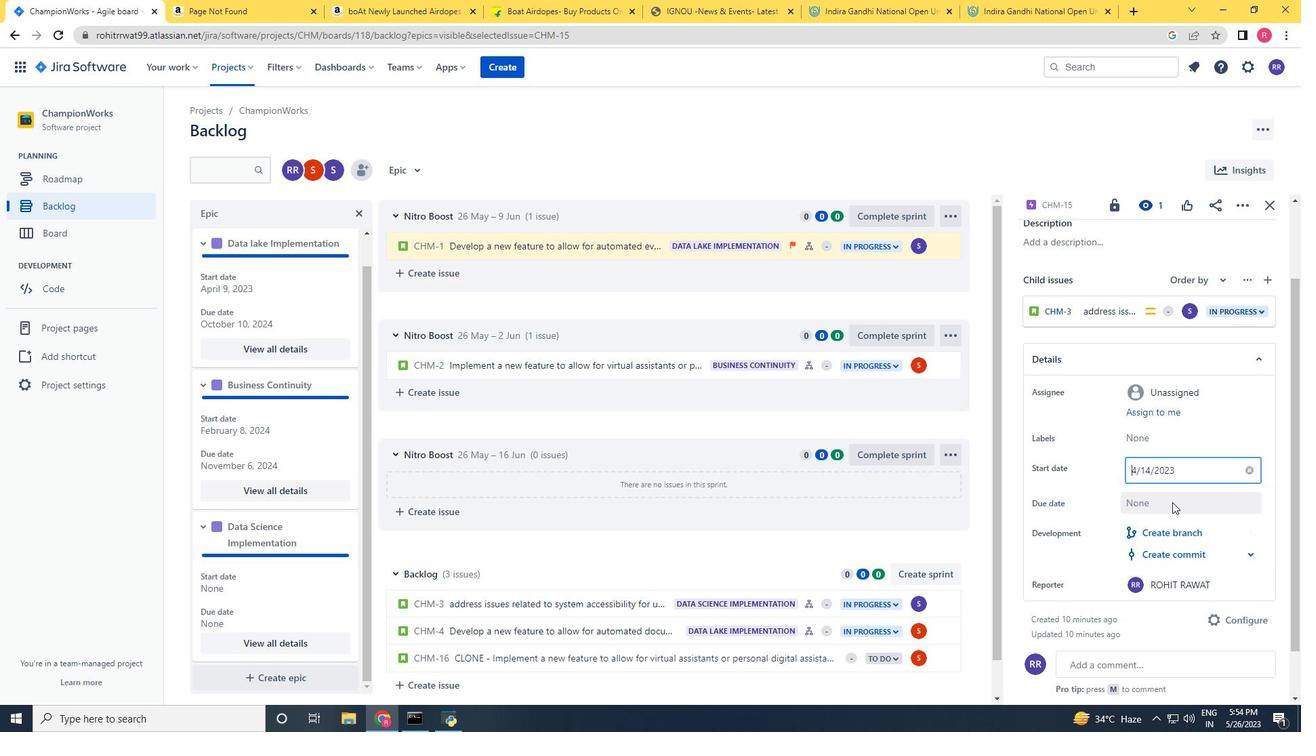 
Action: Mouse moved to (1277, 311)
Screenshot: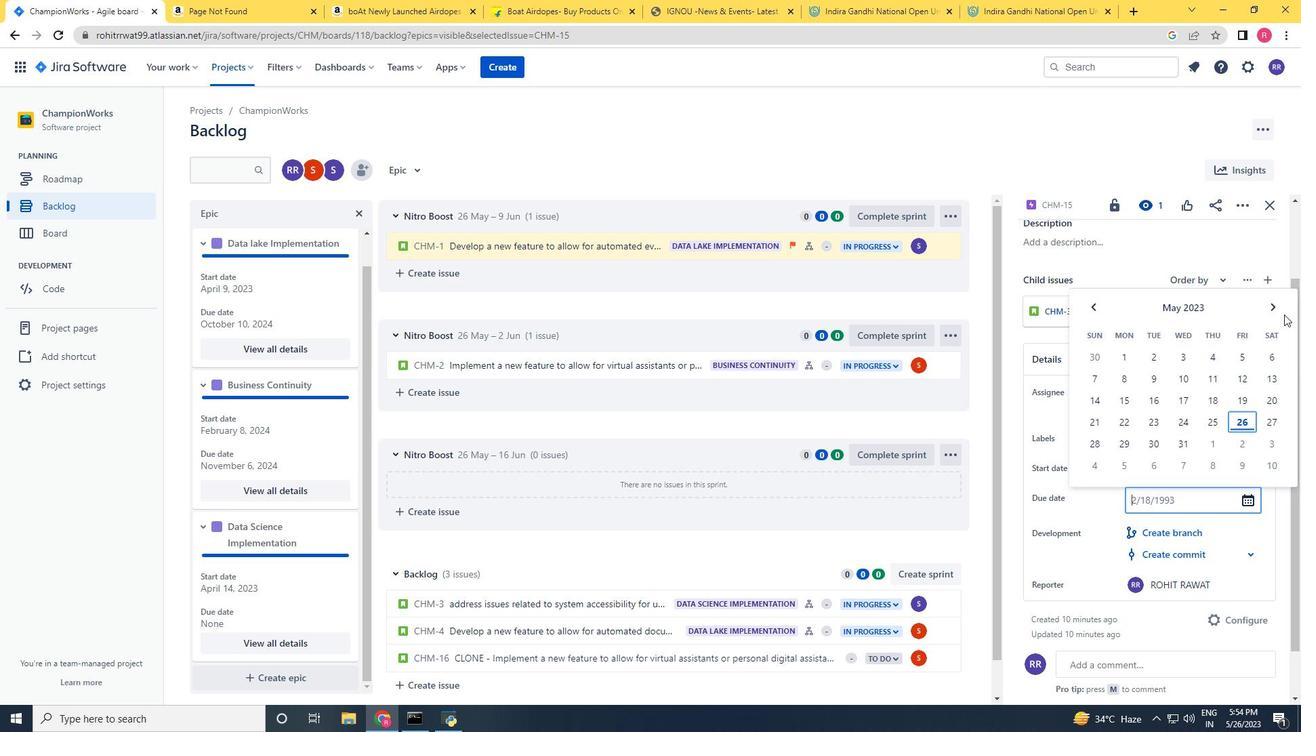 
Action: Mouse pressed left at (1277, 311)
Screenshot: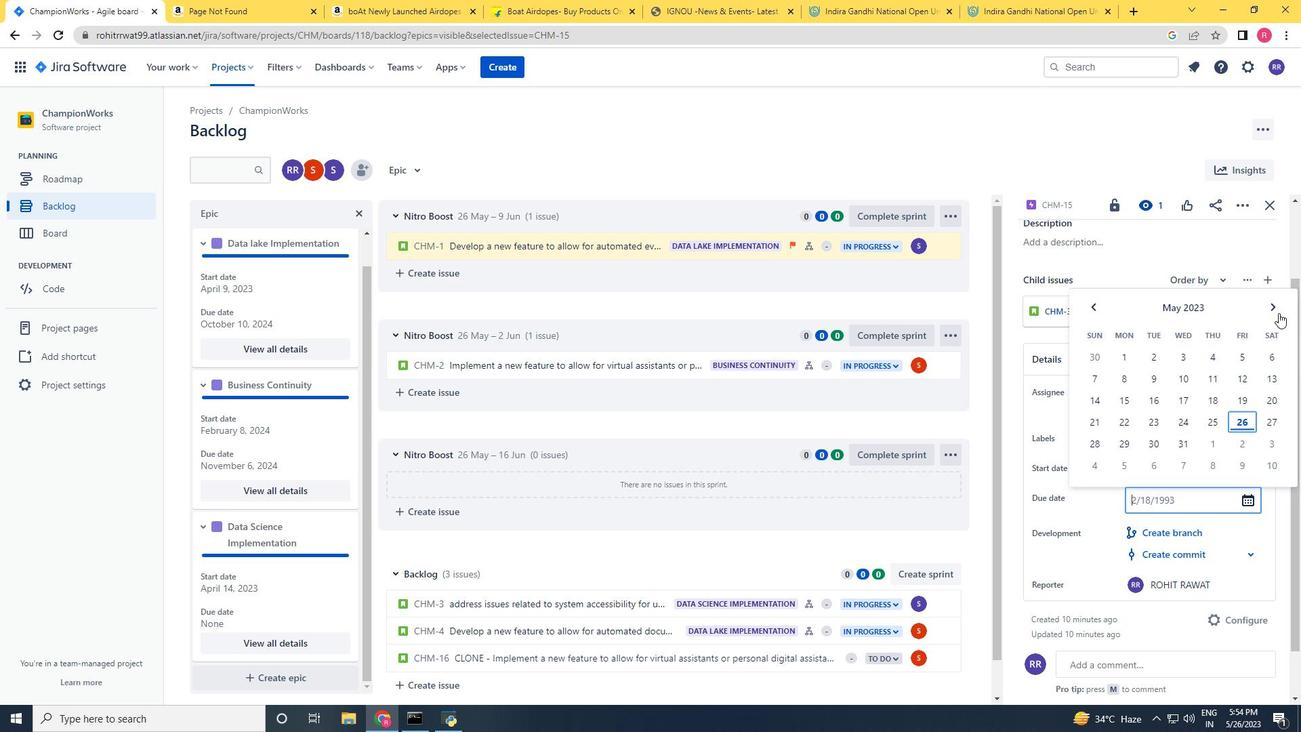 
Action: Mouse pressed left at (1277, 311)
Screenshot: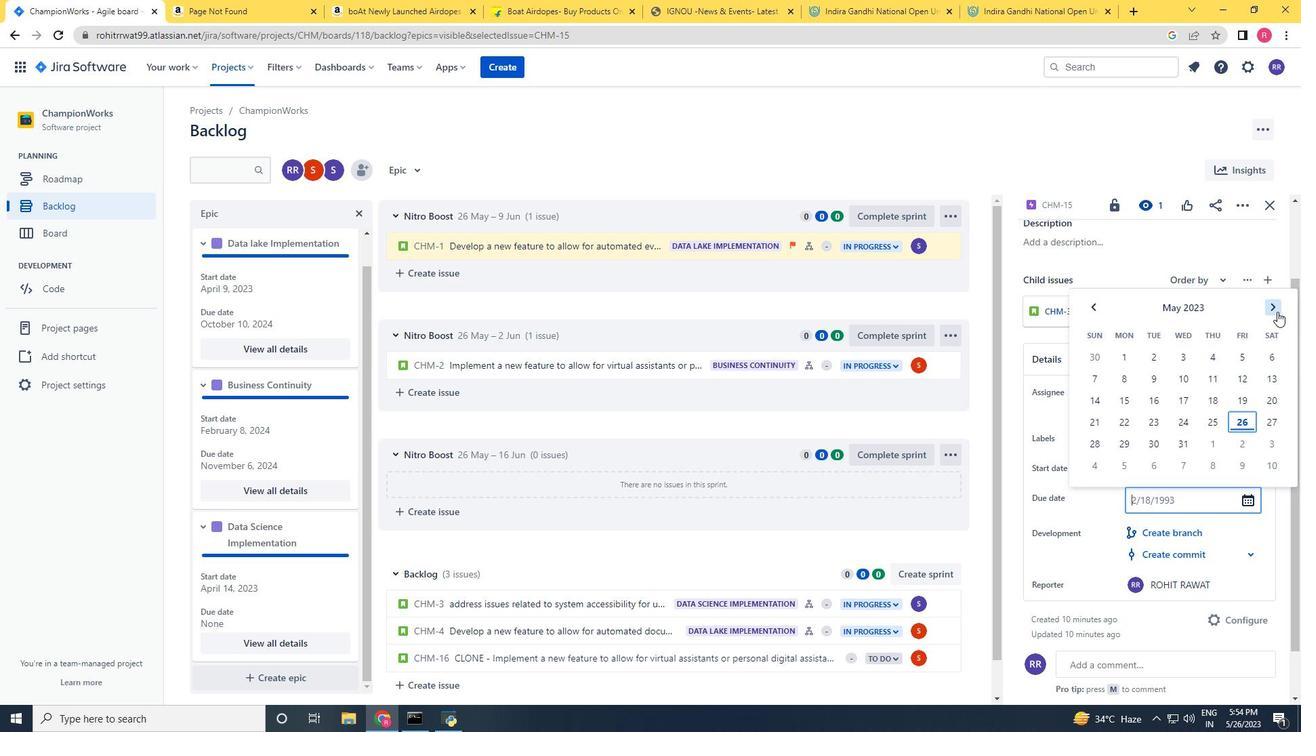 
Action: Mouse pressed left at (1277, 311)
Screenshot: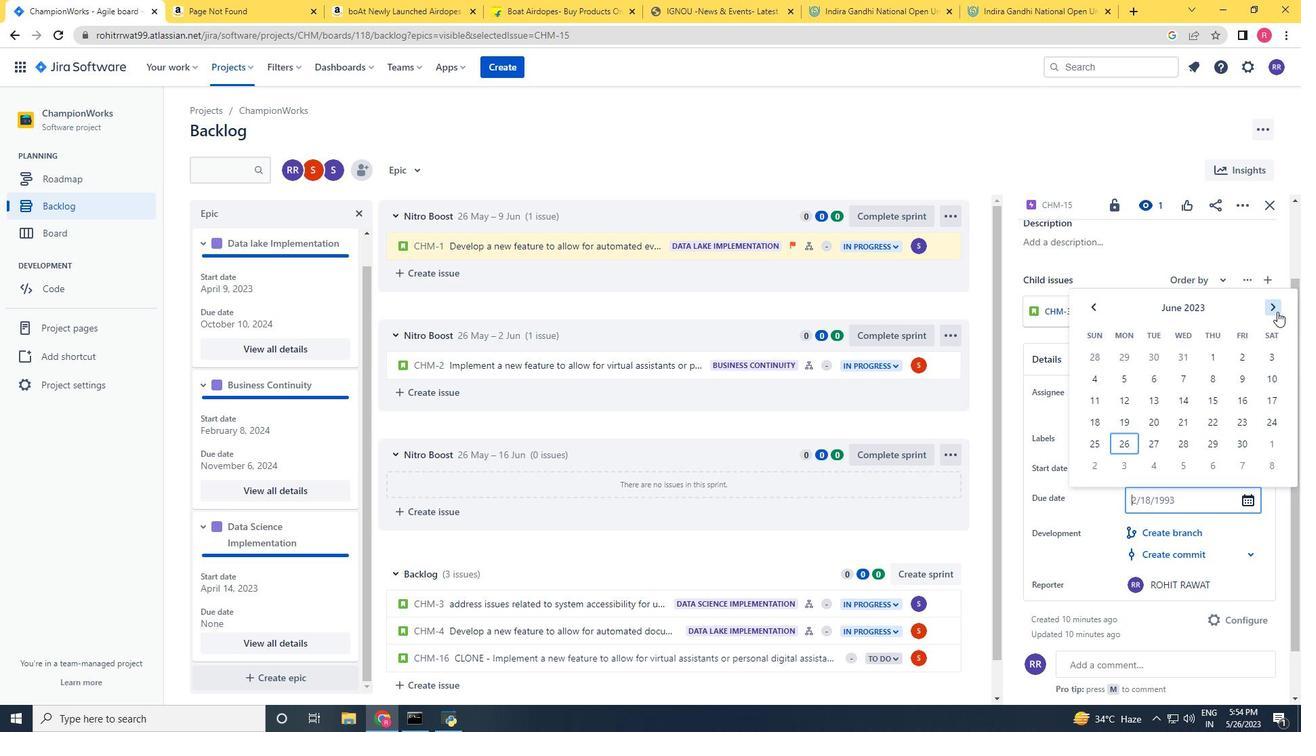 
Action: Mouse pressed left at (1277, 311)
Screenshot: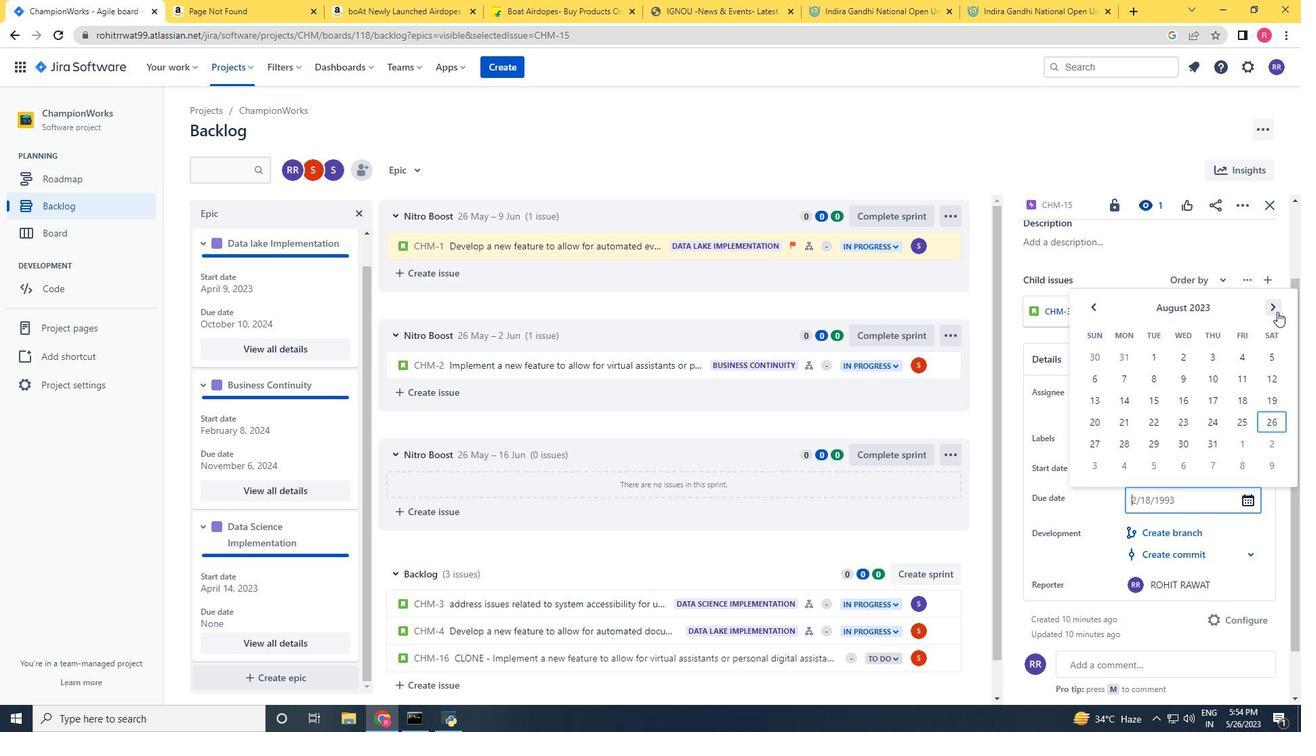 
Action: Mouse pressed left at (1277, 311)
Screenshot: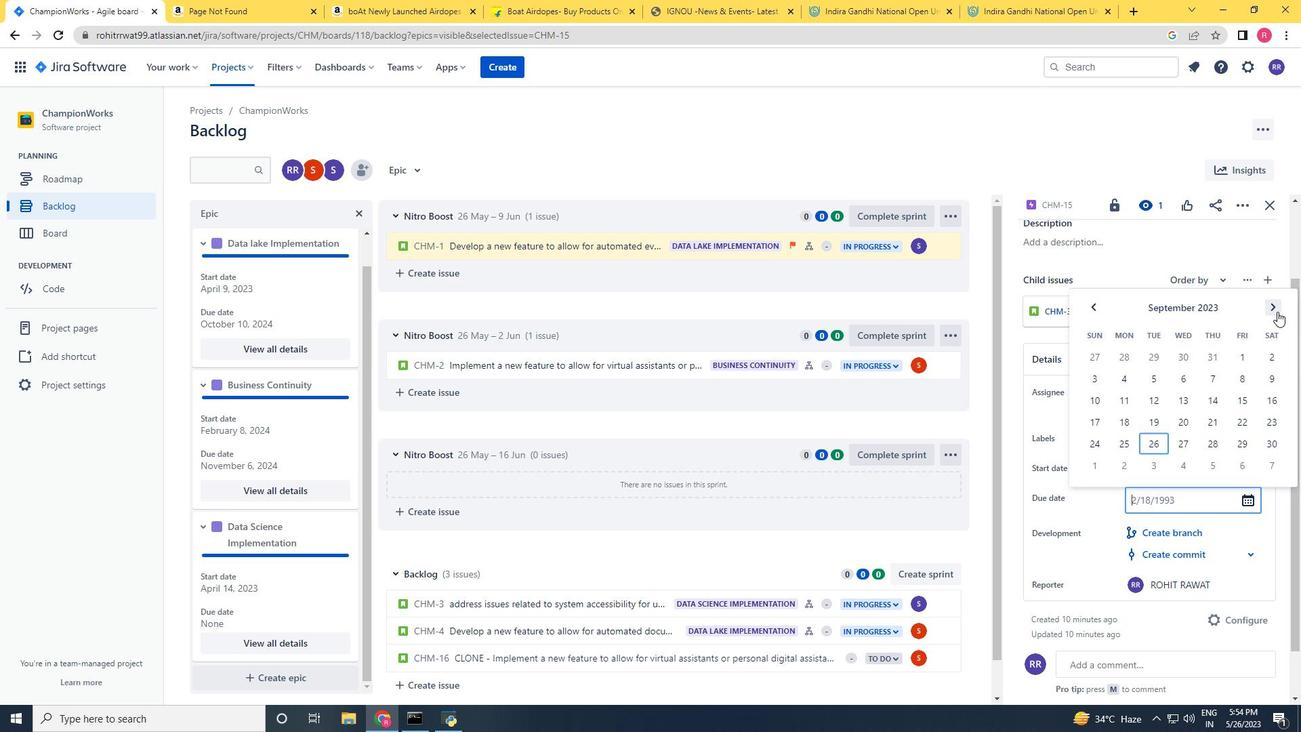 
Action: Mouse moved to (1277, 397)
Screenshot: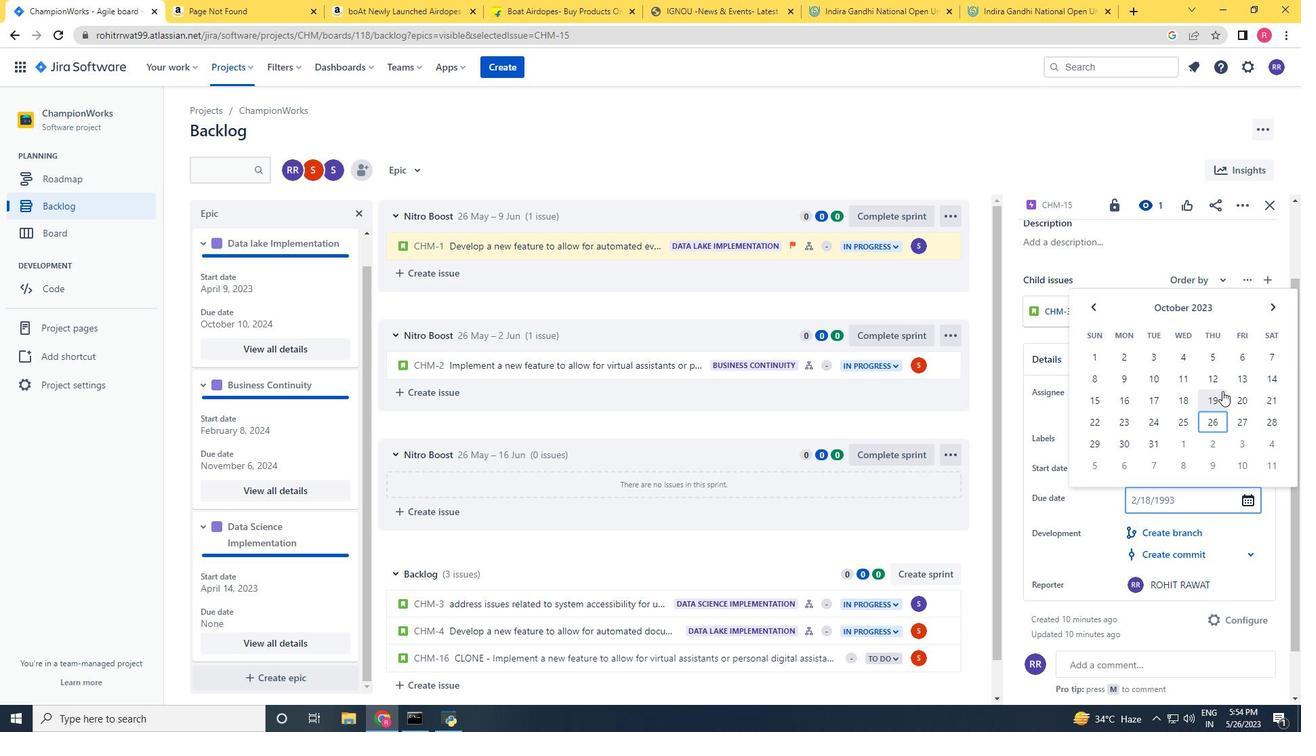 
Action: Mouse pressed left at (1277, 397)
Screenshot: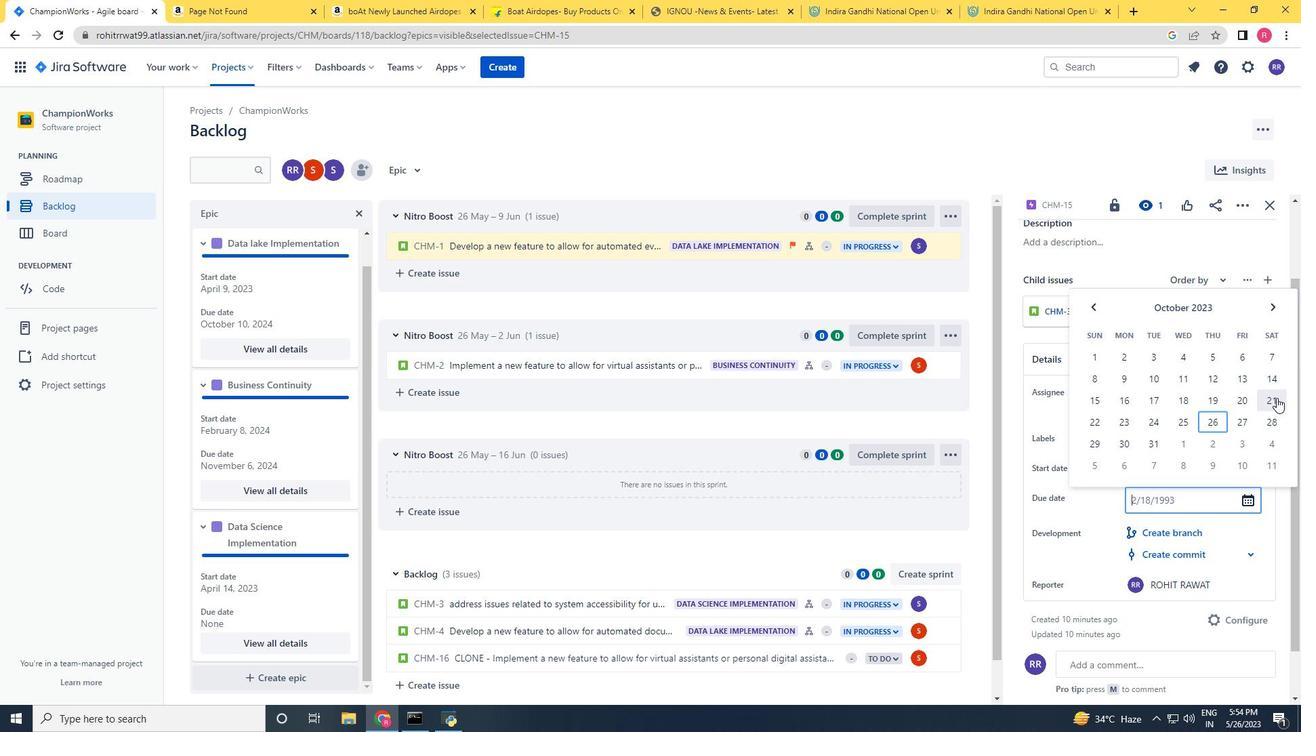 
Action: Mouse moved to (1237, 454)
Screenshot: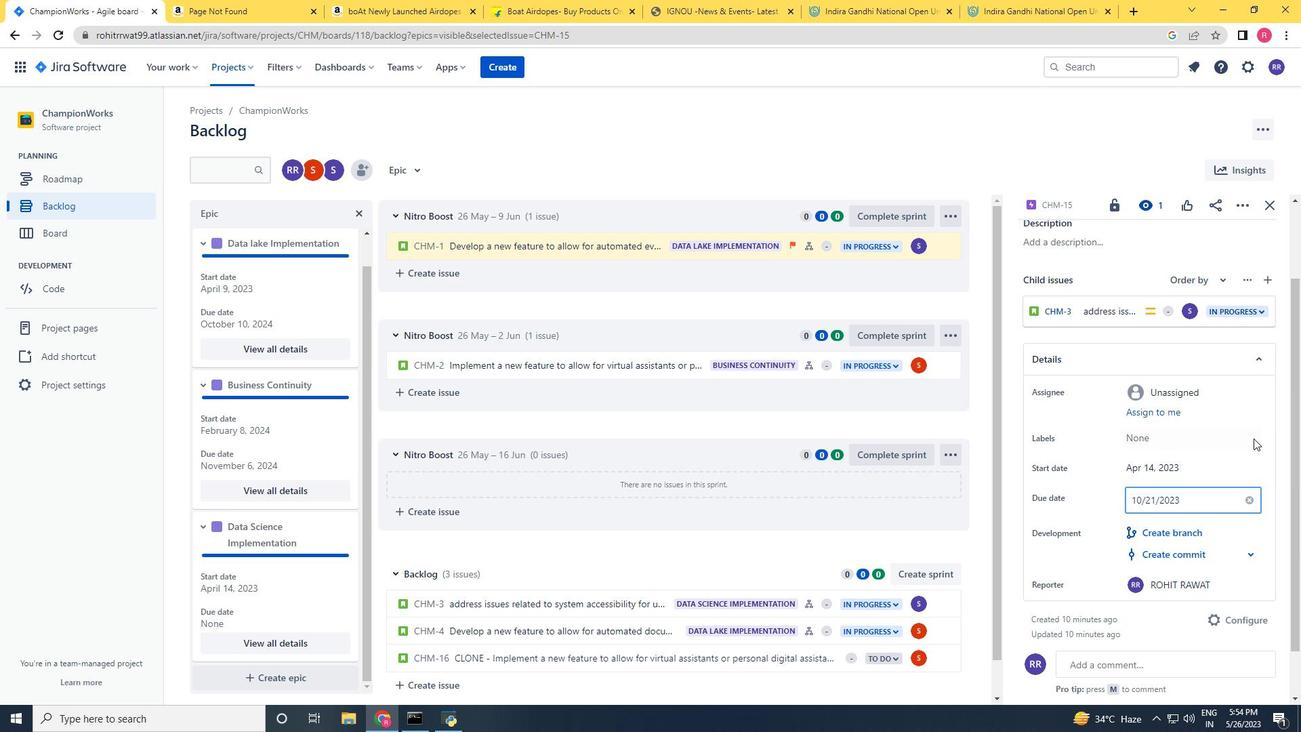 
Action: Mouse scrolled (1237, 453) with delta (0, 0)
Screenshot: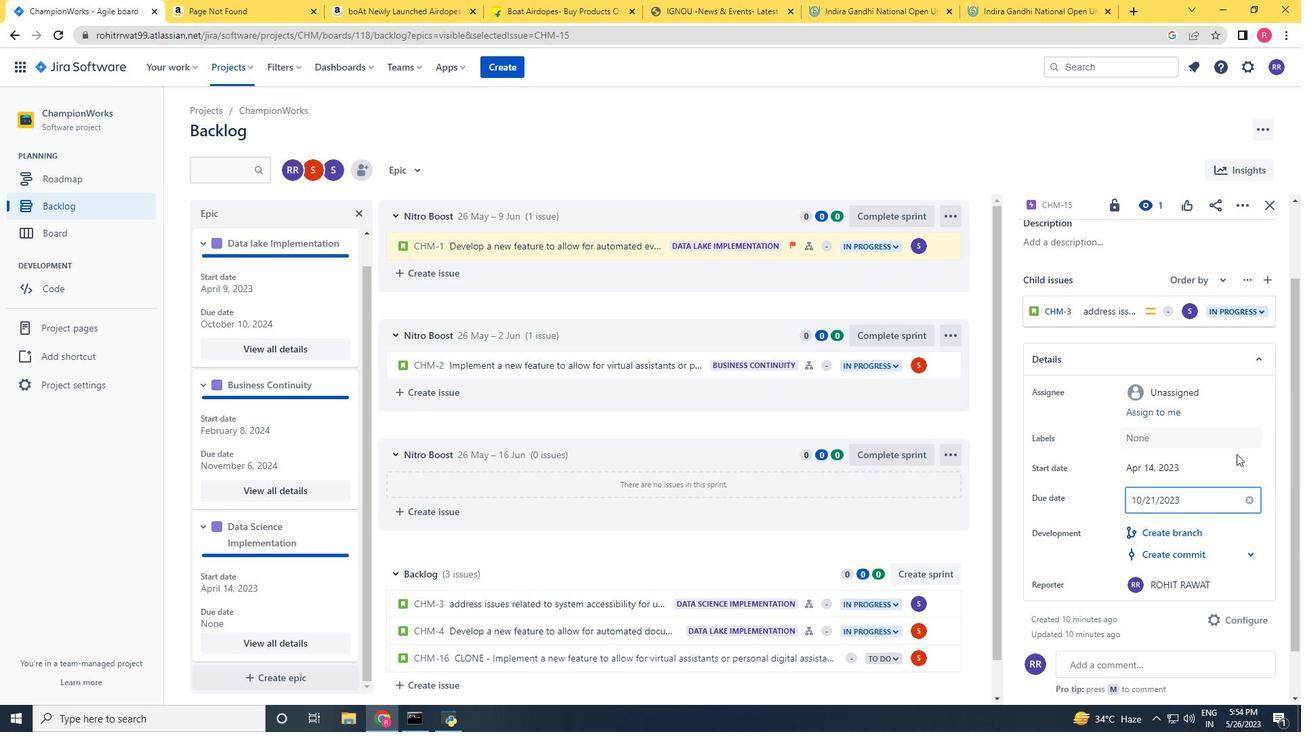 
Action: Mouse scrolled (1237, 453) with delta (0, 0)
Screenshot: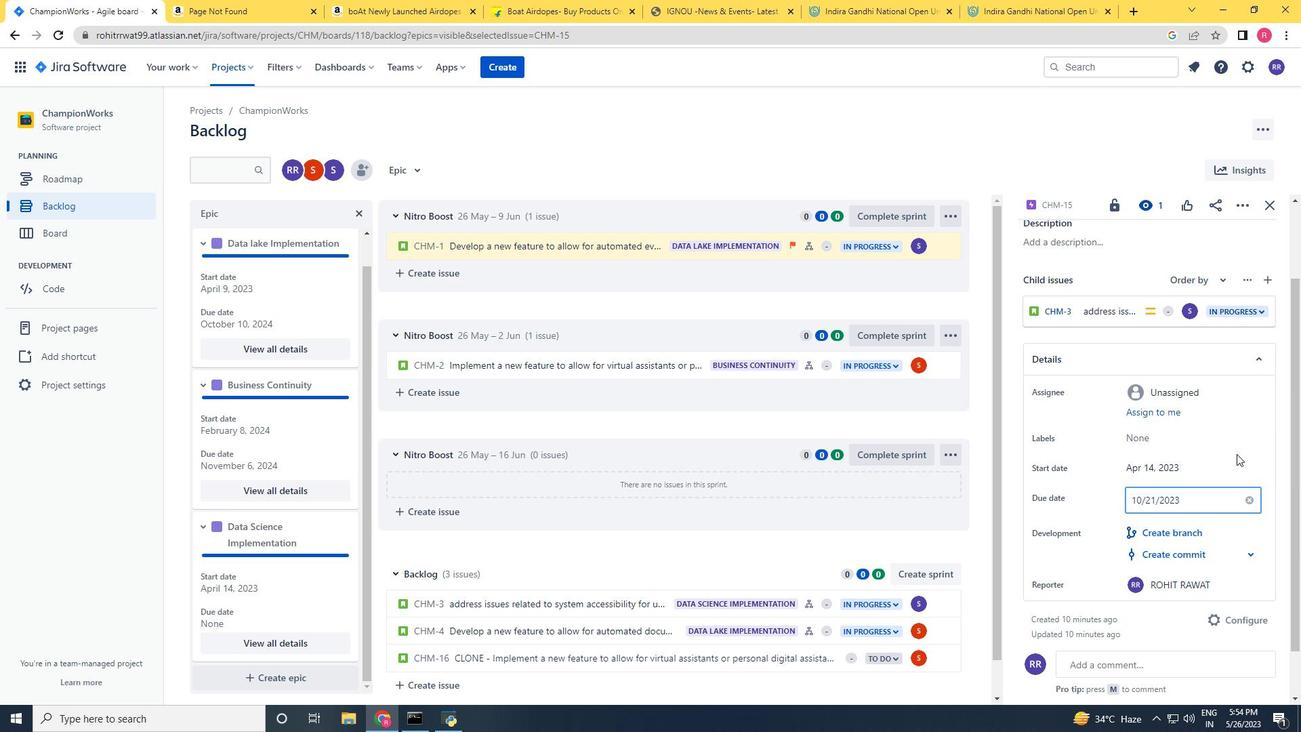 
Action: Mouse moved to (1222, 331)
Screenshot: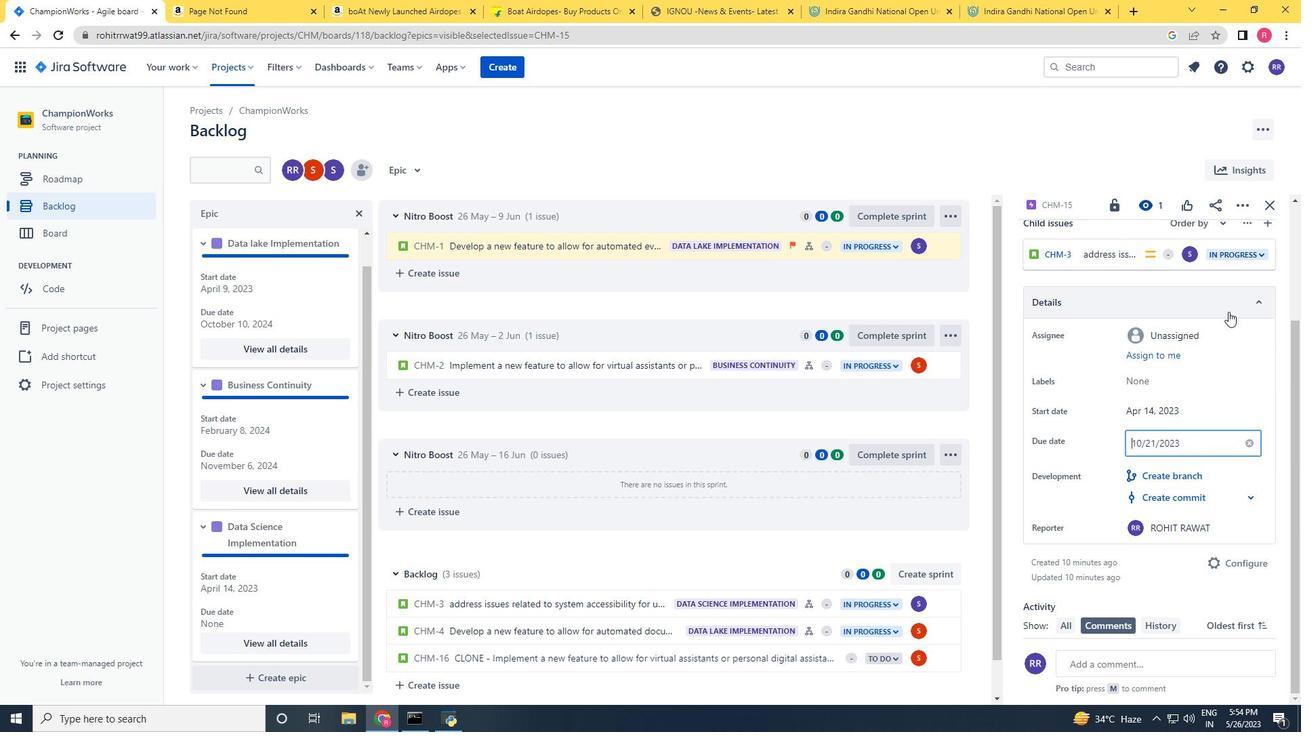 
Action: Mouse scrolled (1222, 330) with delta (0, 0)
Screenshot: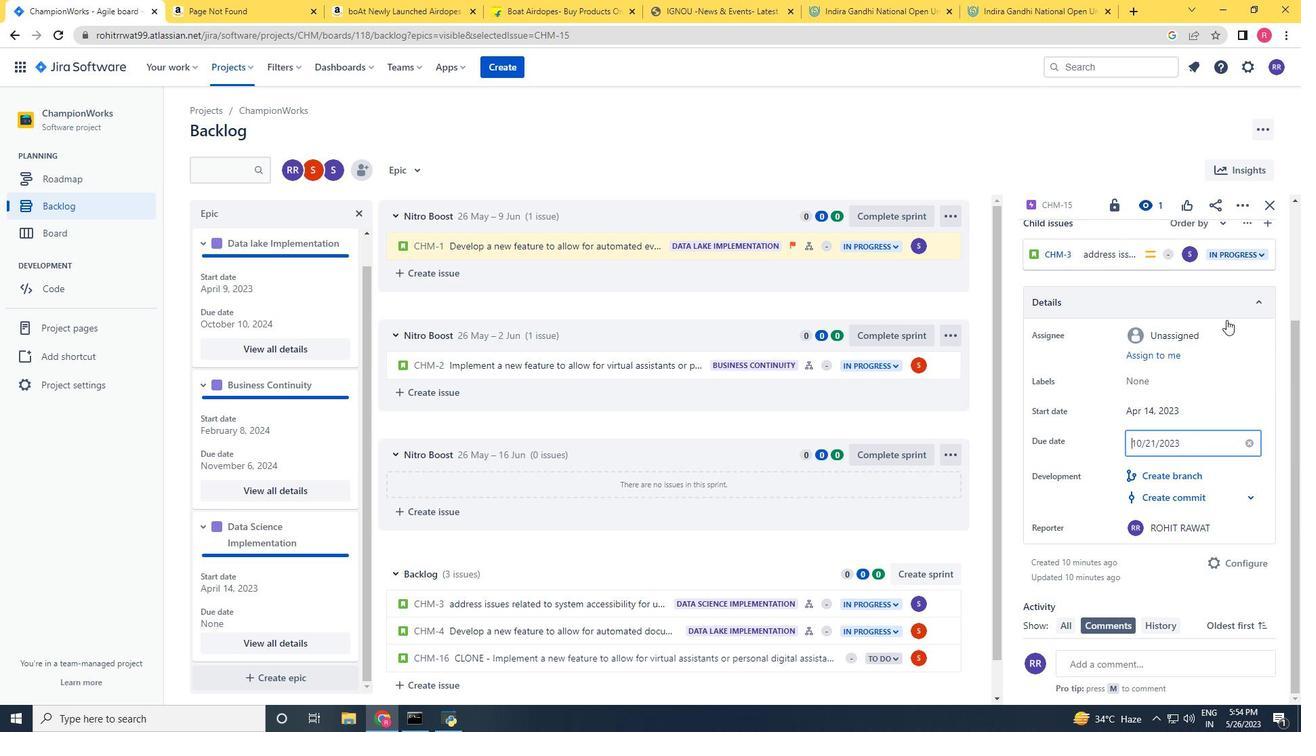 
Action: Mouse scrolled (1222, 330) with delta (0, 0)
Screenshot: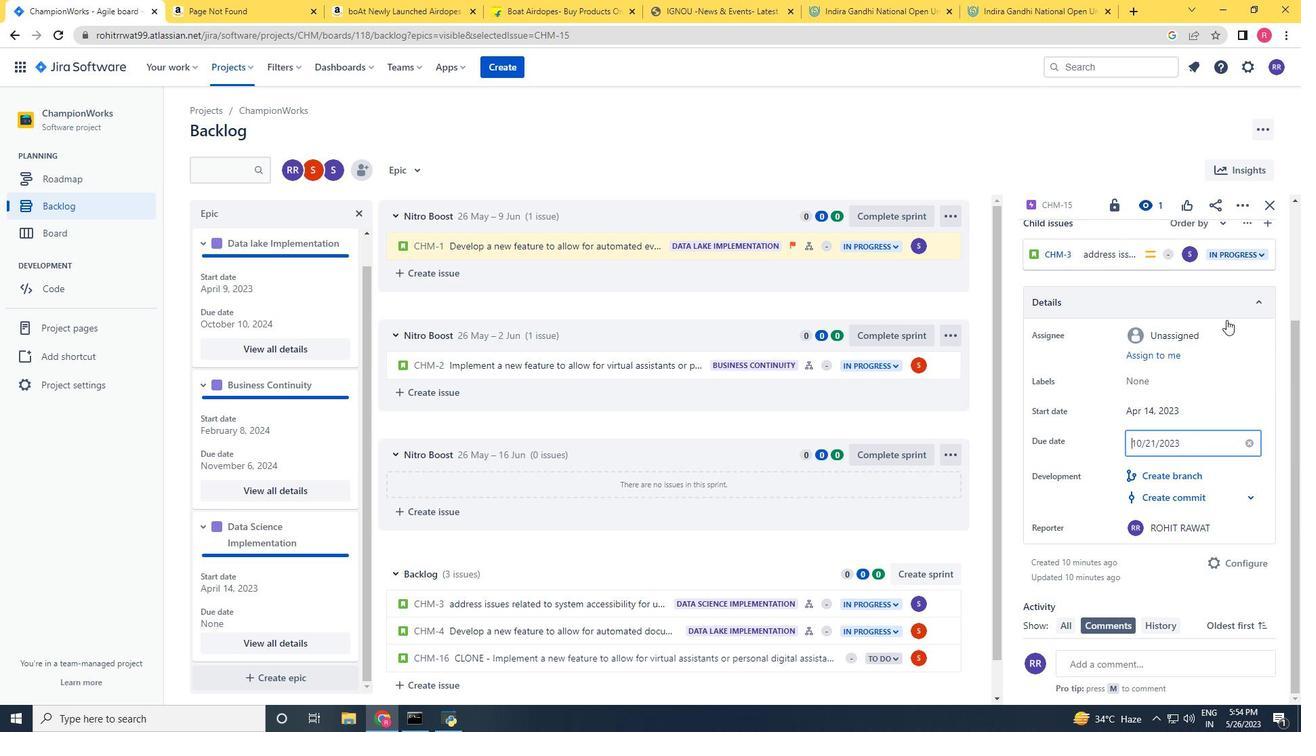 
Action: Mouse scrolled (1222, 330) with delta (0, 0)
Screenshot: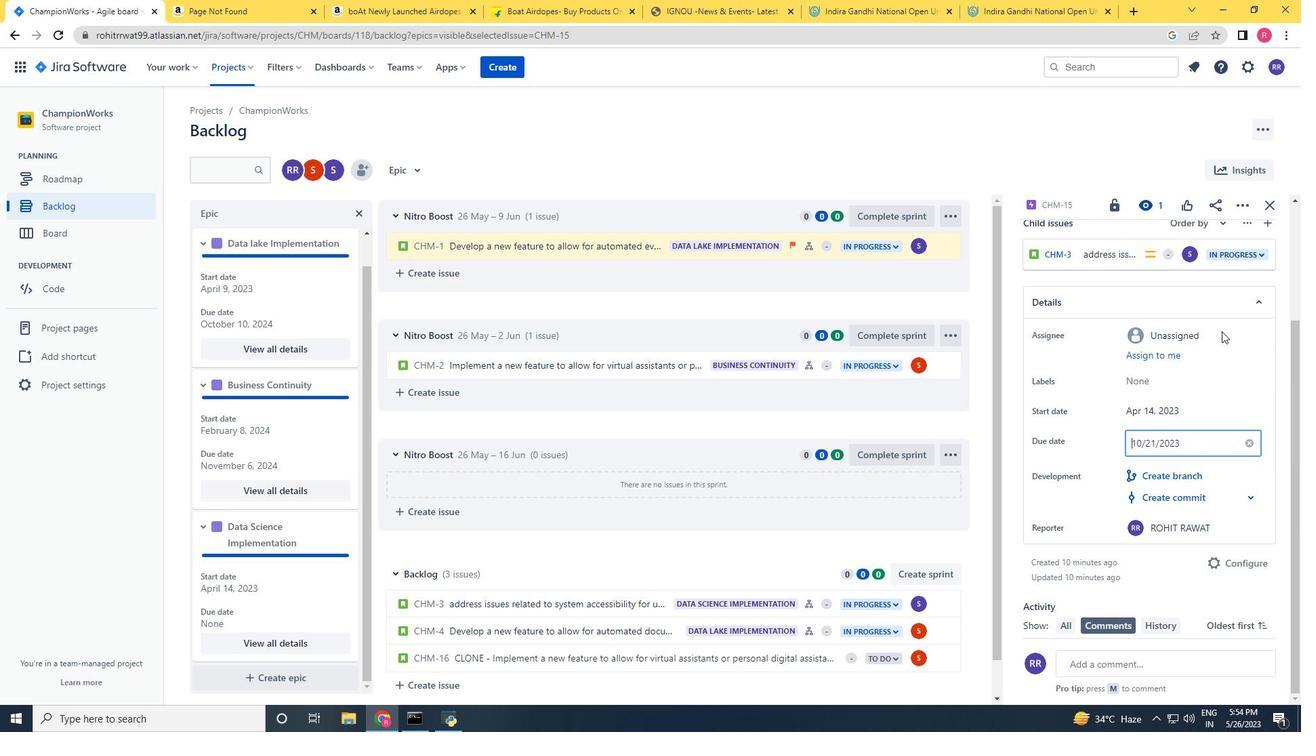 
Action: Mouse moved to (1004, 544)
Screenshot: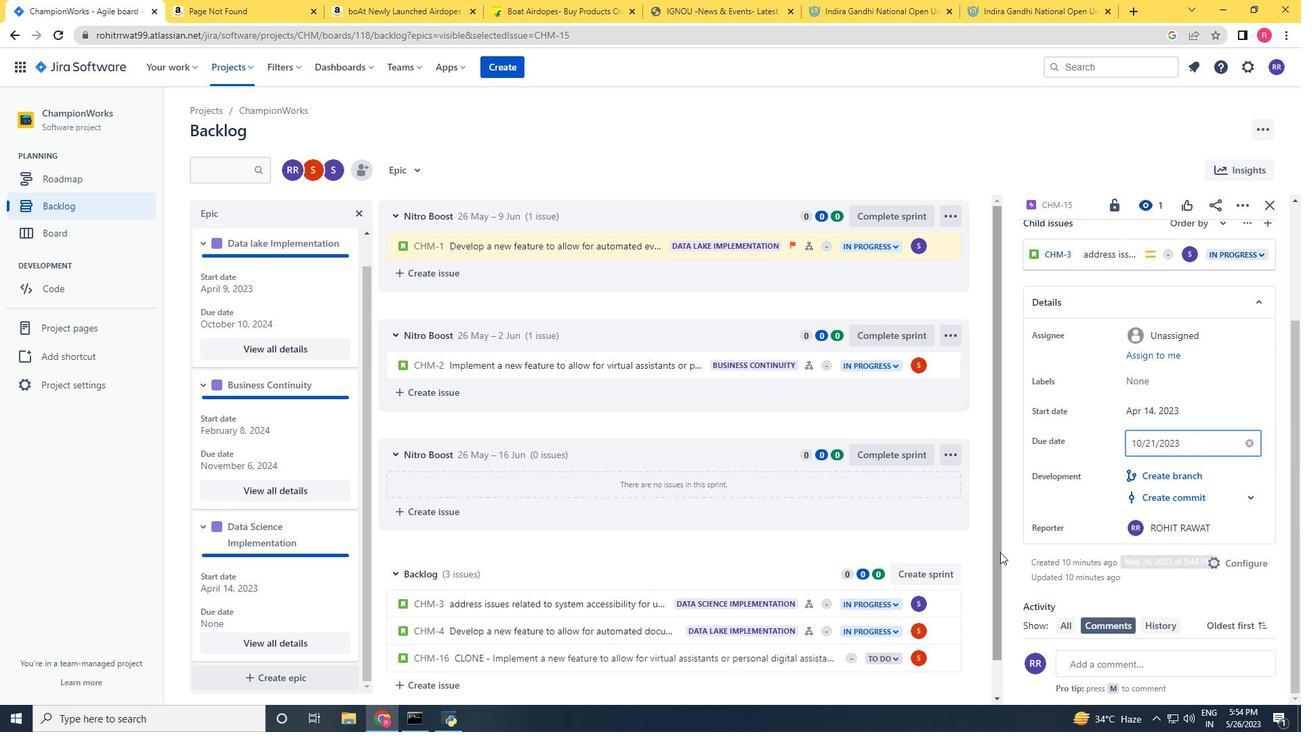 
Action: Mouse pressed left at (1004, 544)
Screenshot: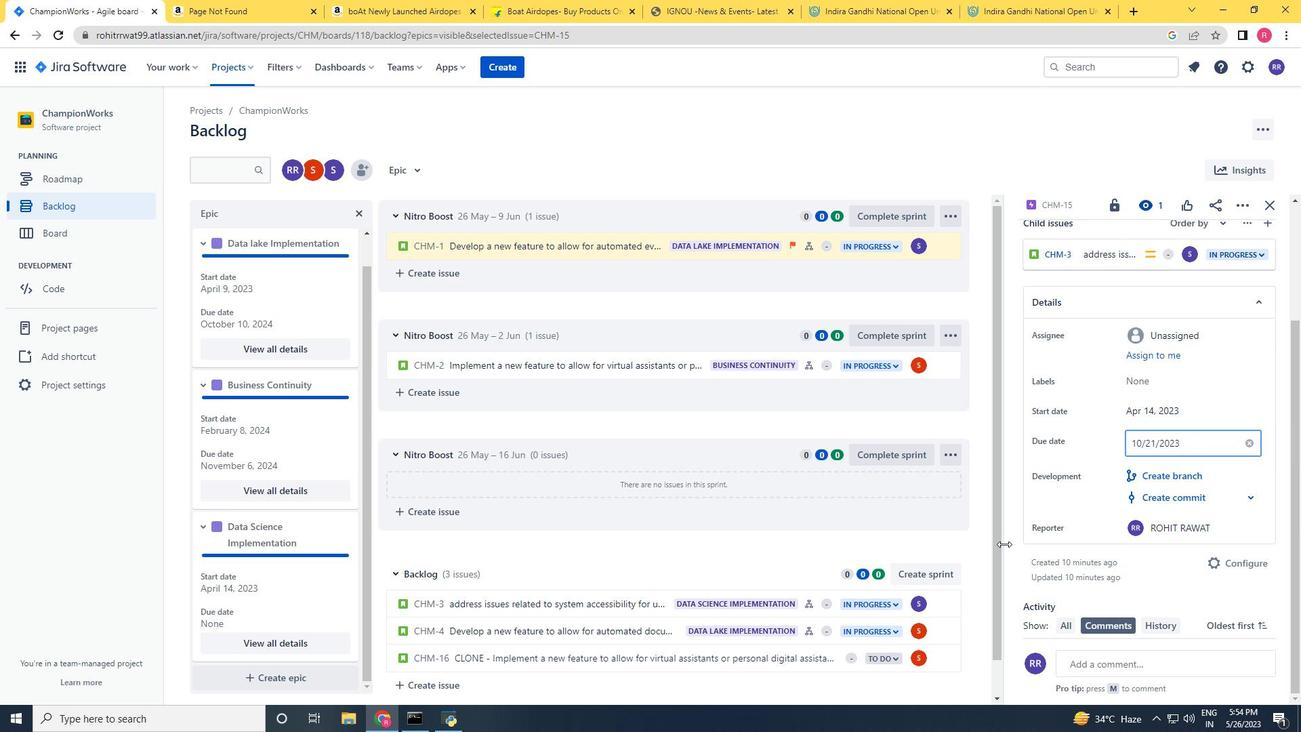 
Action: Mouse moved to (1016, 540)
Screenshot: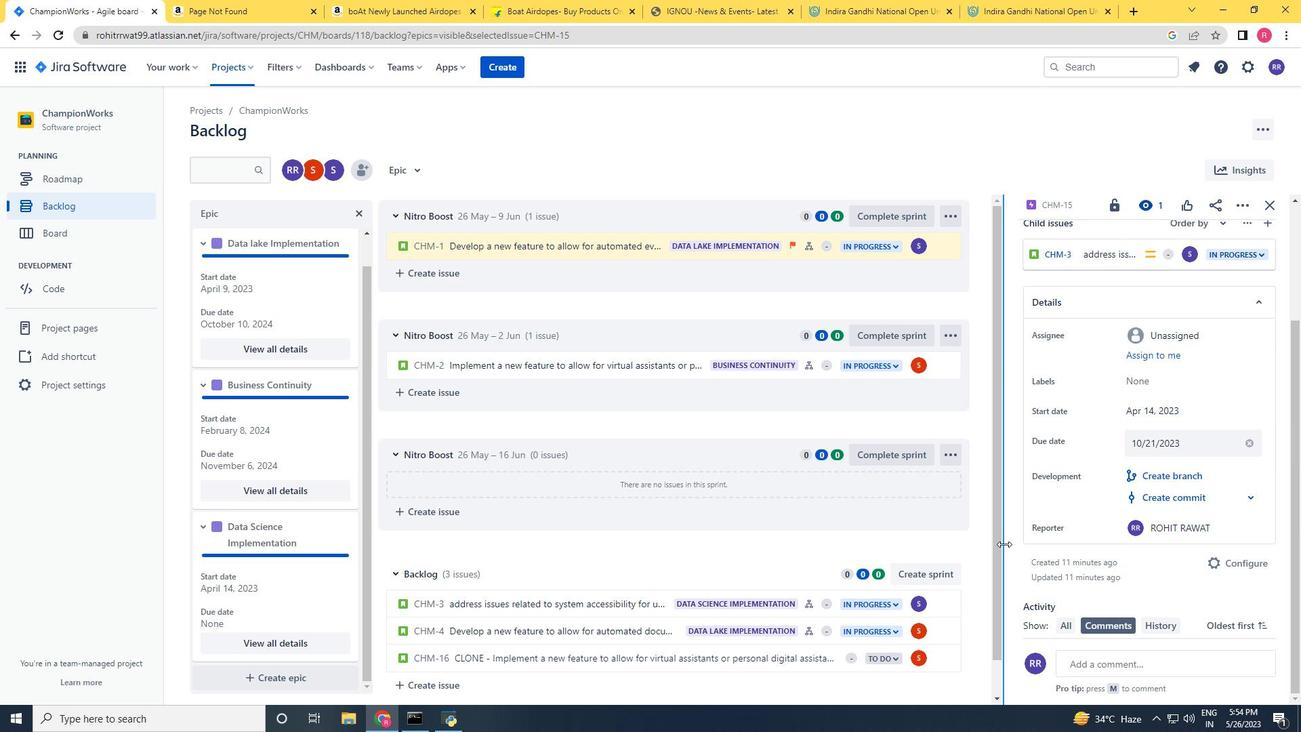 
Action: Mouse pressed left at (1016, 540)
Screenshot: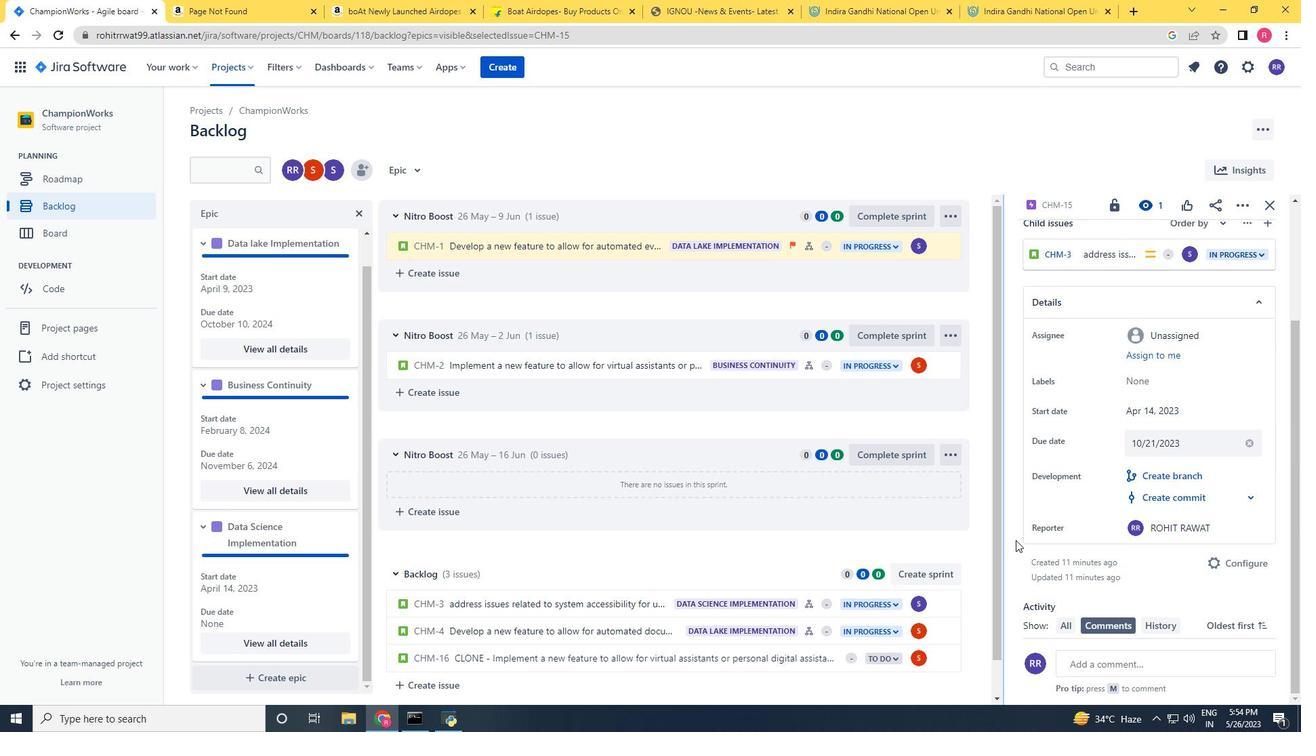 
Action: Mouse moved to (309, 520)
Screenshot: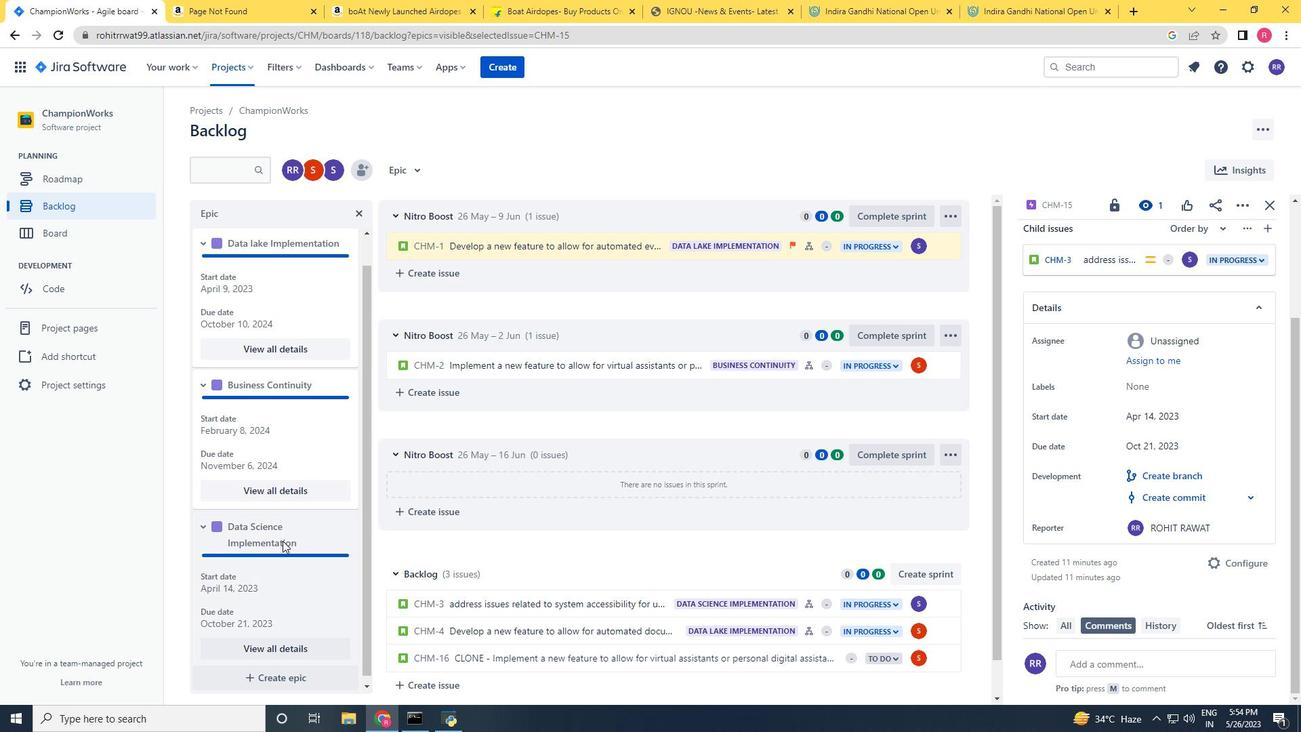 
Action: Mouse scrolled (309, 519) with delta (0, 0)
Screenshot: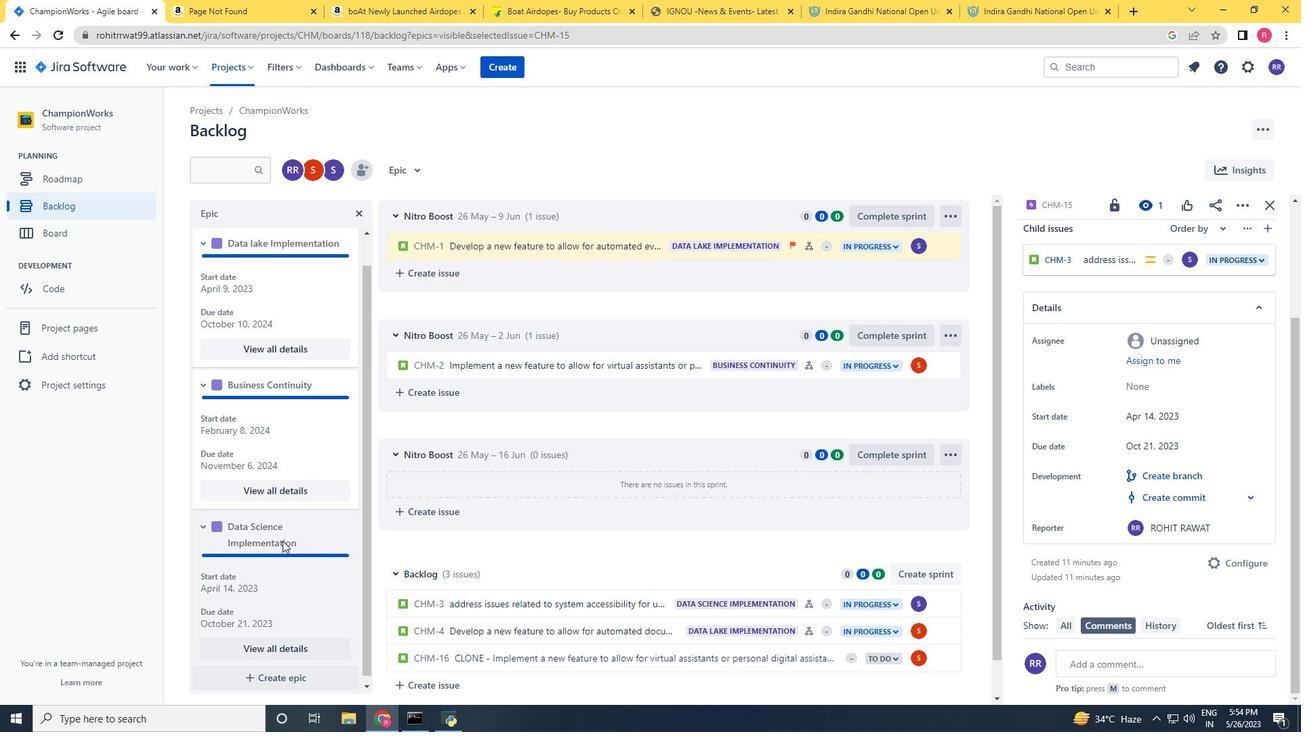 
Action: Mouse moved to (309, 519)
Screenshot: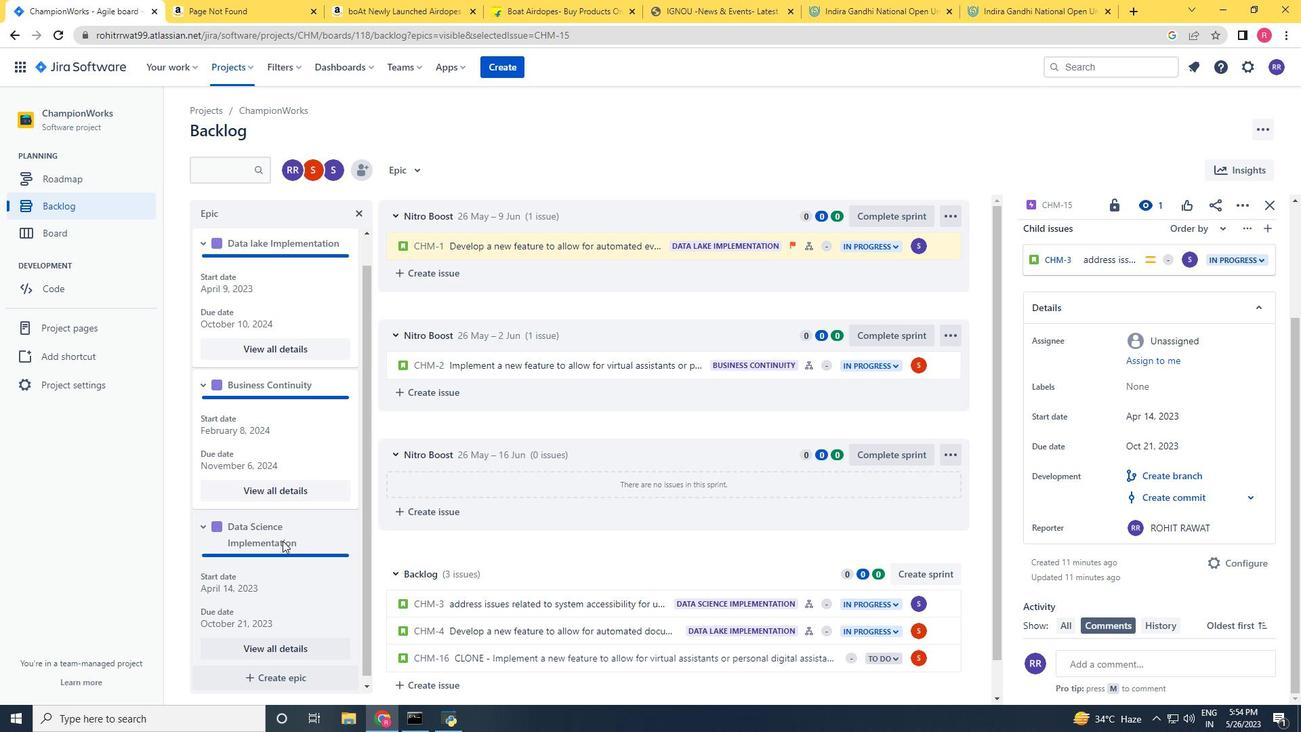 
Action: Mouse scrolled (309, 519) with delta (0, 0)
Screenshot: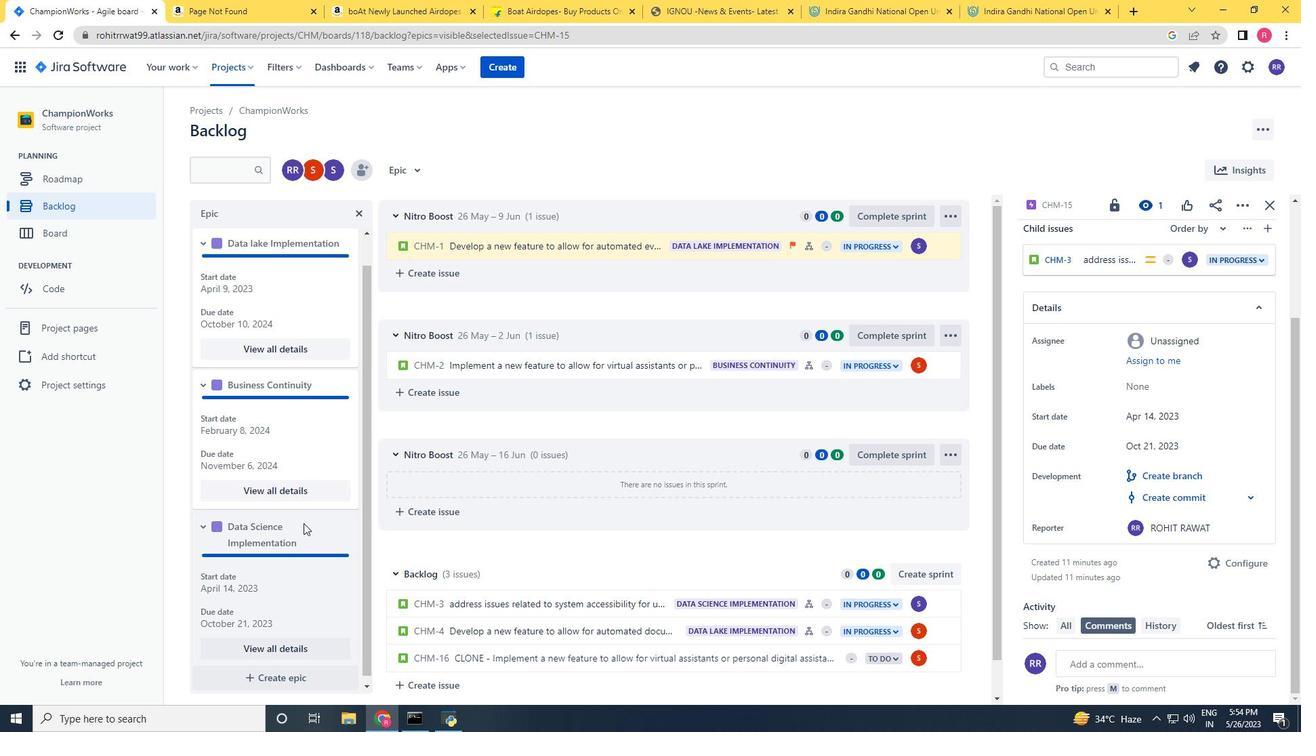 
Action: Mouse moved to (327, 498)
Screenshot: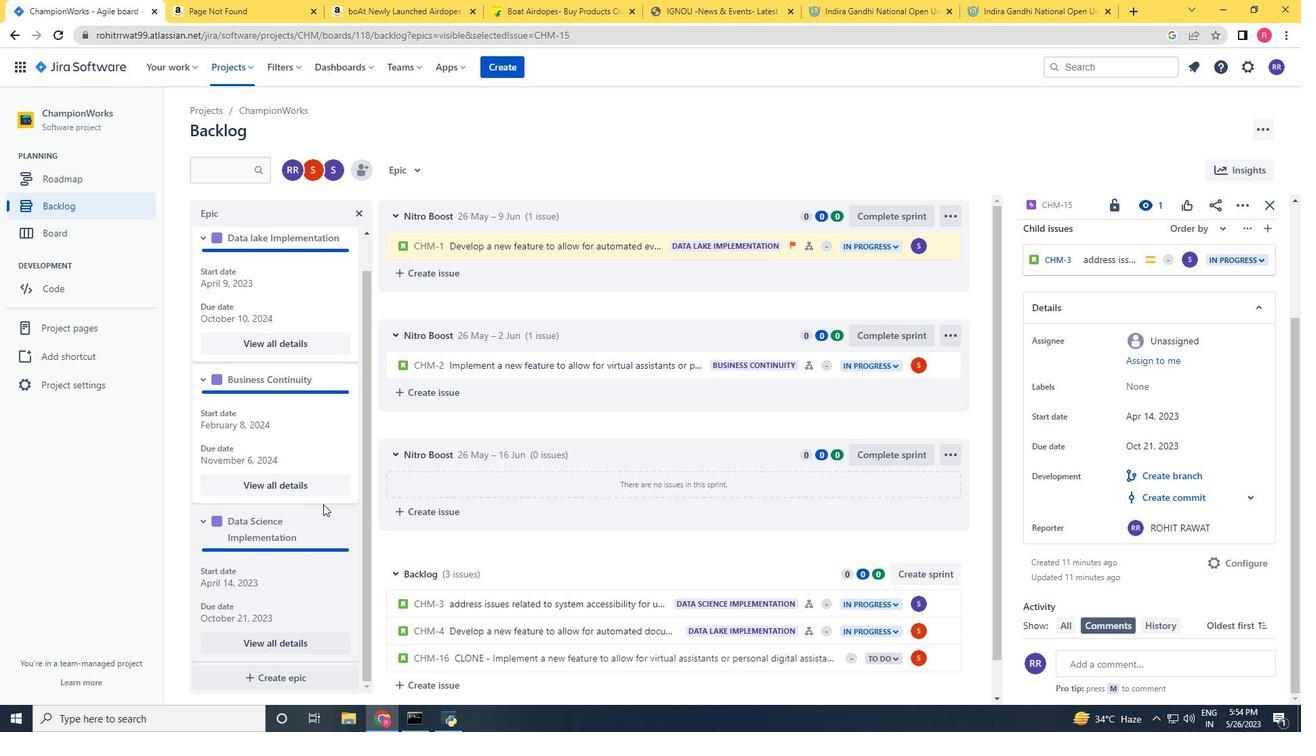 
Action: Mouse scrolled (327, 498) with delta (0, 0)
Screenshot: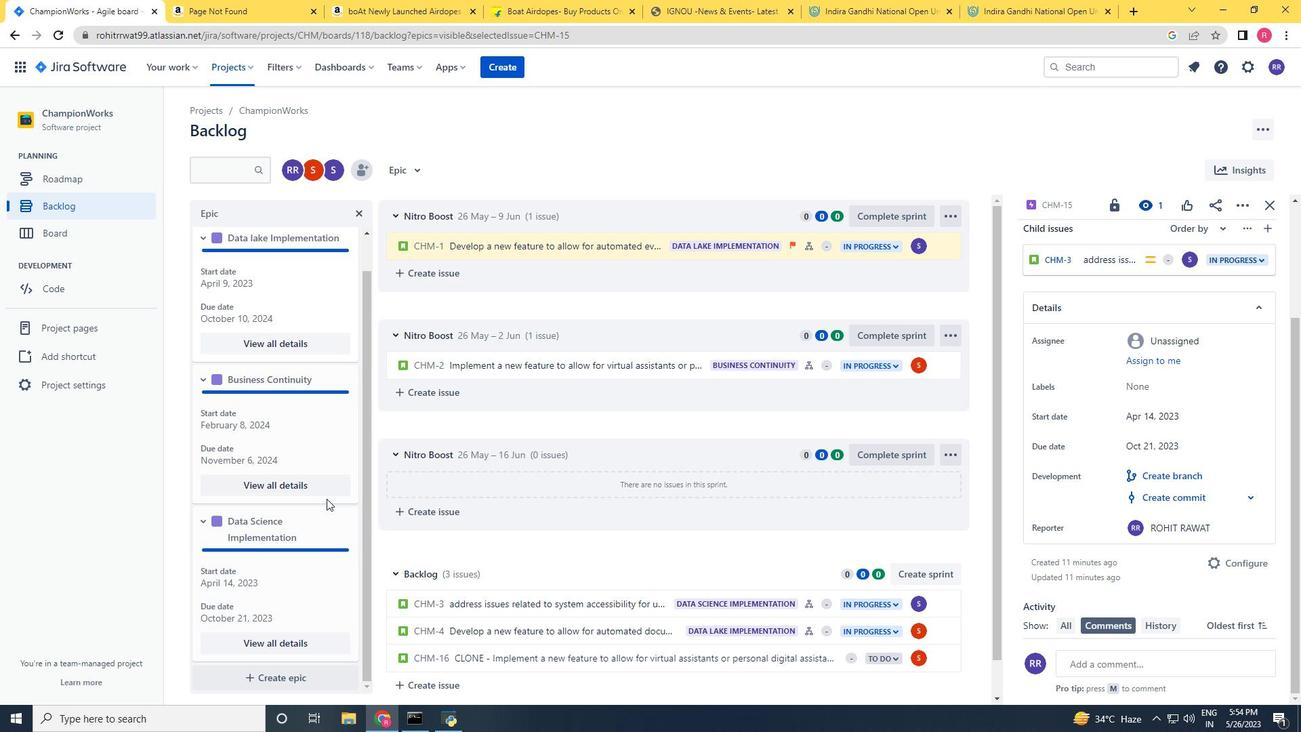 
Action: Mouse scrolled (327, 498) with delta (0, 0)
Screenshot: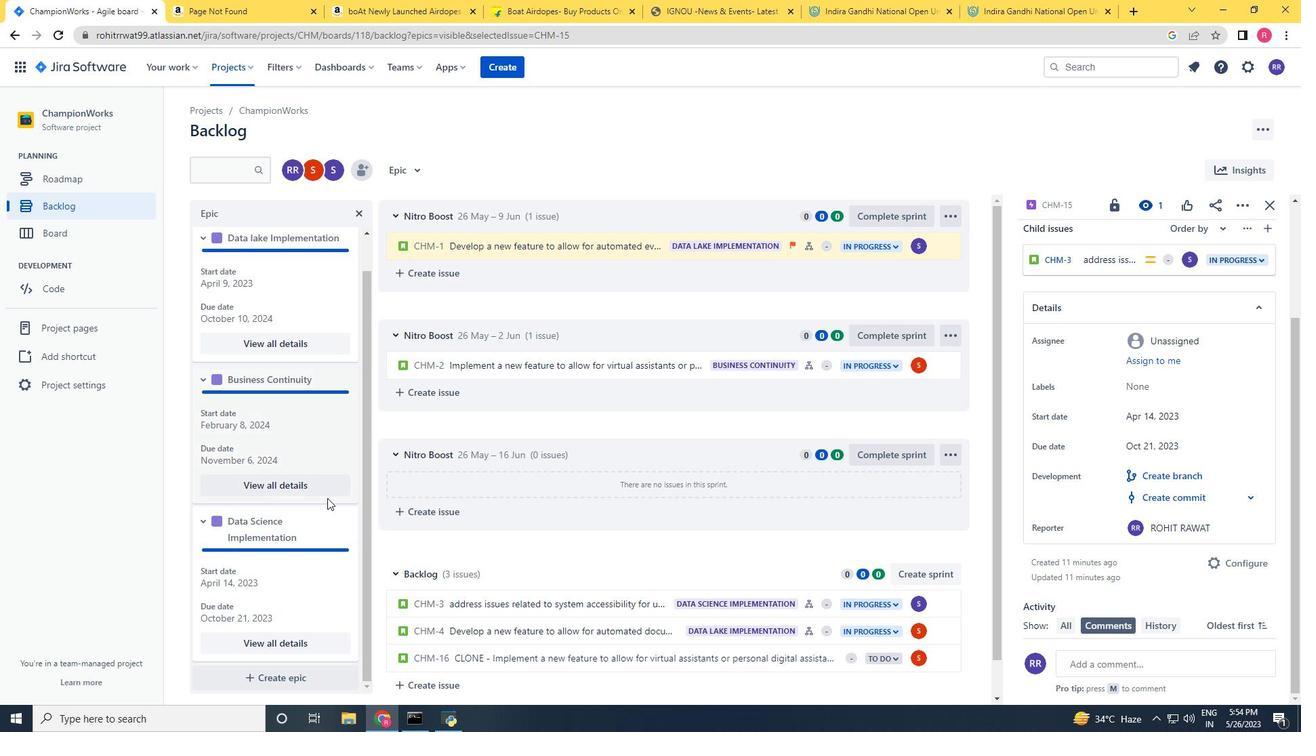 
Action: Mouse scrolled (327, 498) with delta (0, 0)
Screenshot: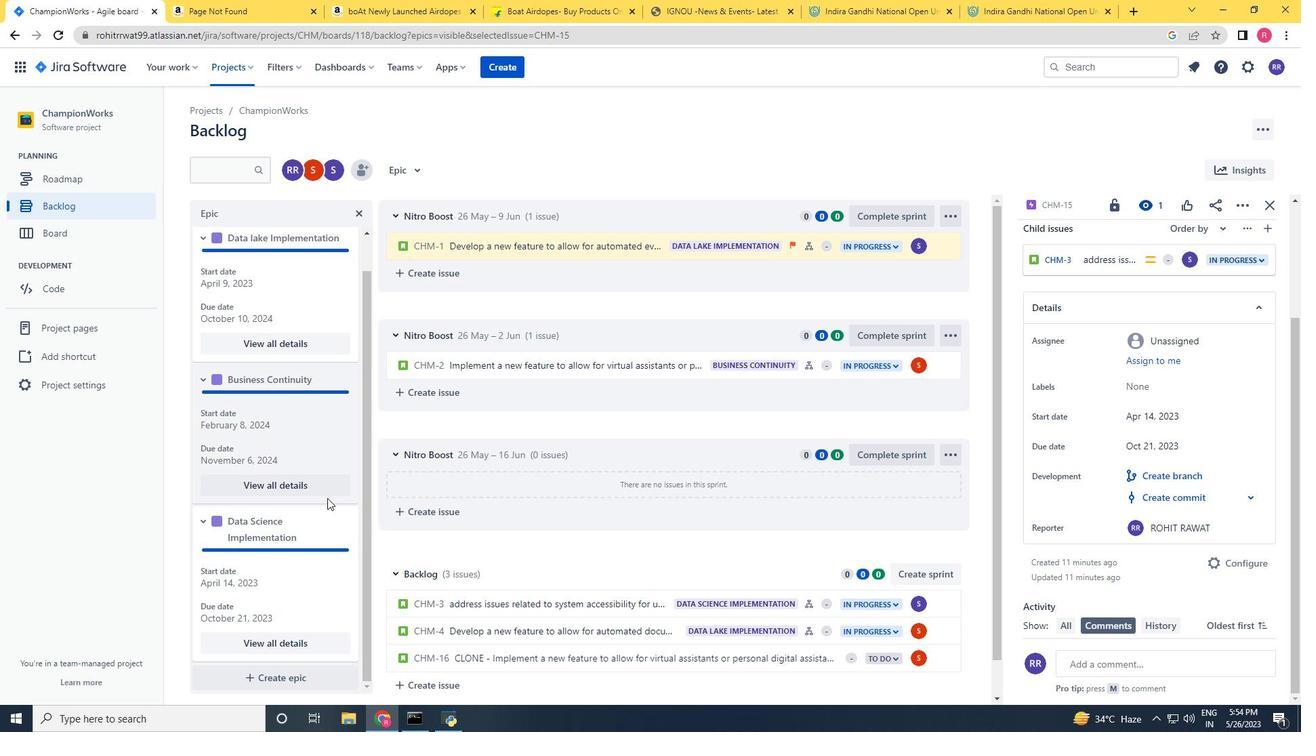 
